 Task: Play online Dominion games.
Action: Mouse moved to (877, 321)
Screenshot: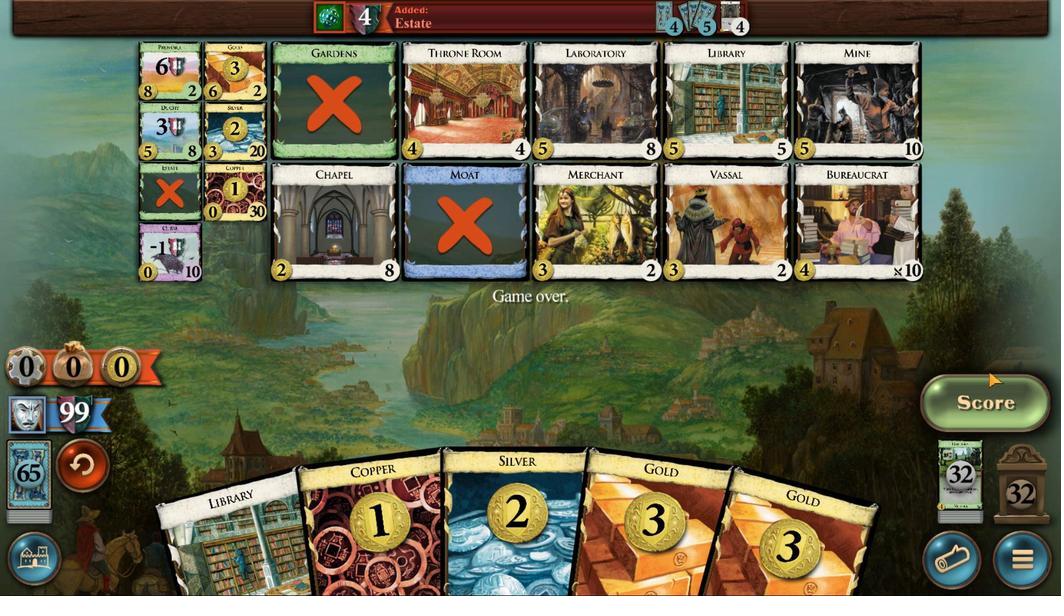 
Action: Mouse pressed left at (877, 321)
Screenshot: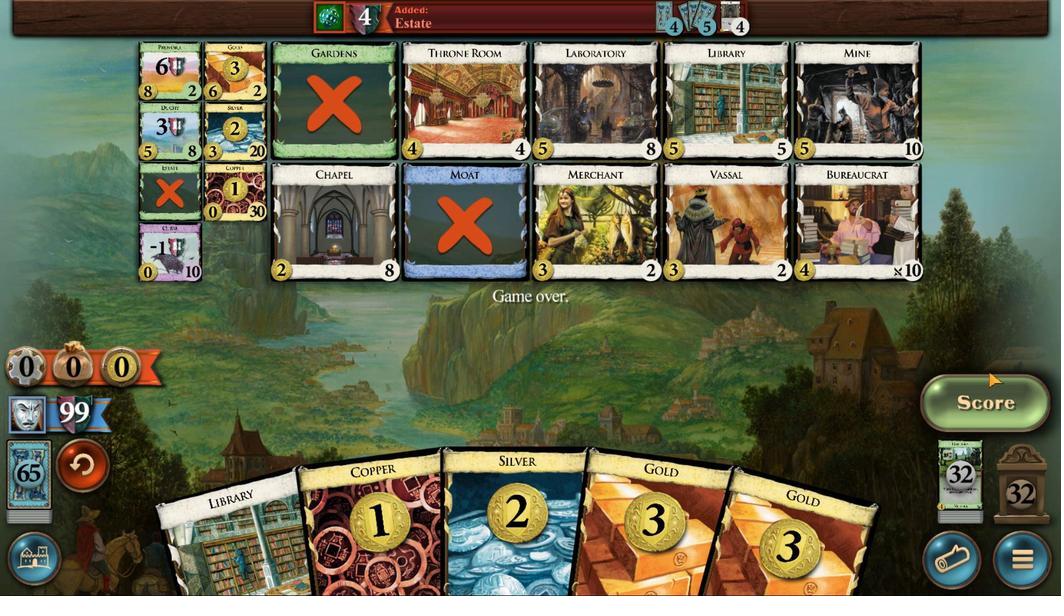 
Action: Mouse moved to (701, 411)
Screenshot: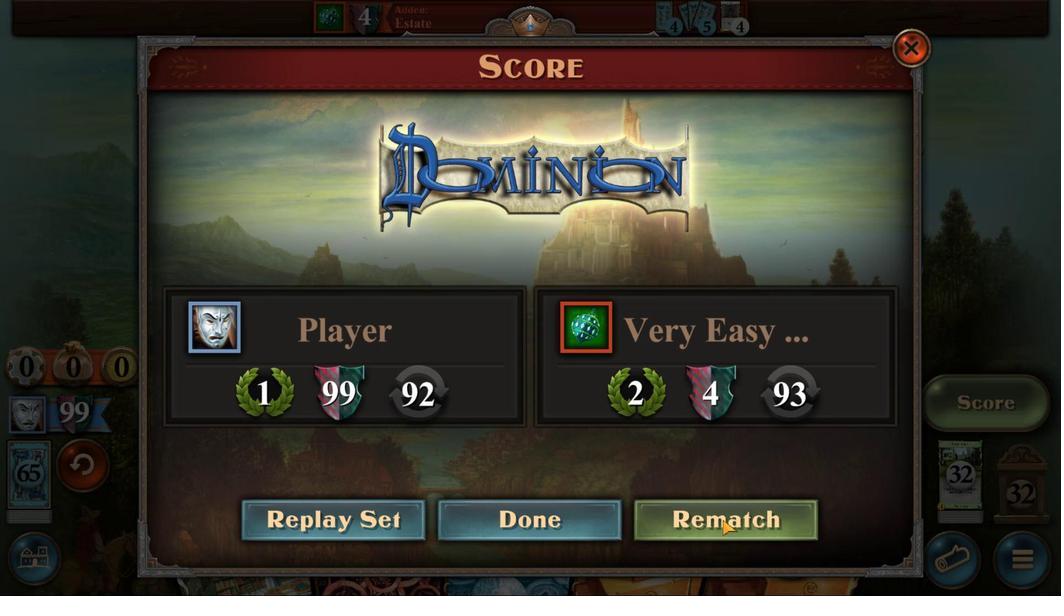
Action: Mouse pressed left at (701, 411)
Screenshot: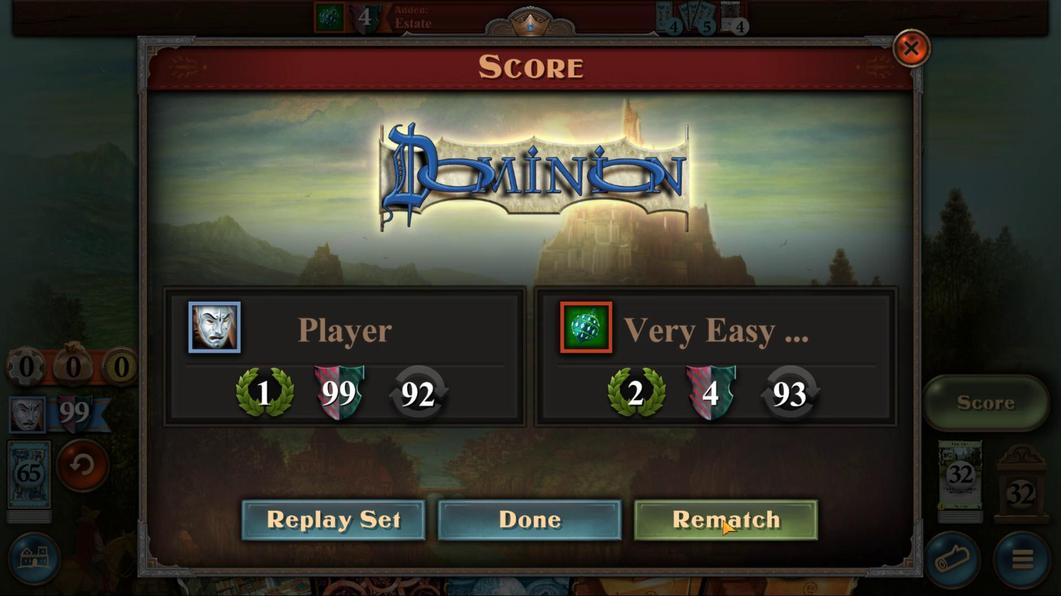 
Action: Mouse moved to (559, 384)
Screenshot: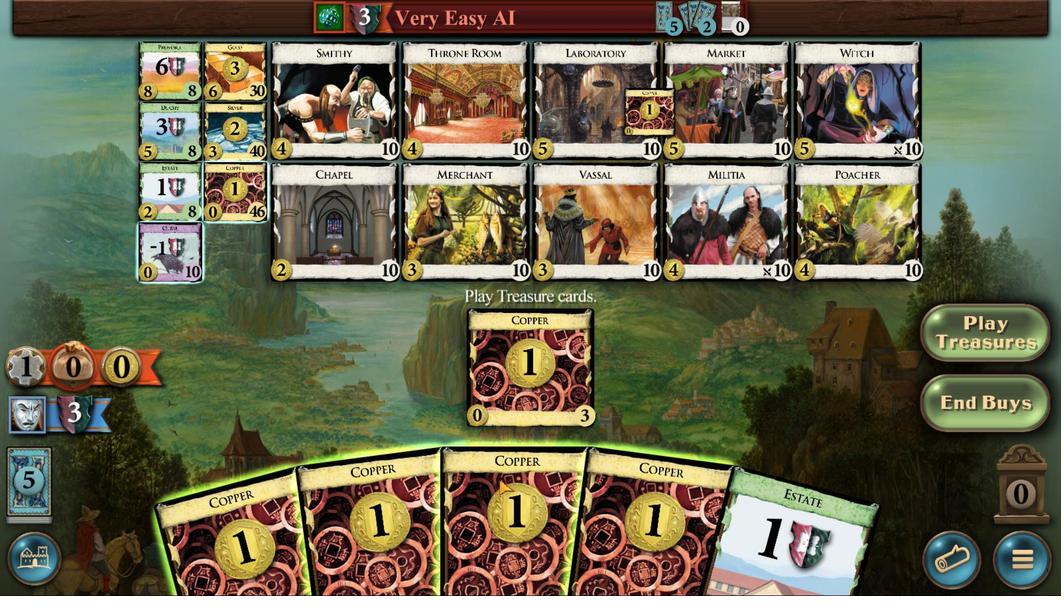
Action: Mouse pressed left at (559, 384)
Screenshot: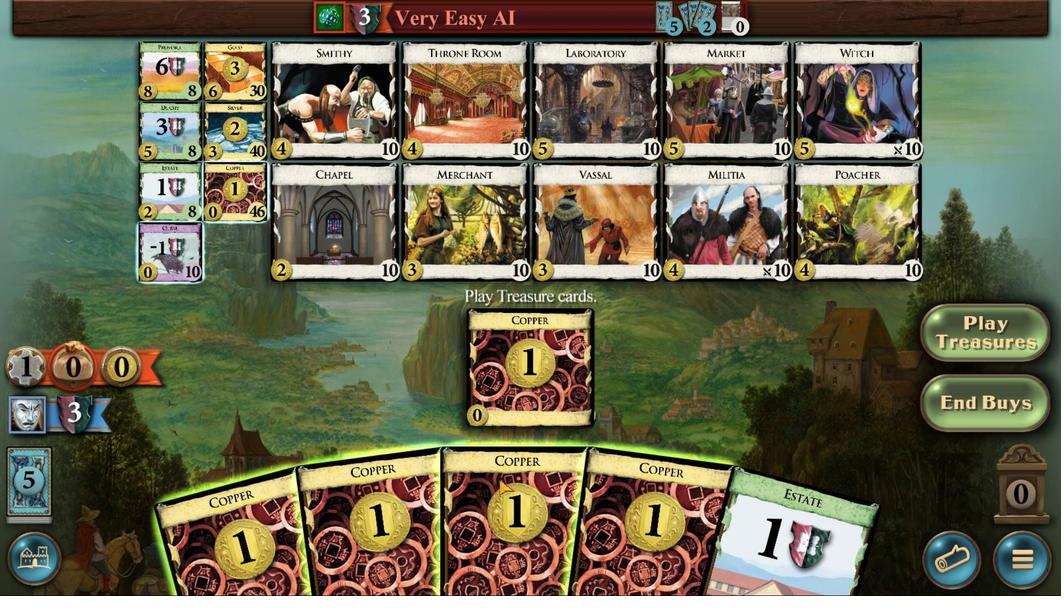 
Action: Mouse moved to (504, 423)
Screenshot: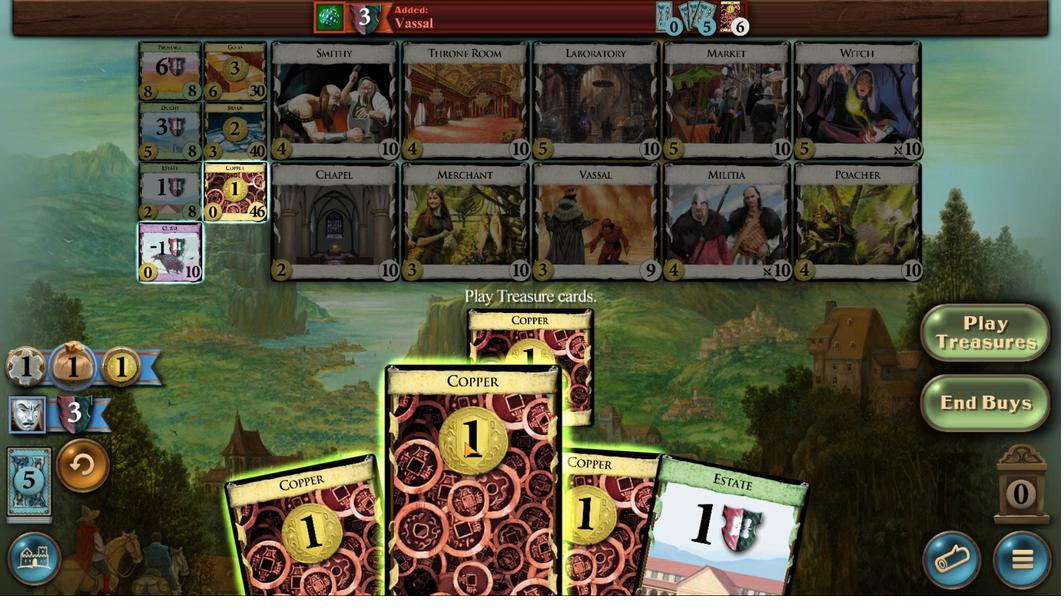 
Action: Mouse pressed left at (503, 423)
Screenshot: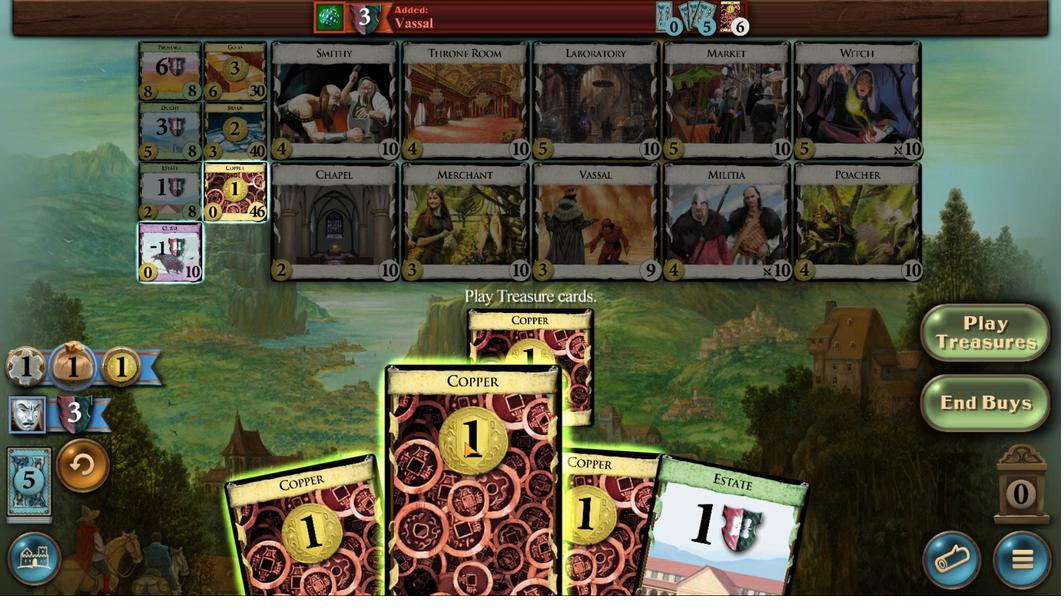 
Action: Mouse moved to (541, 418)
Screenshot: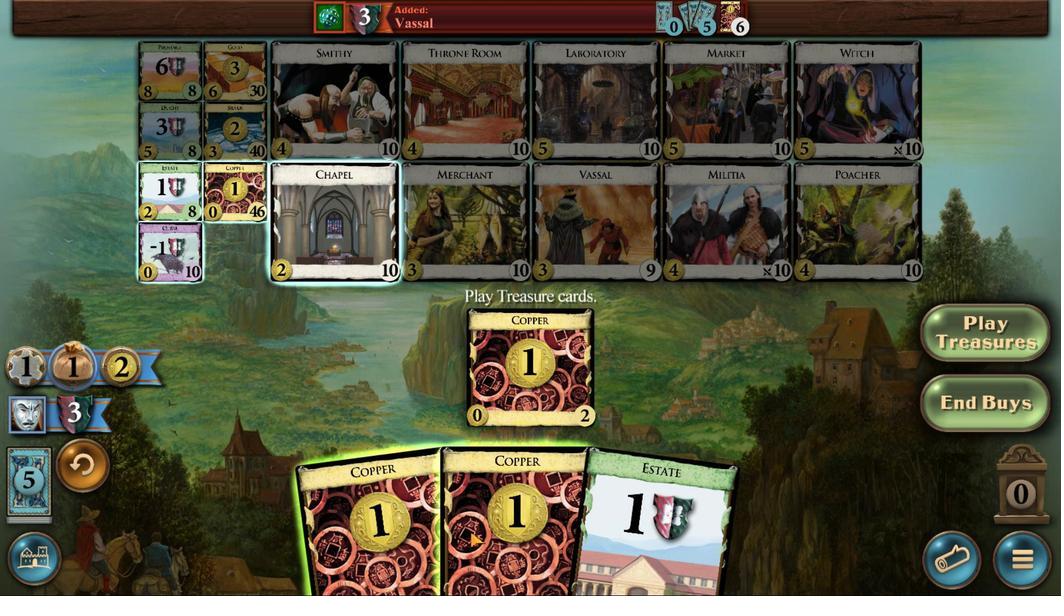 
Action: Mouse pressed left at (541, 418)
Screenshot: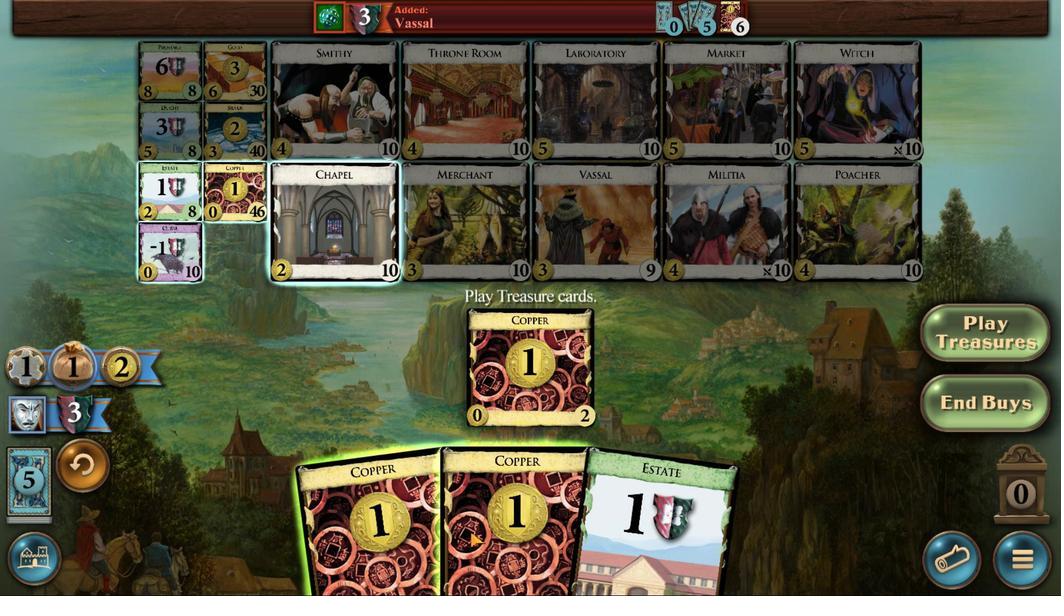 
Action: Mouse moved to (551, 421)
Screenshot: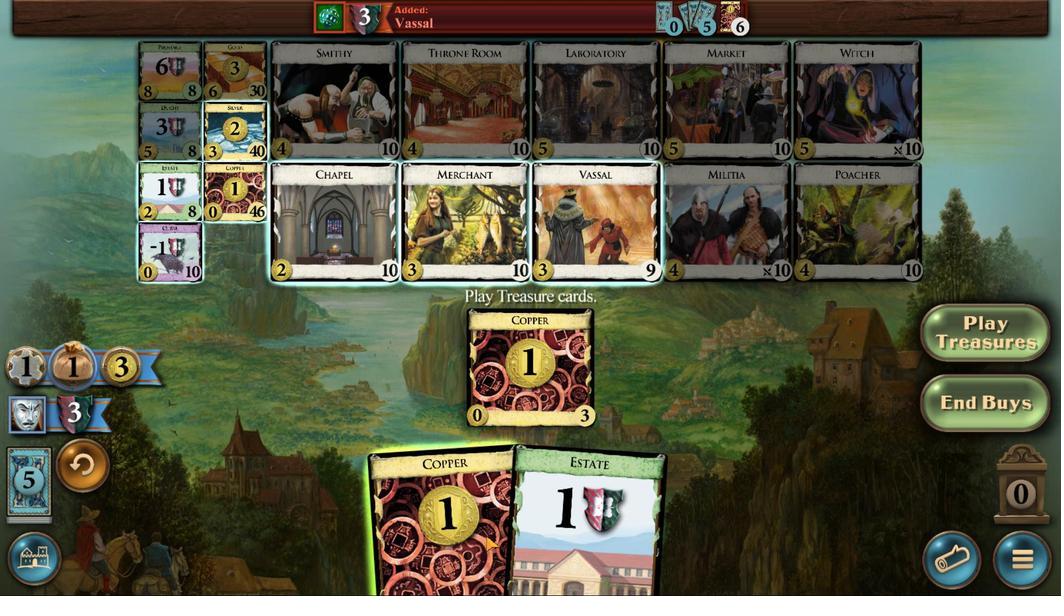 
Action: Mouse pressed left at (551, 421)
Screenshot: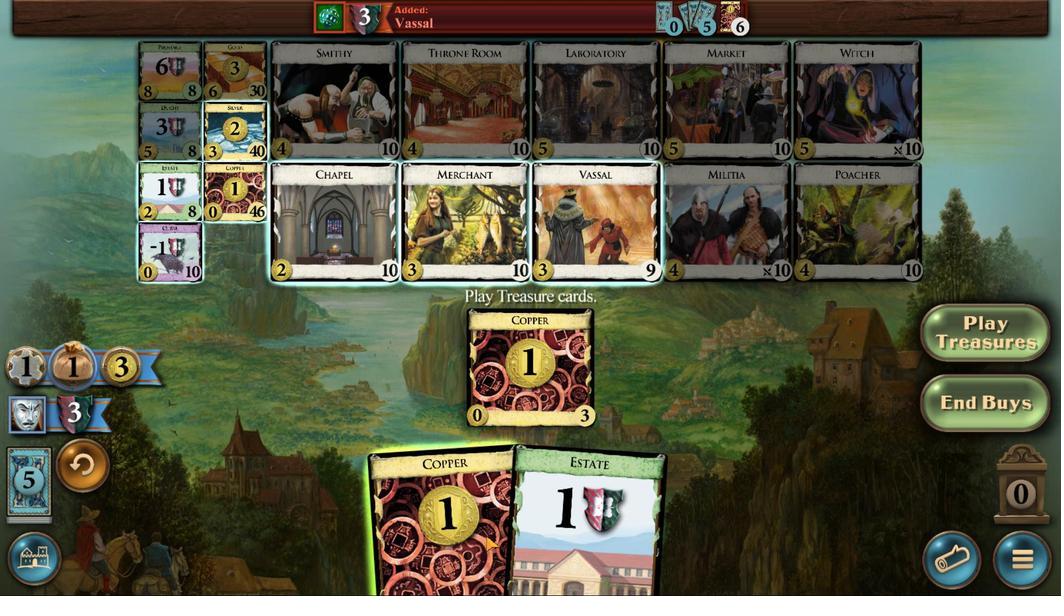
Action: Mouse moved to (395, 152)
Screenshot: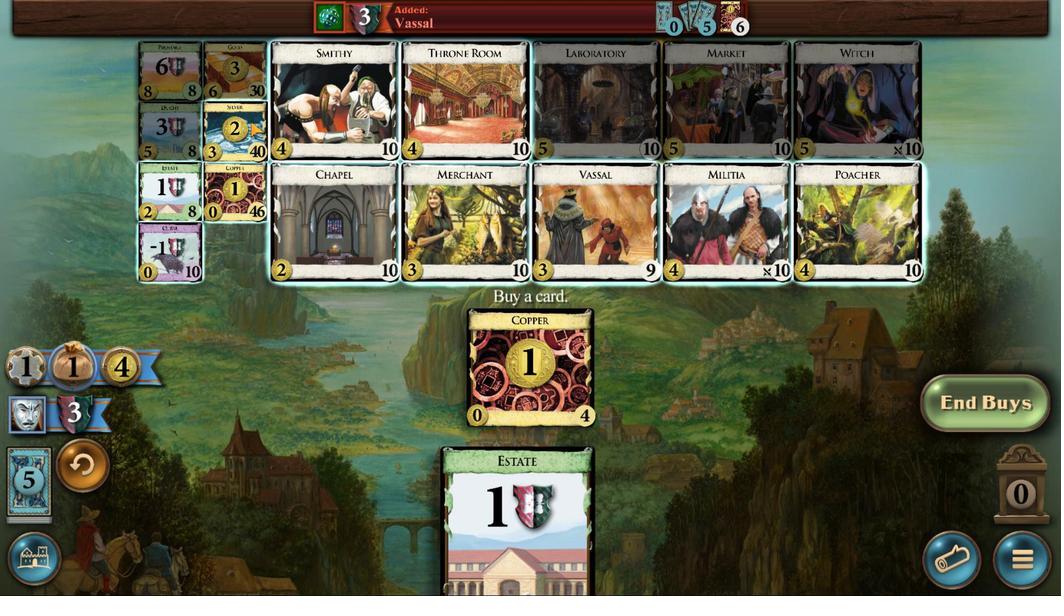 
Action: Mouse pressed left at (395, 152)
Screenshot: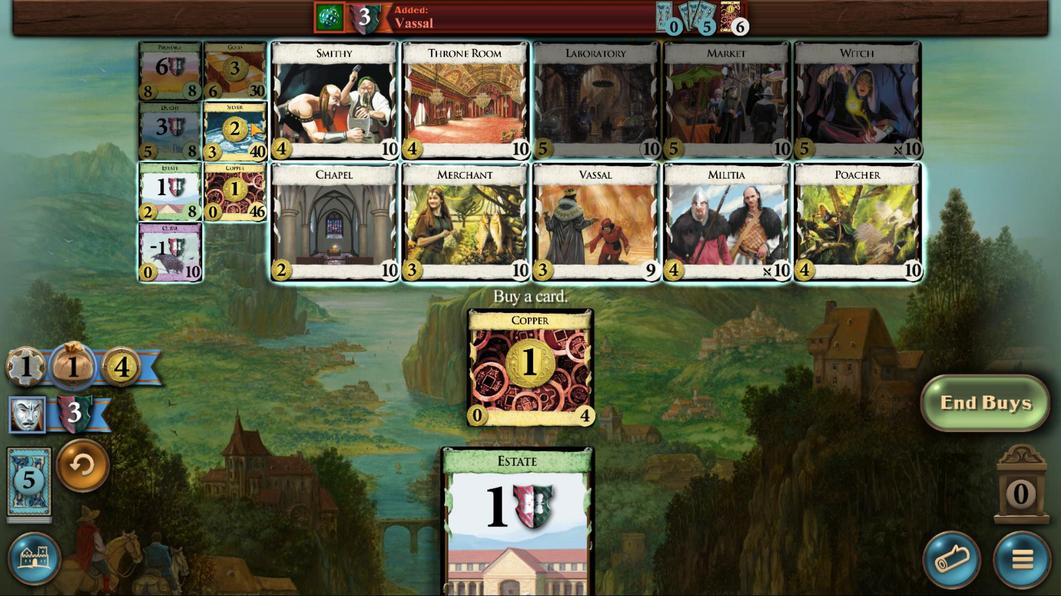 
Action: Mouse moved to (551, 387)
Screenshot: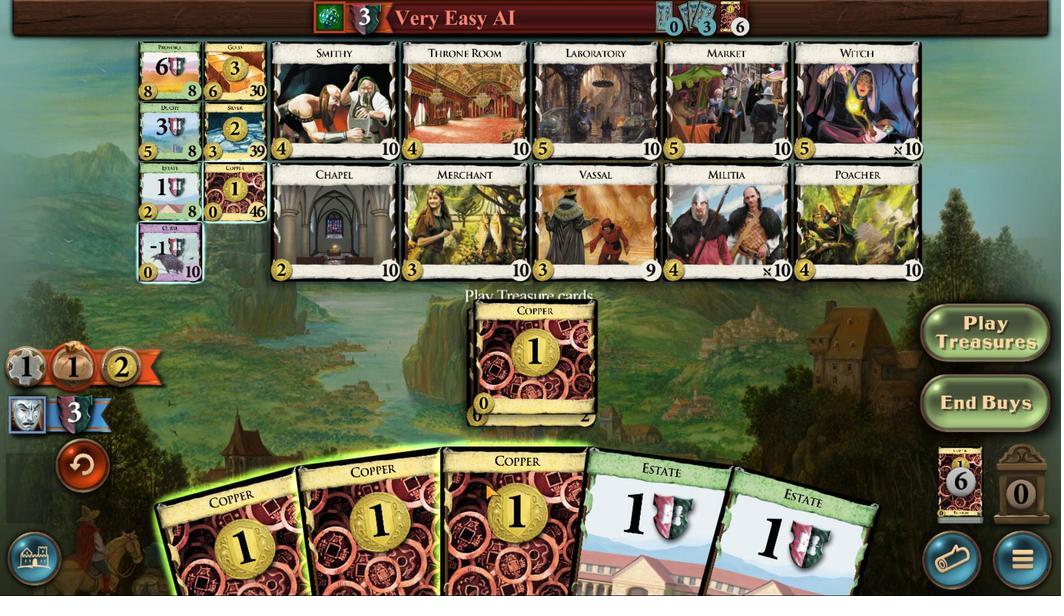 
Action: Mouse pressed left at (551, 387)
Screenshot: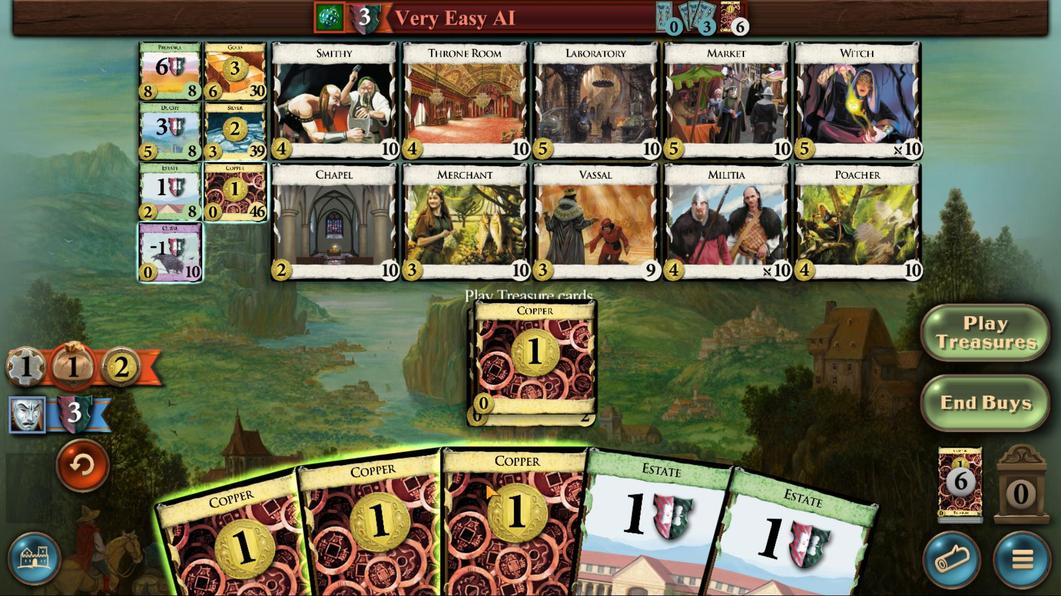 
Action: Mouse moved to (533, 406)
Screenshot: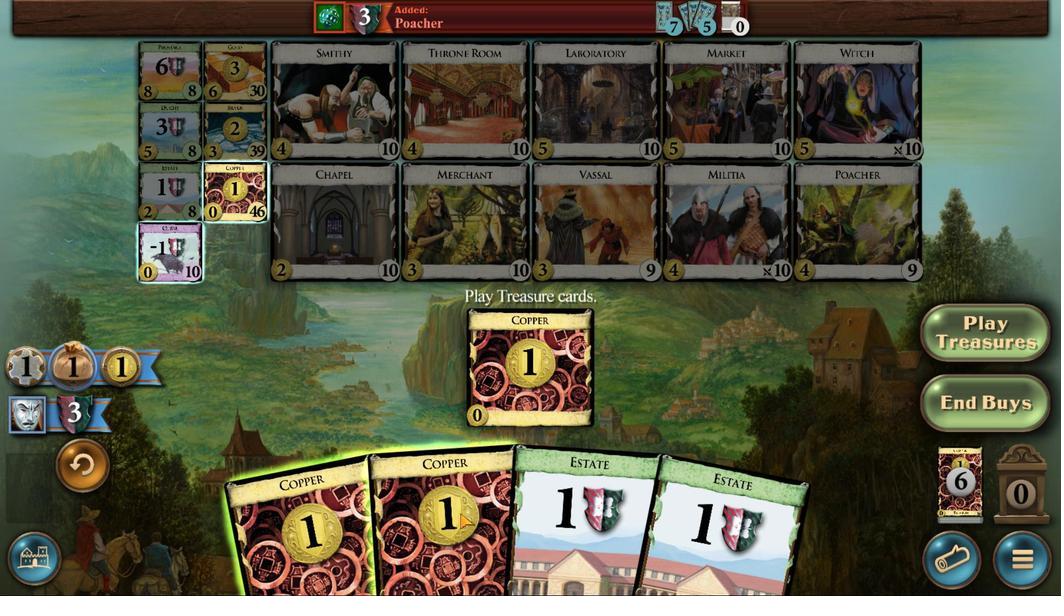 
Action: Mouse pressed left at (533, 406)
Screenshot: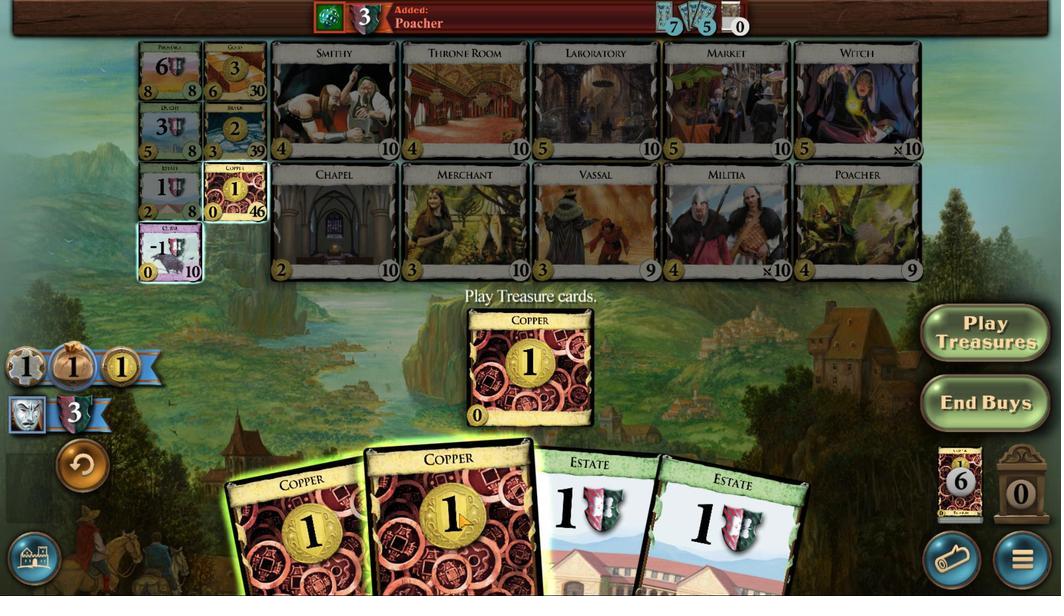 
Action: Mouse moved to (502, 391)
Screenshot: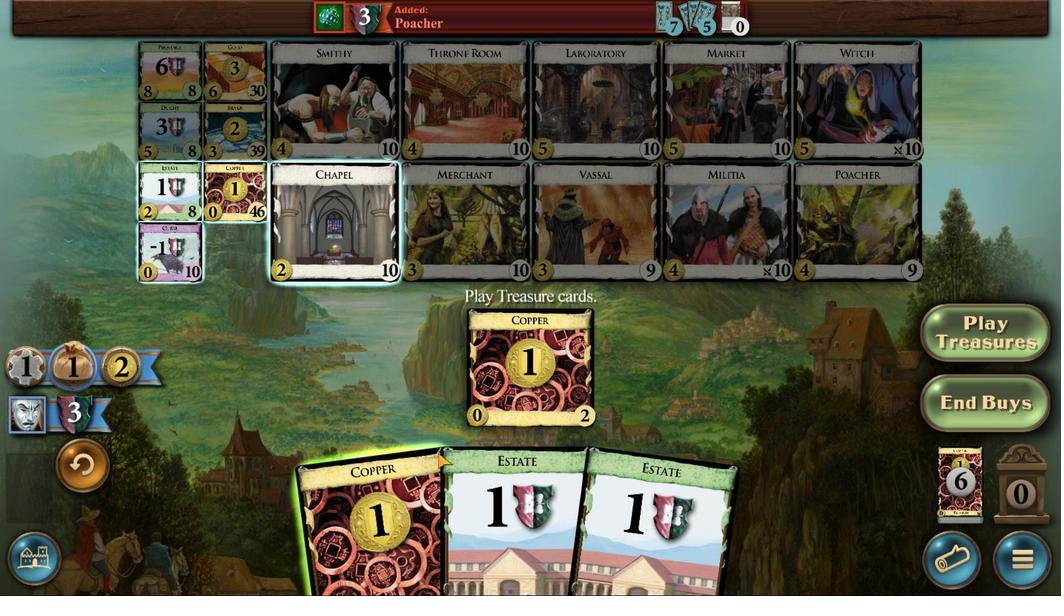 
Action: Mouse pressed left at (502, 391)
Screenshot: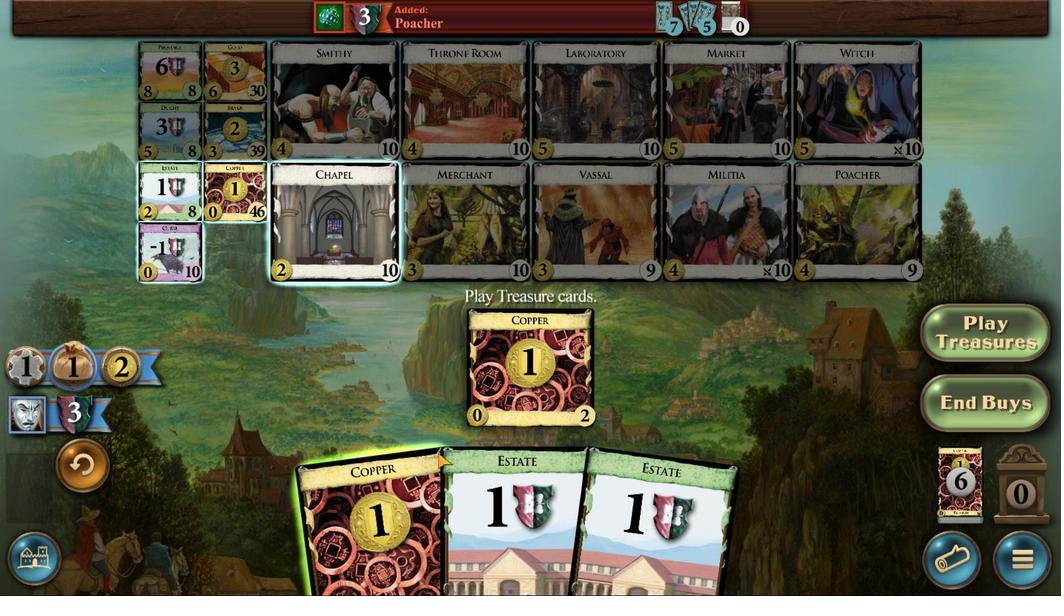
Action: Mouse moved to (394, 149)
Screenshot: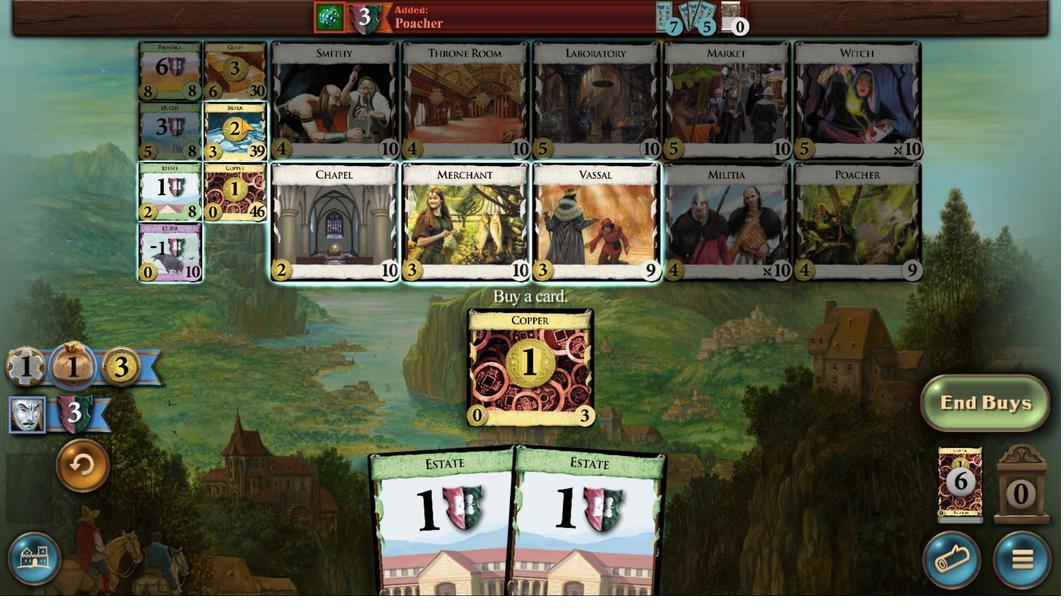 
Action: Mouse pressed left at (394, 149)
Screenshot: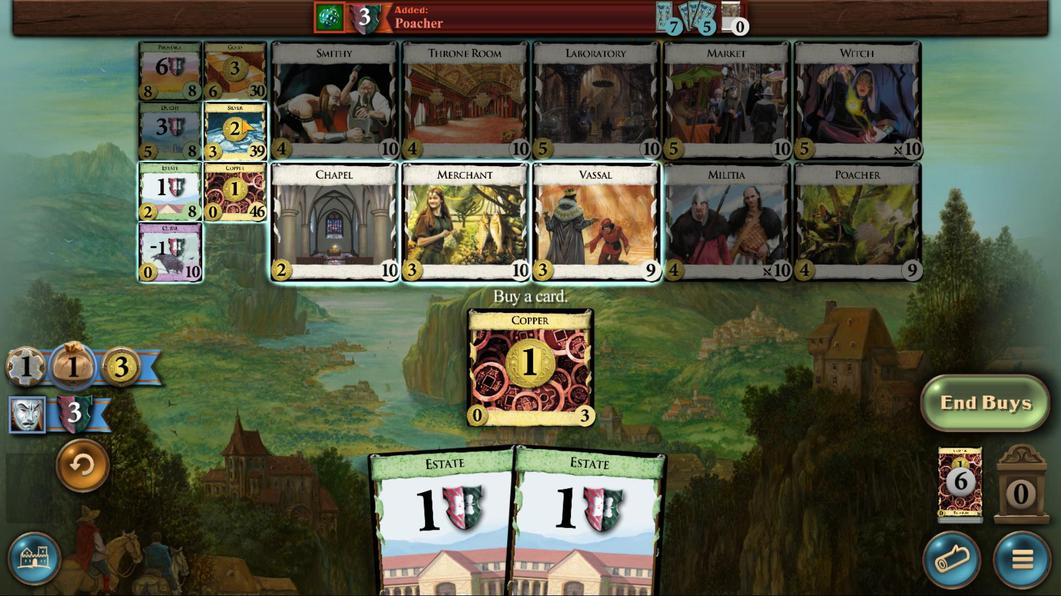 
Action: Mouse moved to (578, 405)
Screenshot: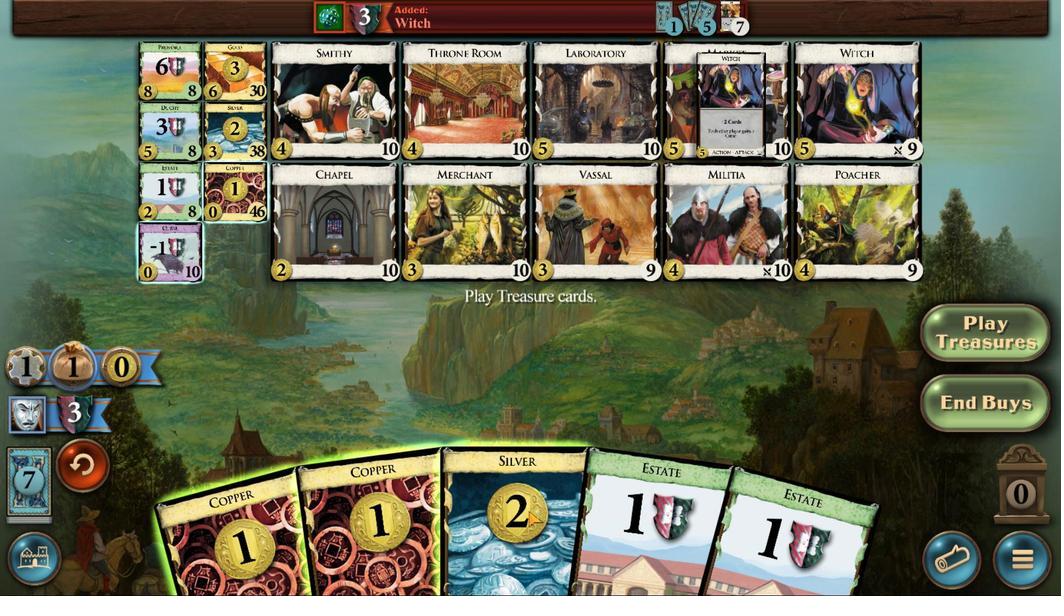 
Action: Mouse pressed left at (578, 405)
Screenshot: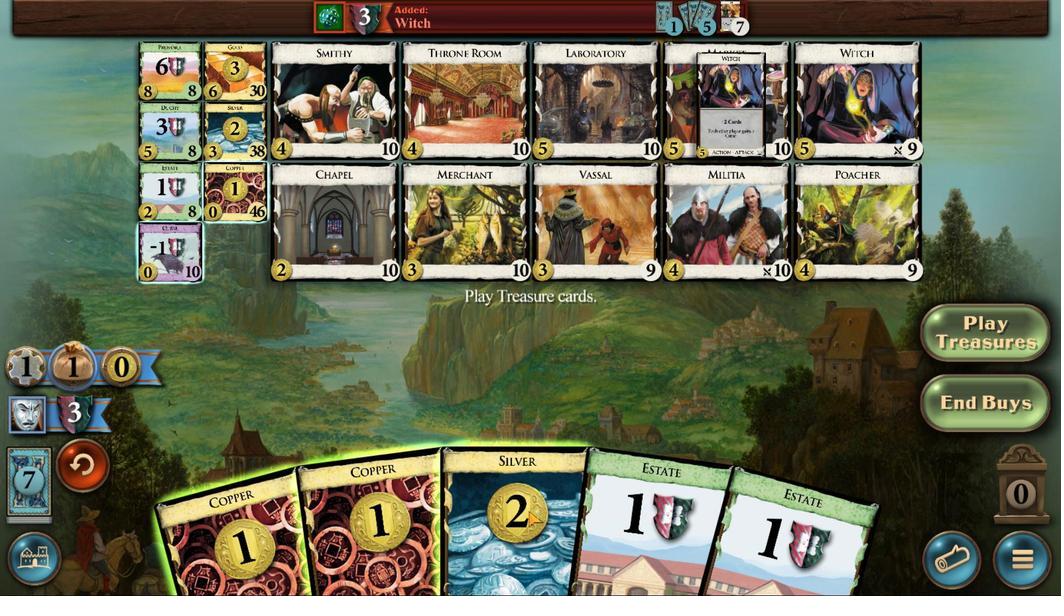 
Action: Mouse moved to (541, 413)
Screenshot: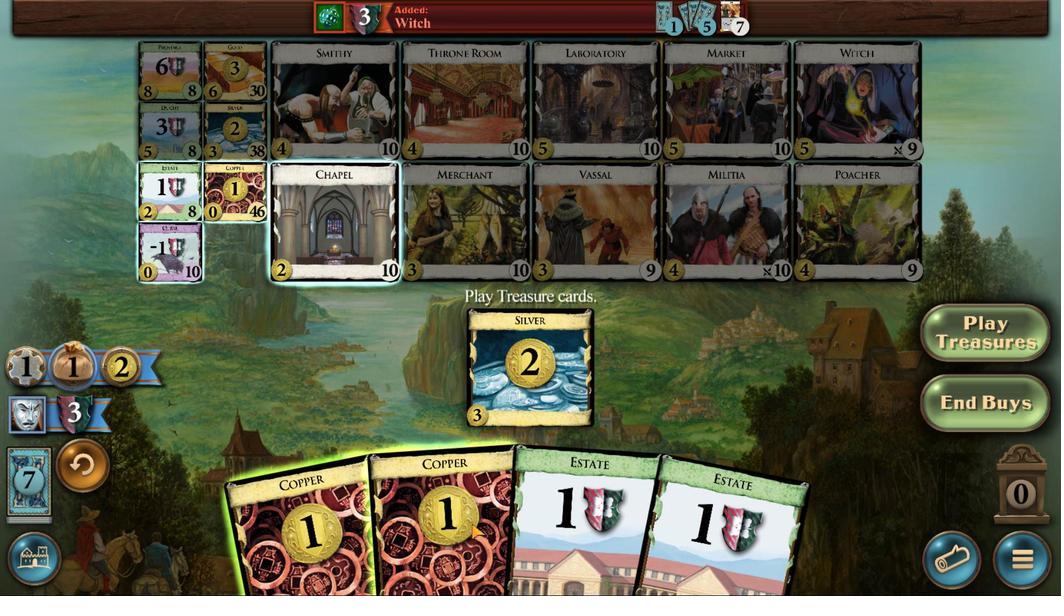 
Action: Mouse pressed left at (541, 413)
Screenshot: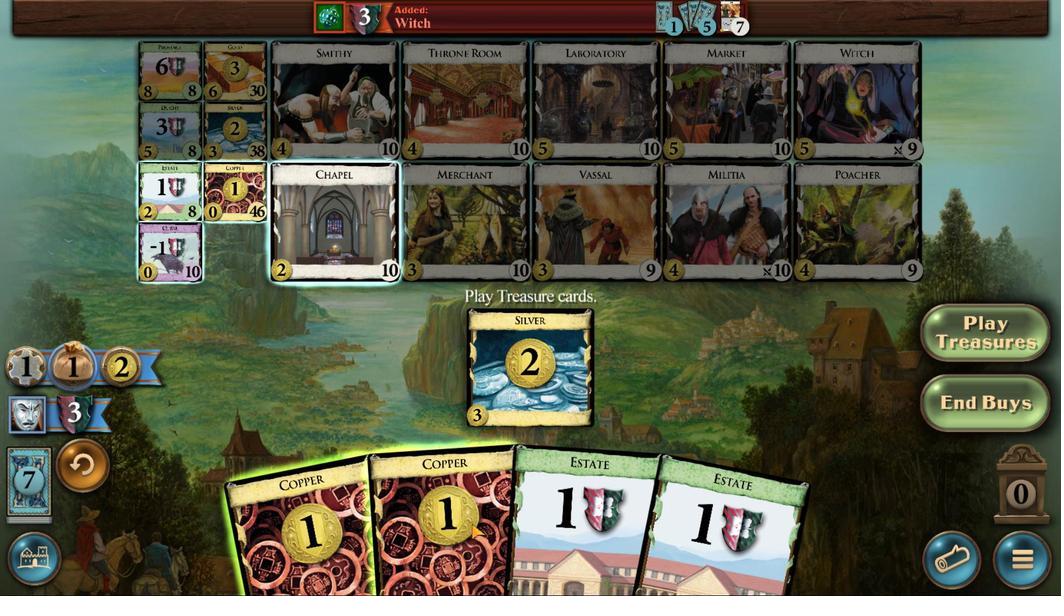 
Action: Mouse moved to (380, 161)
Screenshot: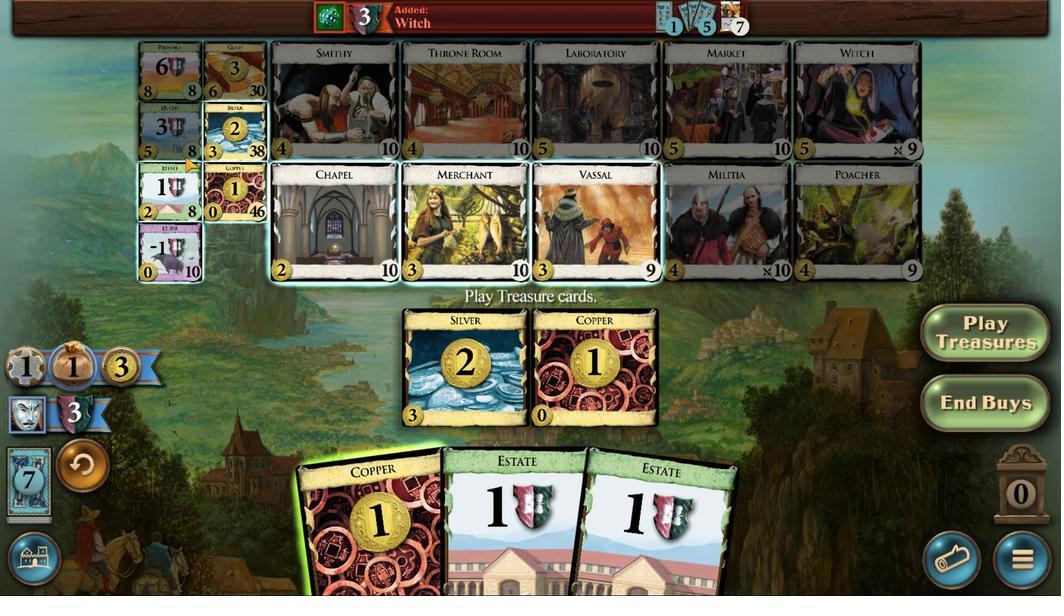 
Action: Mouse pressed left at (380, 161)
Screenshot: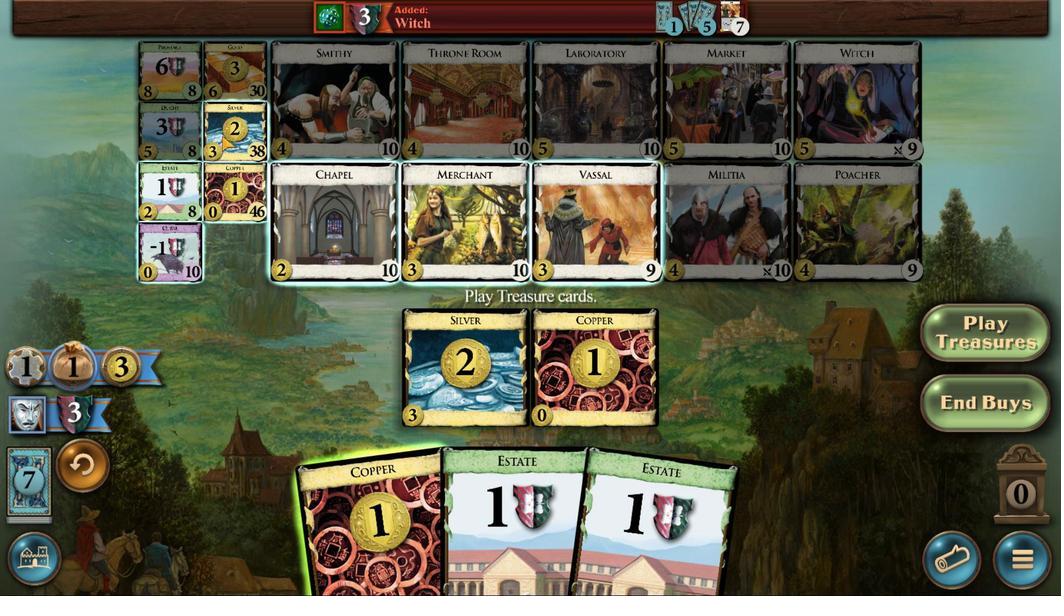 
Action: Mouse moved to (637, 414)
Screenshot: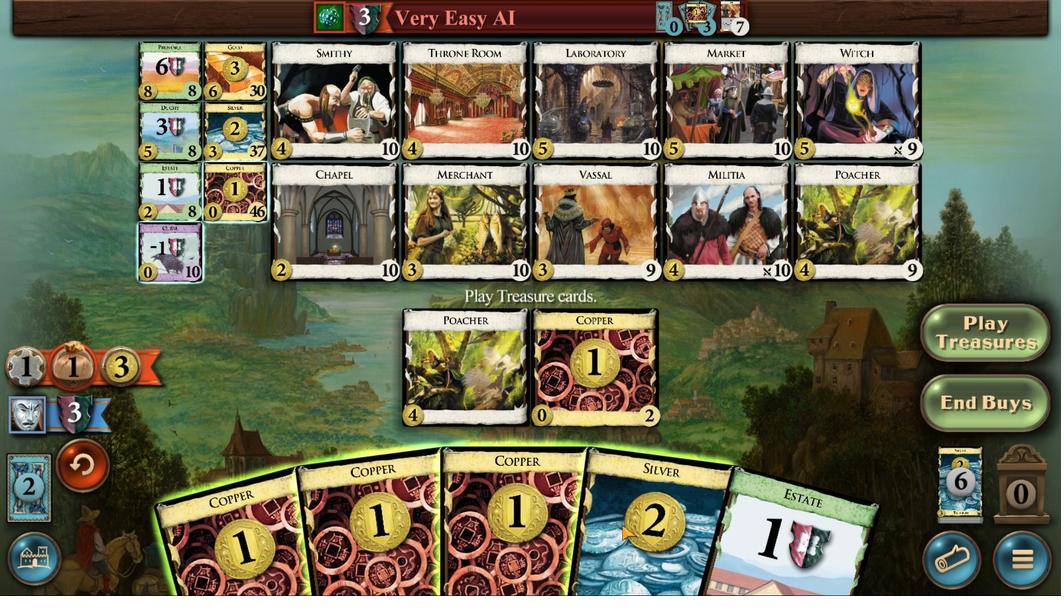 
Action: Mouse pressed left at (637, 414)
Screenshot: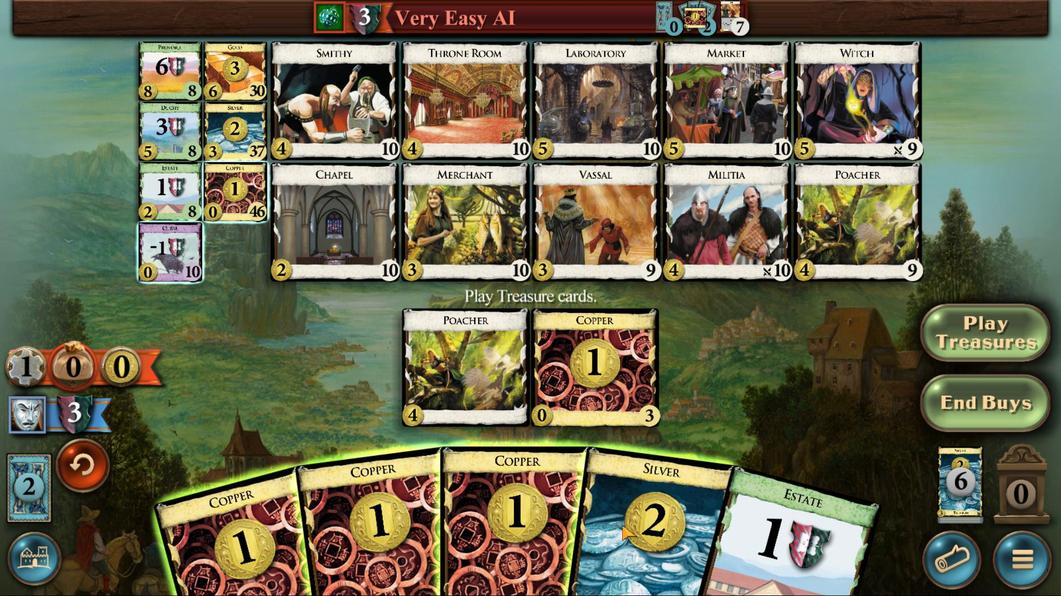 
Action: Mouse moved to (404, 202)
Screenshot: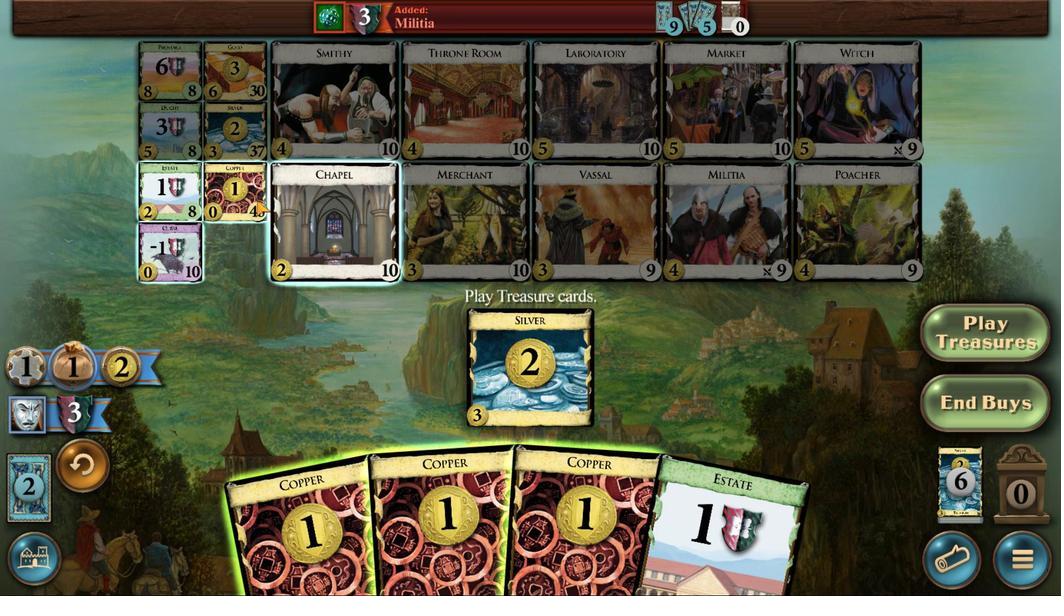 
Action: Mouse pressed left at (404, 202)
Screenshot: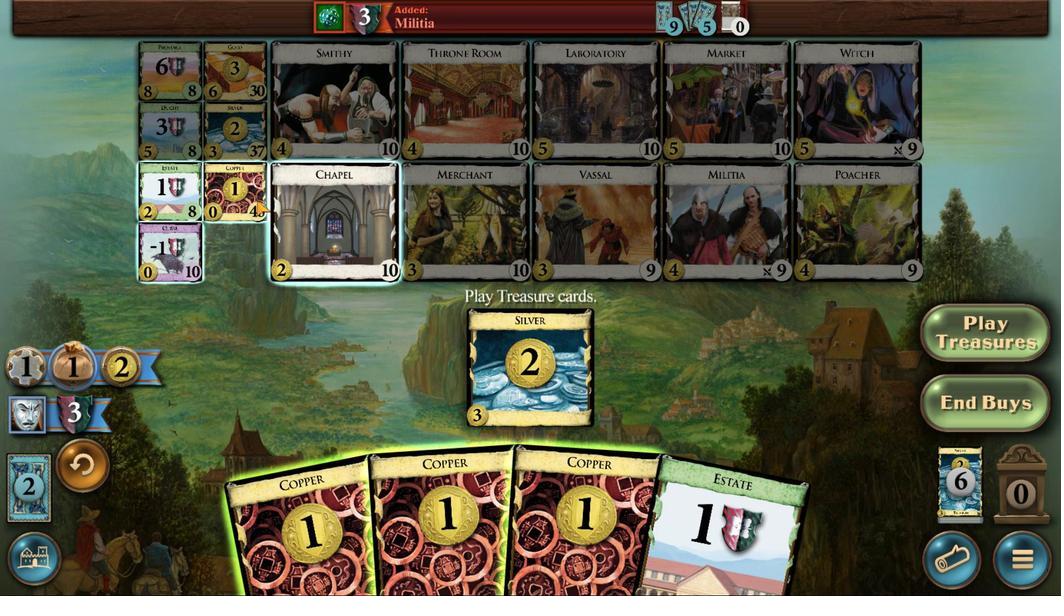 
Action: Mouse moved to (742, 427)
Screenshot: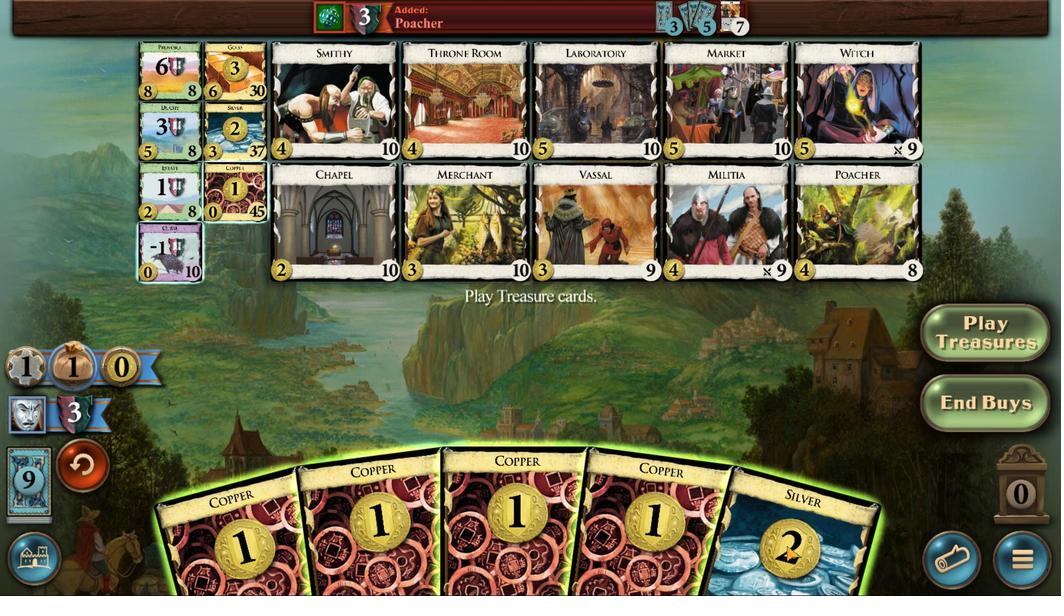 
Action: Mouse pressed left at (742, 427)
Screenshot: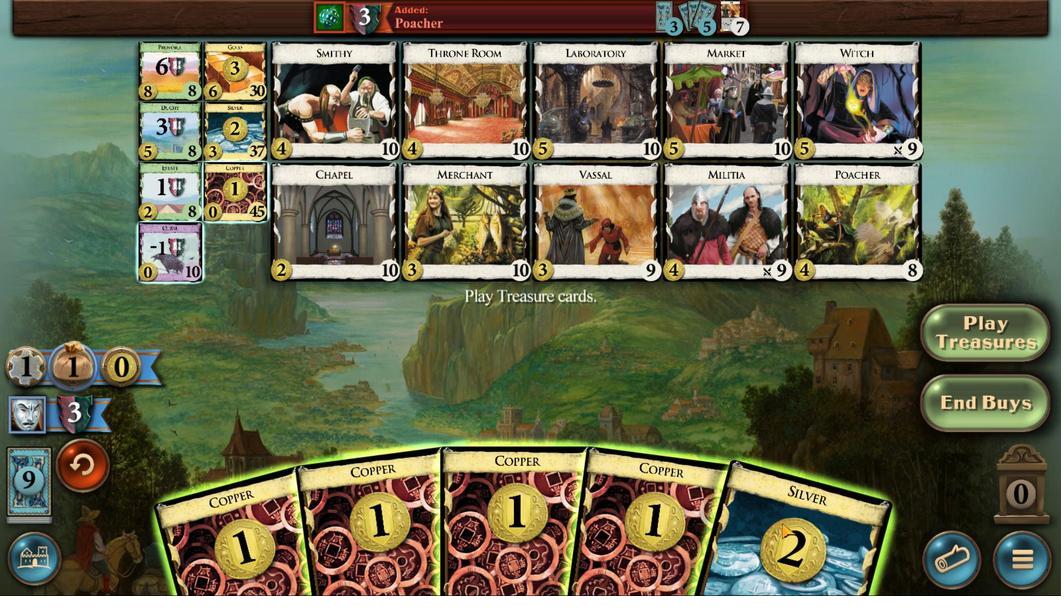 
Action: Mouse moved to (383, 189)
Screenshot: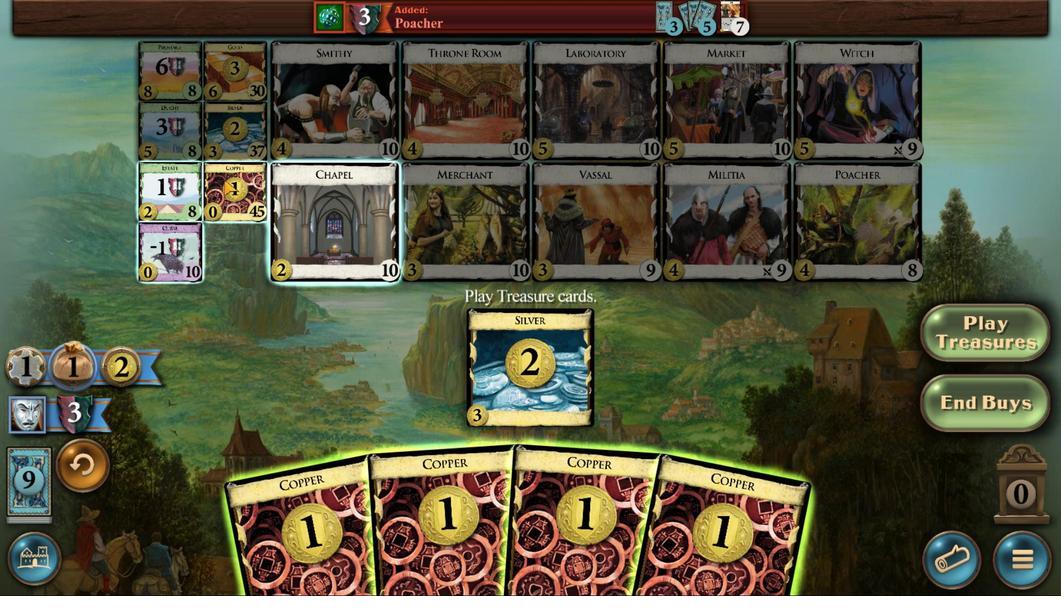 
Action: Mouse pressed left at (383, 189)
Screenshot: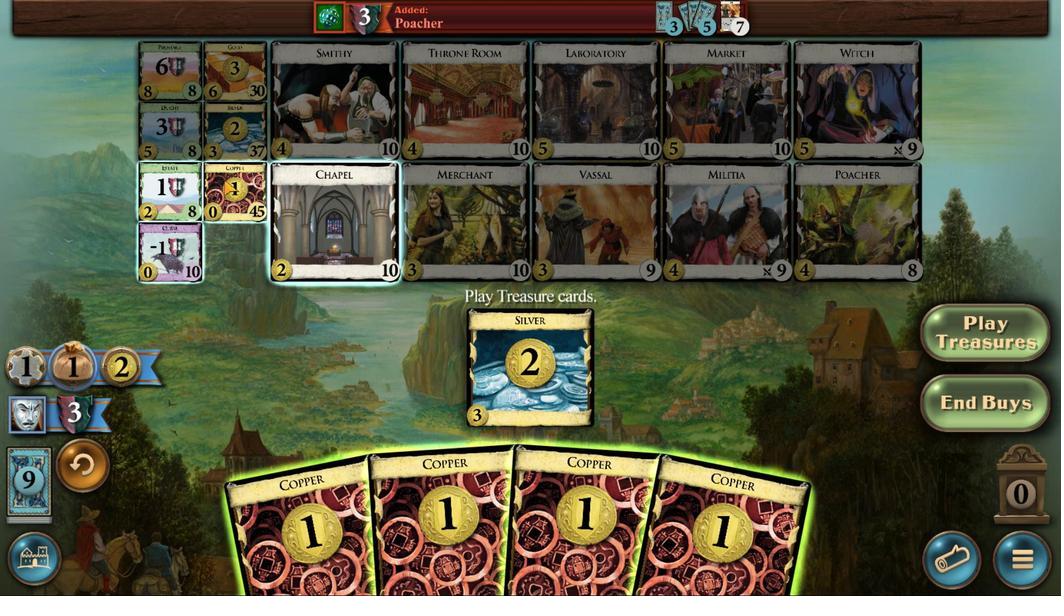 
Action: Mouse moved to (391, 196)
Screenshot: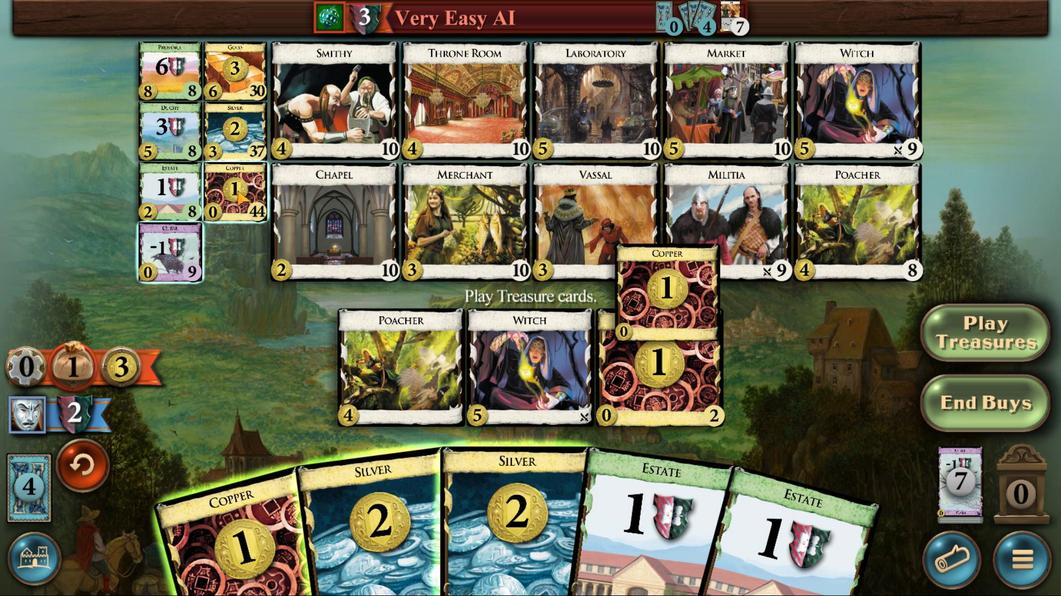 
Action: Mouse pressed left at (391, 196)
Screenshot: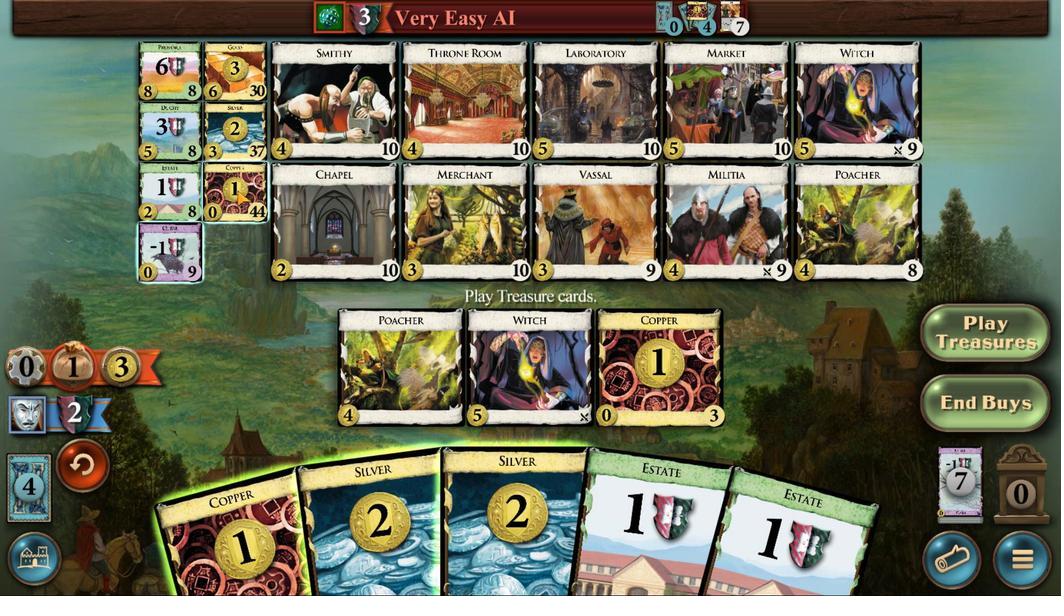 
Action: Mouse moved to (578, 396)
Screenshot: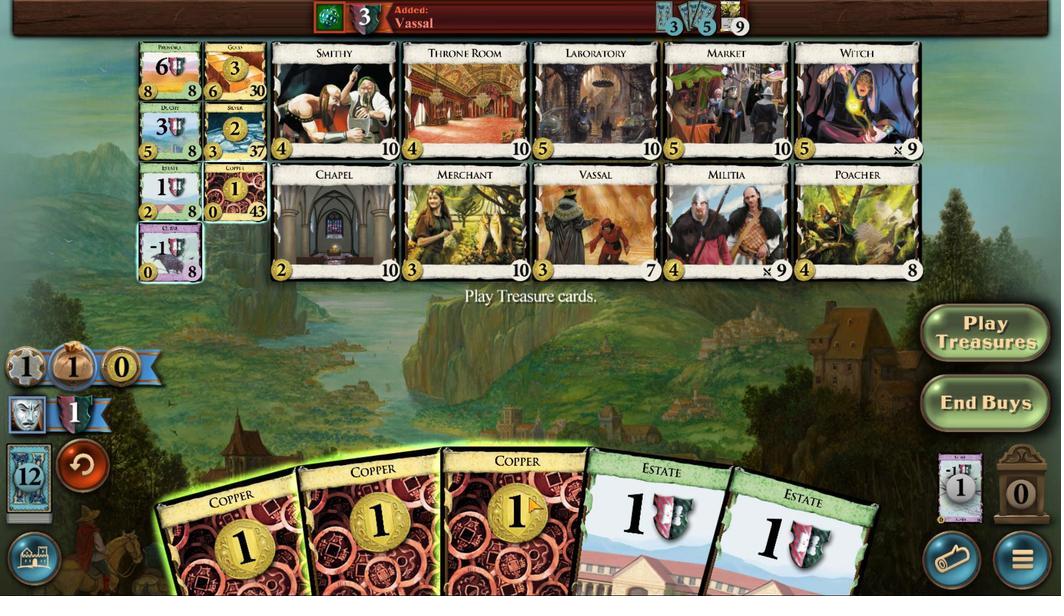 
Action: Mouse pressed left at (578, 396)
Screenshot: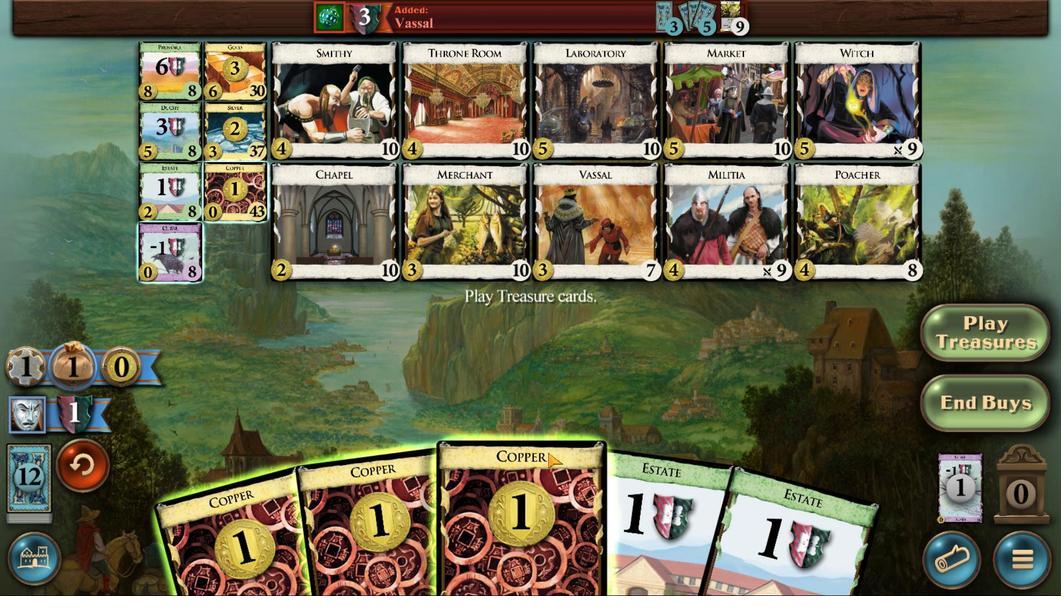 
Action: Mouse moved to (397, 193)
Screenshot: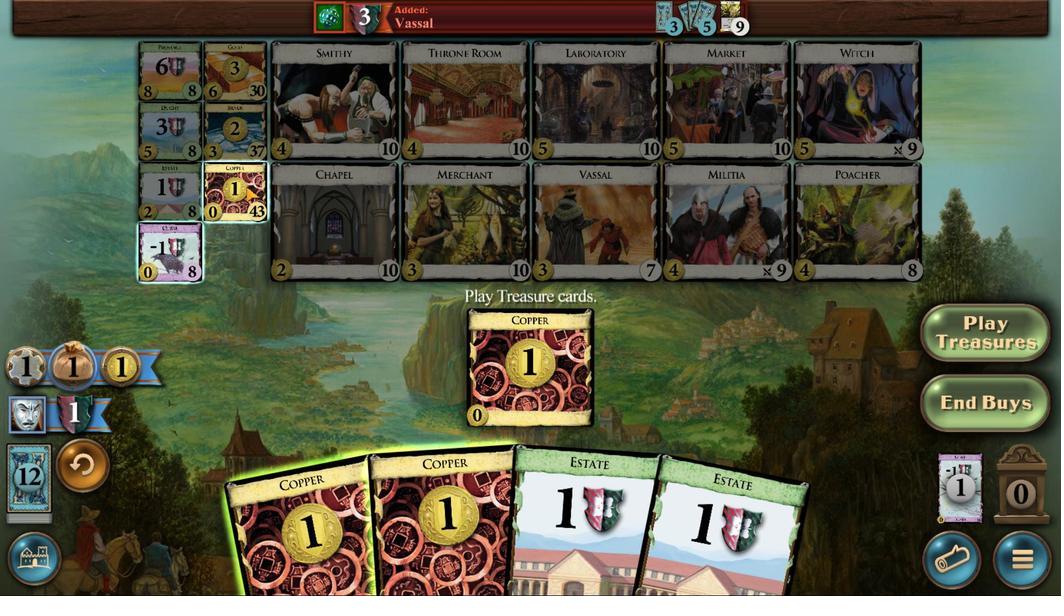 
Action: Mouse pressed left at (397, 193)
Screenshot: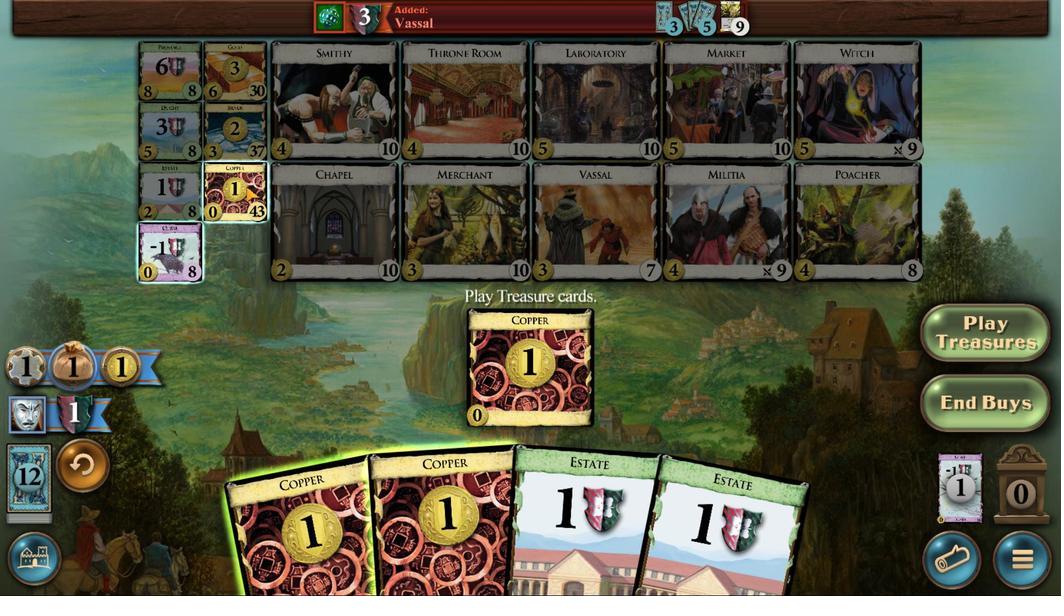 
Action: Mouse moved to (632, 408)
Screenshot: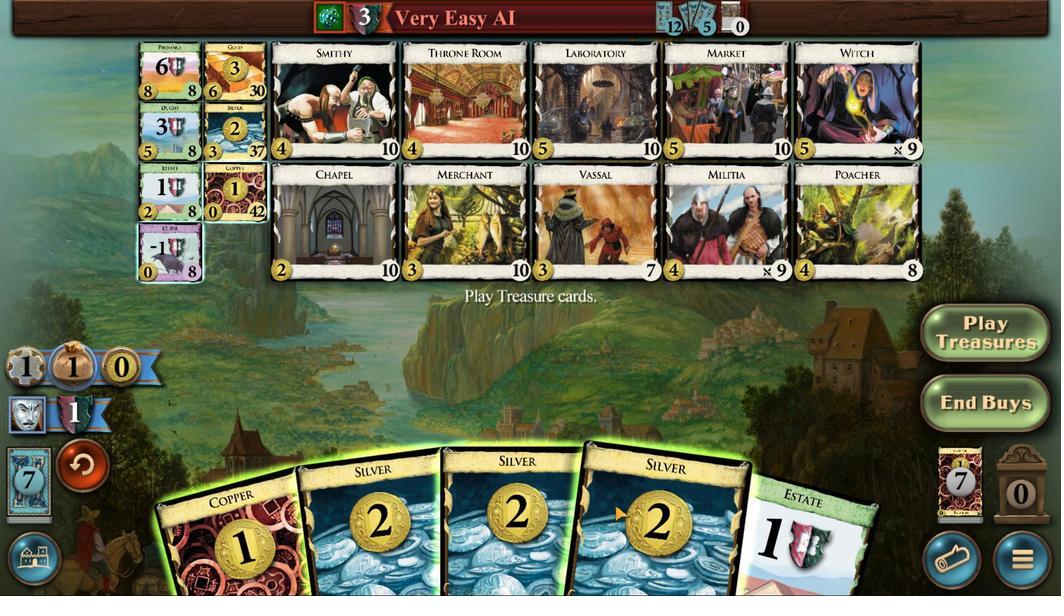 
Action: Mouse pressed left at (632, 408)
Screenshot: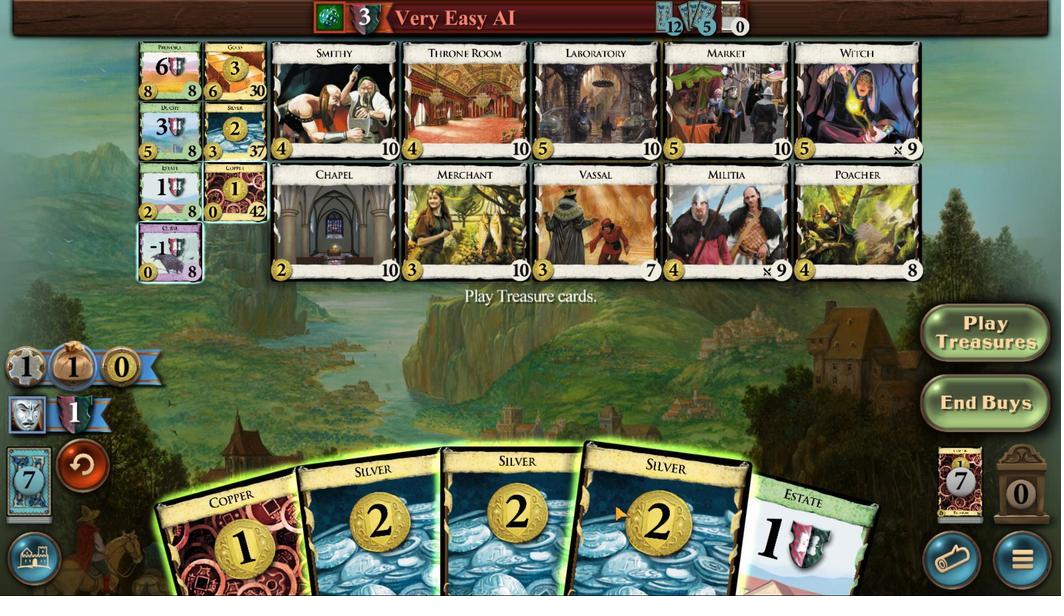 
Action: Mouse moved to (451, 418)
Screenshot: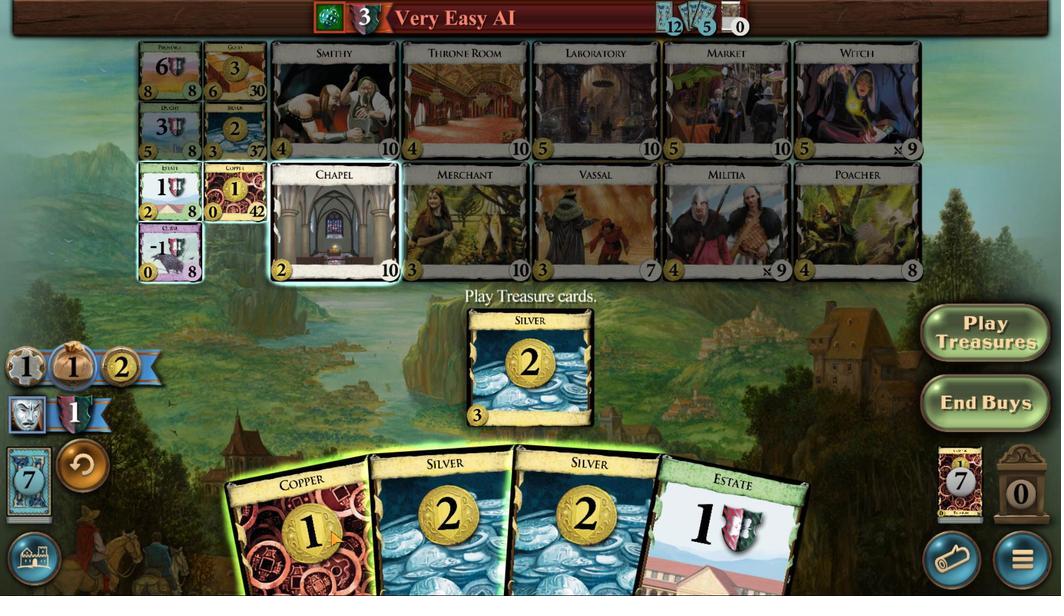 
Action: Mouse pressed left at (451, 418)
Screenshot: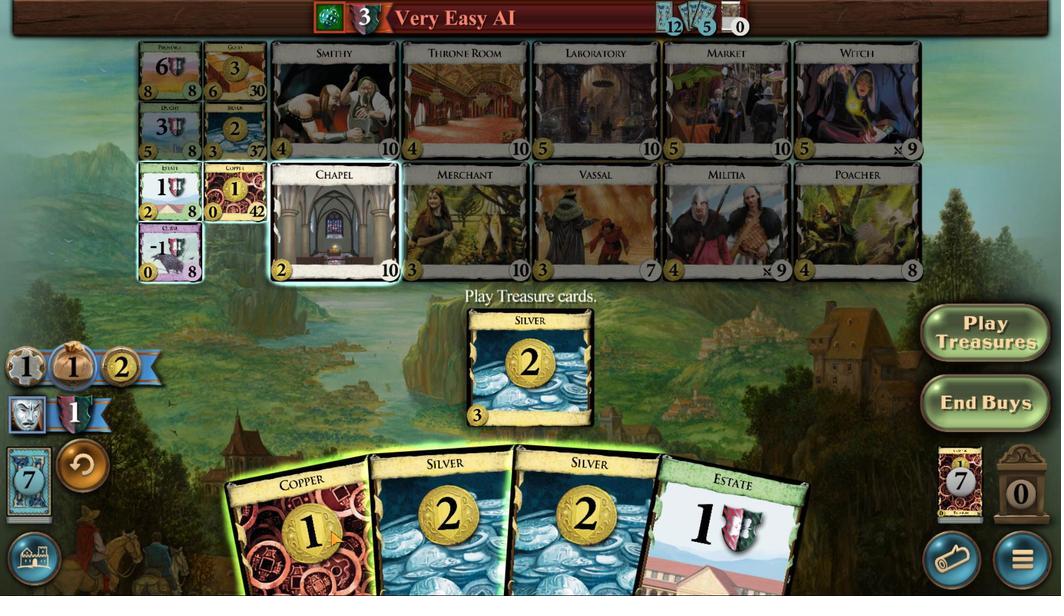 
Action: Mouse moved to (453, 407)
Screenshot: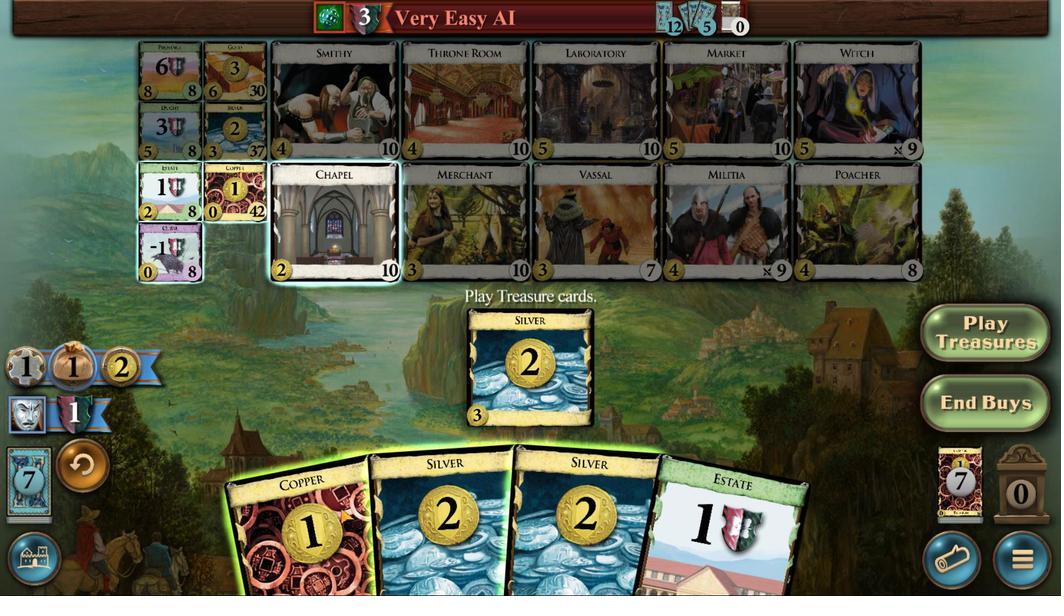 
Action: Mouse pressed left at (453, 407)
Screenshot: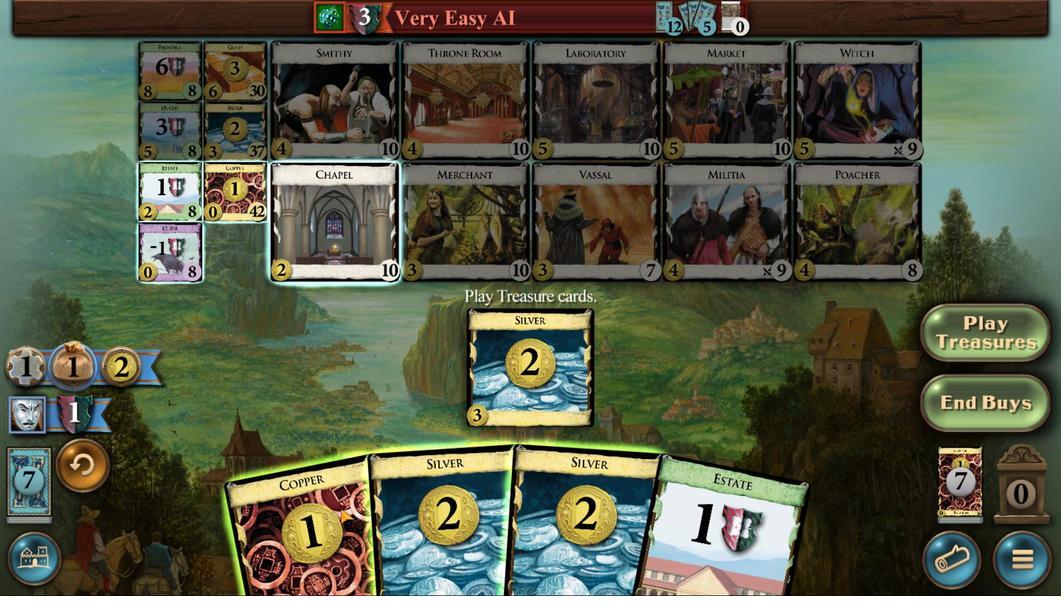 
Action: Mouse moved to (387, 153)
Screenshot: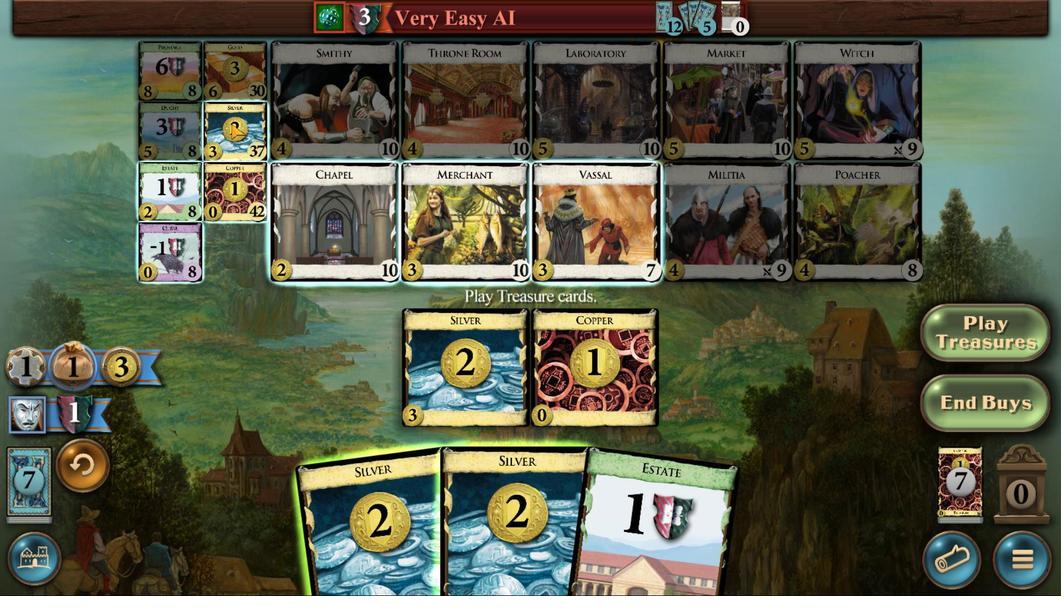 
Action: Mouse pressed left at (387, 153)
Screenshot: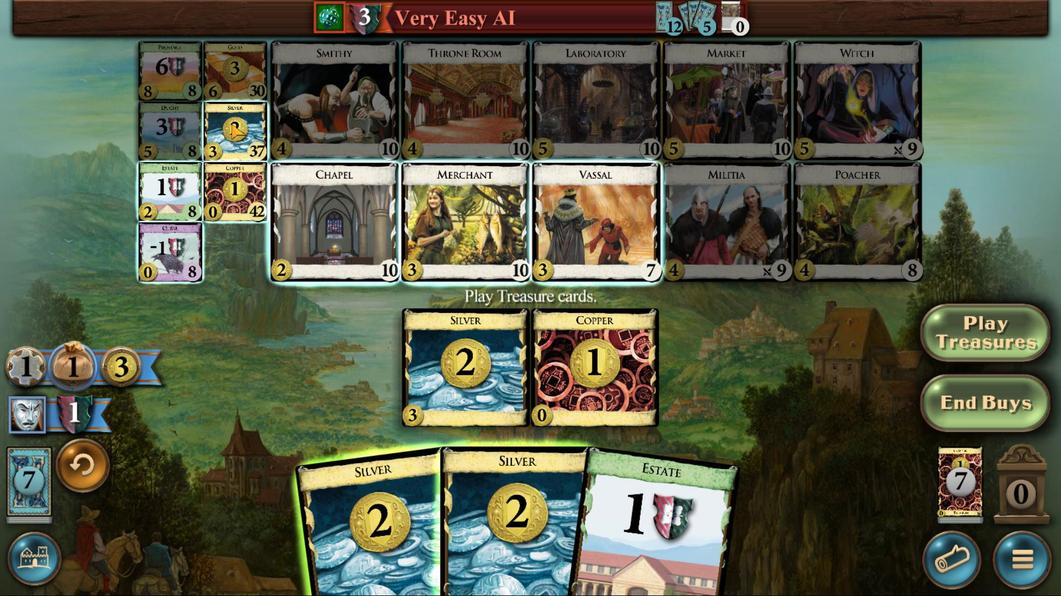 
Action: Mouse moved to (670, 402)
Screenshot: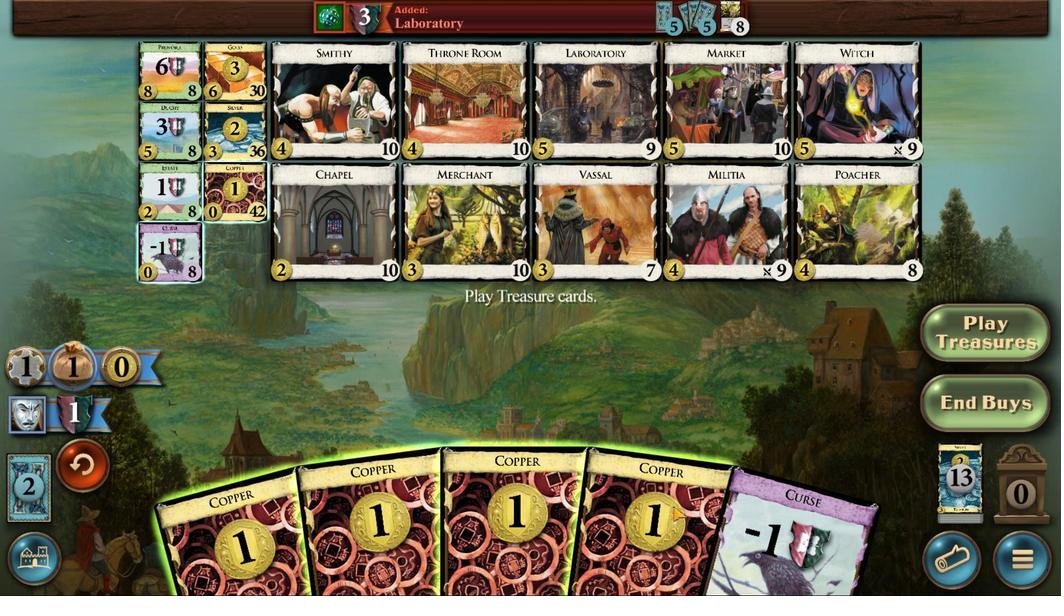 
Action: Mouse pressed left at (670, 402)
Screenshot: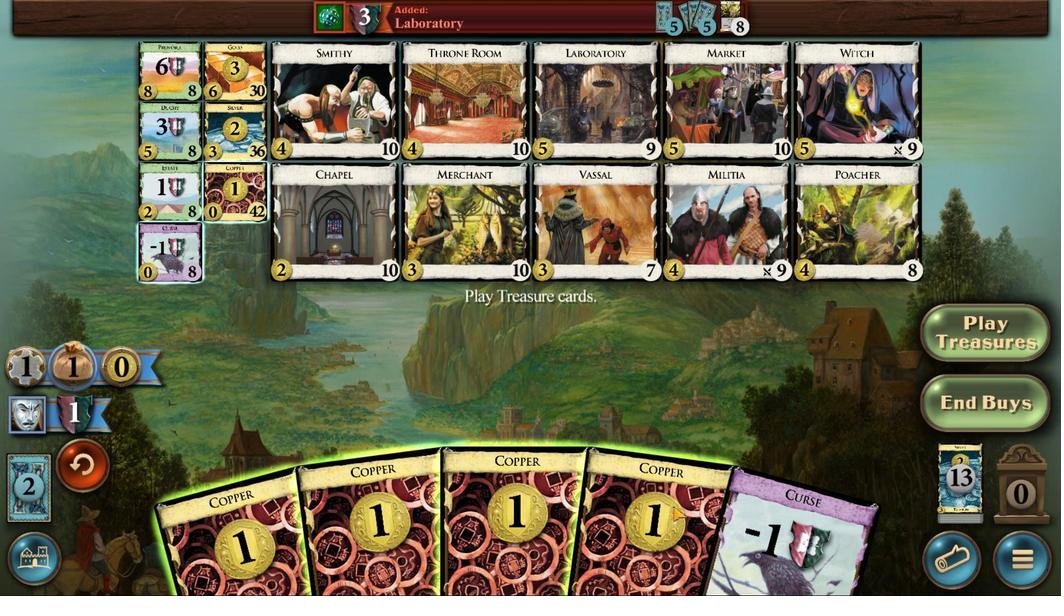 
Action: Mouse moved to (601, 389)
Screenshot: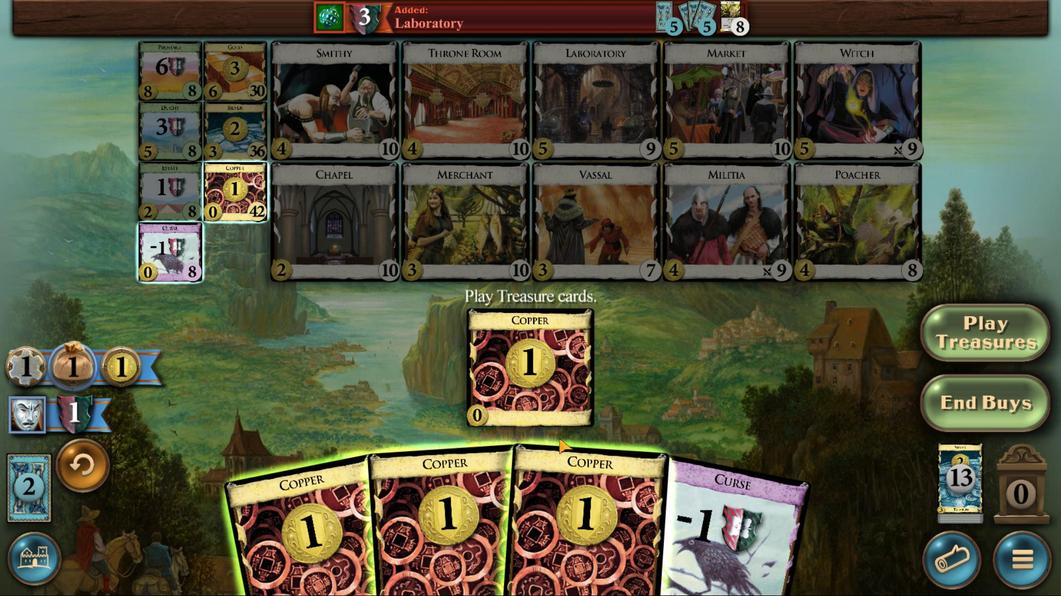 
Action: Mouse pressed left at (604, 404)
Screenshot: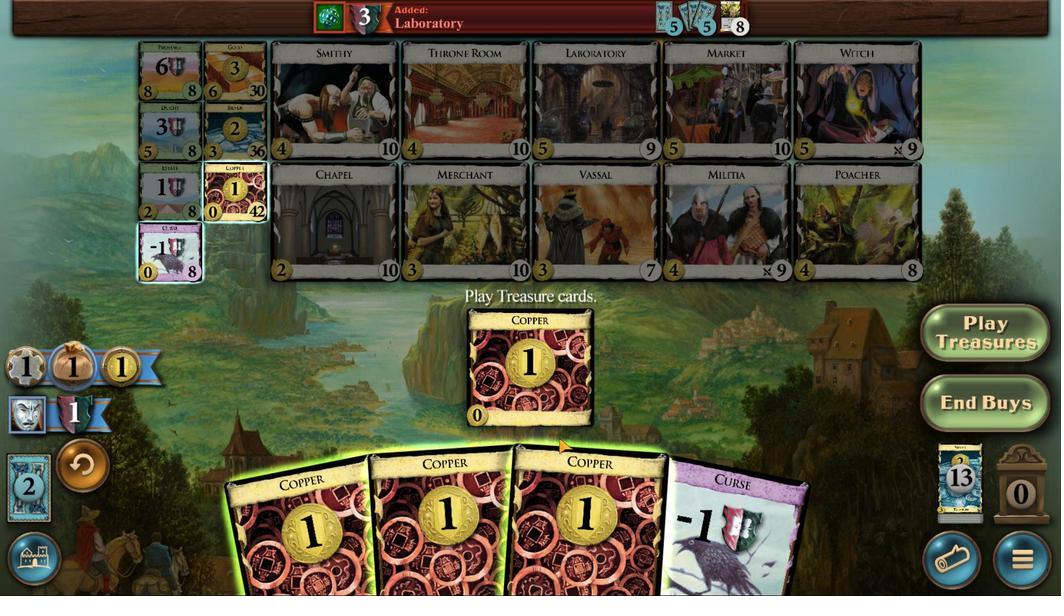 
Action: Mouse moved to (541, 393)
Screenshot: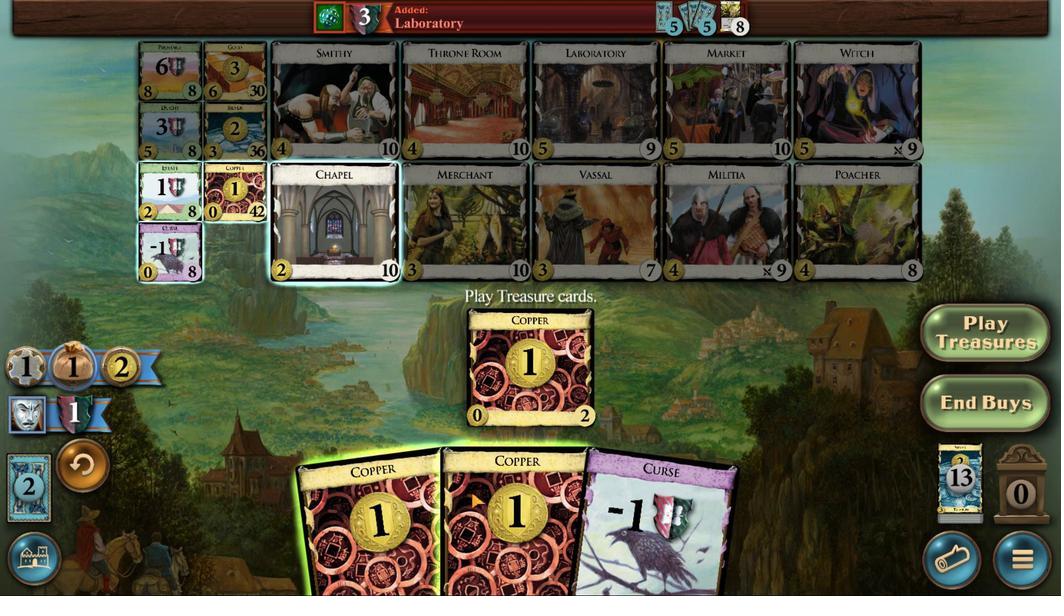 
Action: Mouse pressed left at (541, 393)
Screenshot: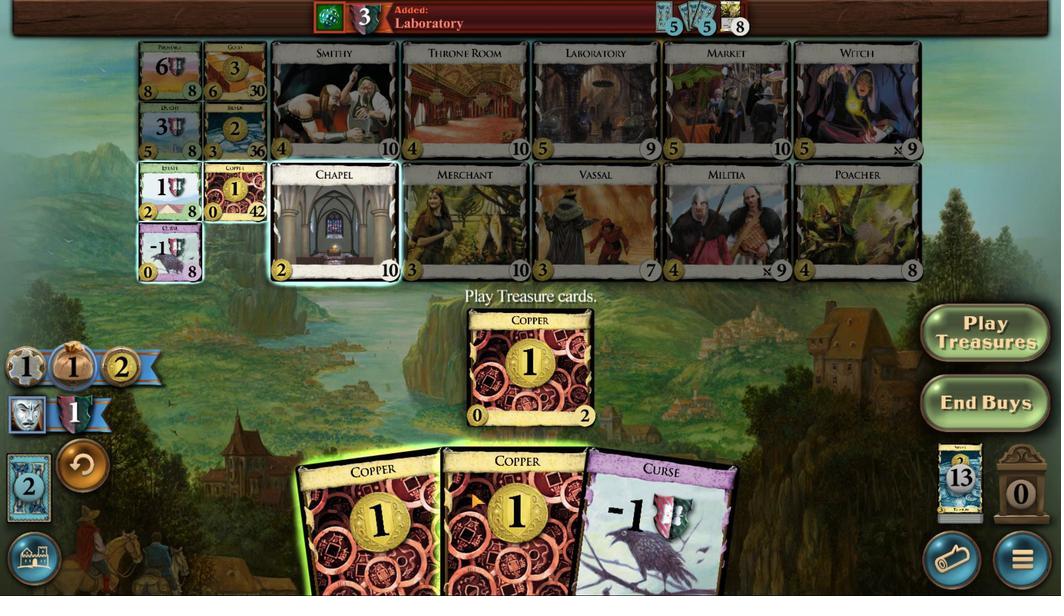 
Action: Mouse moved to (394, 150)
Screenshot: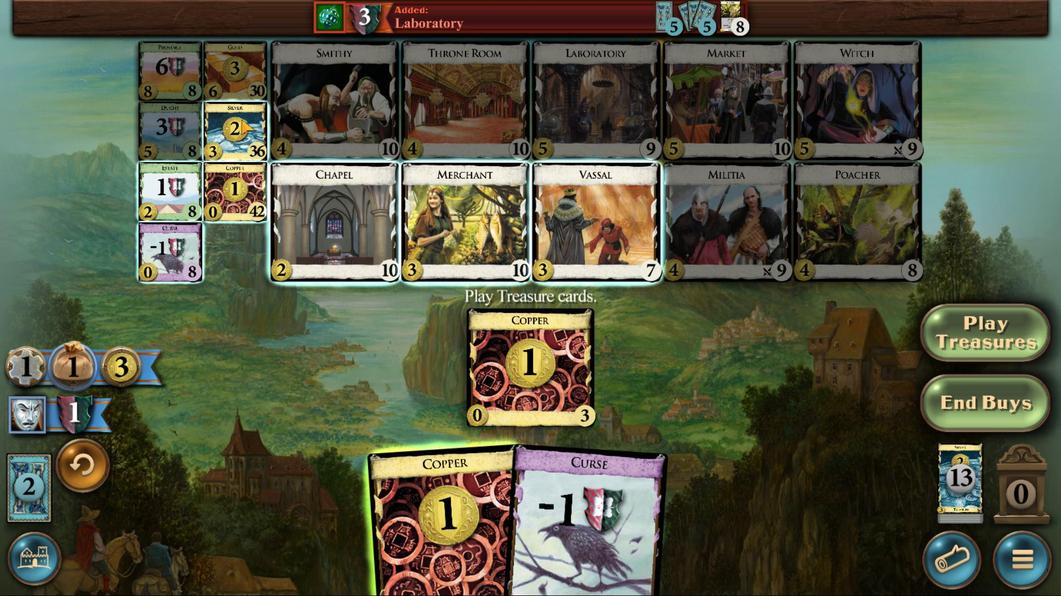 
Action: Mouse pressed left at (394, 150)
Screenshot: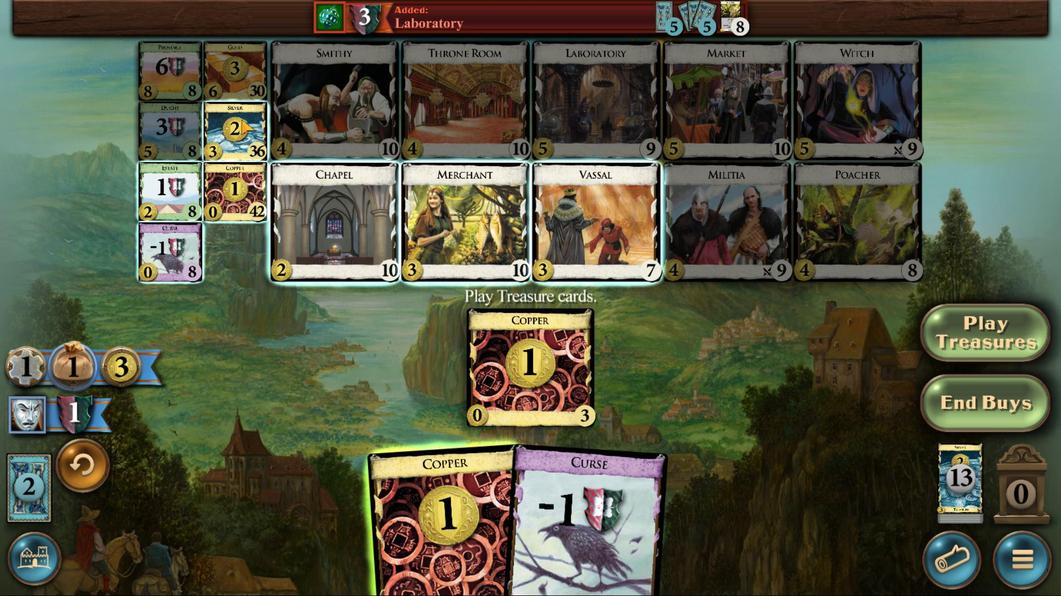 
Action: Mouse moved to (645, 416)
Screenshot: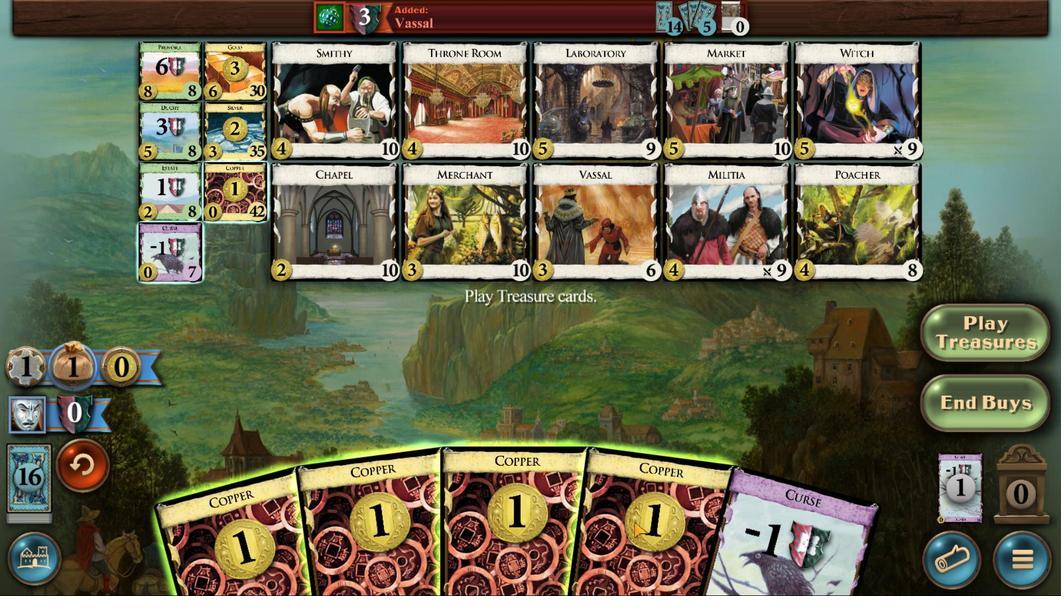 
Action: Mouse pressed left at (645, 418)
Screenshot: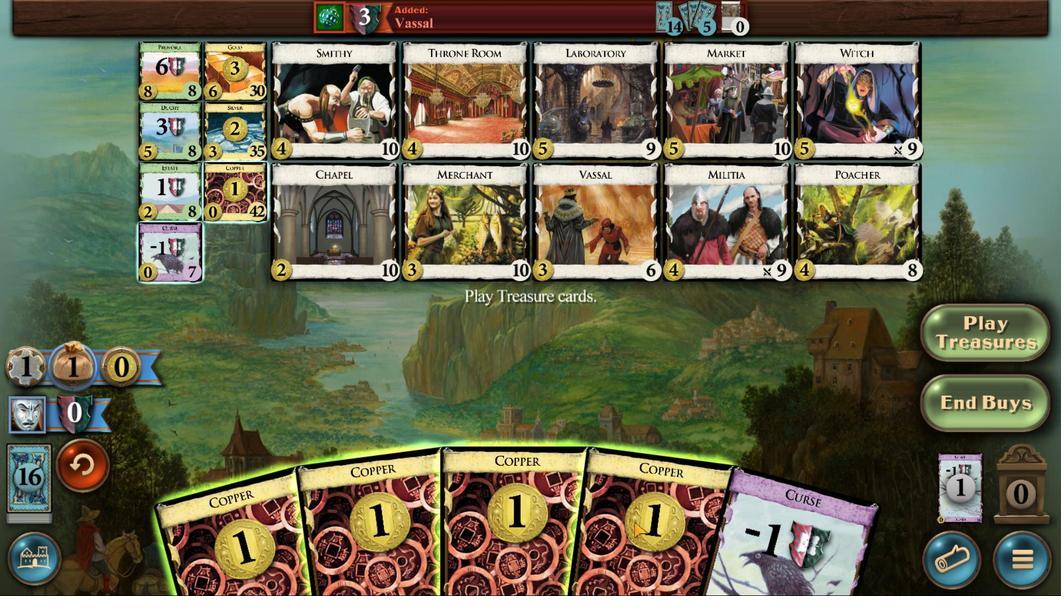 
Action: Mouse moved to (629, 398)
Screenshot: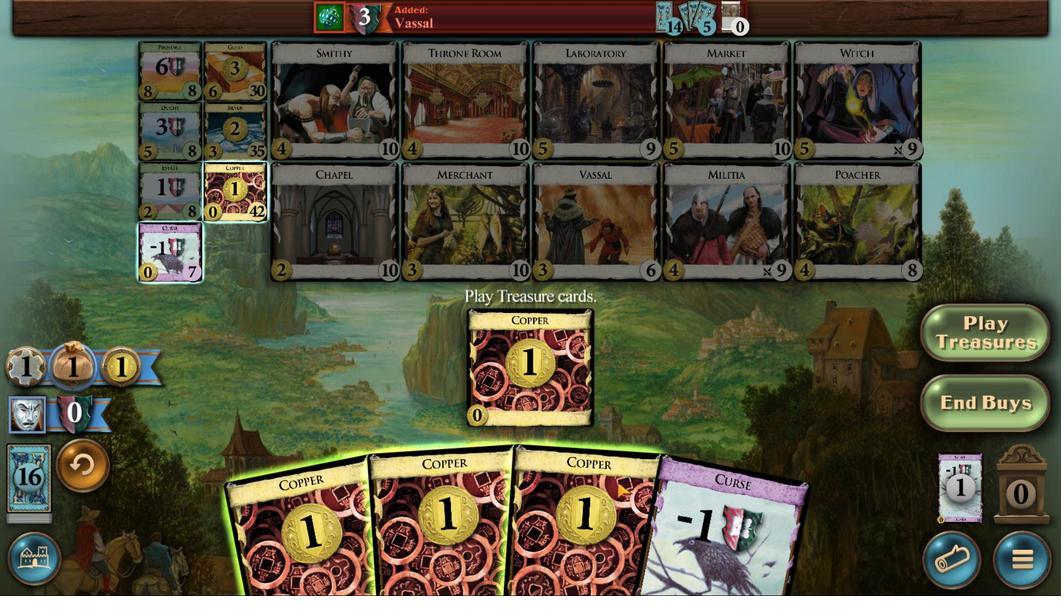 
Action: Mouse pressed left at (629, 398)
Screenshot: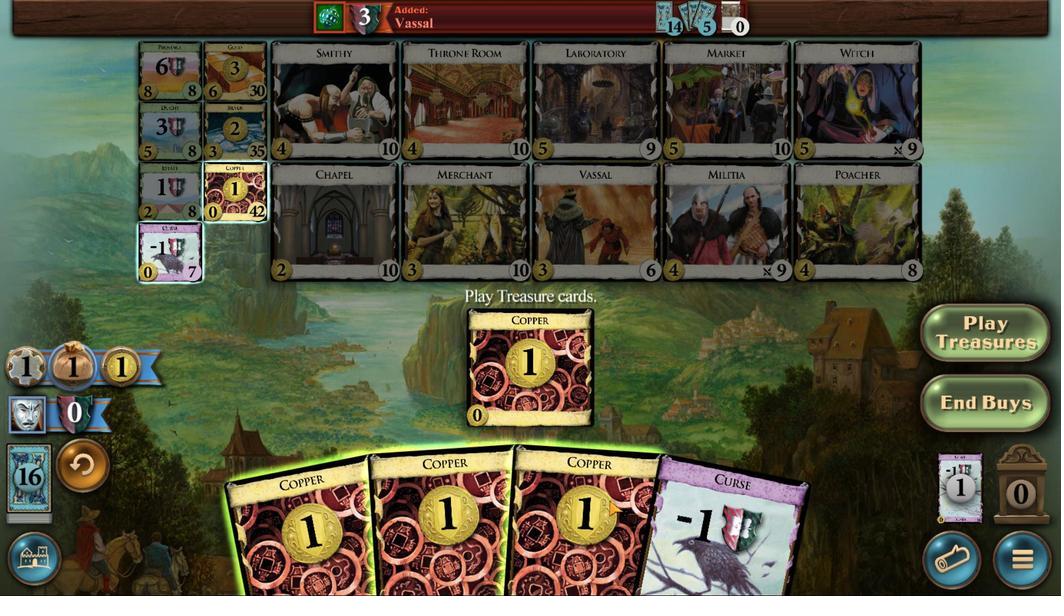 
Action: Mouse moved to (591, 391)
Screenshot: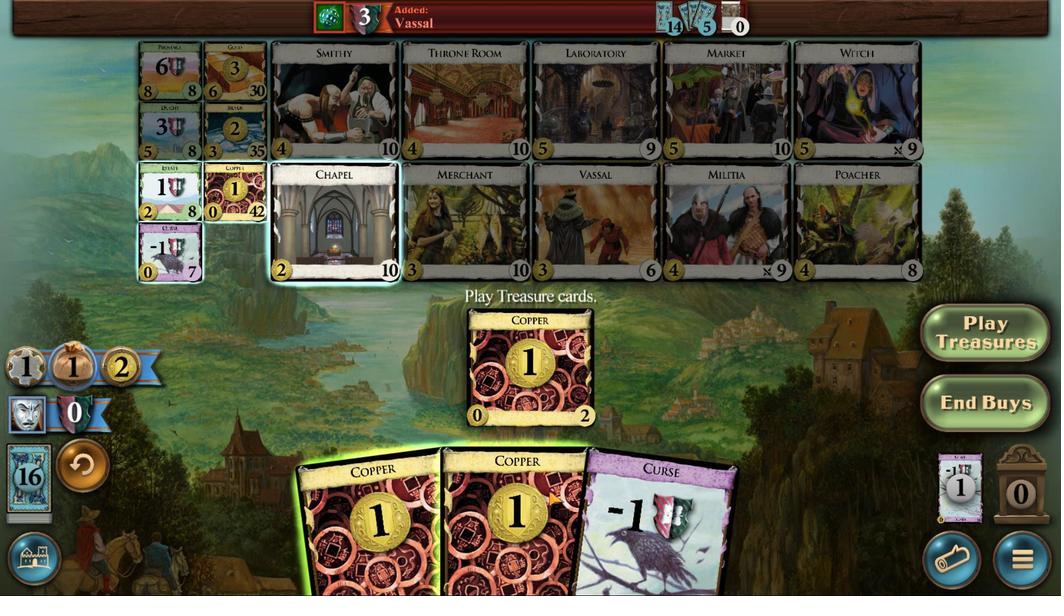 
Action: Mouse pressed left at (591, 391)
Screenshot: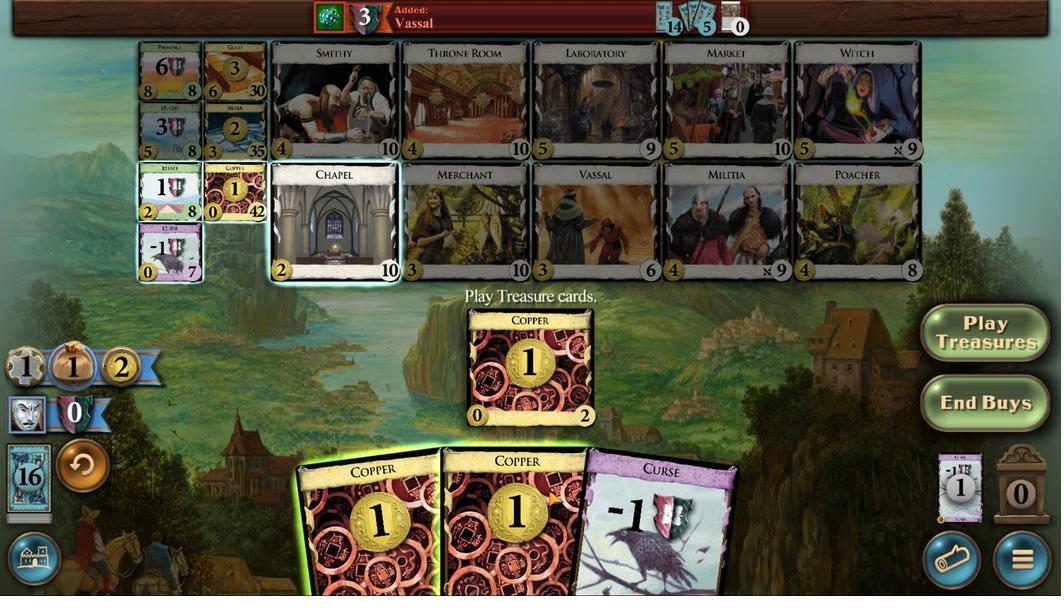 
Action: Mouse moved to (387, 153)
Screenshot: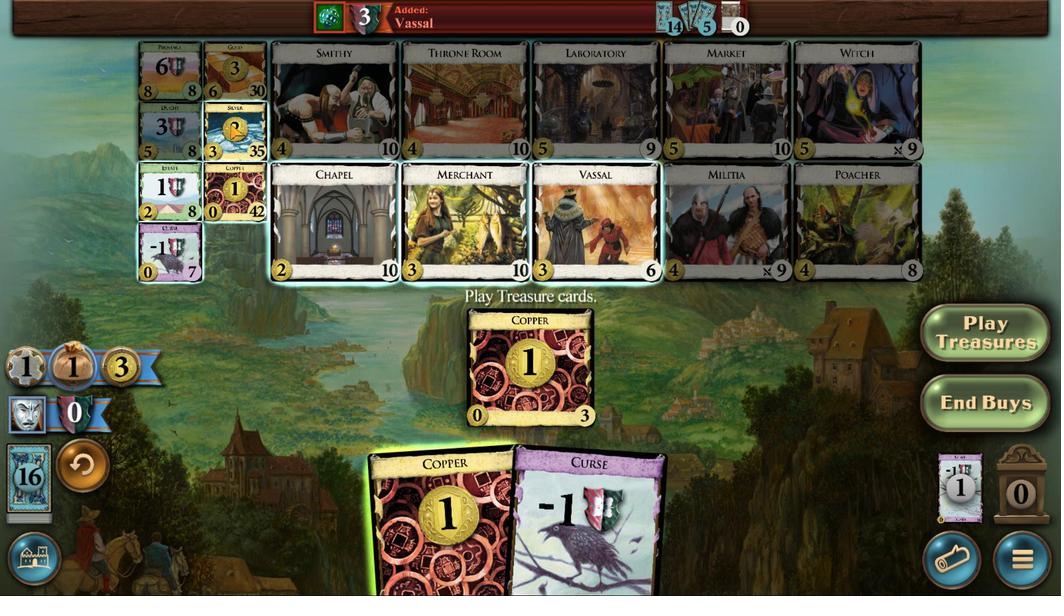 
Action: Mouse pressed left at (387, 153)
Screenshot: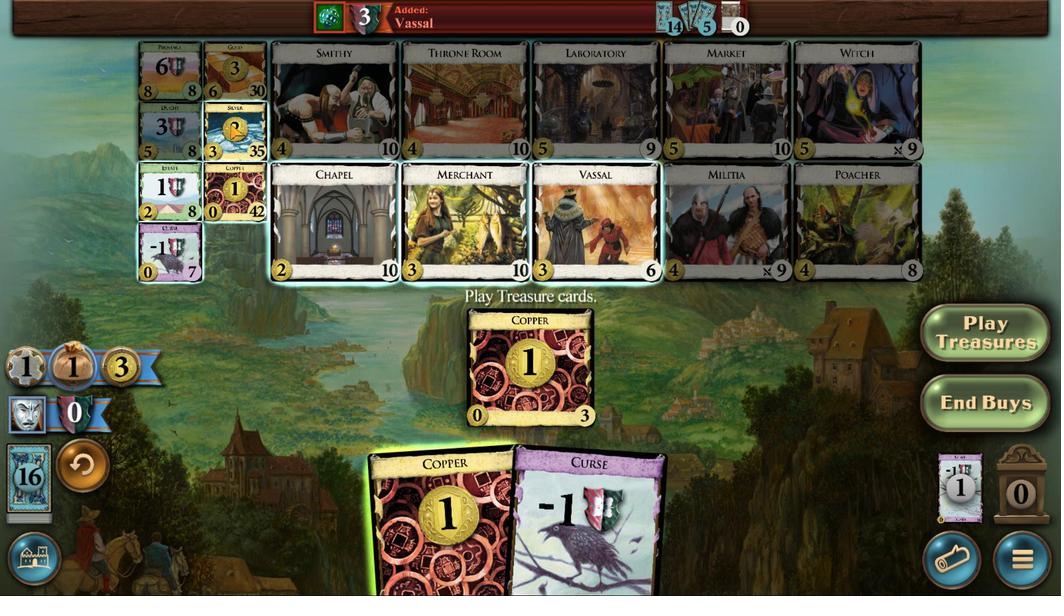 
Action: Mouse moved to (643, 391)
Screenshot: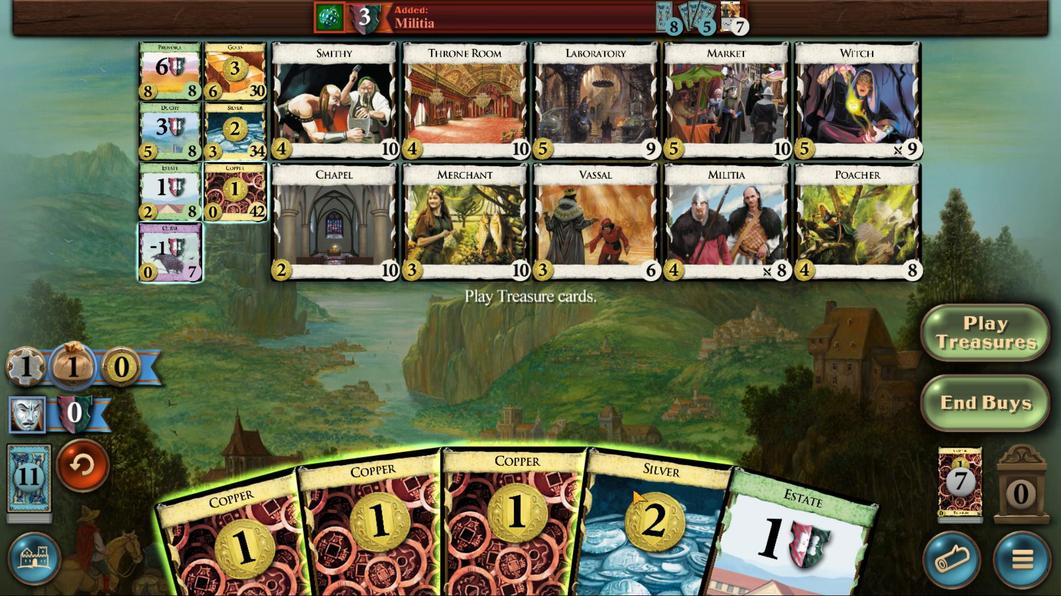 
Action: Mouse pressed left at (643, 391)
Screenshot: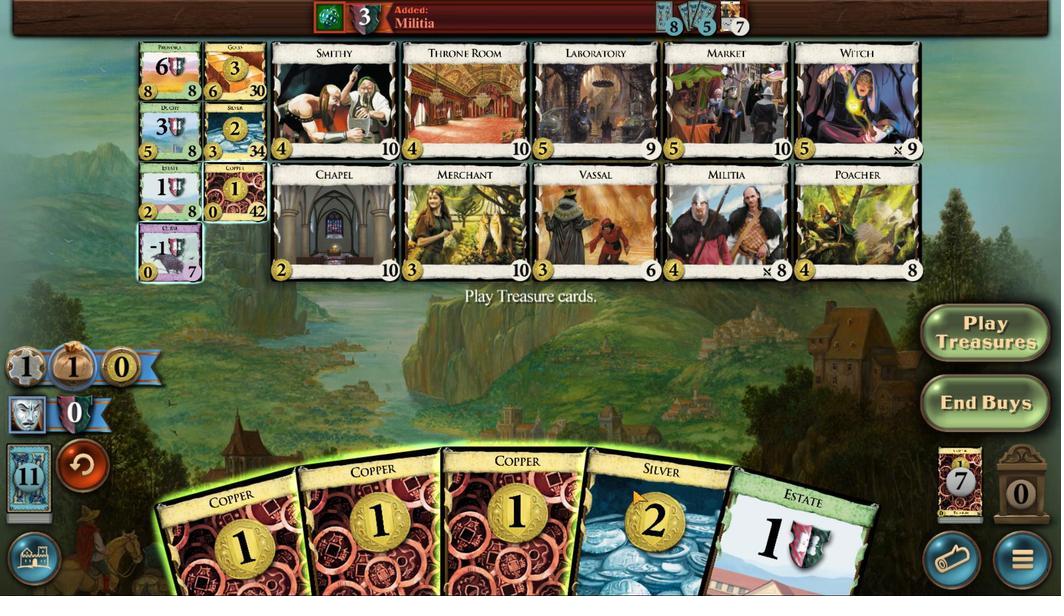 
Action: Mouse moved to (638, 377)
Screenshot: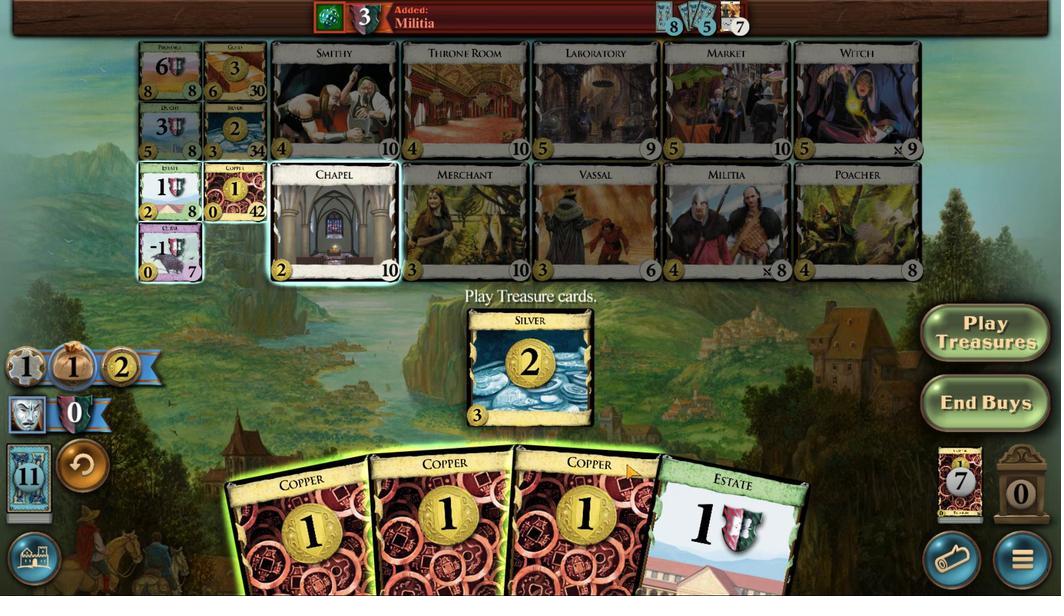 
Action: Mouse pressed left at (638, 377)
Screenshot: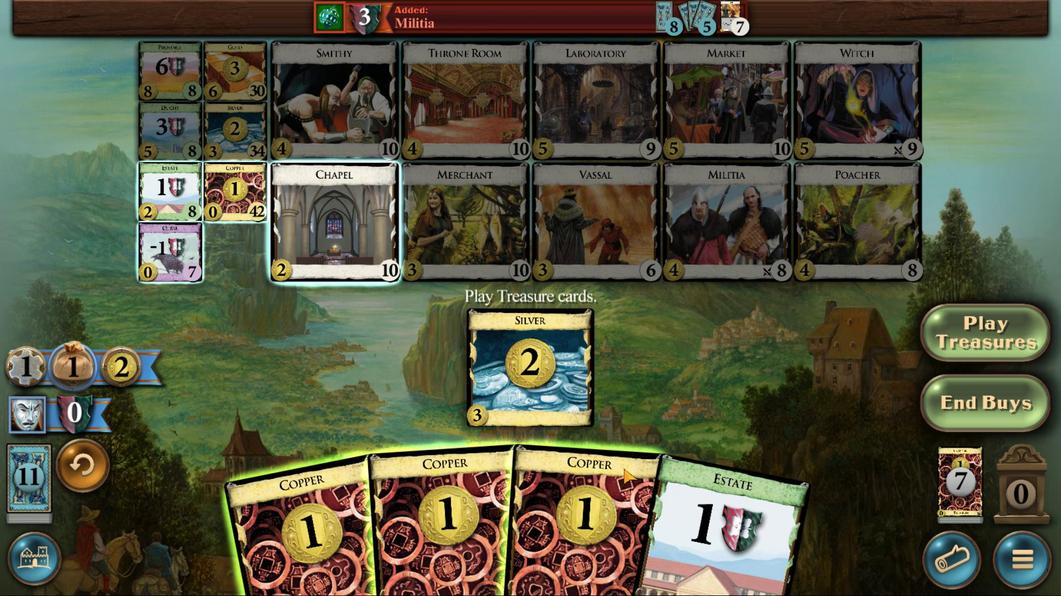 
Action: Mouse moved to (383, 154)
Screenshot: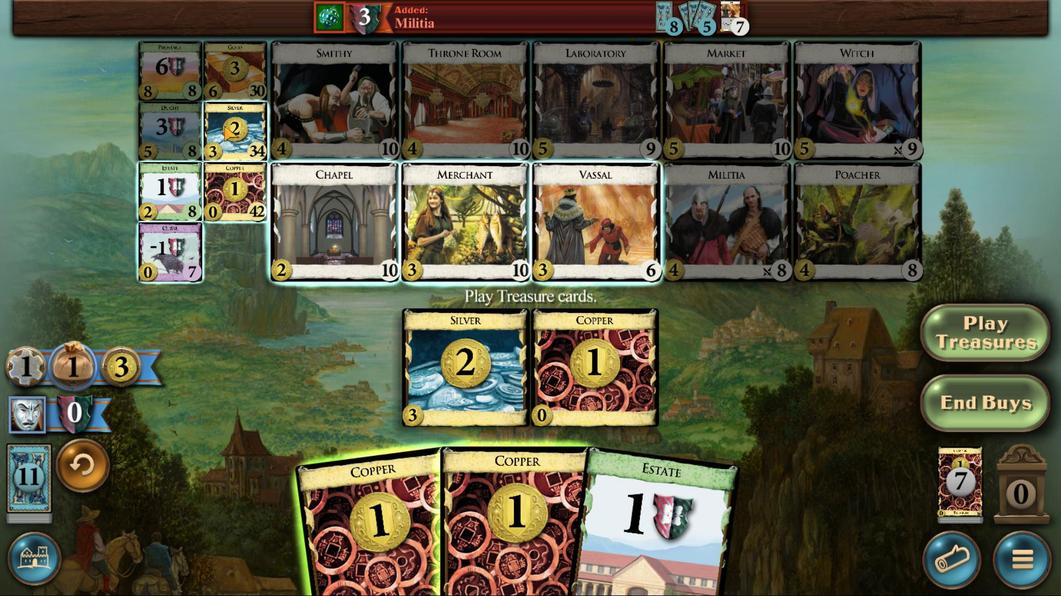 
Action: Mouse pressed left at (383, 154)
Screenshot: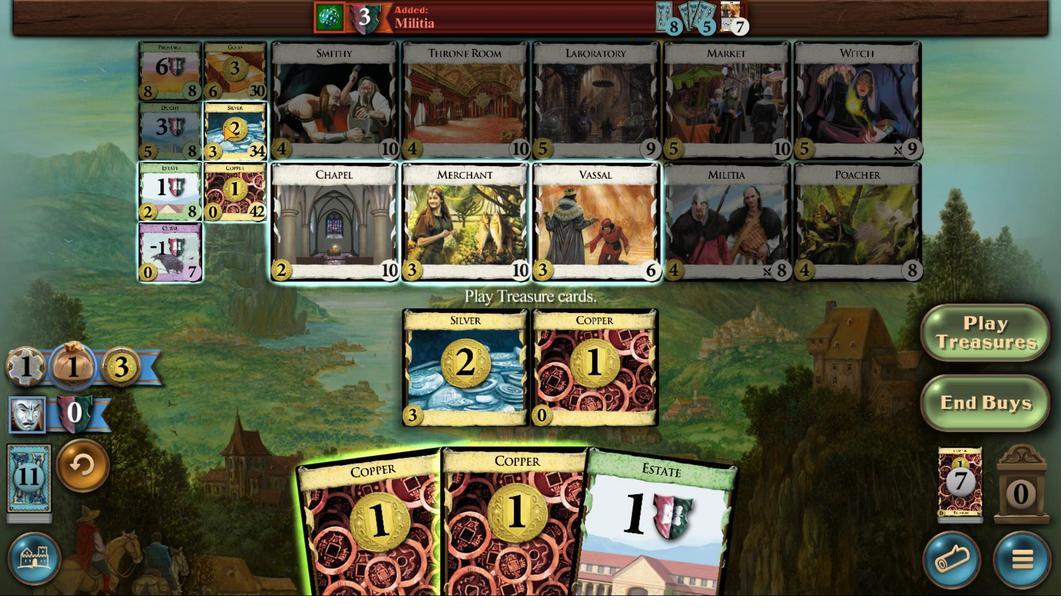 
Action: Mouse moved to (578, 406)
Screenshot: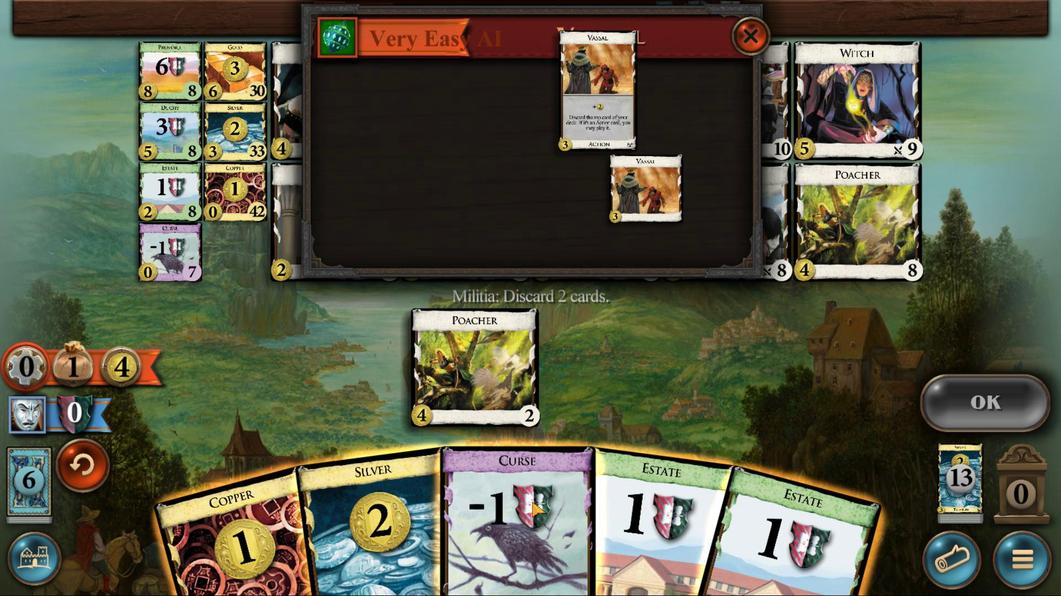 
Action: Mouse pressed left at (578, 406)
Screenshot: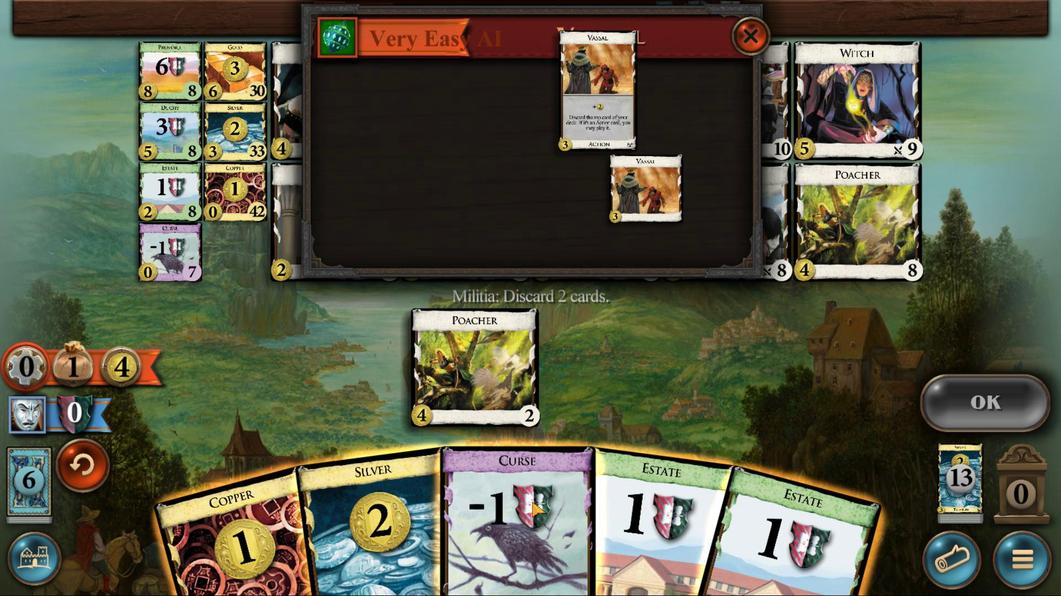 
Action: Mouse moved to (663, 399)
Screenshot: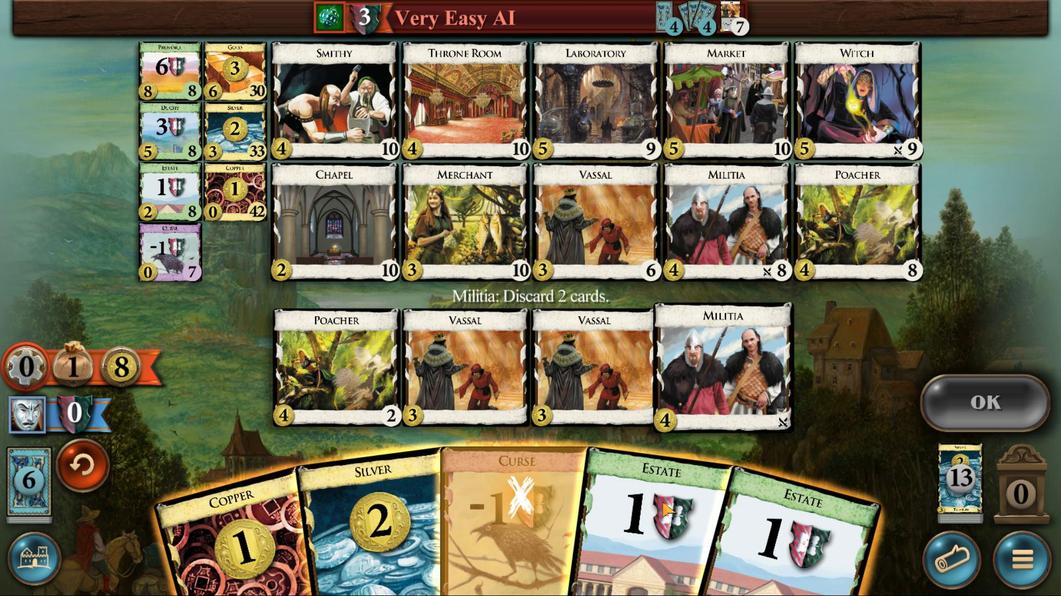 
Action: Mouse pressed left at (663, 399)
Screenshot: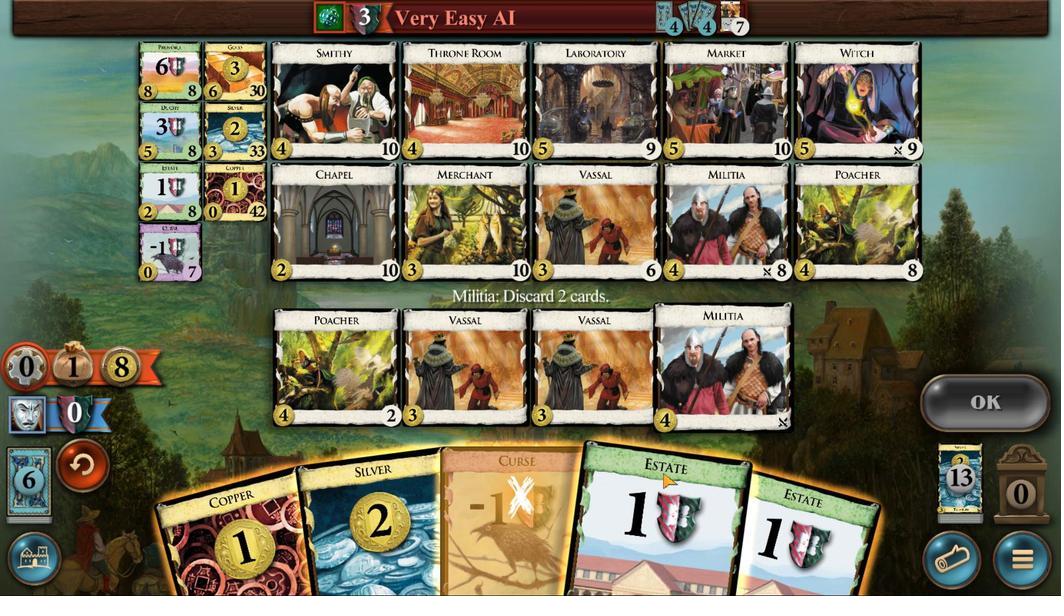 
Action: Mouse moved to (853, 344)
Screenshot: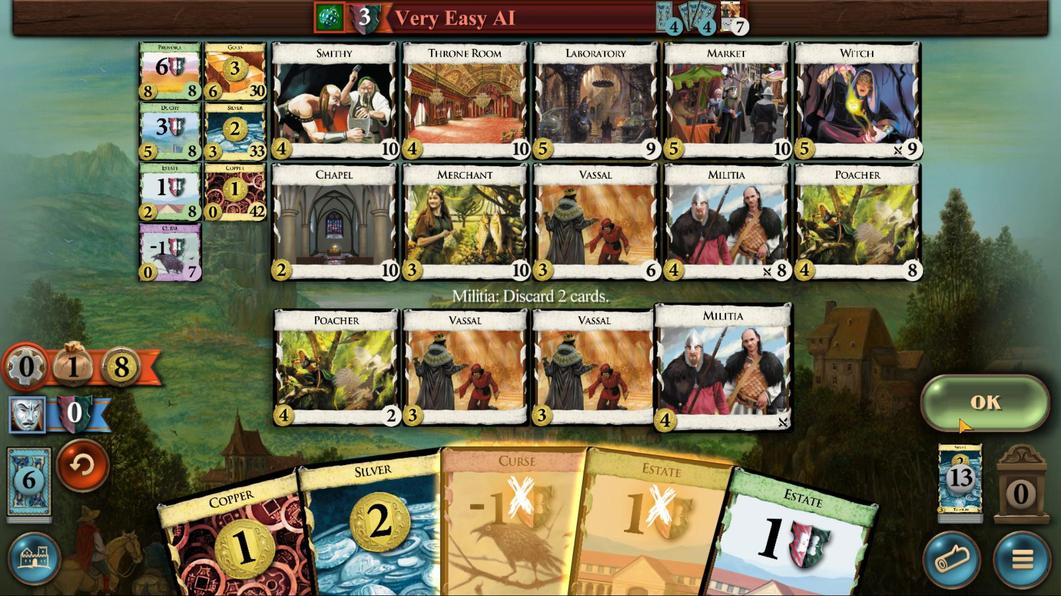 
Action: Mouse pressed left at (853, 344)
Screenshot: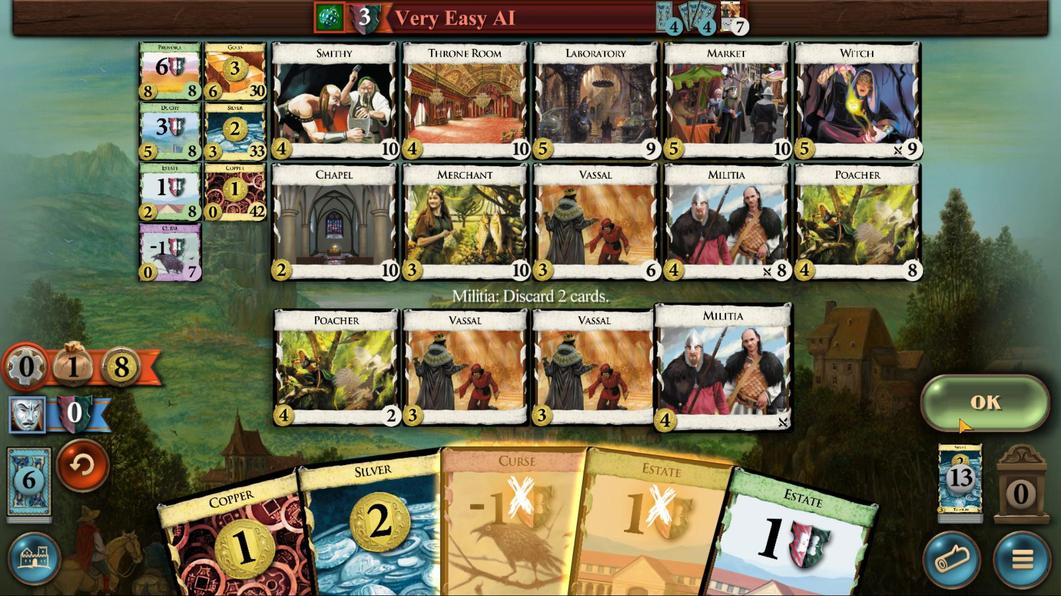 
Action: Mouse moved to (594, 421)
Screenshot: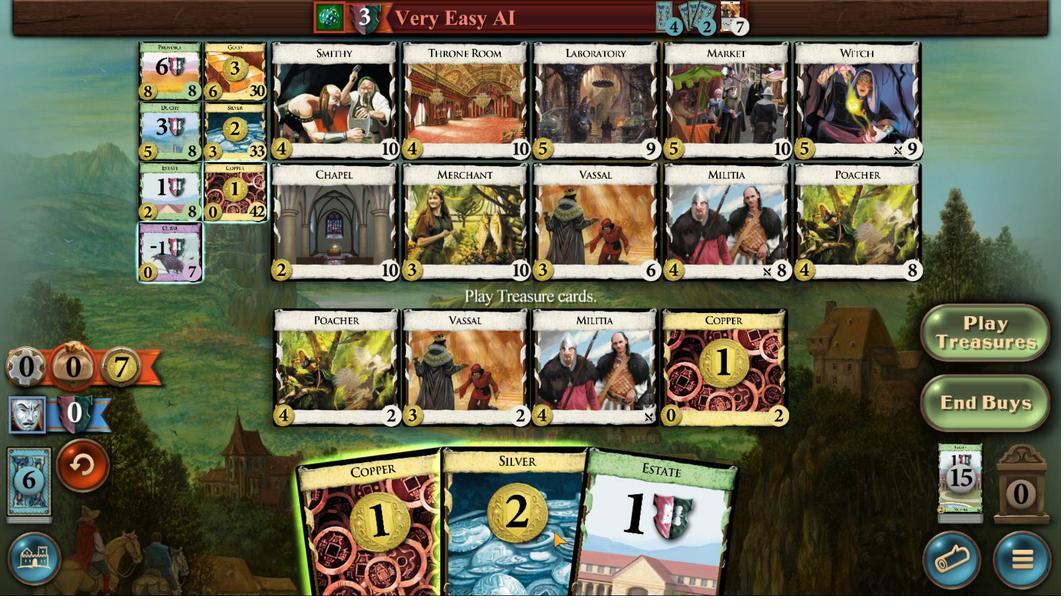 
Action: Mouse pressed left at (594, 421)
Screenshot: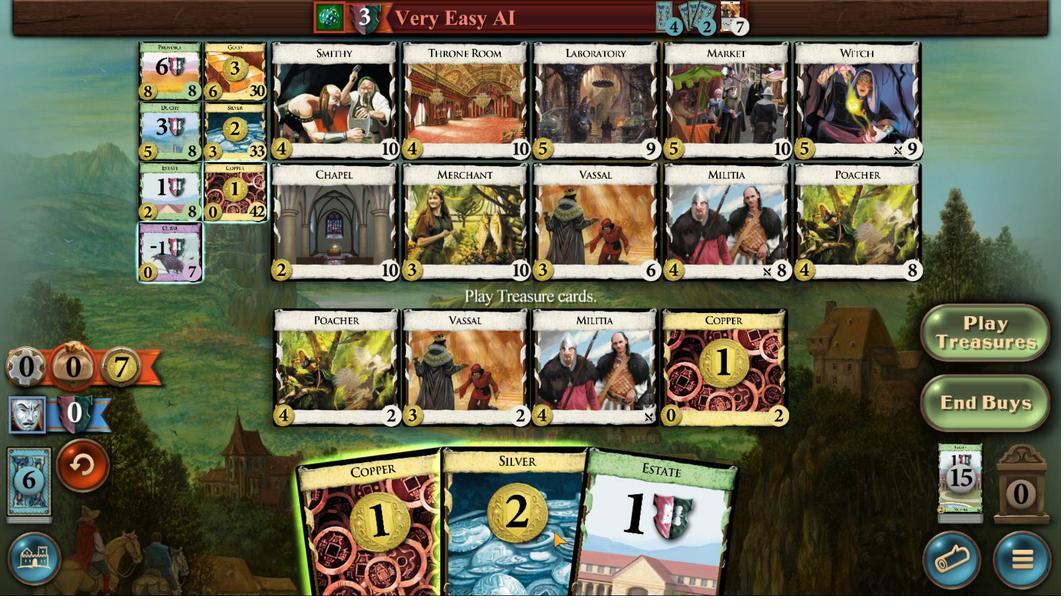 
Action: Mouse moved to (531, 427)
Screenshot: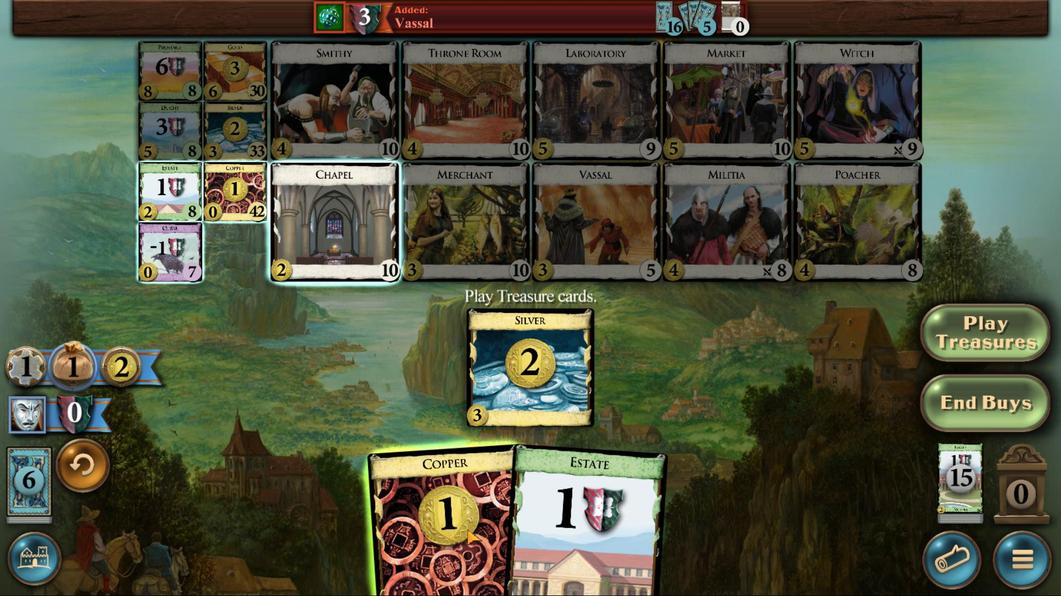 
Action: Mouse pressed left at (531, 427)
Screenshot: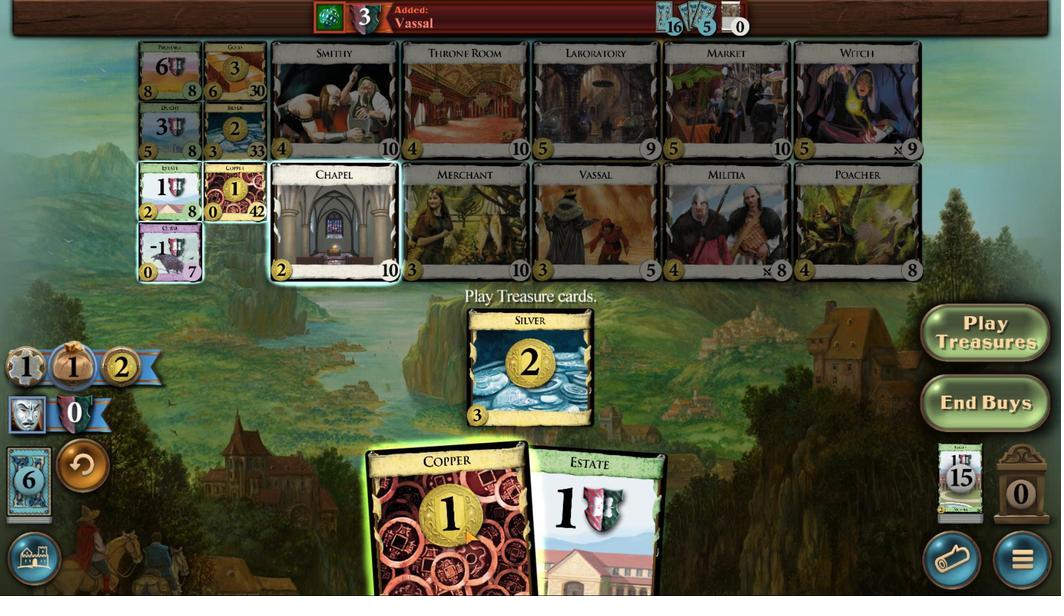 
Action: Mouse moved to (385, 153)
Screenshot: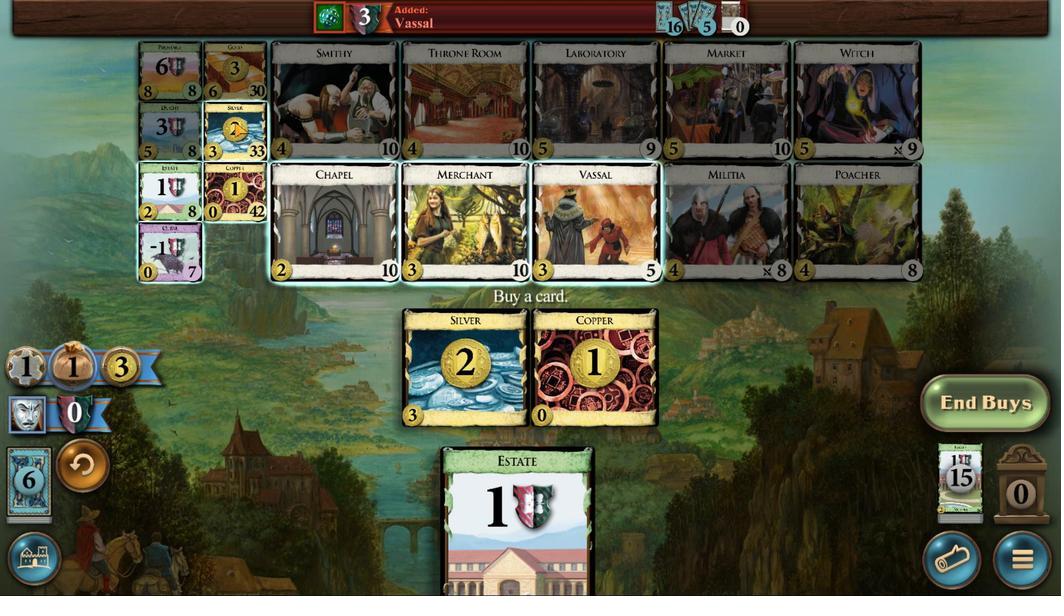 
Action: Mouse pressed left at (385, 153)
Screenshot: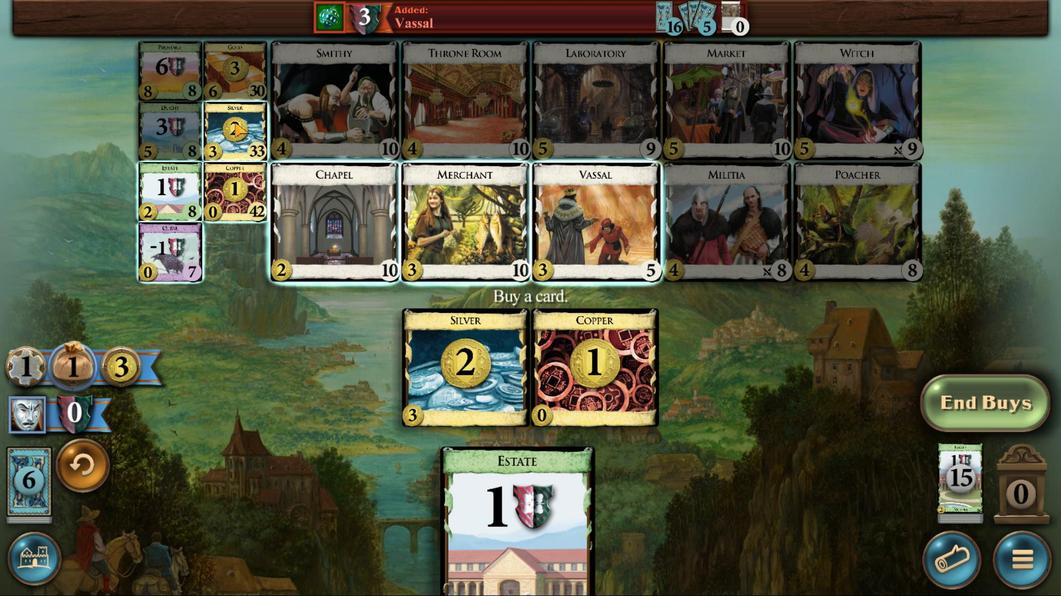 
Action: Mouse moved to (582, 392)
Screenshot: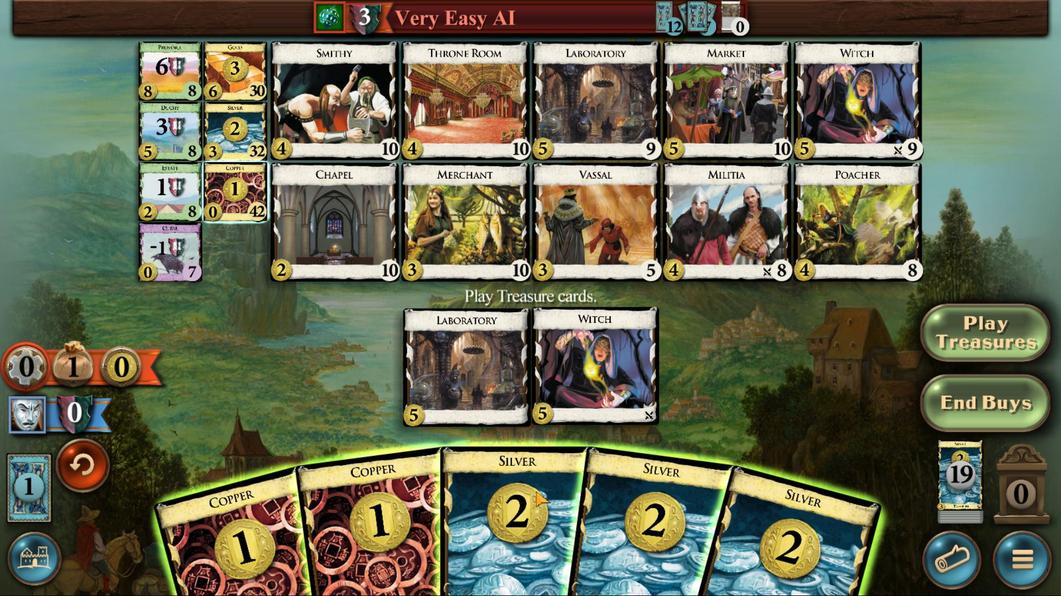 
Action: Mouse pressed left at (582, 392)
Screenshot: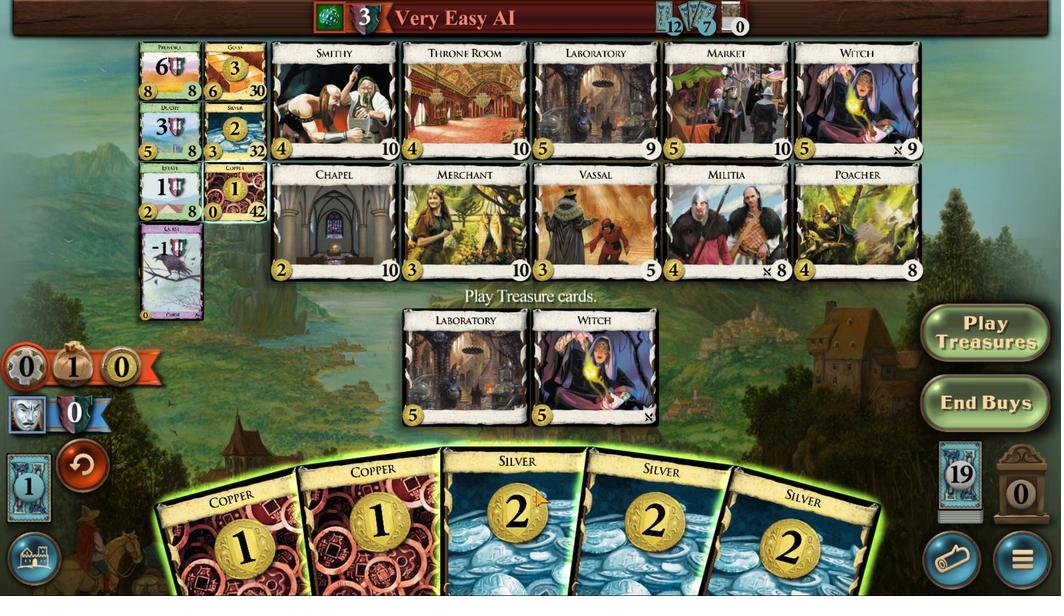
Action: Mouse moved to (502, 410)
Screenshot: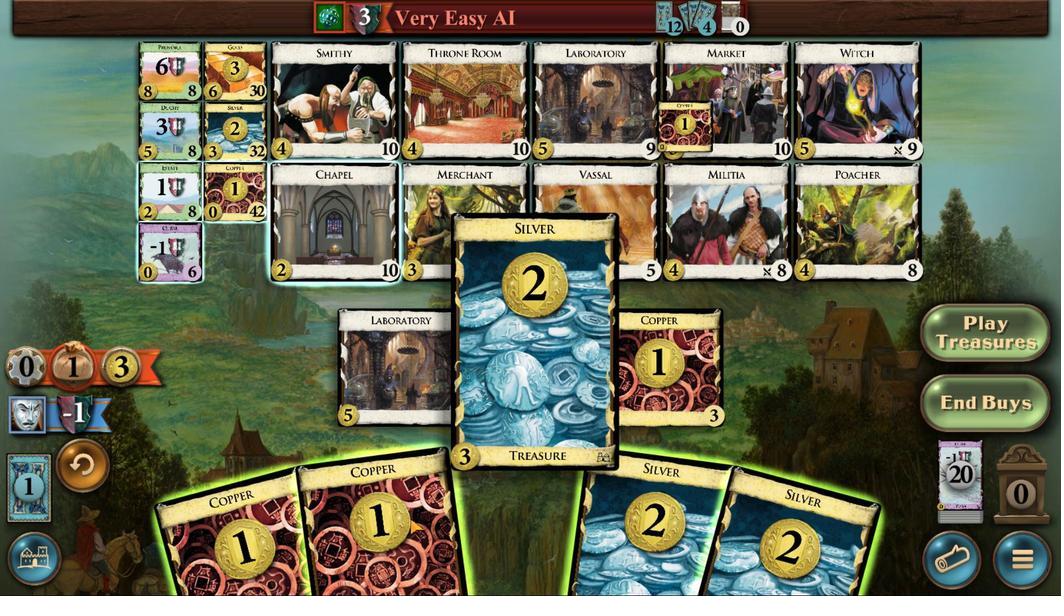 
Action: Mouse pressed left at (502, 410)
Screenshot: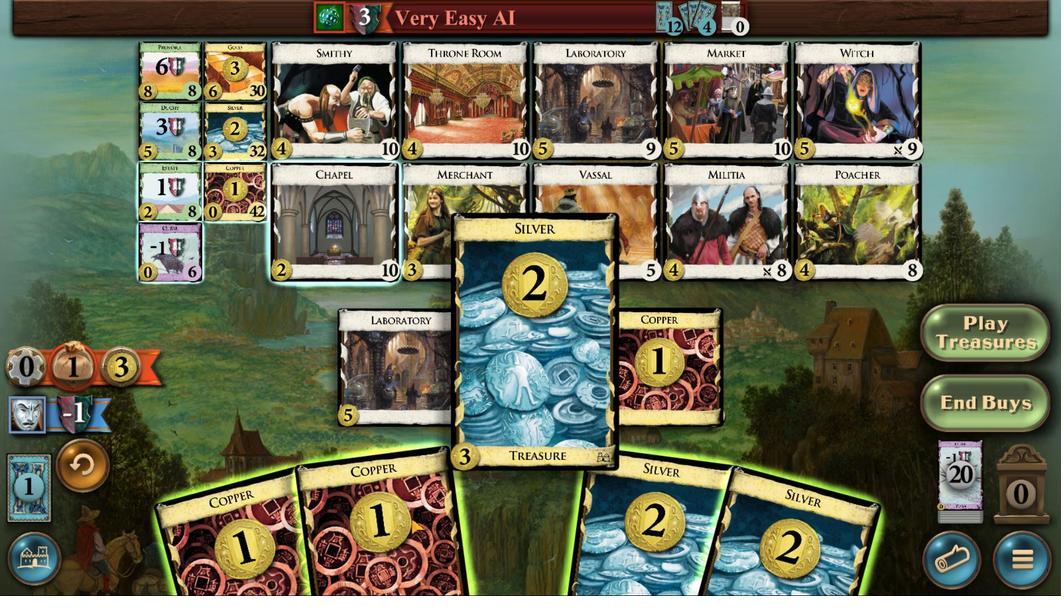 
Action: Mouse moved to (395, 160)
Screenshot: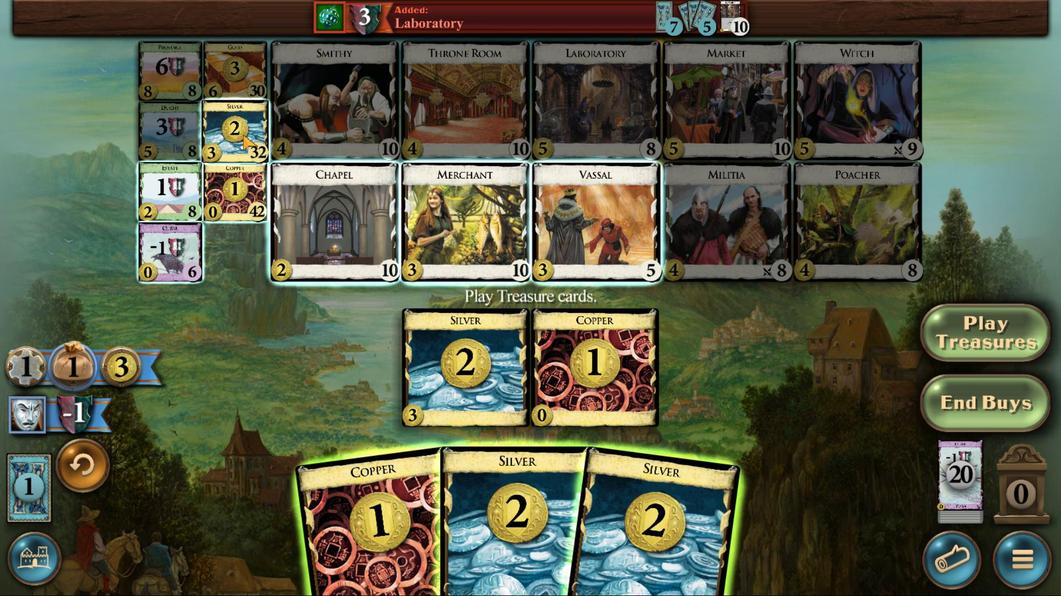 
Action: Mouse pressed left at (395, 160)
Screenshot: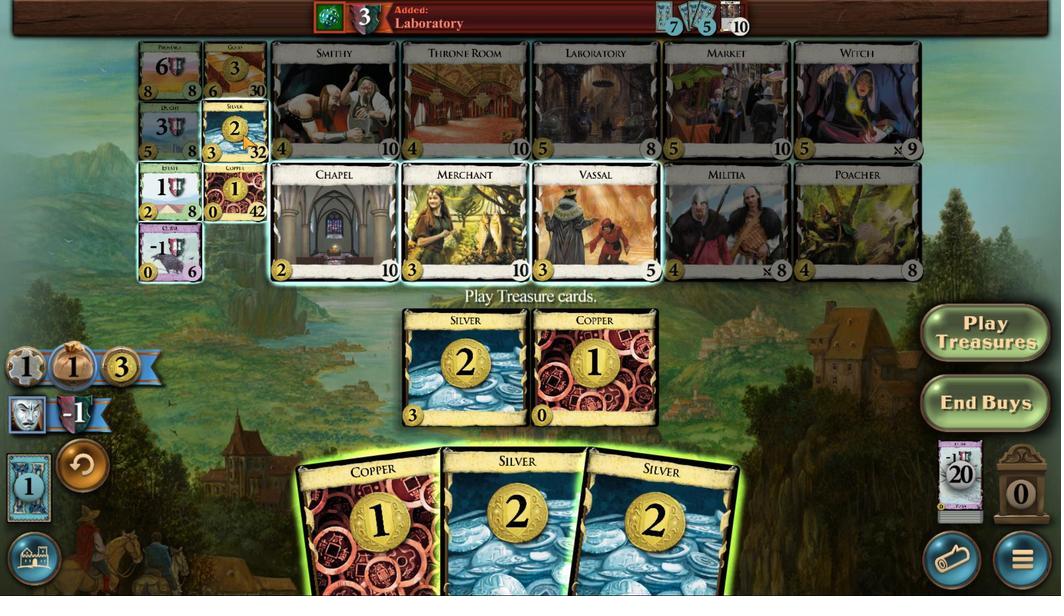 
Action: Mouse moved to (660, 405)
Screenshot: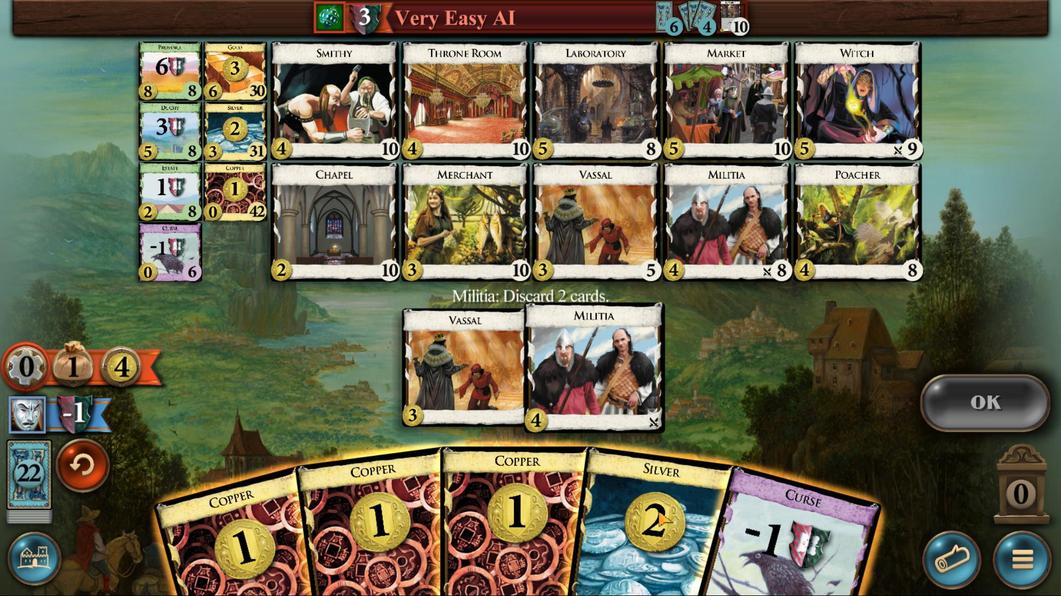 
Action: Mouse pressed left at (660, 405)
Screenshot: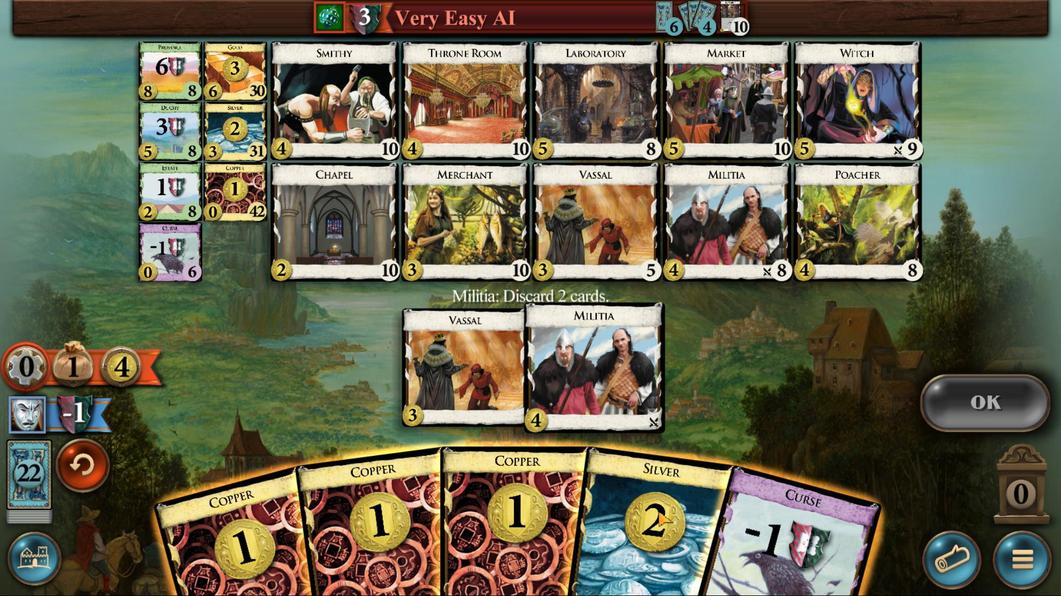 
Action: Mouse moved to (737, 419)
Screenshot: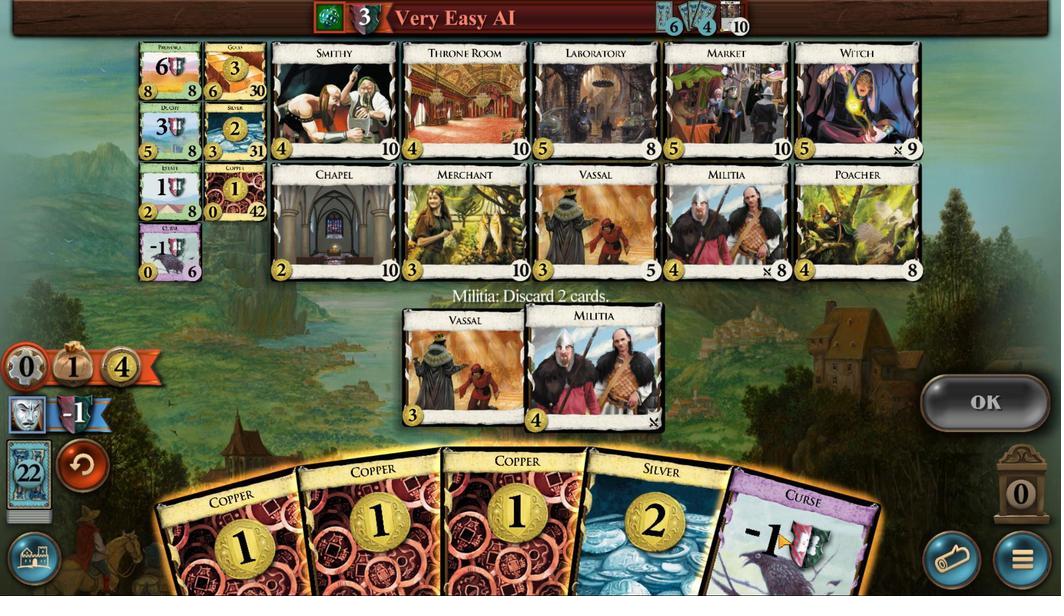 
Action: Mouse pressed left at (737, 419)
Screenshot: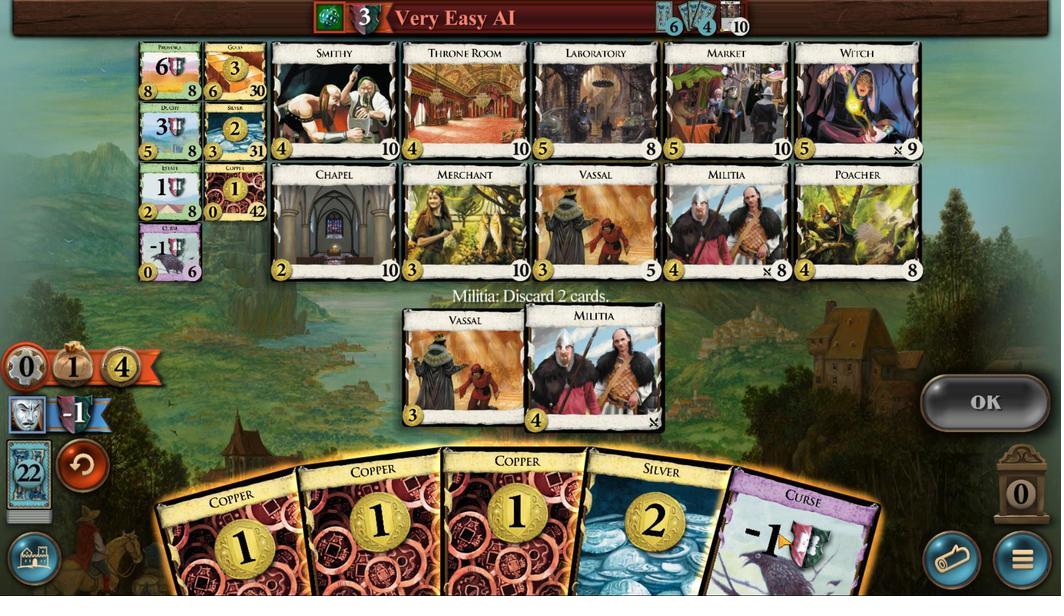 
Action: Mouse moved to (376, 433)
Screenshot: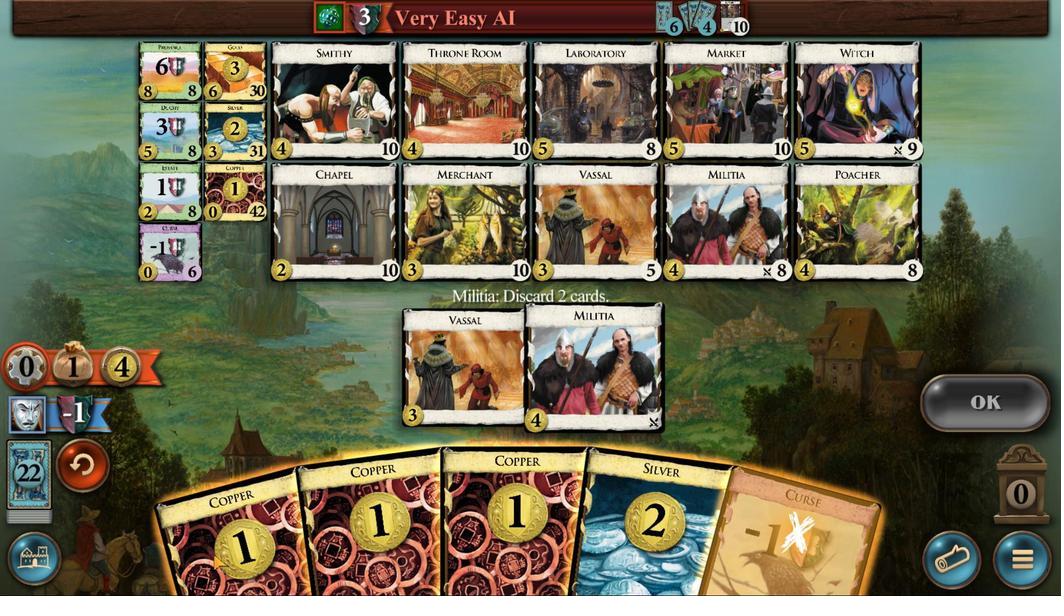
Action: Mouse pressed left at (376, 433)
Screenshot: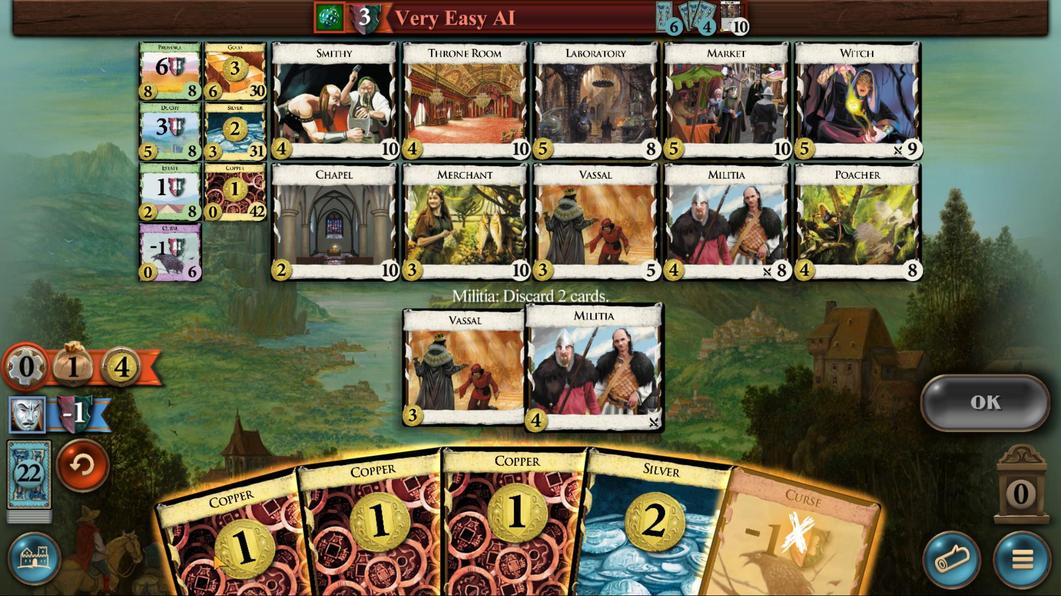 
Action: Mouse moved to (882, 340)
Screenshot: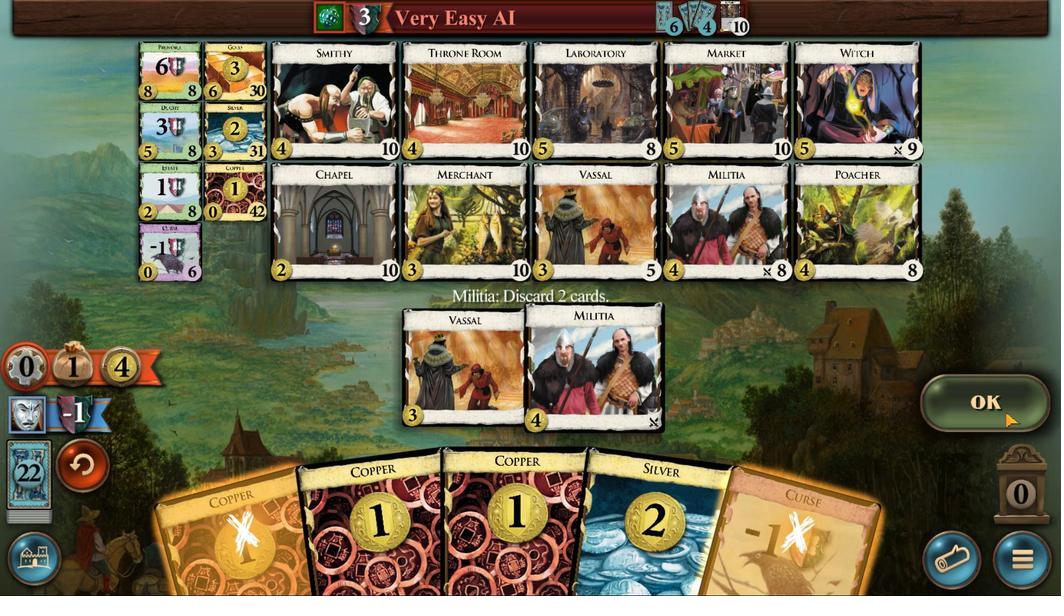 
Action: Mouse pressed left at (882, 340)
Screenshot: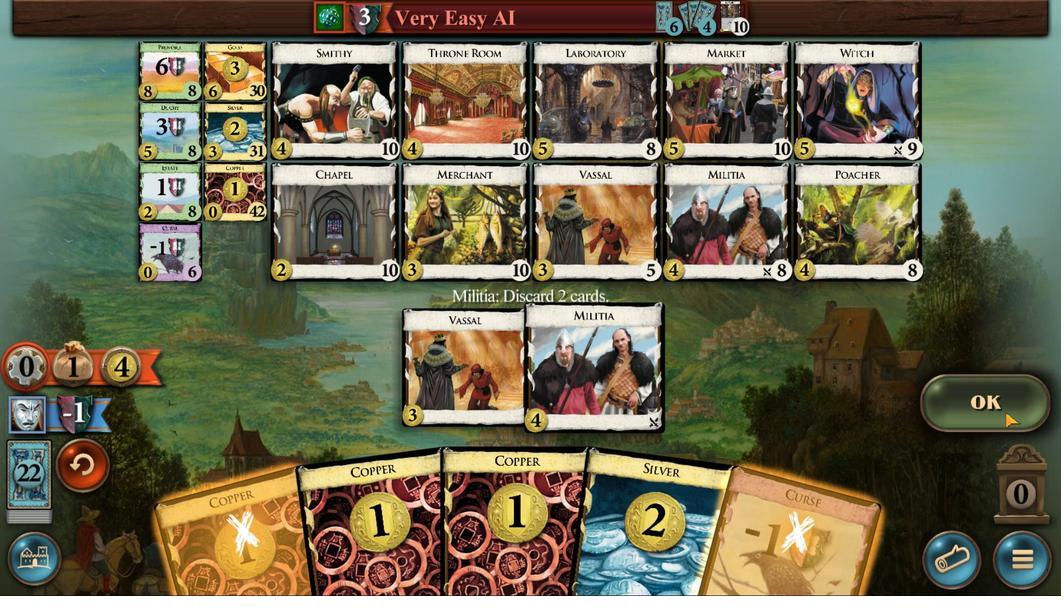 
Action: Mouse moved to (663, 418)
Screenshot: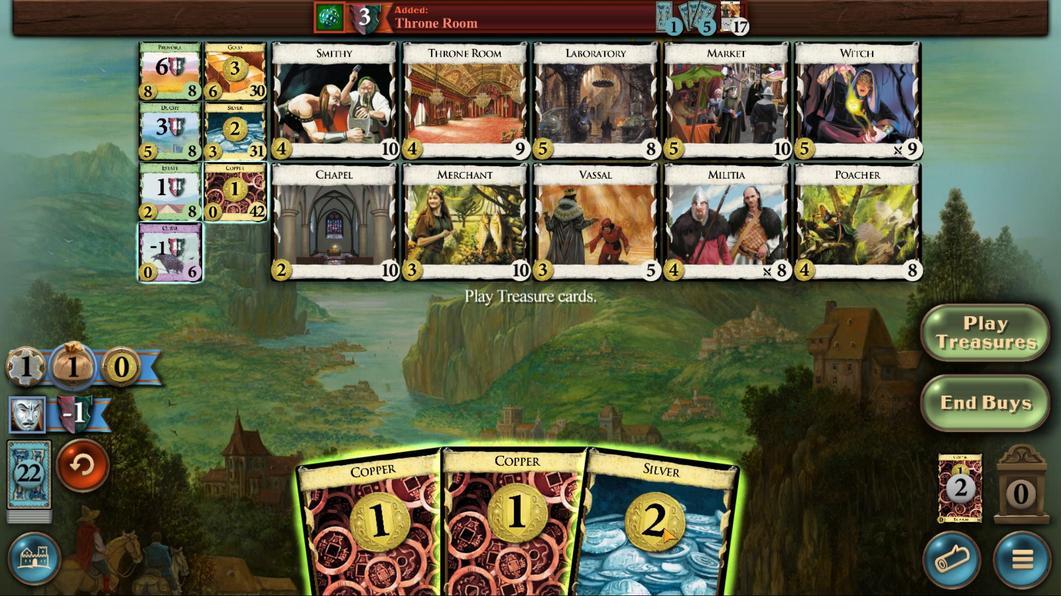 
Action: Mouse pressed left at (663, 418)
Screenshot: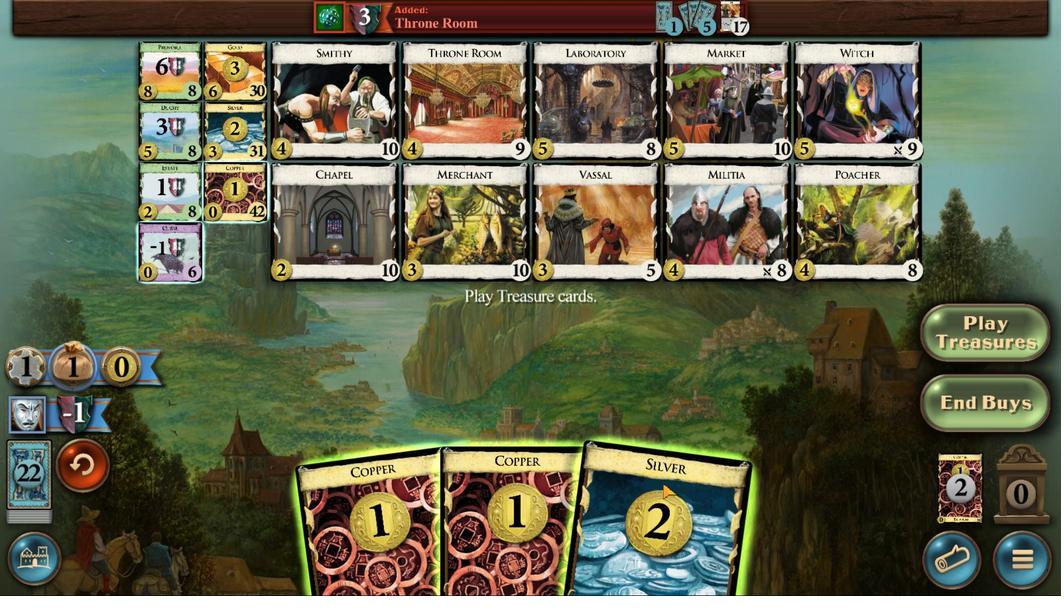 
Action: Mouse moved to (607, 412)
Screenshot: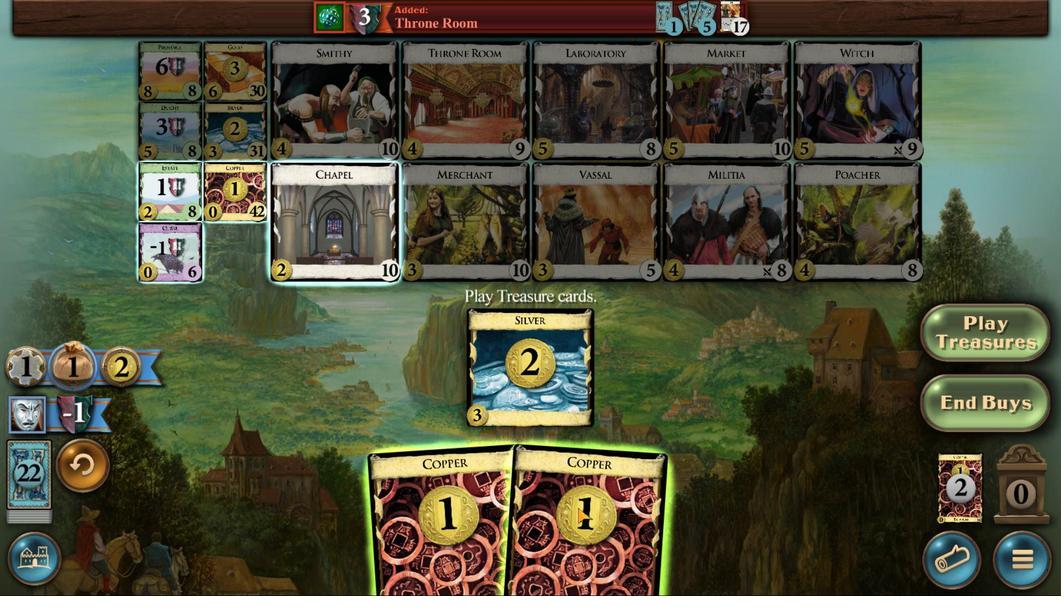 
Action: Mouse pressed left at (605, 415)
Screenshot: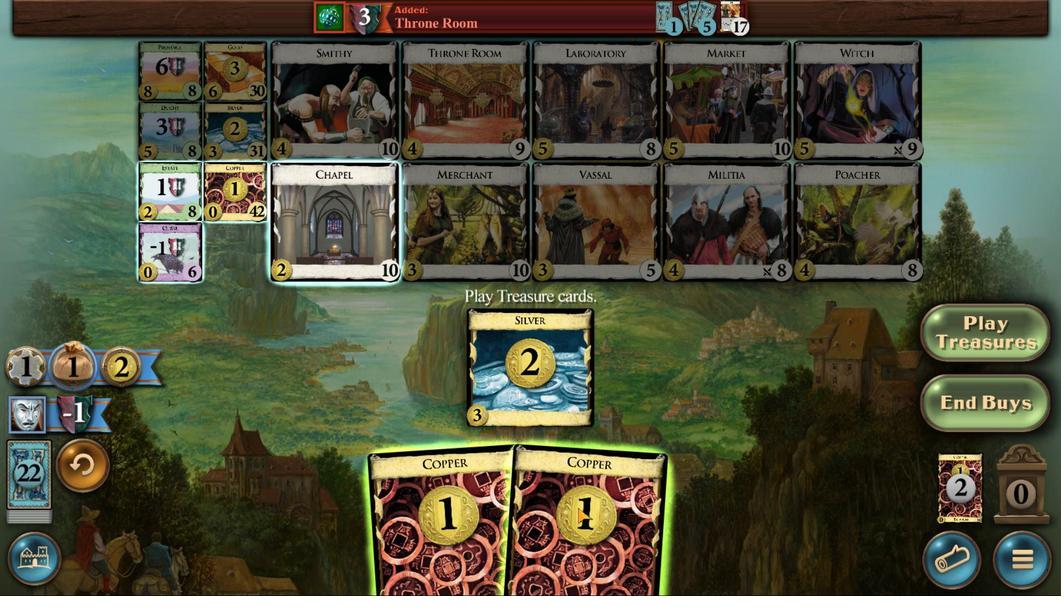 
Action: Mouse moved to (380, 151)
Screenshot: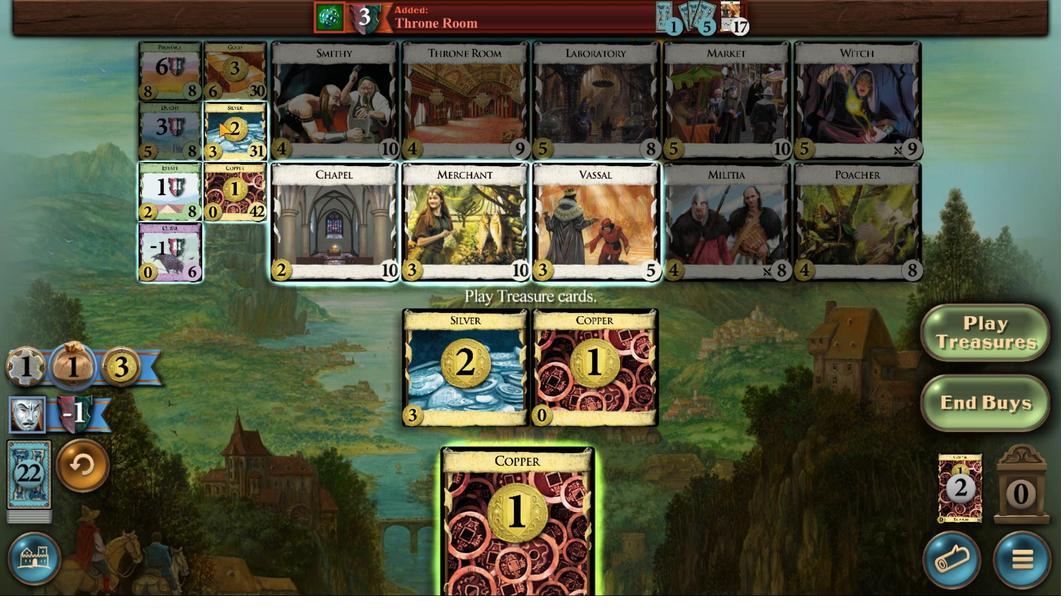 
Action: Mouse pressed left at (380, 151)
Screenshot: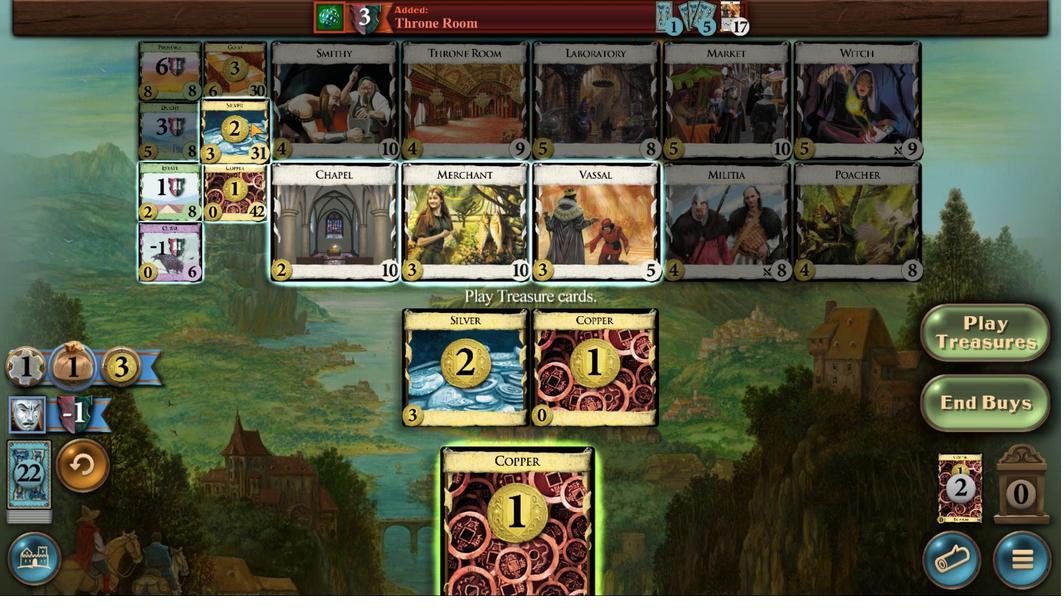 
Action: Mouse moved to (453, 411)
Screenshot: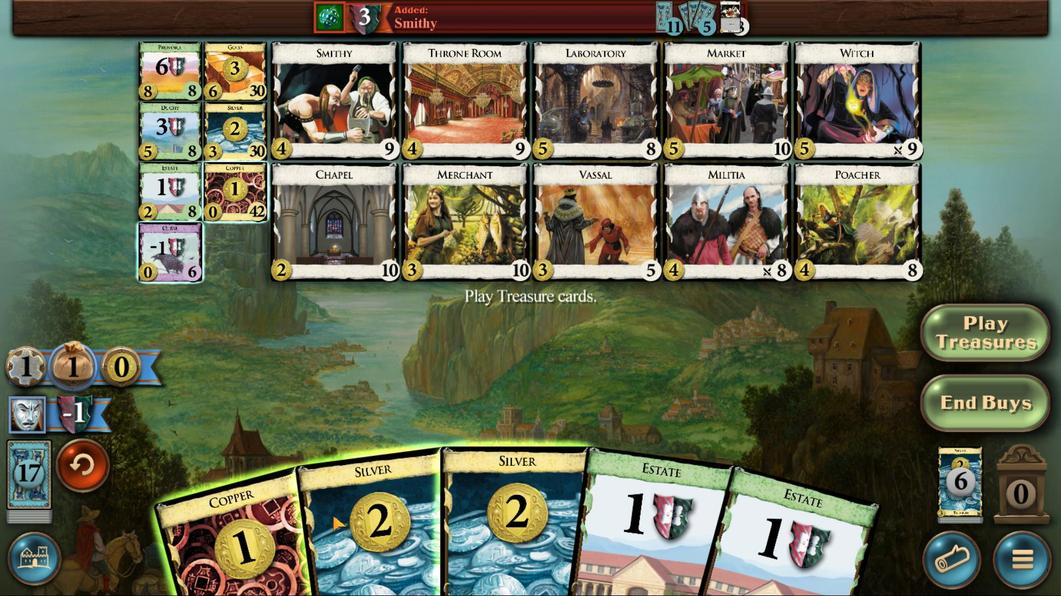 
Action: Mouse pressed left at (453, 411)
Screenshot: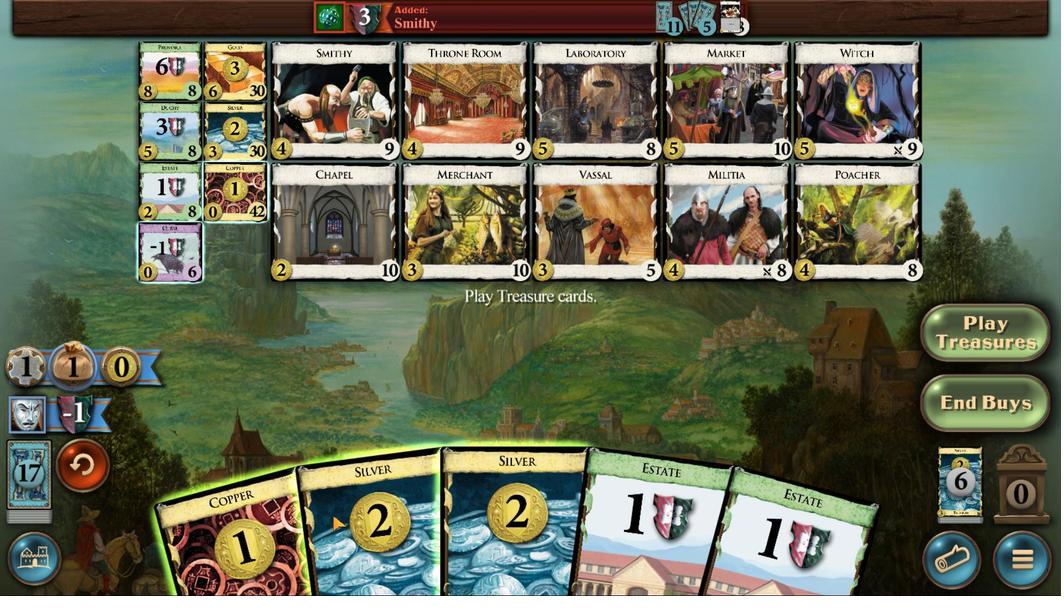 
Action: Mouse moved to (422, 402)
Screenshot: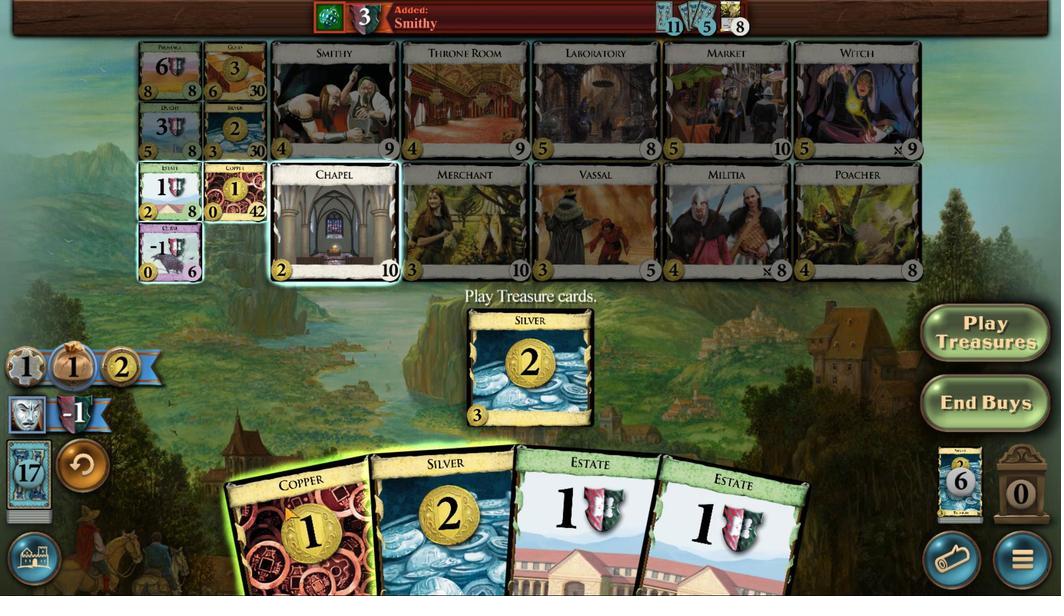 
Action: Mouse pressed left at (422, 402)
Screenshot: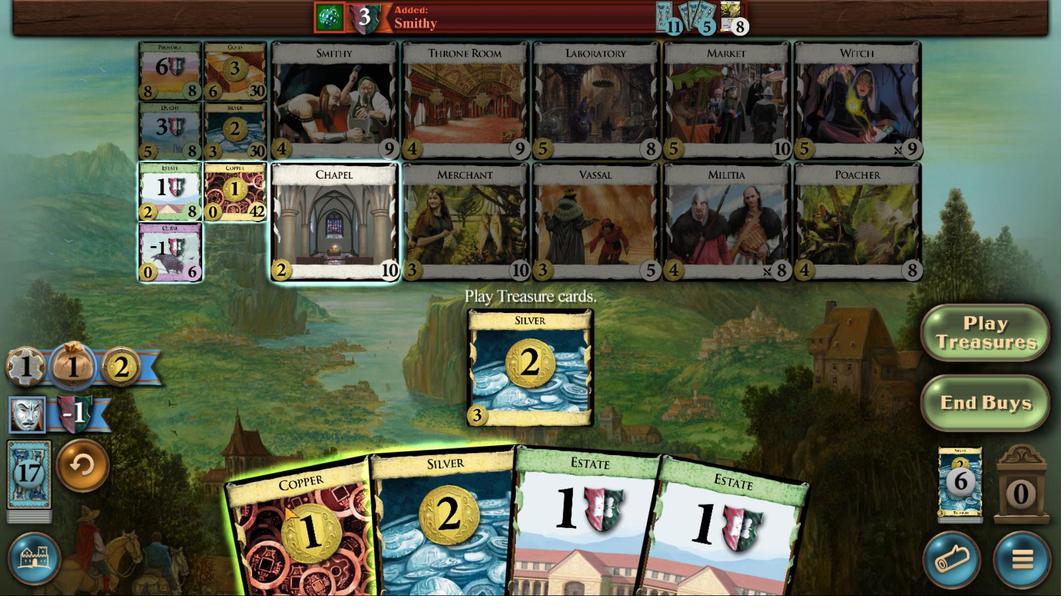 
Action: Mouse moved to (387, 154)
Screenshot: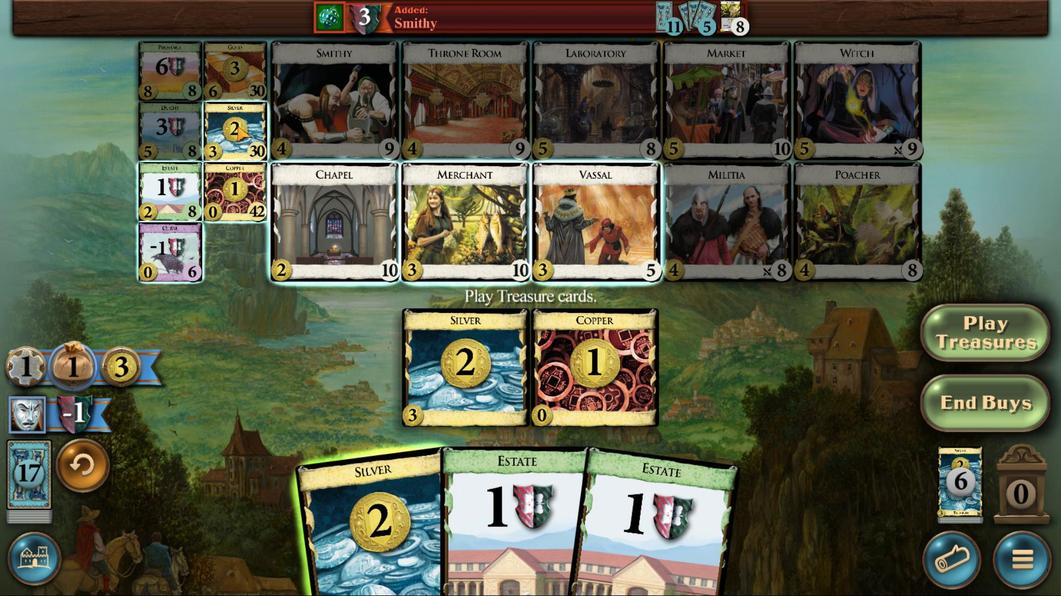 
Action: Mouse pressed left at (387, 154)
Screenshot: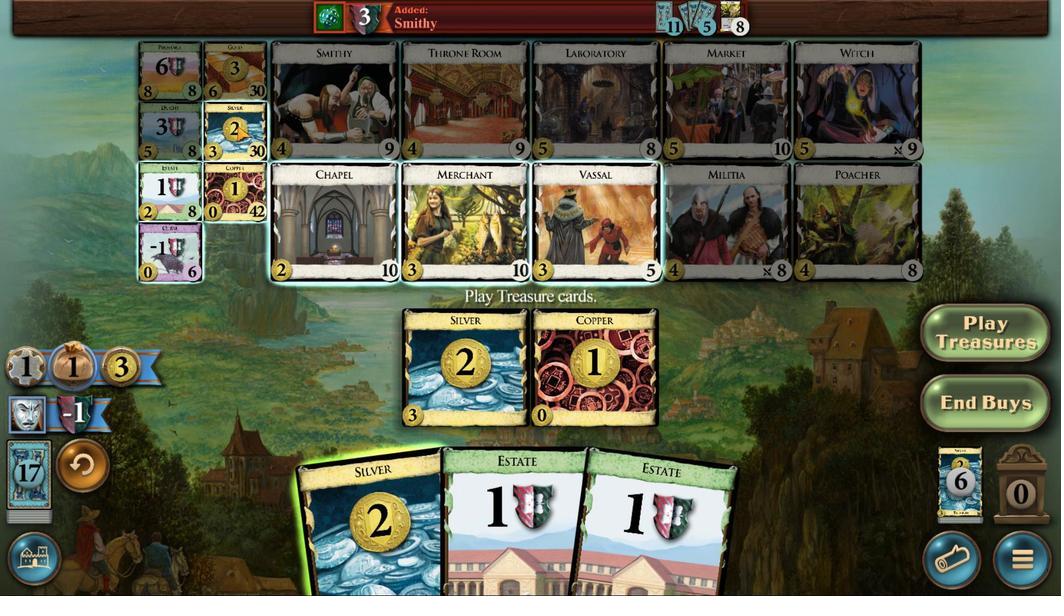 
Action: Mouse moved to (728, 408)
Screenshot: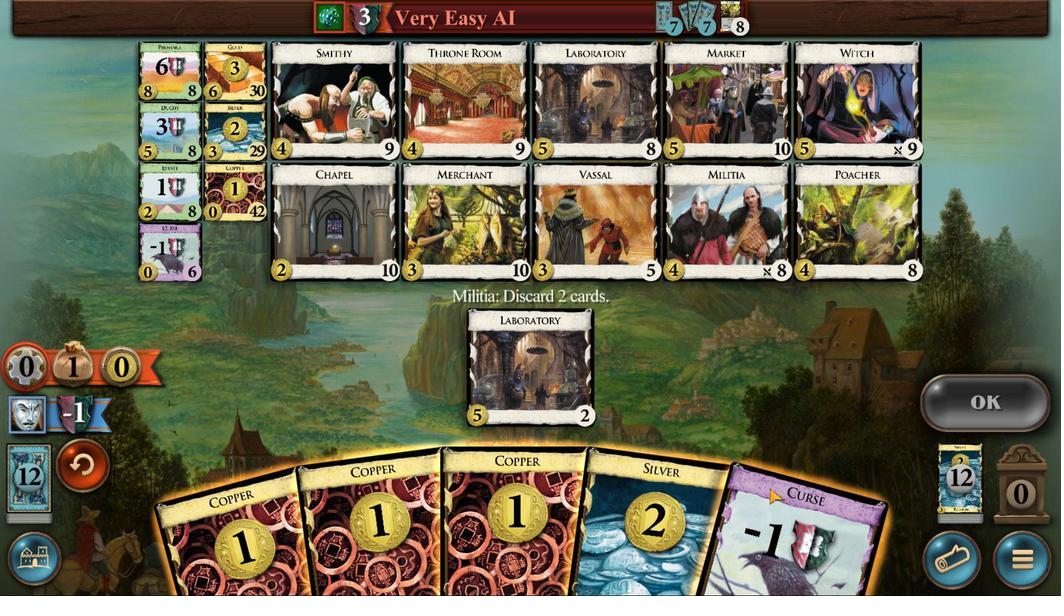 
Action: Mouse pressed left at (728, 408)
Screenshot: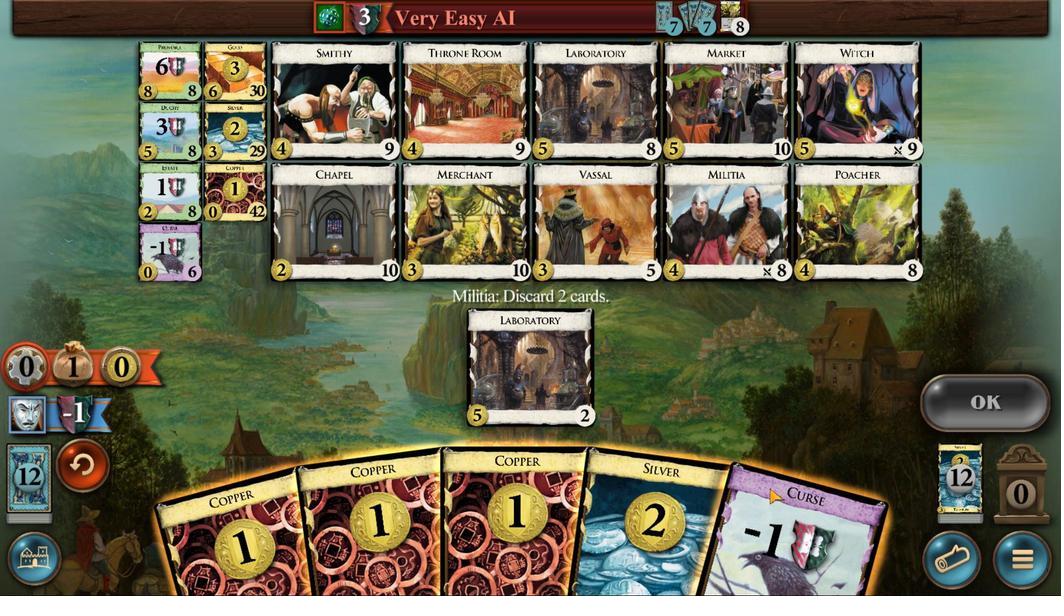 
Action: Mouse moved to (382, 420)
Screenshot: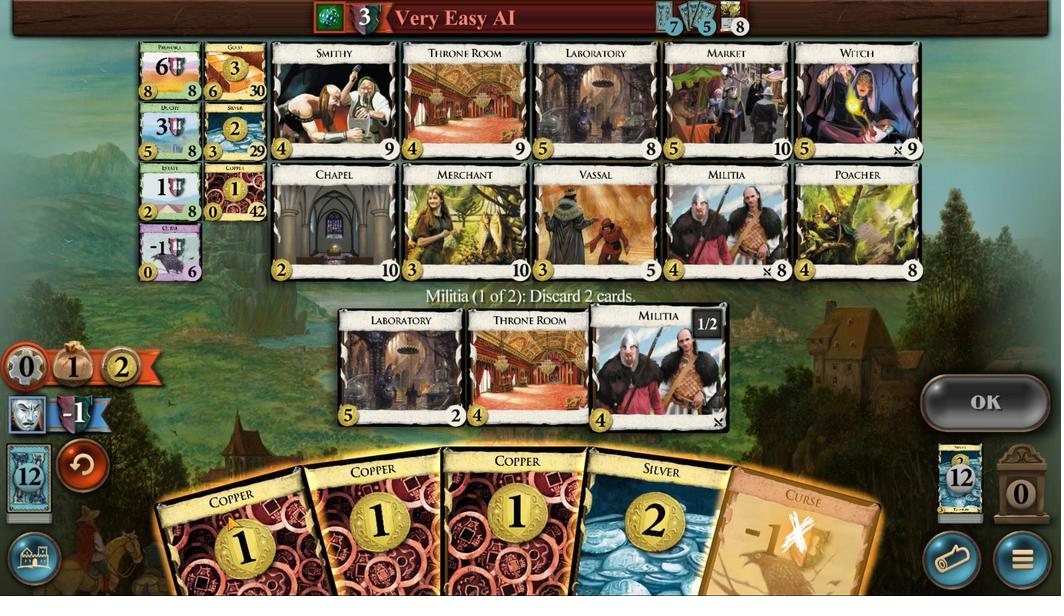 
Action: Mouse pressed left at (382, 420)
Screenshot: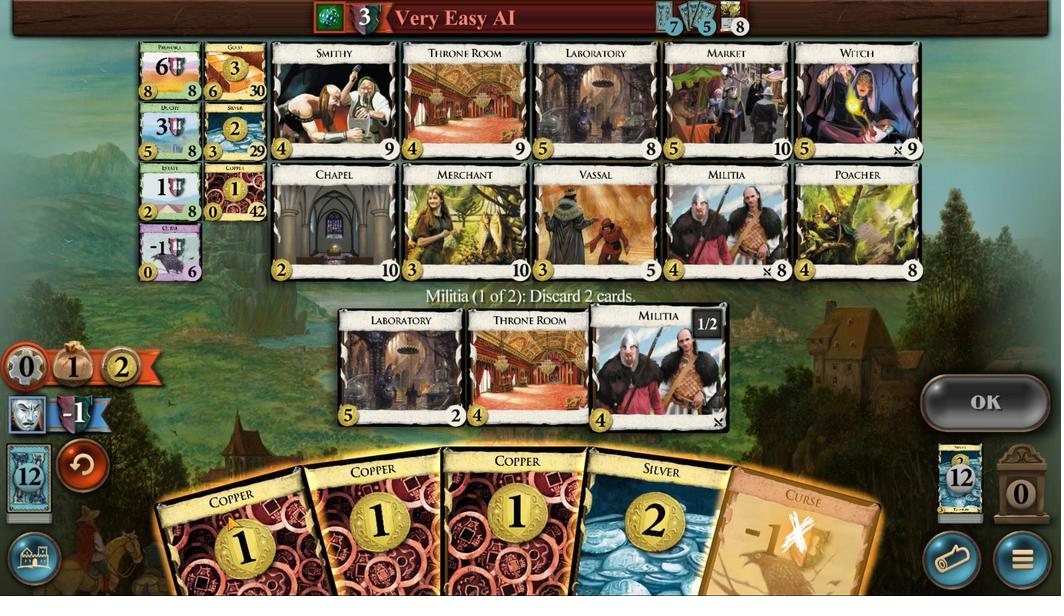 
Action: Mouse moved to (872, 336)
Screenshot: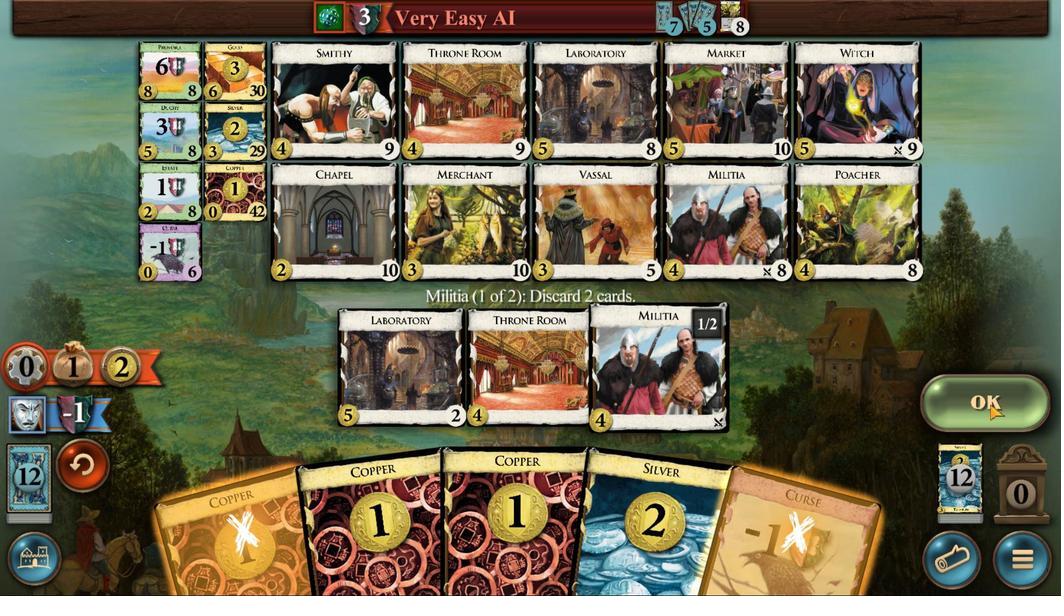 
Action: Mouse pressed left at (872, 336)
Screenshot: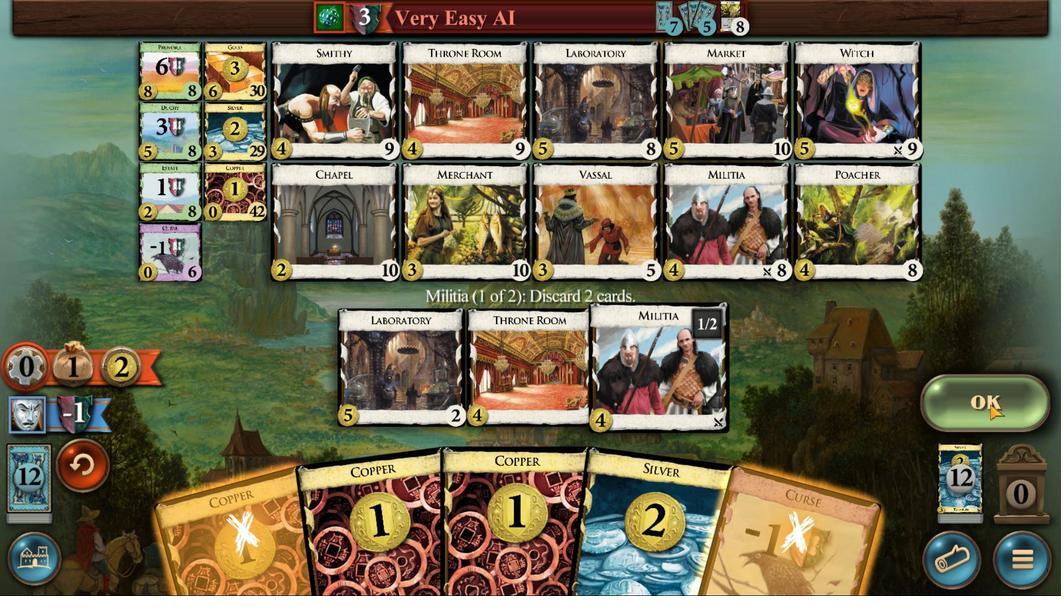 
Action: Mouse pressed left at (872, 336)
Screenshot: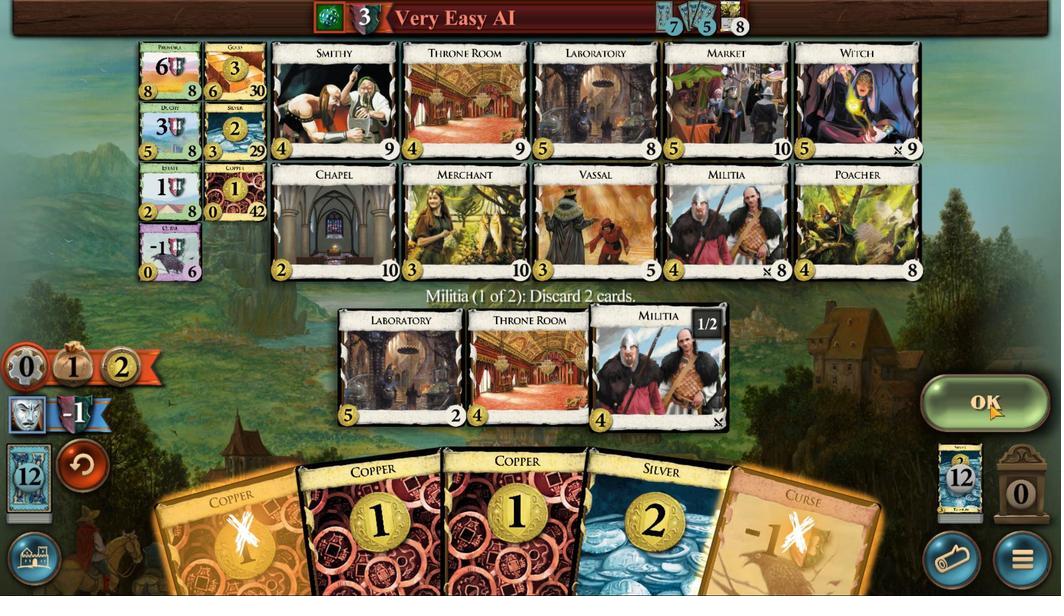 
Action: Mouse moved to (676, 399)
Screenshot: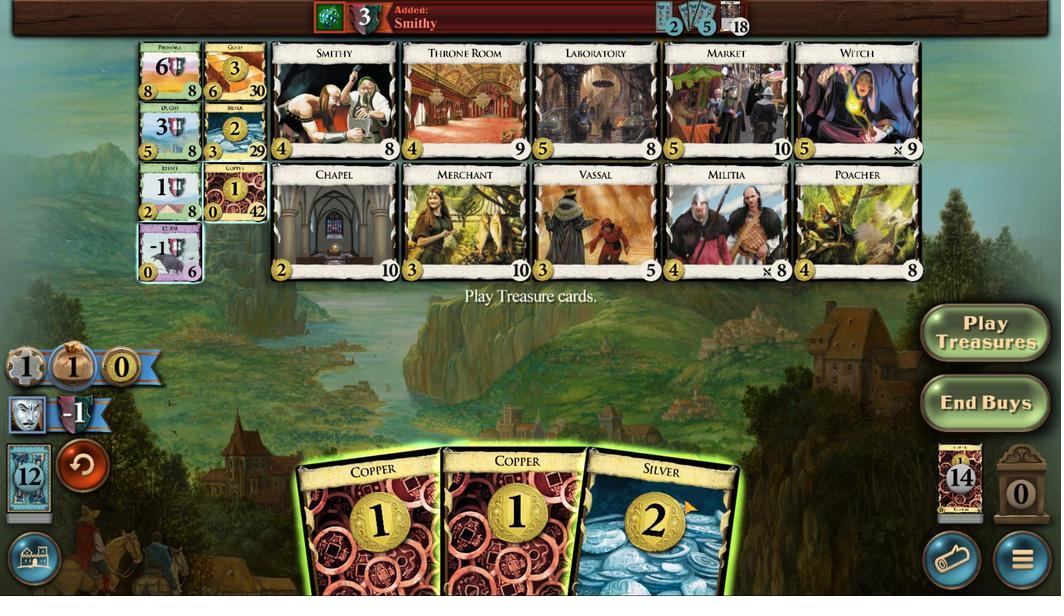 
Action: Mouse pressed left at (676, 399)
Screenshot: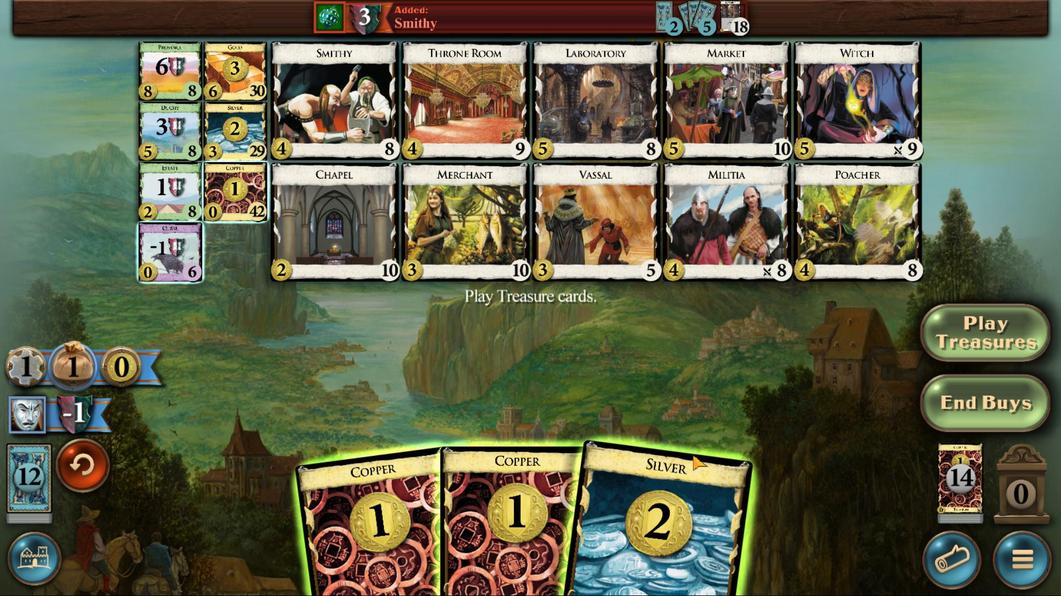 
Action: Mouse moved to (589, 411)
Screenshot: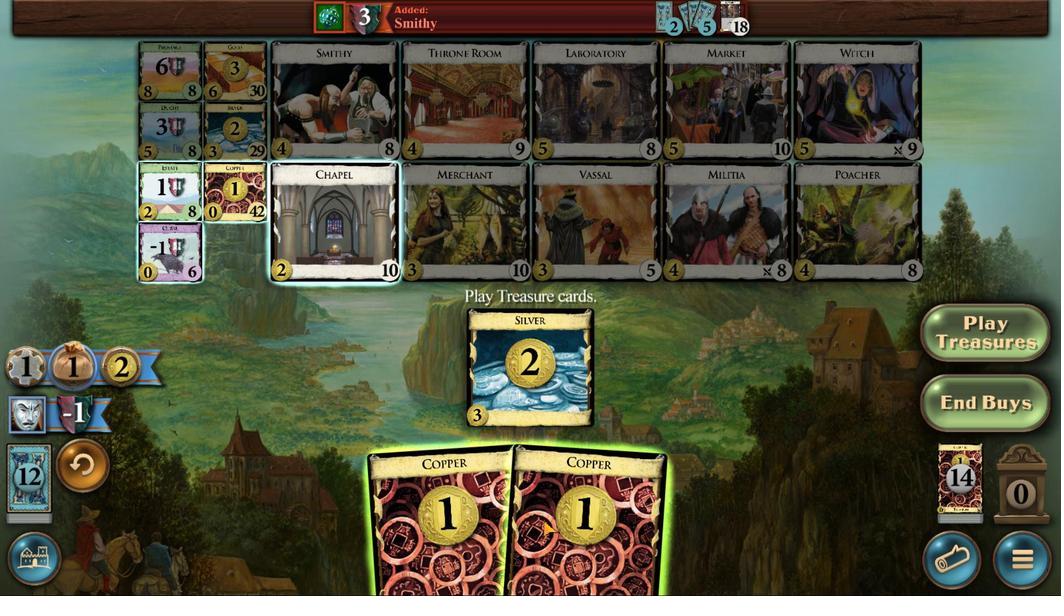 
Action: Mouse pressed left at (588, 411)
Screenshot: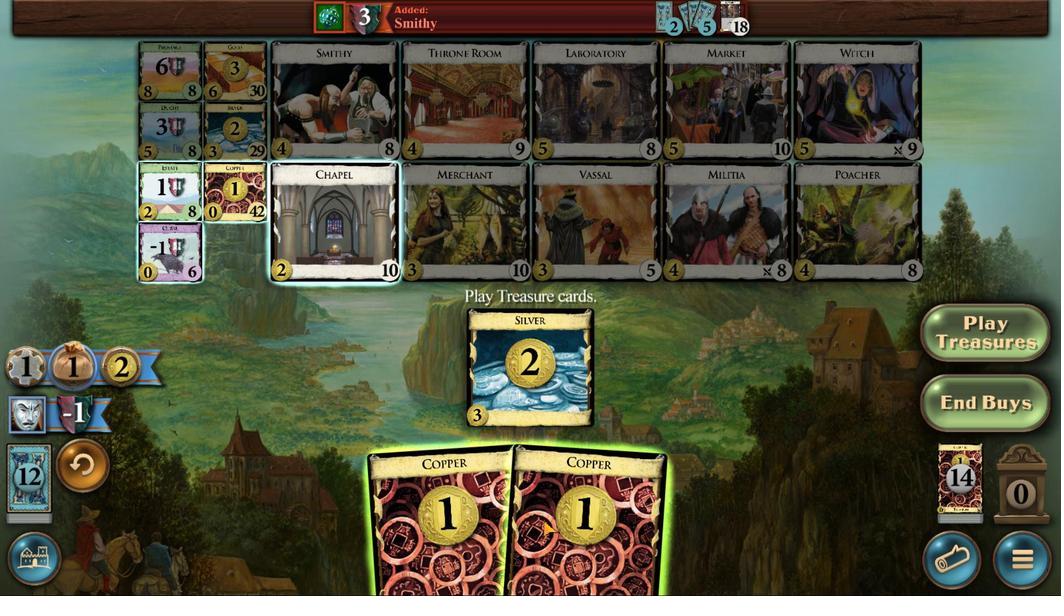 
Action: Mouse moved to (387, 153)
Screenshot: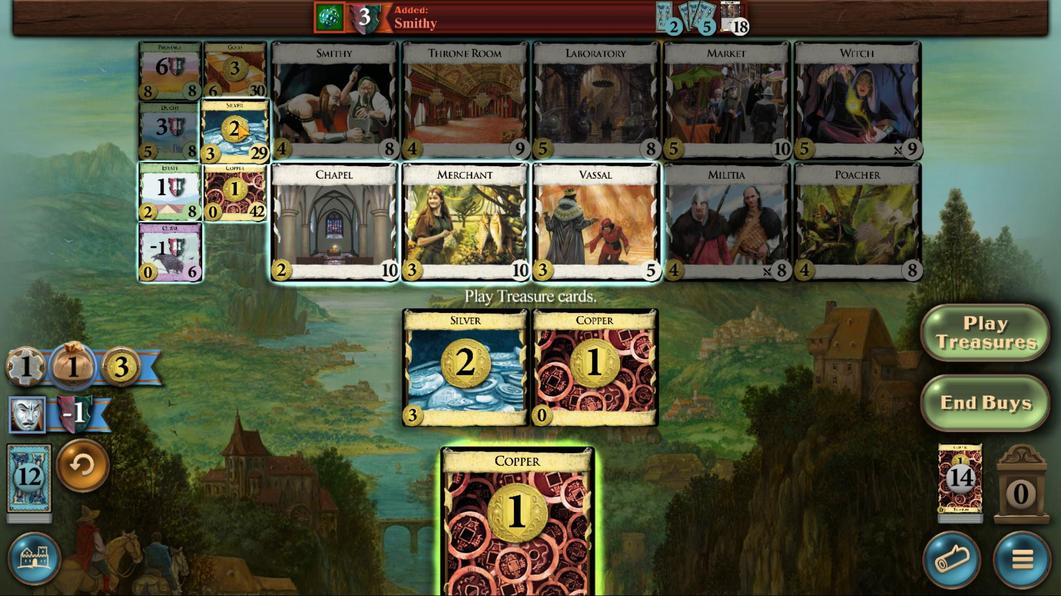 
Action: Mouse pressed left at (387, 153)
Screenshot: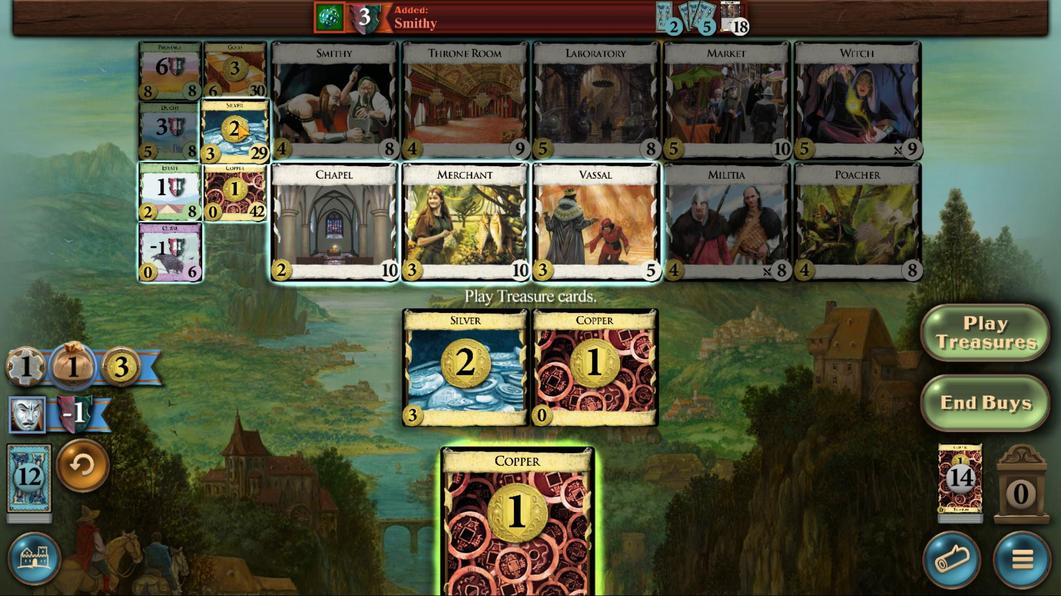 
Action: Mouse moved to (565, 414)
Screenshot: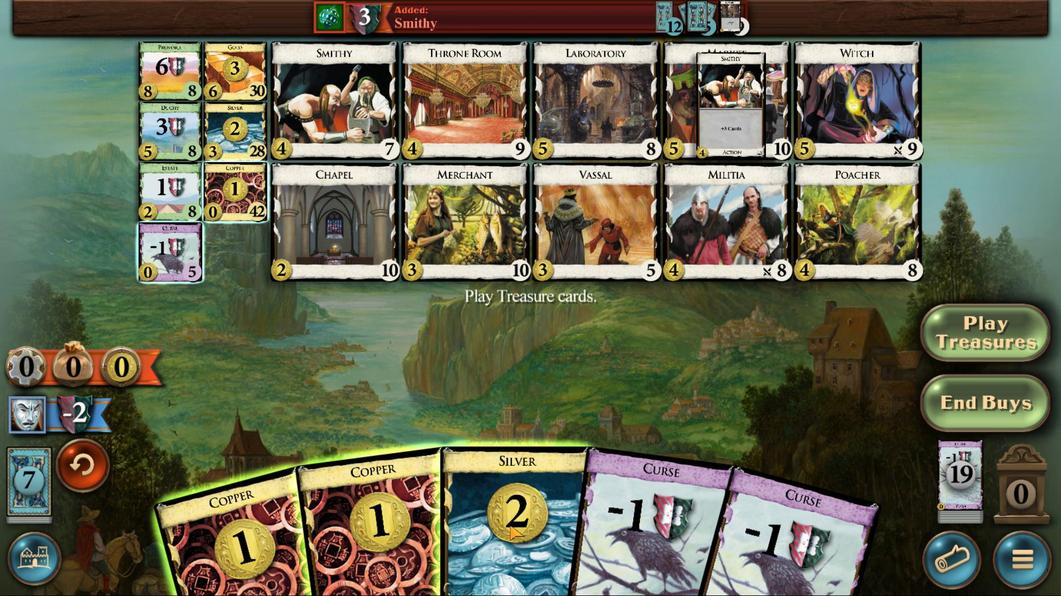 
Action: Mouse pressed left at (565, 414)
Screenshot: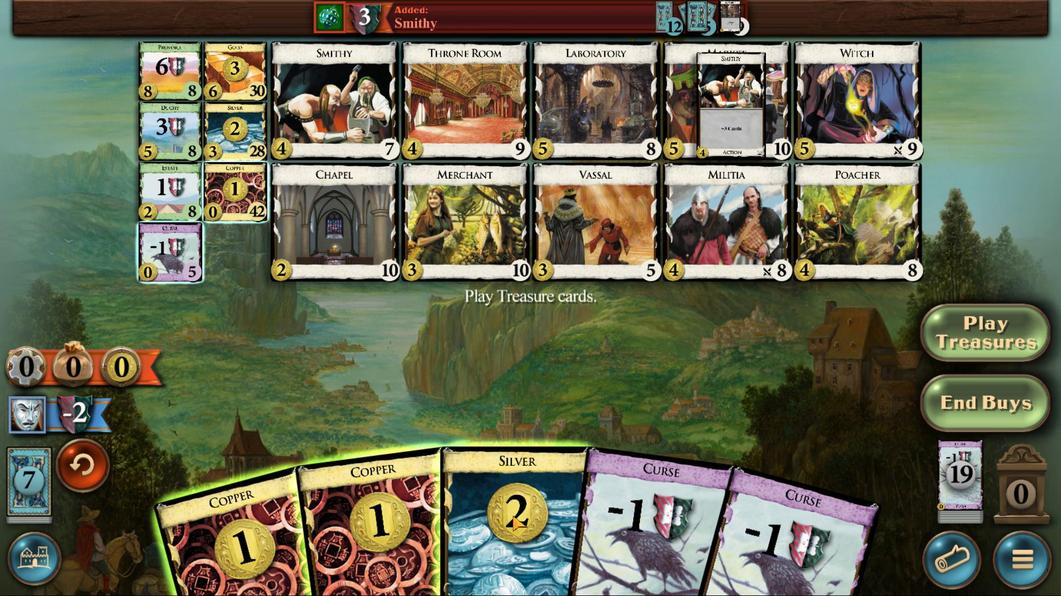 
Action: Mouse moved to (510, 411)
Screenshot: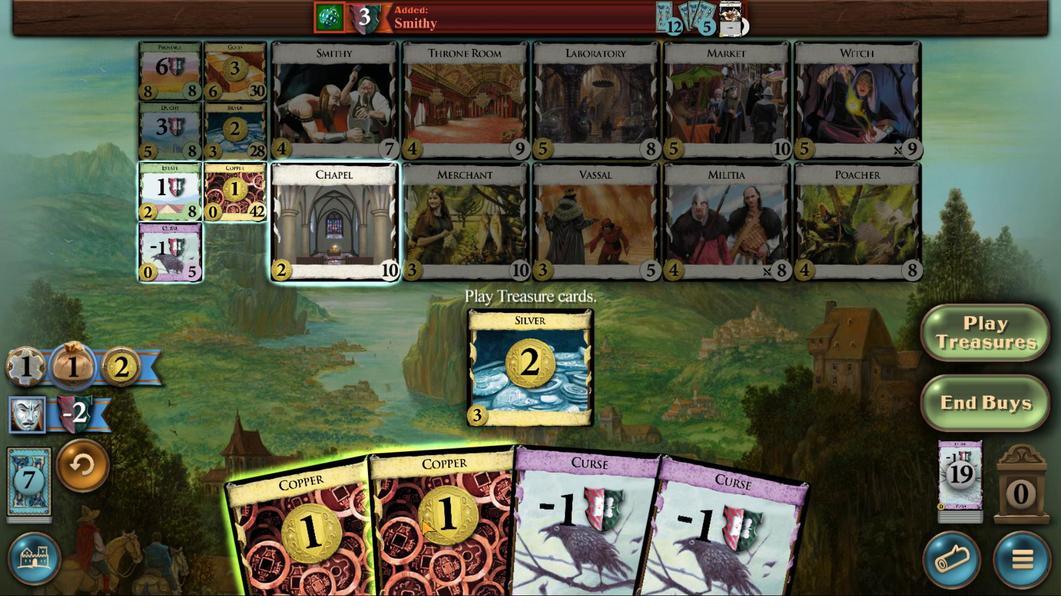 
Action: Mouse pressed left at (510, 411)
Screenshot: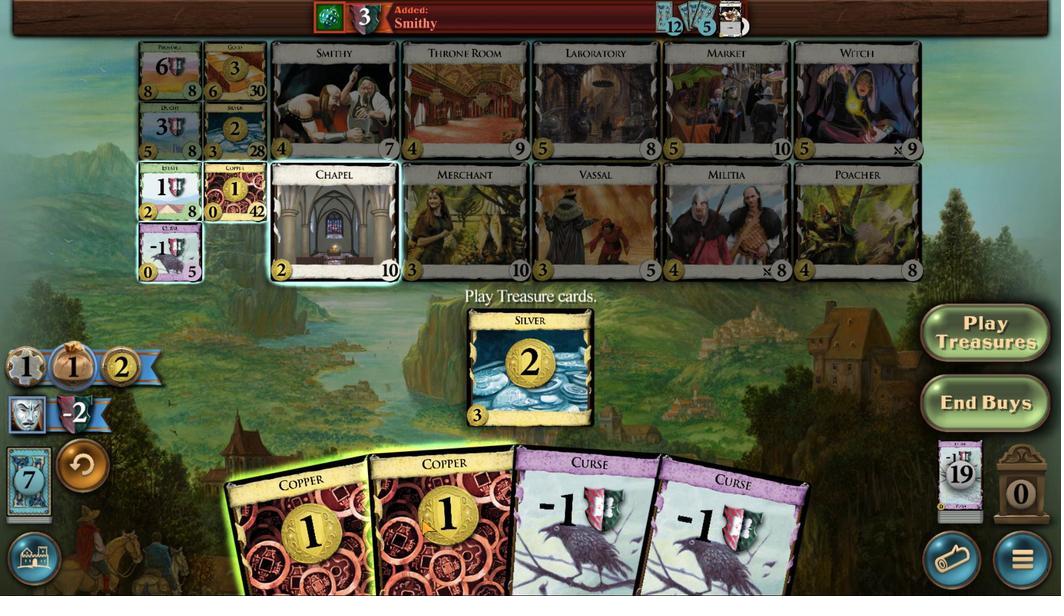 
Action: Mouse moved to (390, 158)
Screenshot: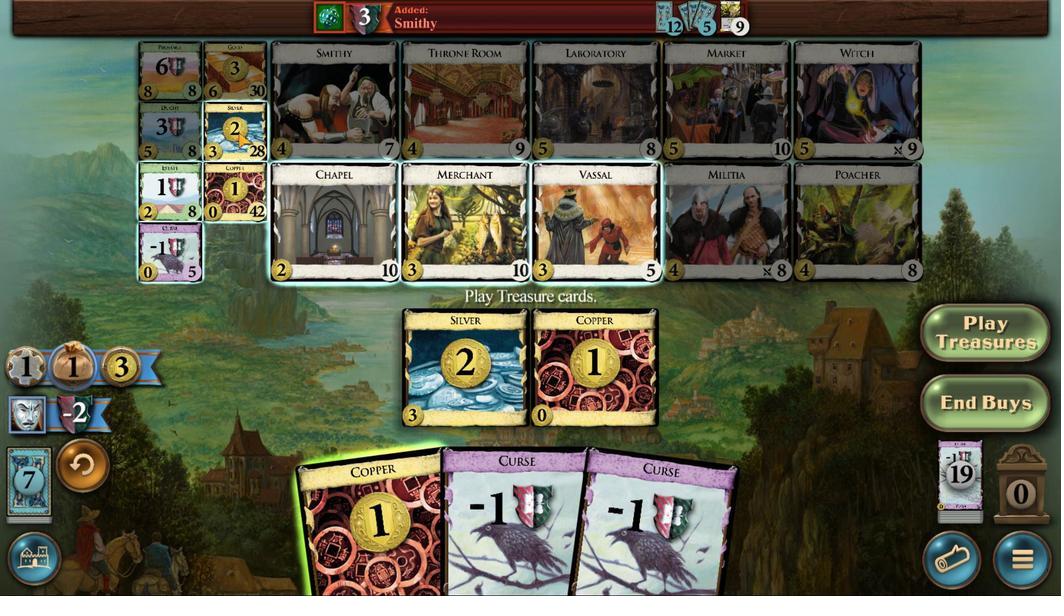 
Action: Mouse pressed left at (390, 158)
Screenshot: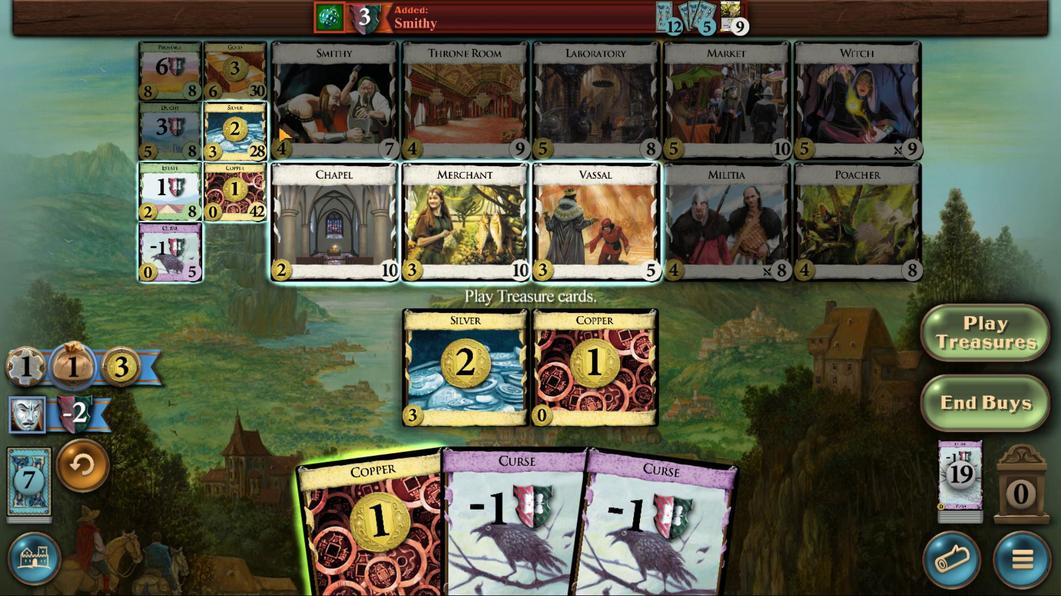 
Action: Mouse moved to (417, 429)
Screenshot: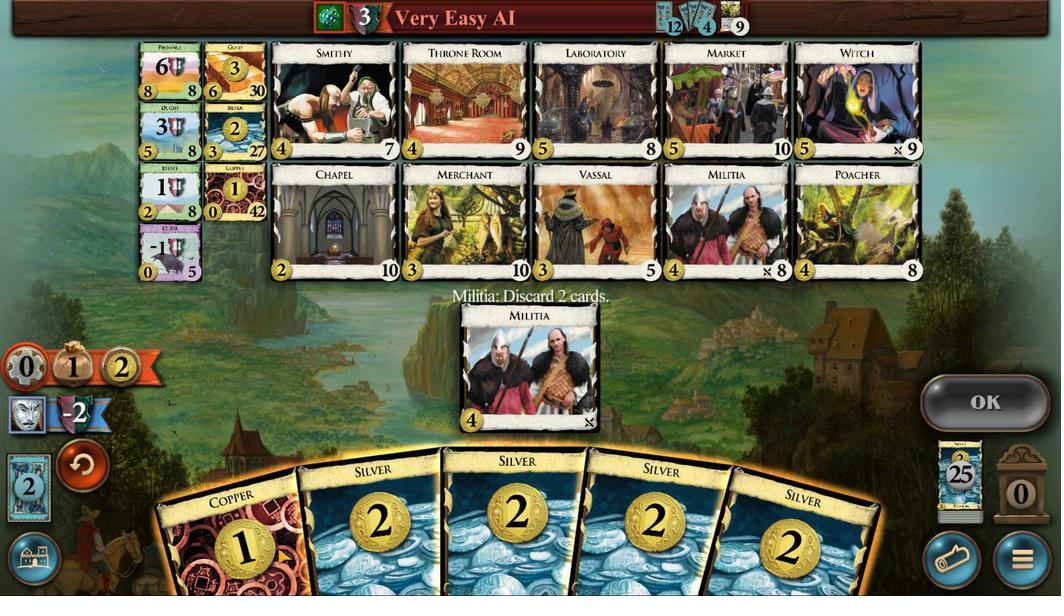 
Action: Mouse pressed left at (417, 429)
Screenshot: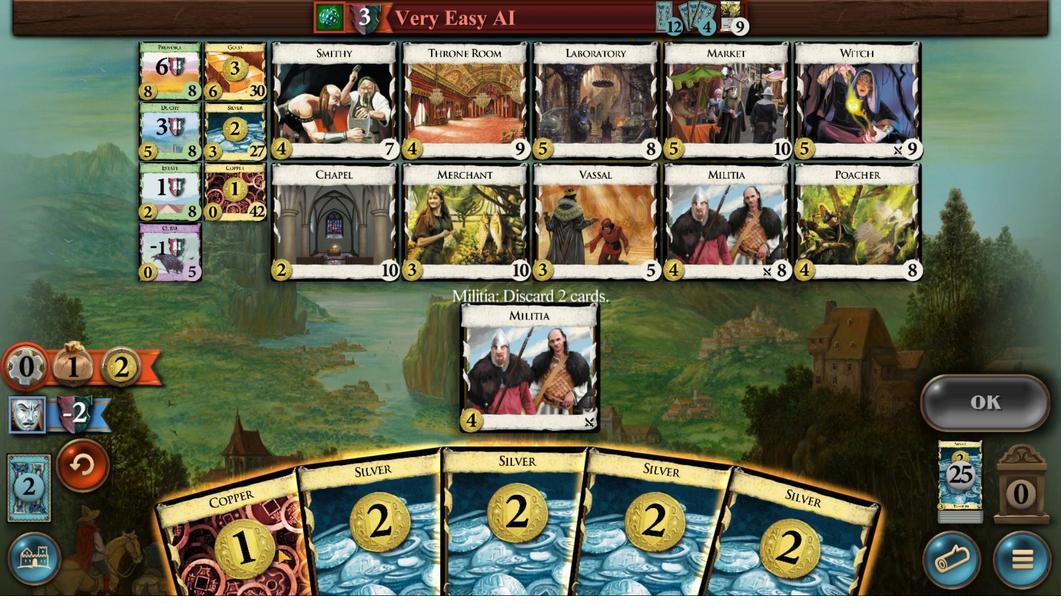 
Action: Mouse moved to (471, 388)
Screenshot: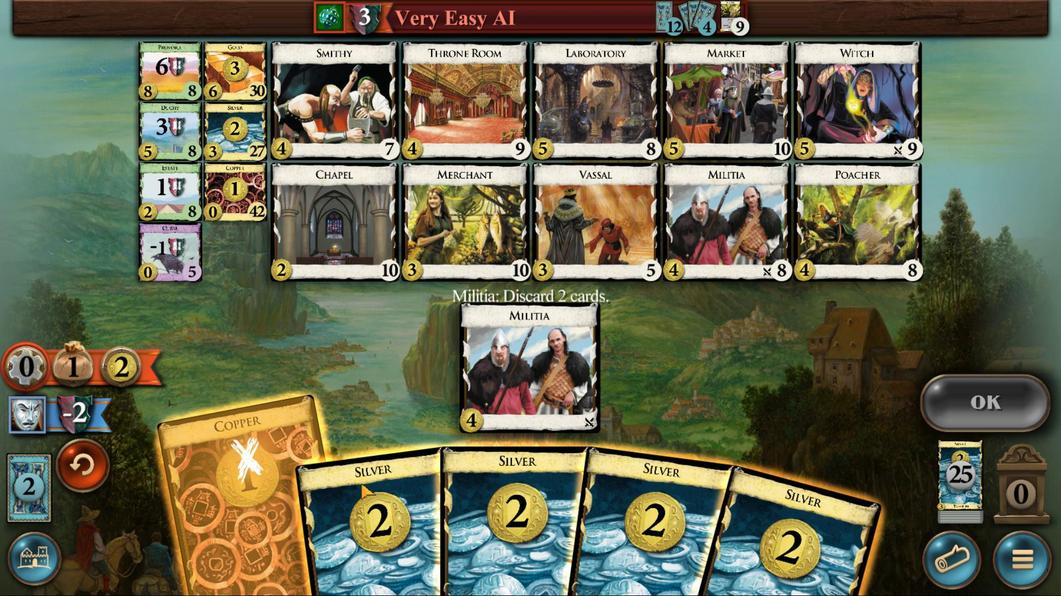 
Action: Mouse pressed left at (471, 388)
Screenshot: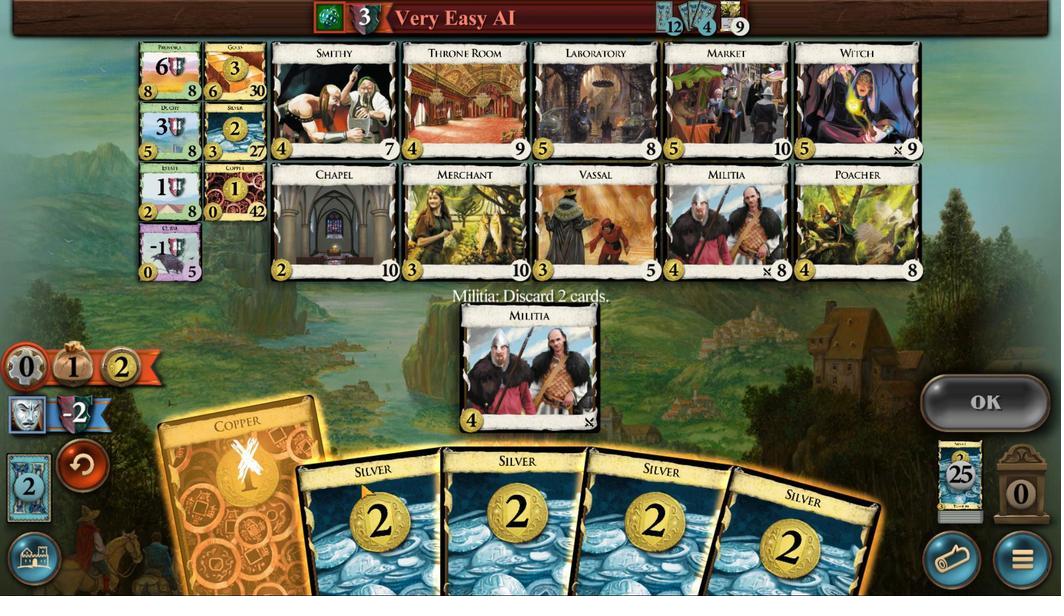 
Action: Mouse moved to (853, 333)
Screenshot: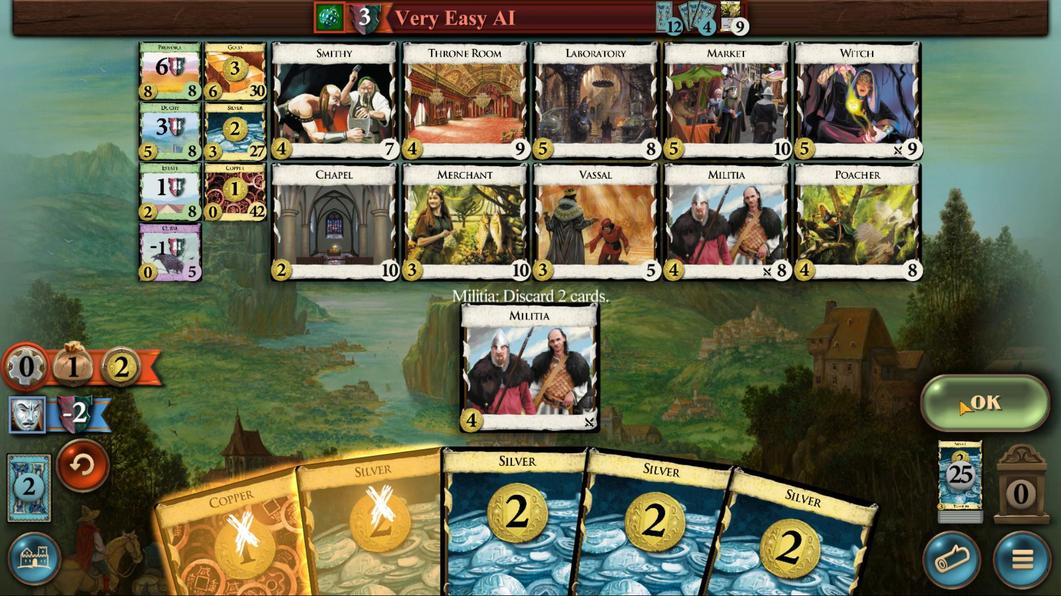 
Action: Mouse pressed left at (853, 333)
Screenshot: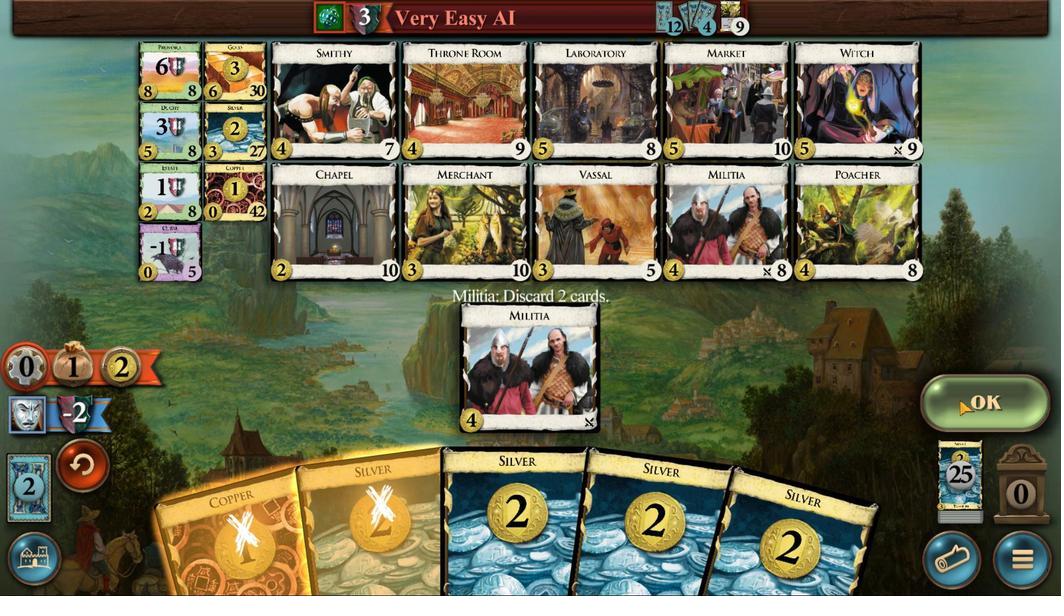 
Action: Mouse moved to (673, 397)
Screenshot: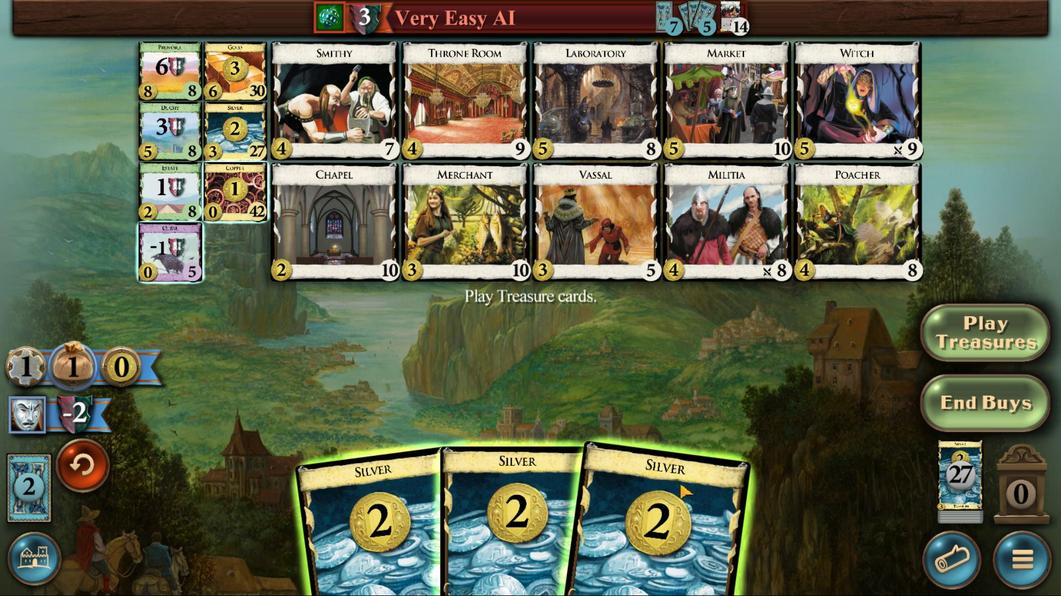 
Action: Mouse pressed left at (673, 397)
Screenshot: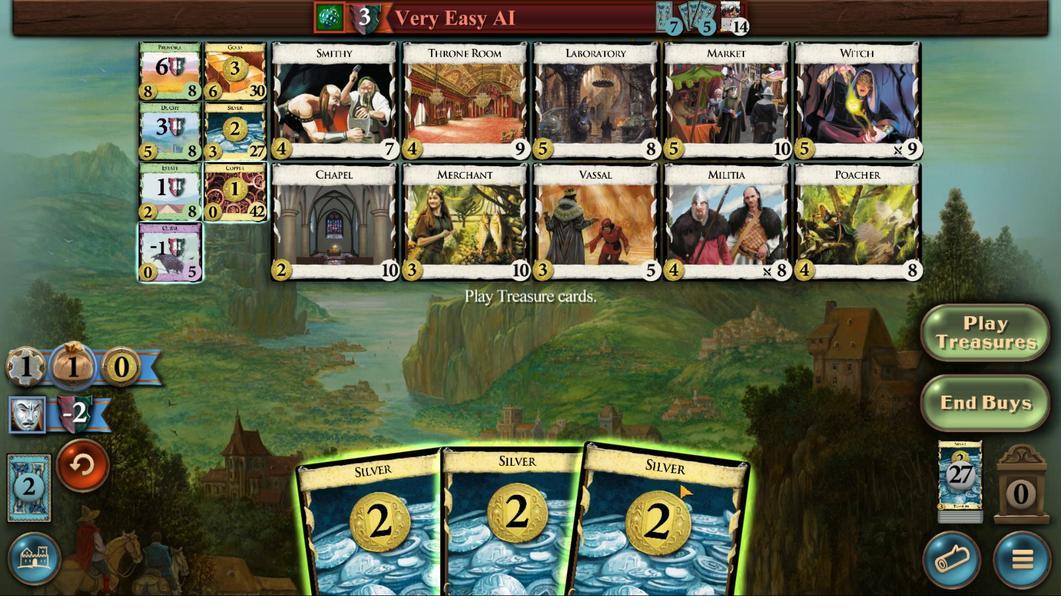 
Action: Mouse moved to (633, 418)
Screenshot: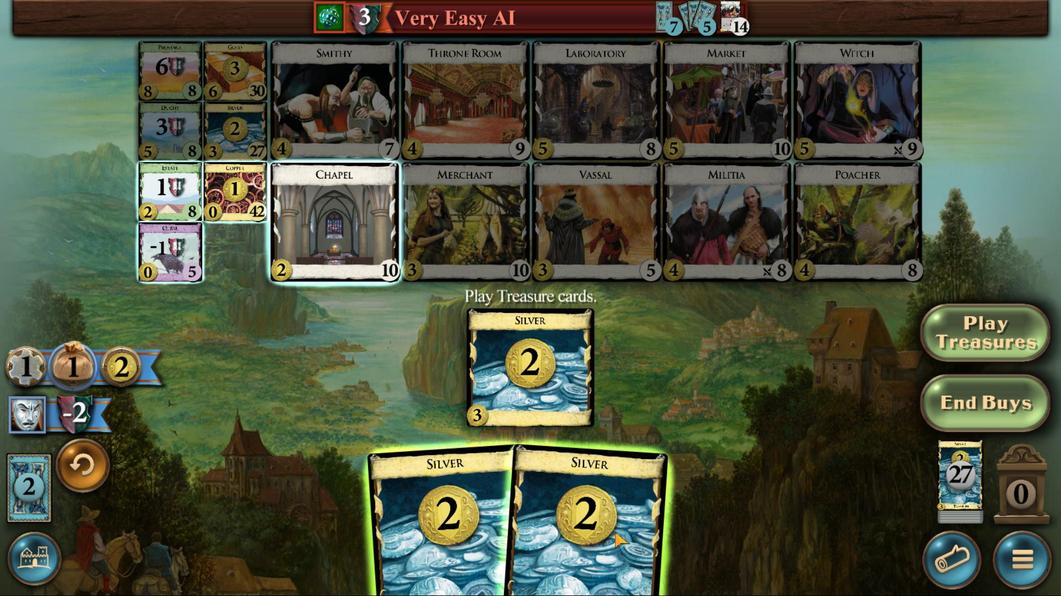 
Action: Mouse pressed left at (633, 418)
Screenshot: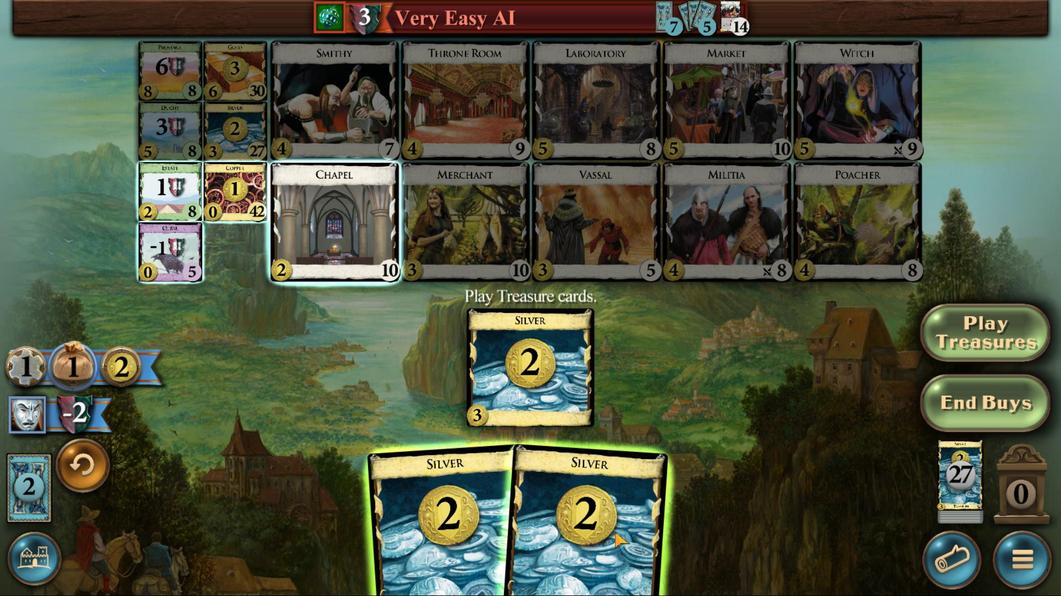 
Action: Mouse moved to (599, 412)
Screenshot: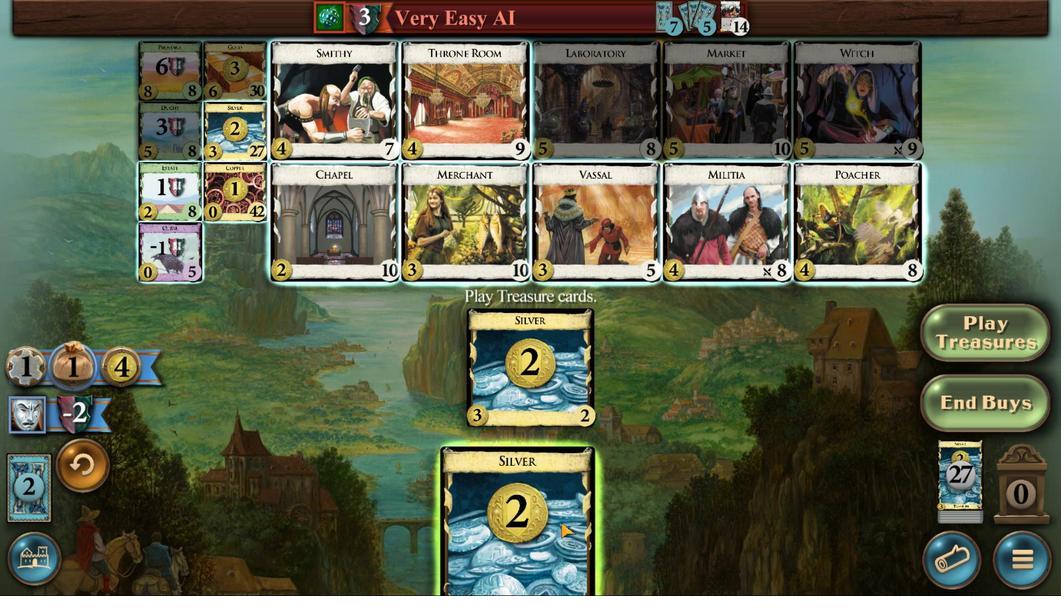 
Action: Mouse pressed left at (599, 412)
Screenshot: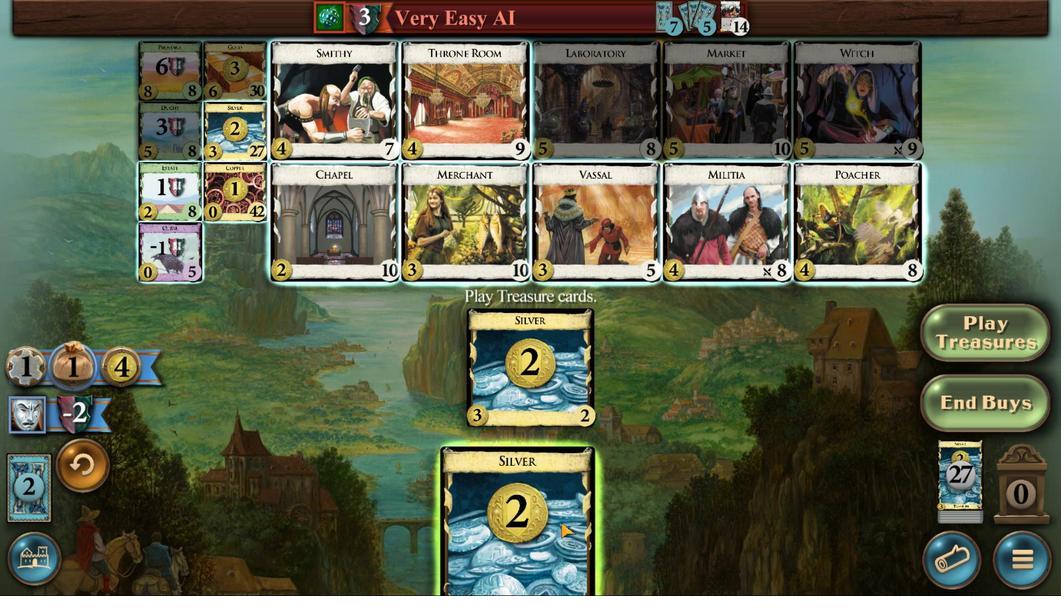 
Action: Mouse moved to (390, 112)
Screenshot: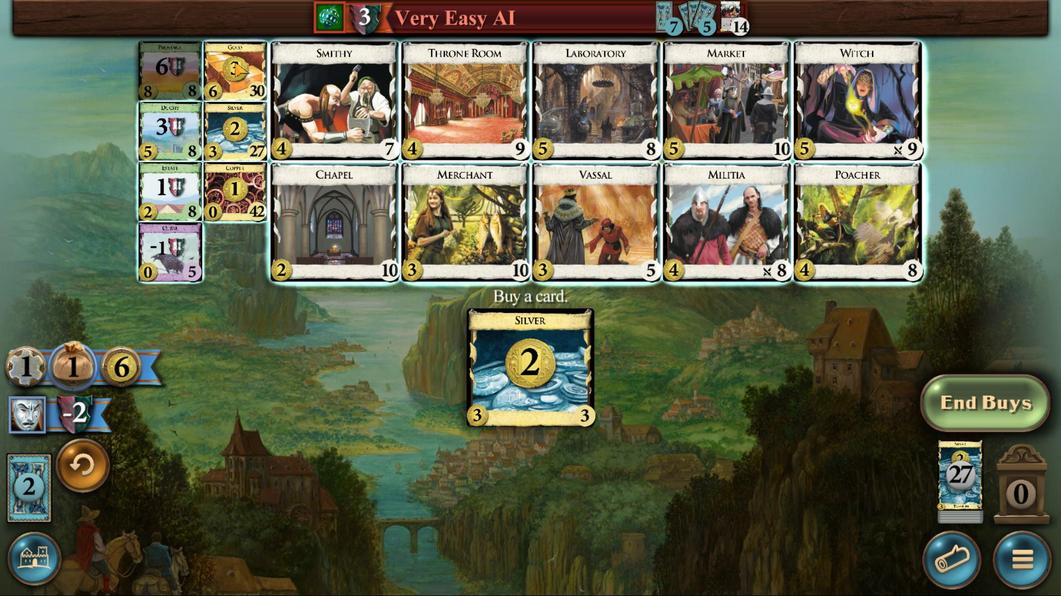 
Action: Mouse pressed left at (390, 112)
Screenshot: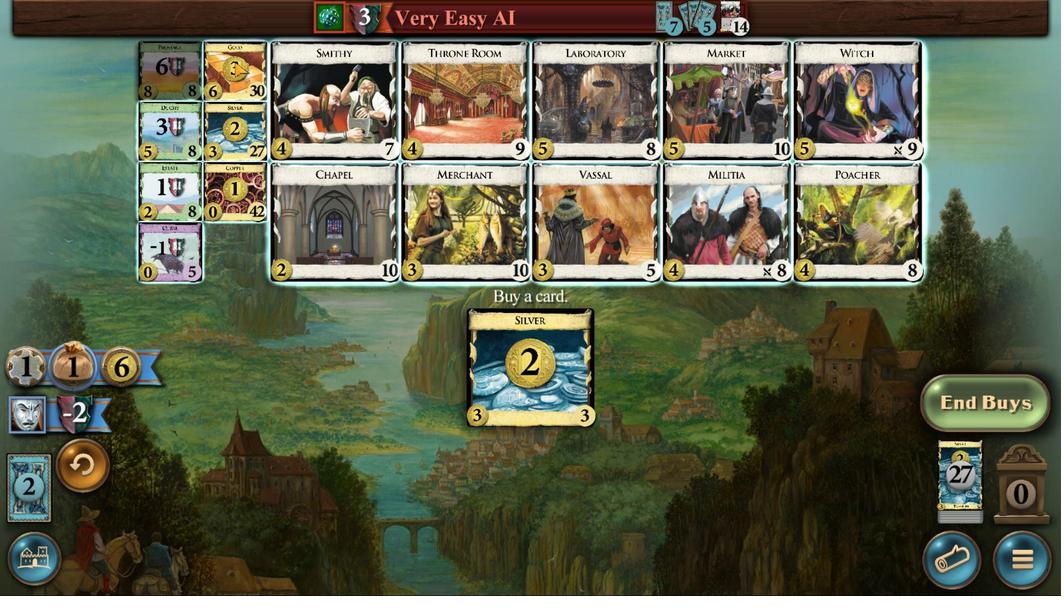 
Action: Mouse moved to (578, 408)
Screenshot: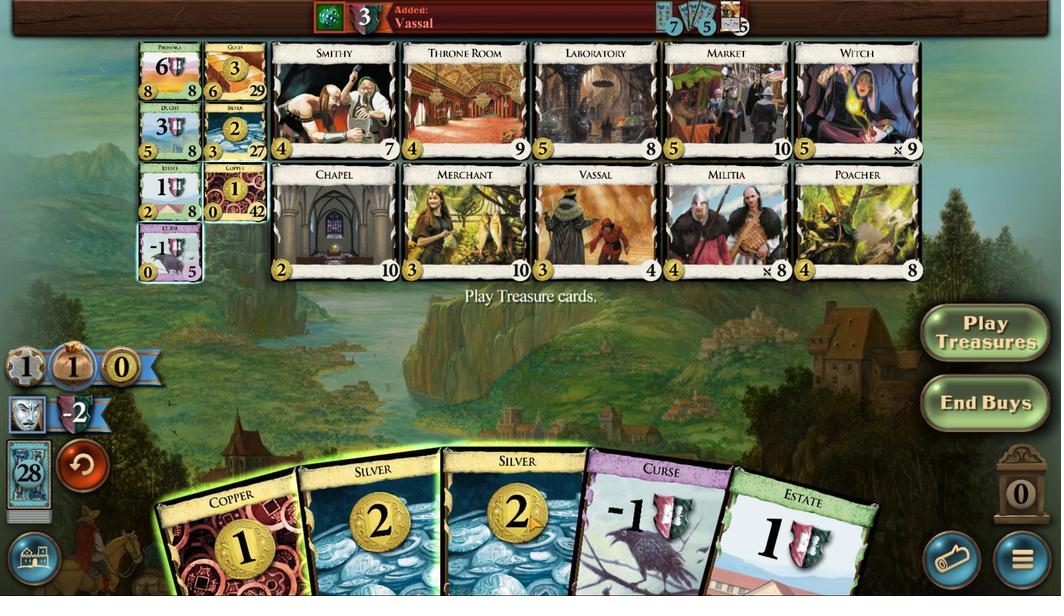 
Action: Mouse pressed left at (578, 408)
Screenshot: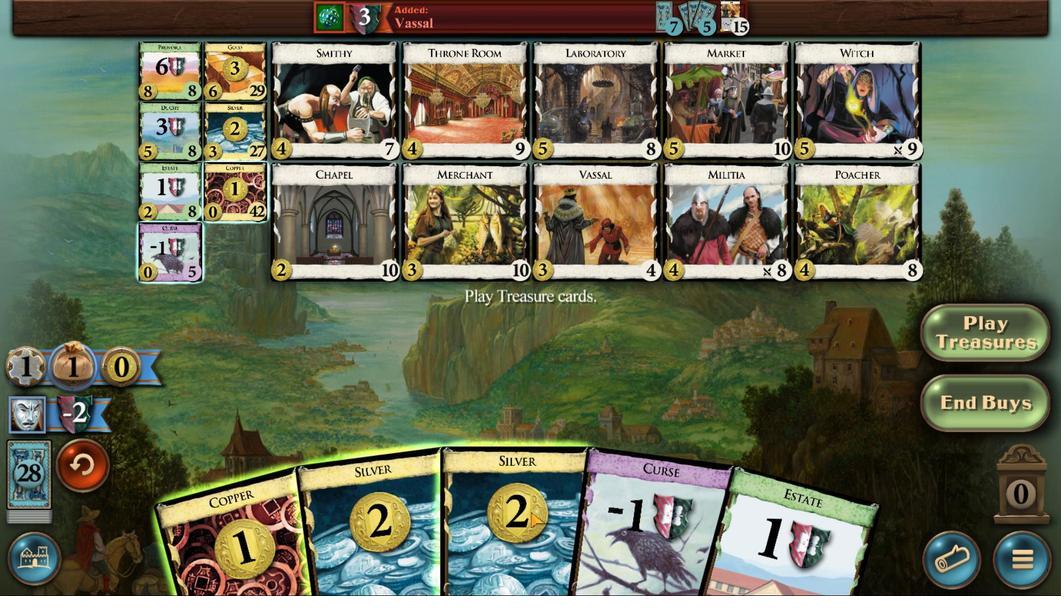 
Action: Mouse moved to (541, 412)
Screenshot: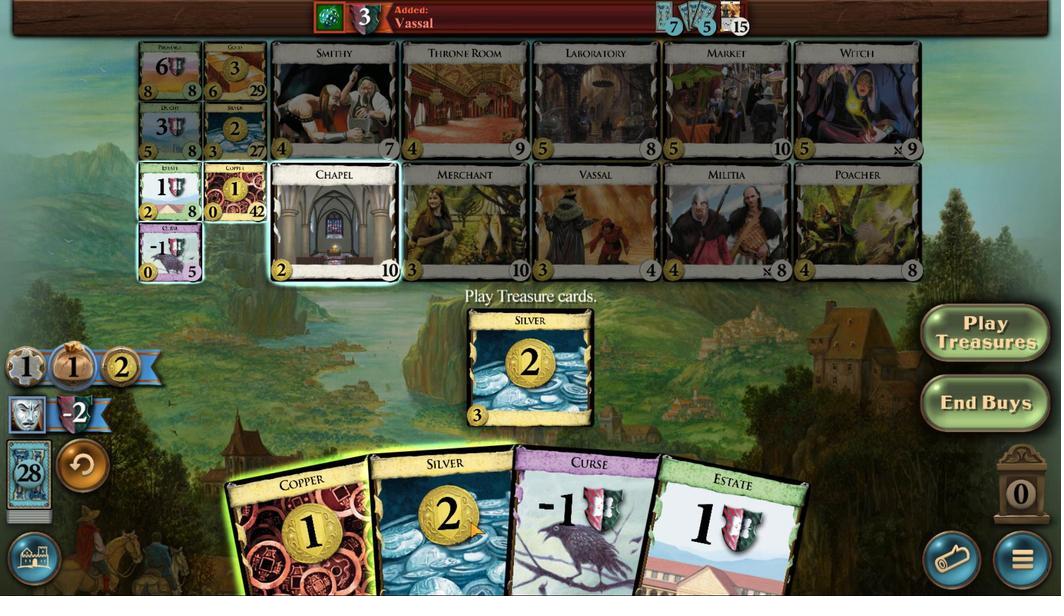 
Action: Mouse pressed left at (541, 412)
Screenshot: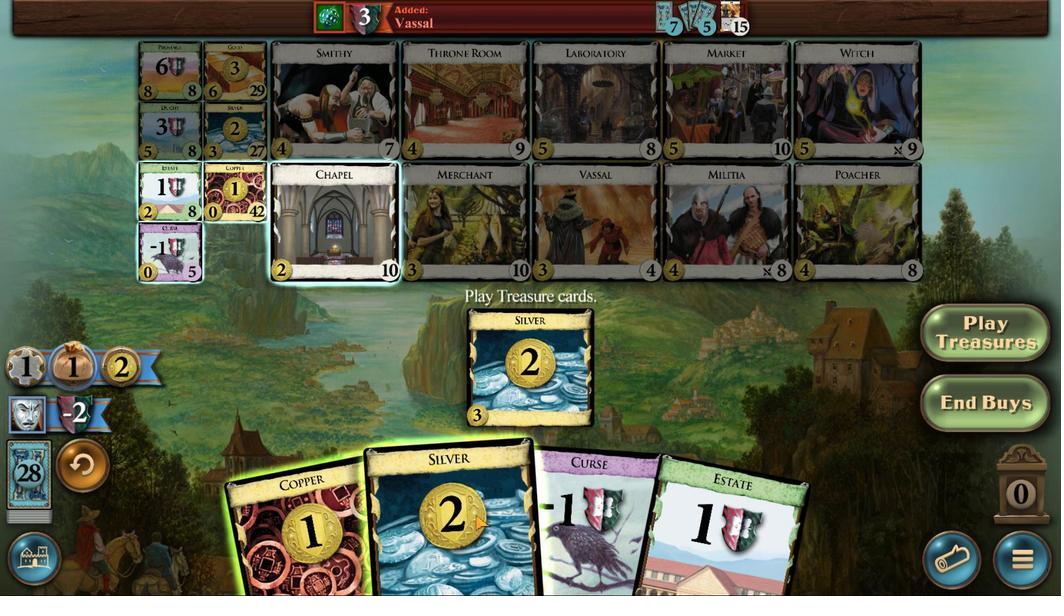 
Action: Mouse moved to (462, 431)
Screenshot: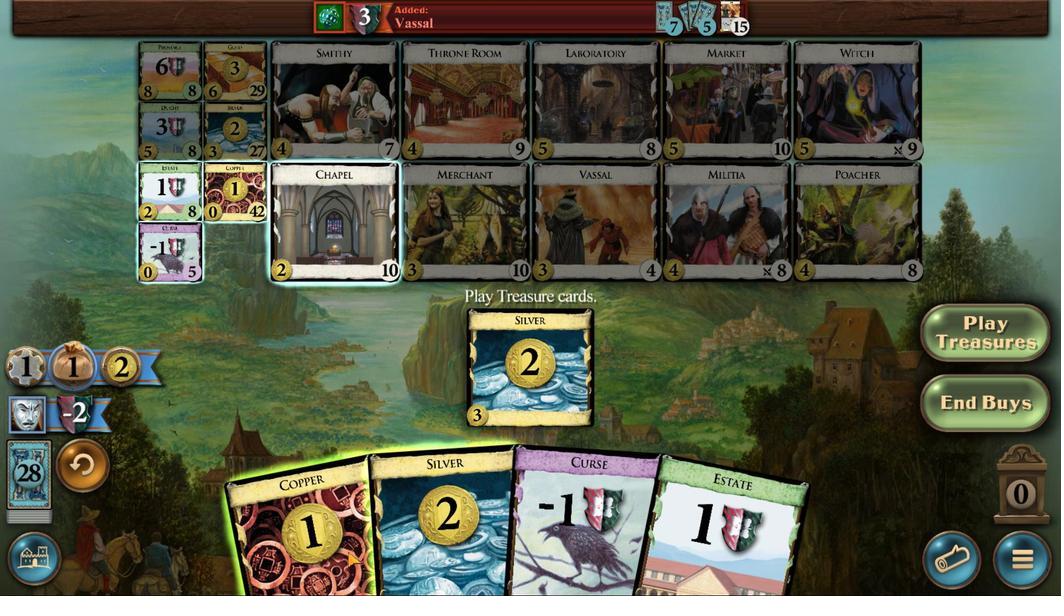 
Action: Mouse pressed left at (462, 431)
Screenshot: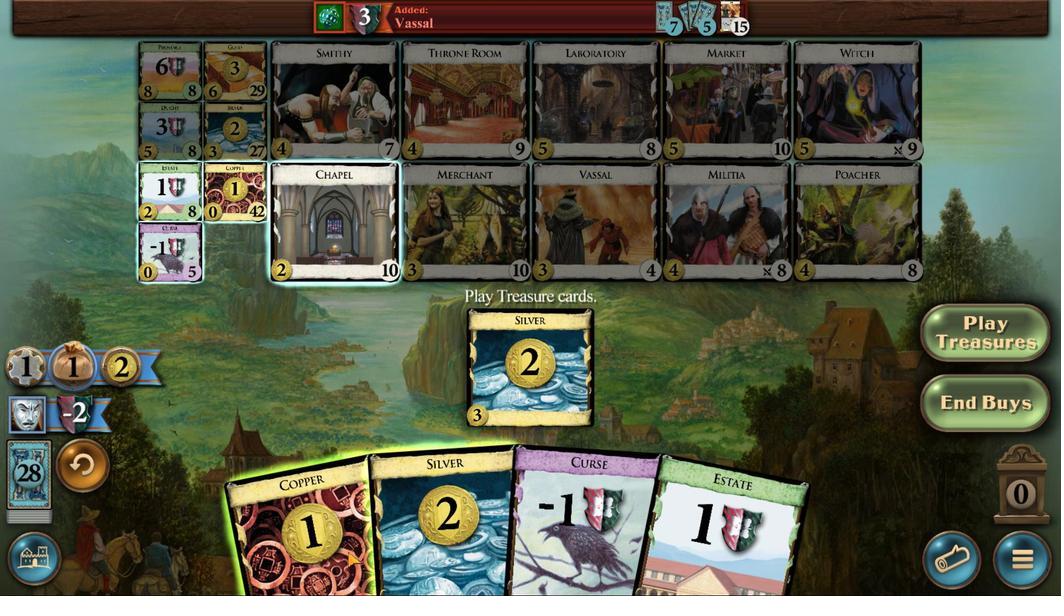 
Action: Mouse moved to (392, 156)
Screenshot: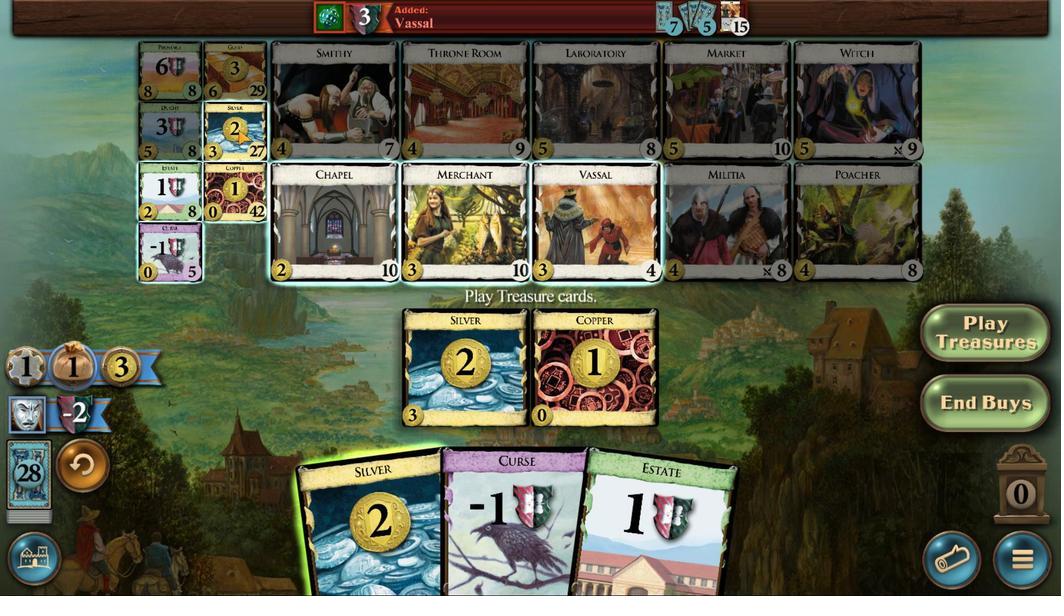 
Action: Mouse pressed left at (392, 156)
Screenshot: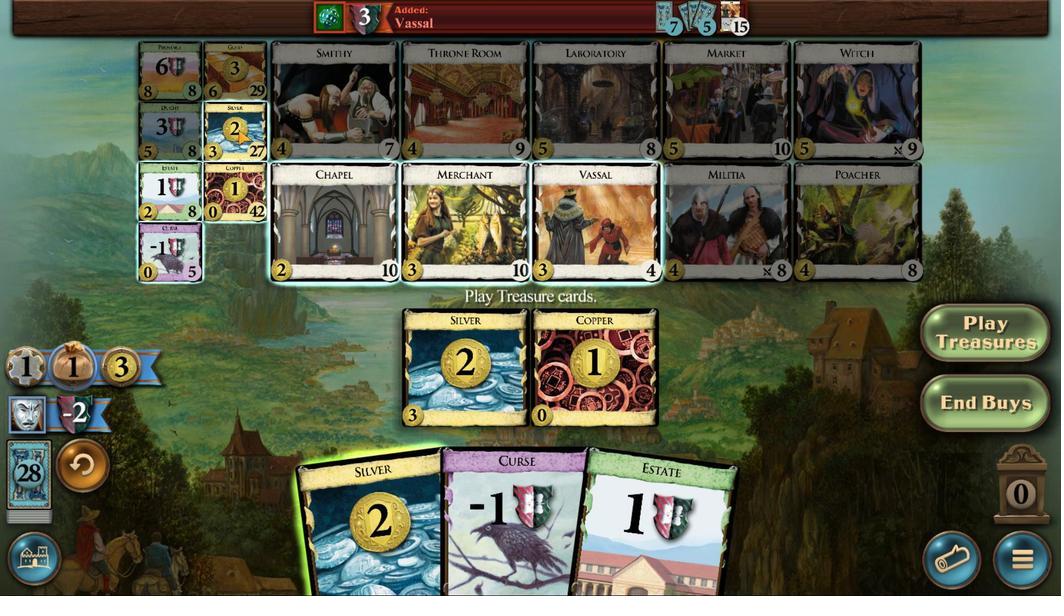 
Action: Mouse moved to (376, 438)
Screenshot: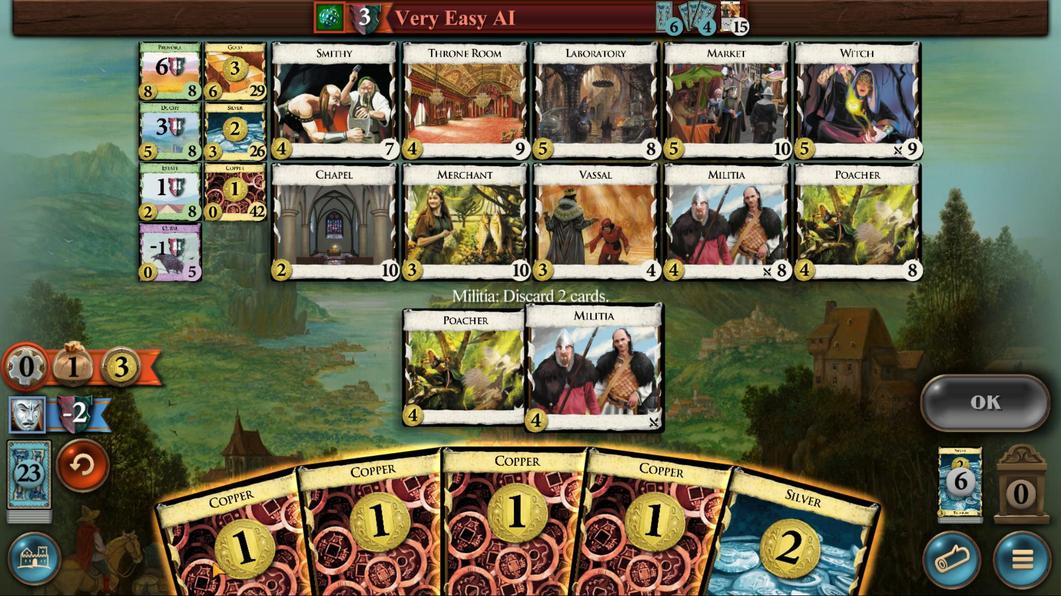 
Action: Mouse pressed left at (376, 438)
Screenshot: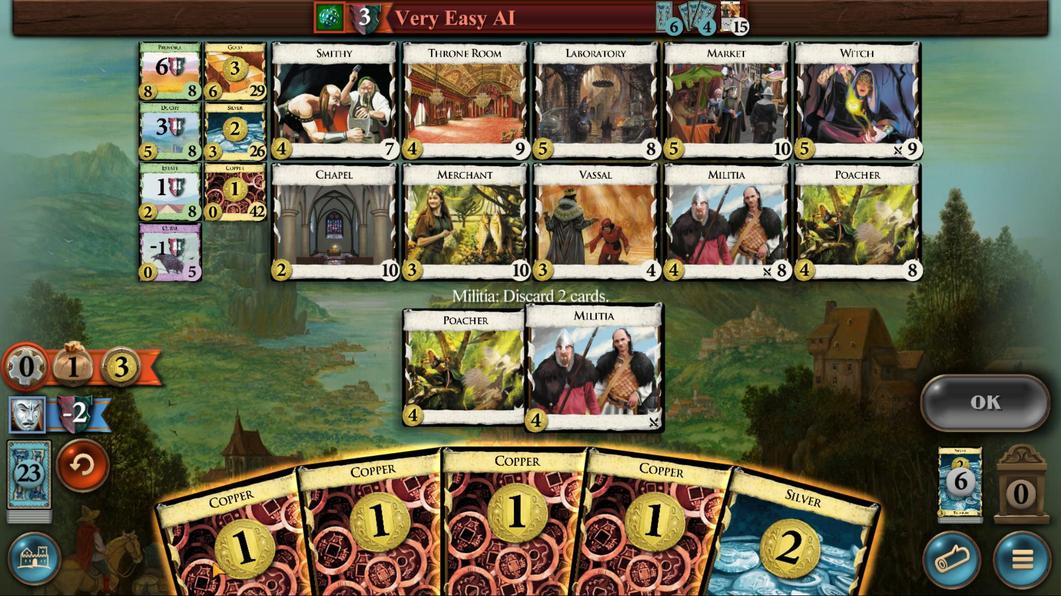 
Action: Mouse moved to (467, 438)
Screenshot: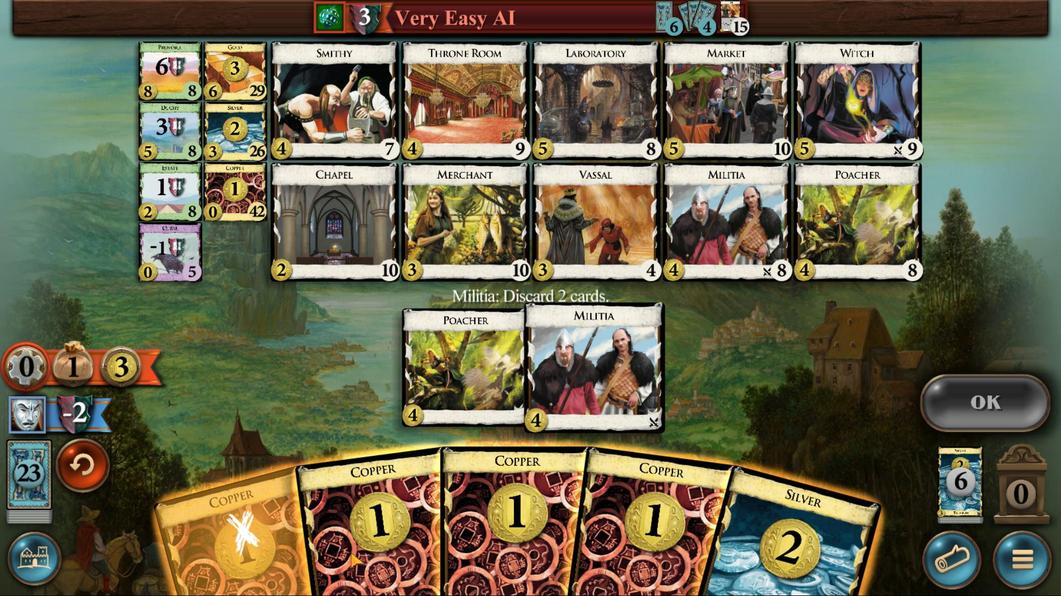 
Action: Mouse pressed left at (467, 438)
Screenshot: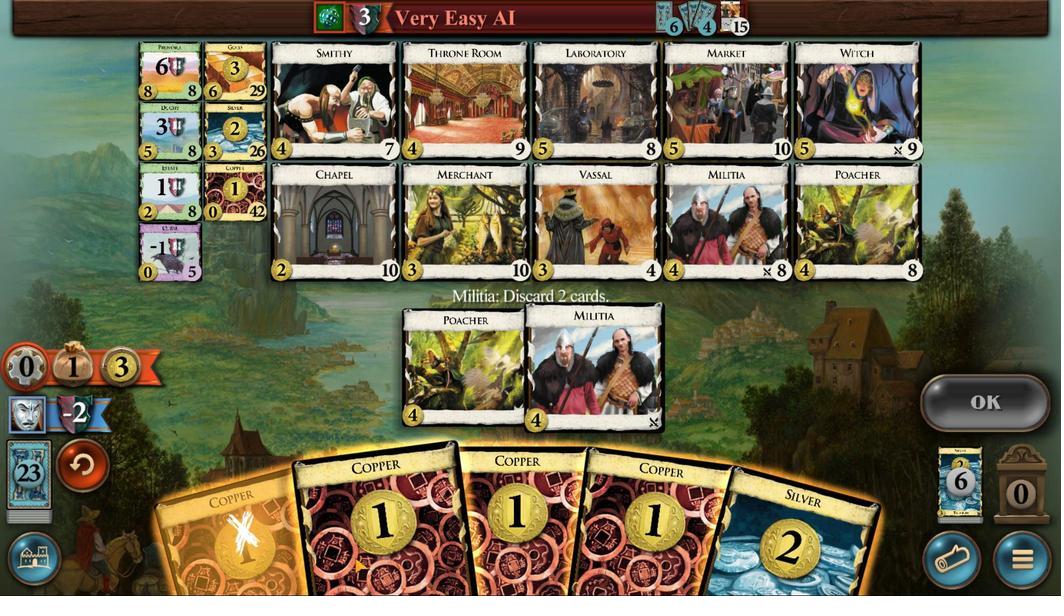 
Action: Mouse moved to (884, 336)
Screenshot: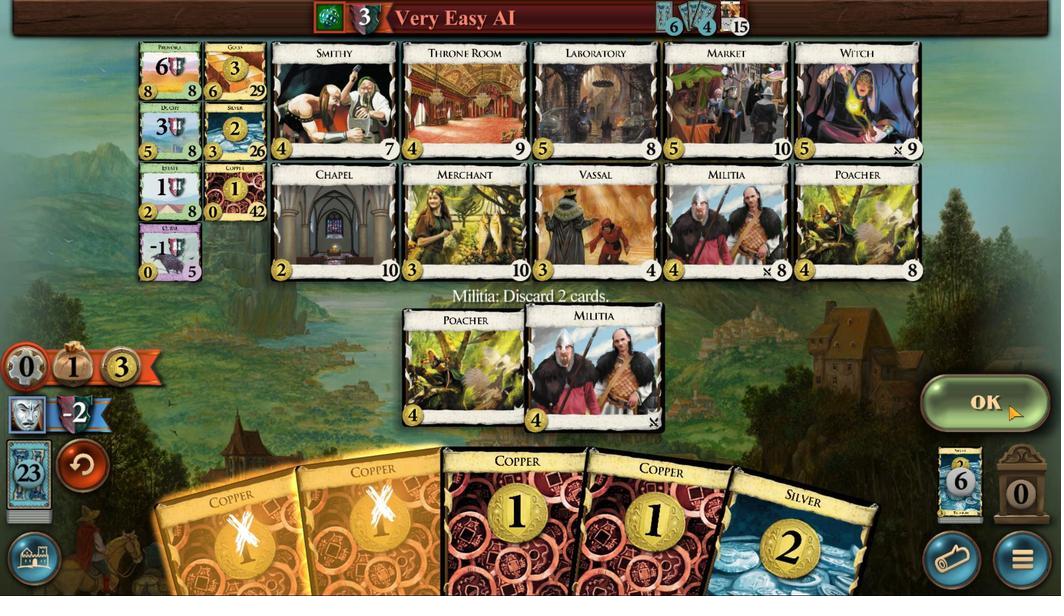 
Action: Mouse pressed left at (884, 336)
Screenshot: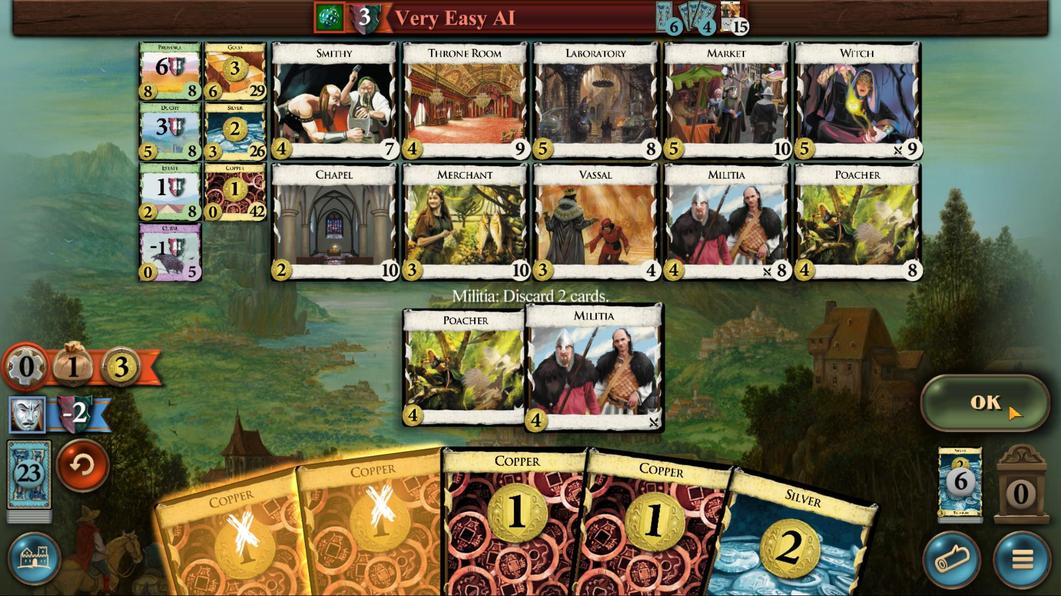 
Action: Mouse moved to (656, 423)
Screenshot: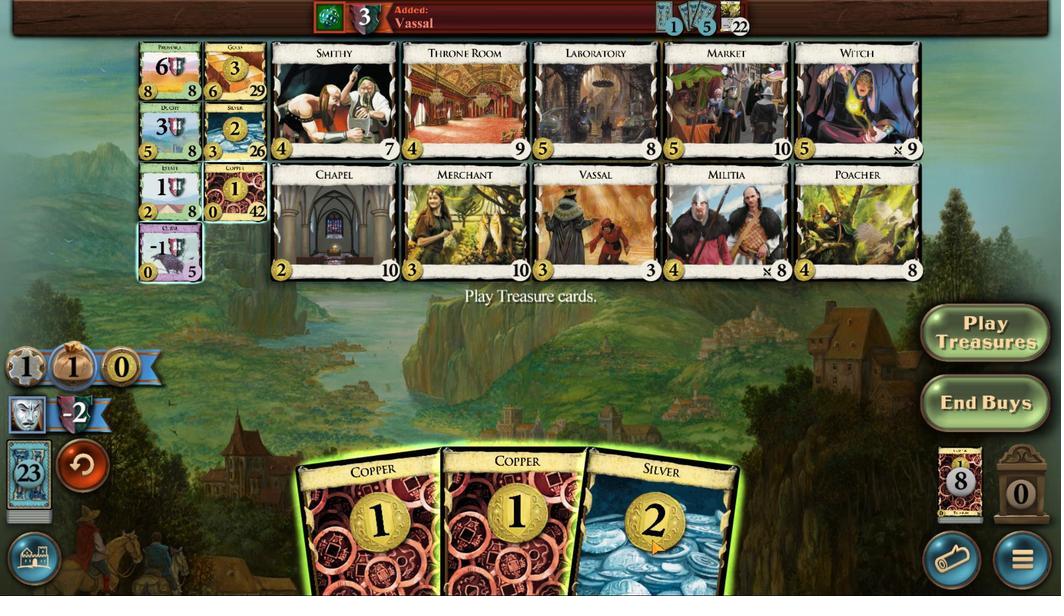 
Action: Mouse pressed left at (656, 423)
Screenshot: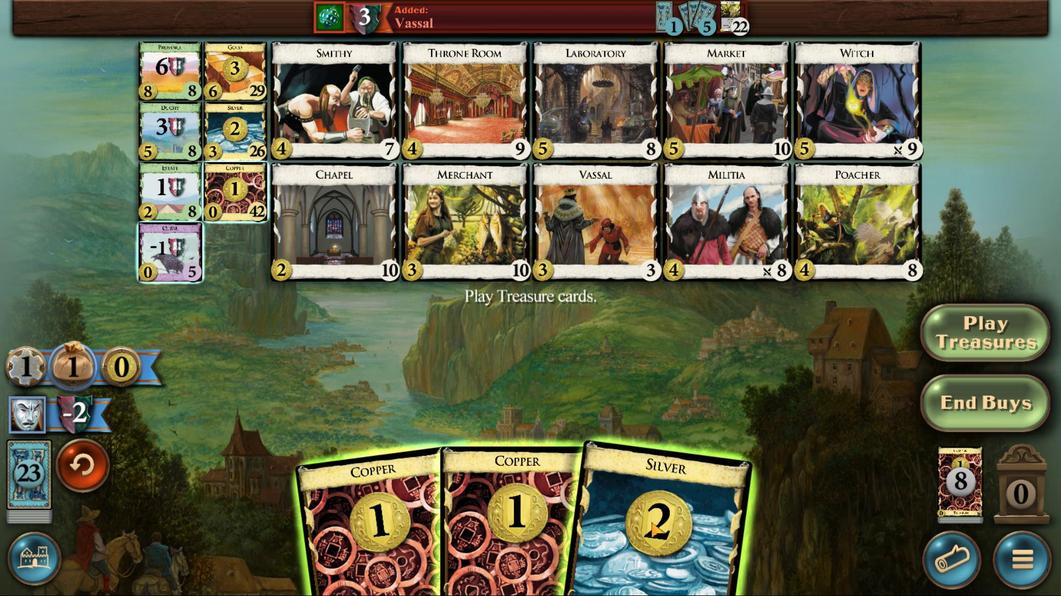 
Action: Mouse moved to (634, 420)
Screenshot: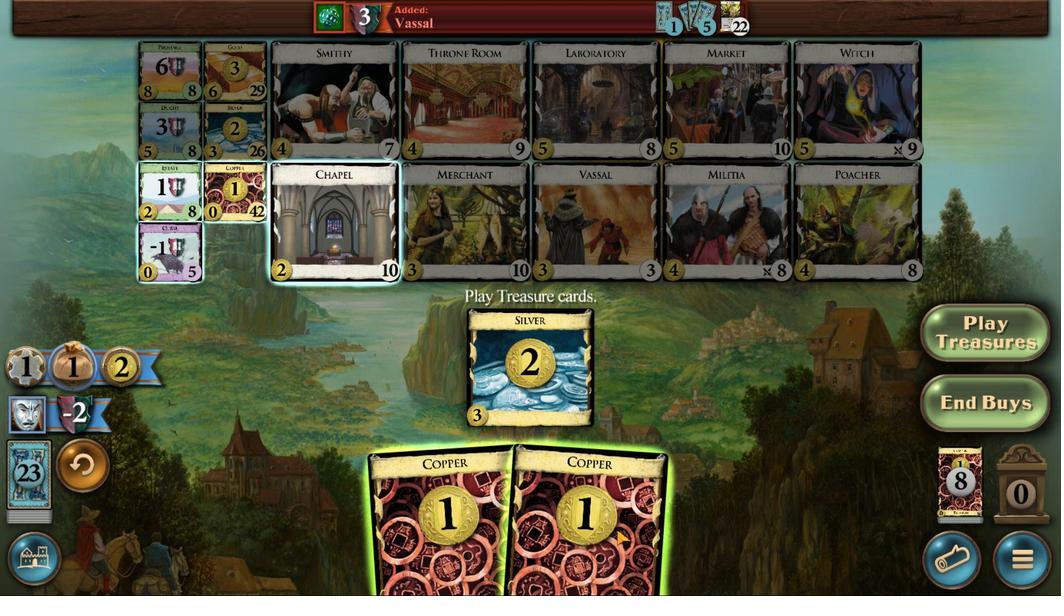
Action: Mouse pressed left at (634, 420)
Screenshot: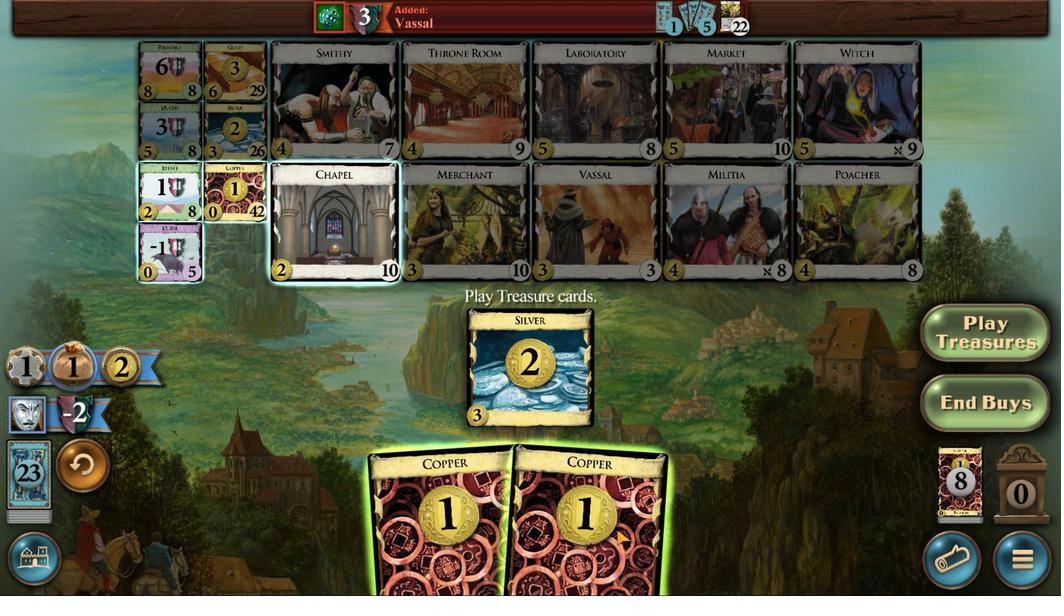 
Action: Mouse moved to (560, 410)
Screenshot: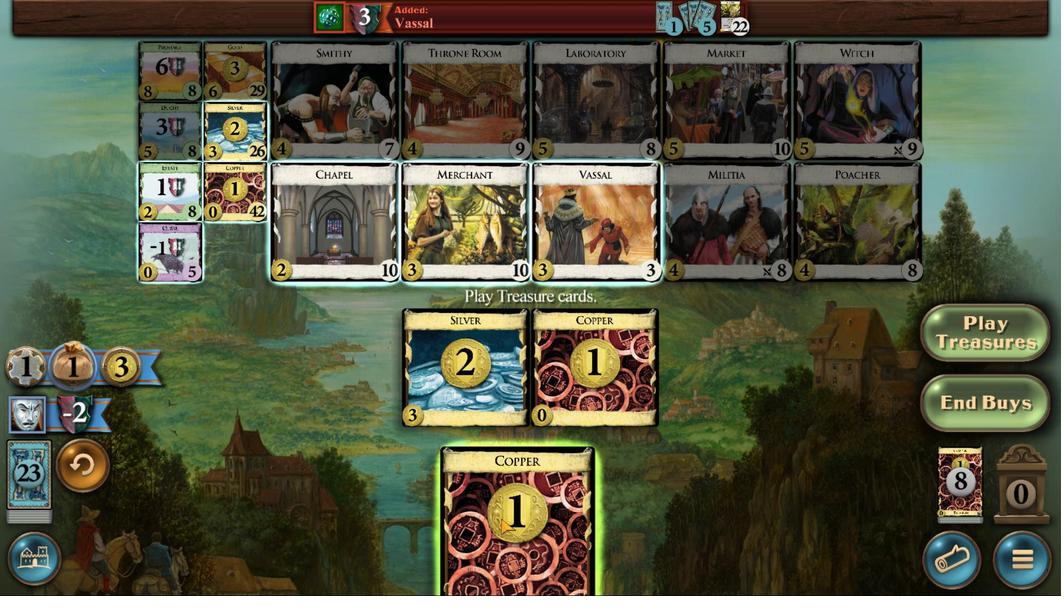 
Action: Mouse pressed left at (560, 410)
Screenshot: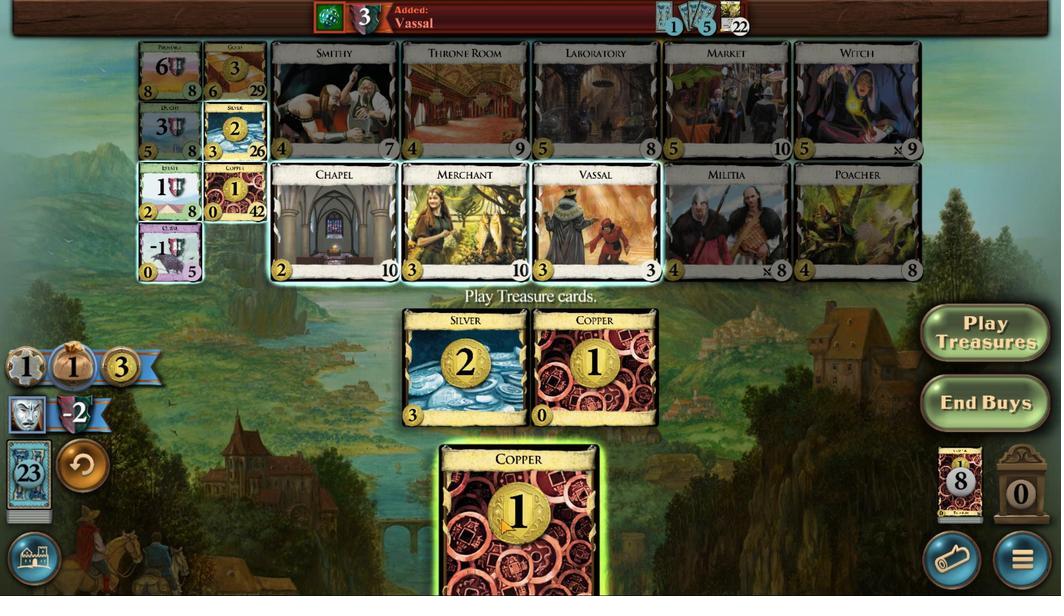 
Action: Mouse moved to (387, 159)
Screenshot: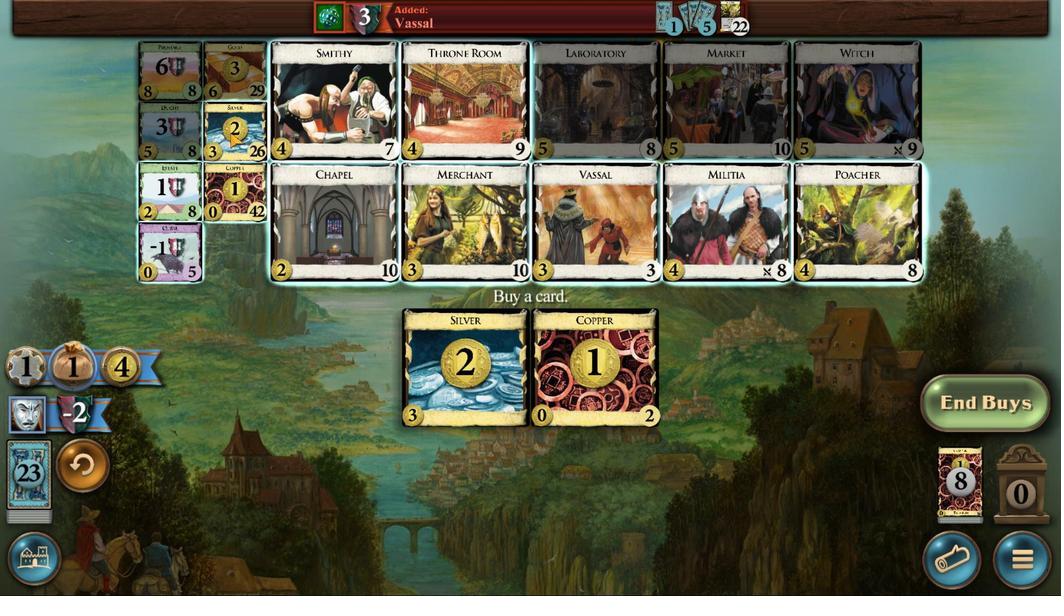 
Action: Mouse pressed left at (387, 159)
Screenshot: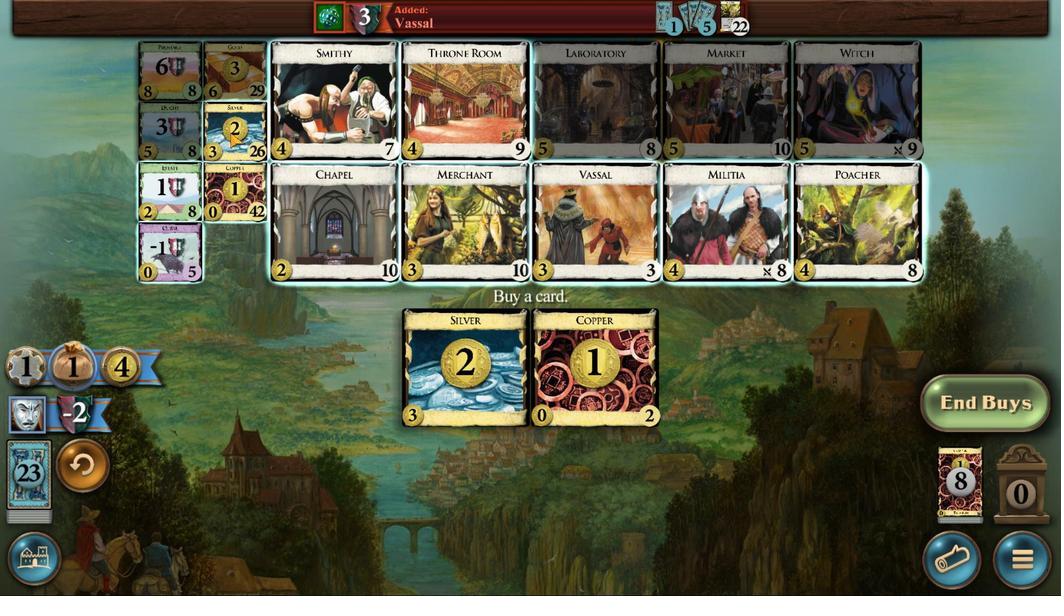 
Action: Mouse moved to (563, 429)
Screenshot: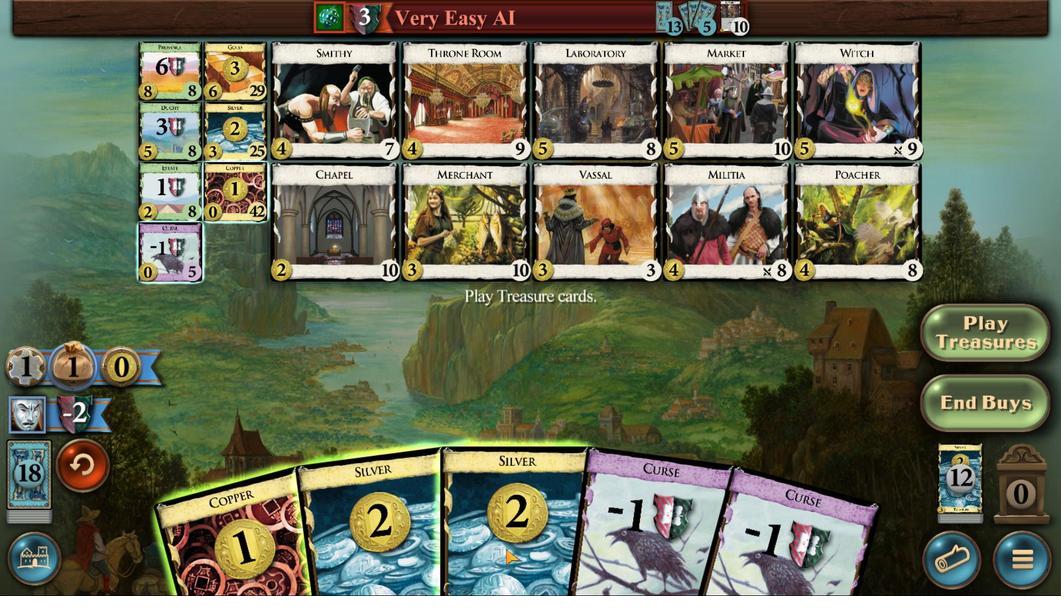 
Action: Mouse pressed left at (563, 429)
Screenshot: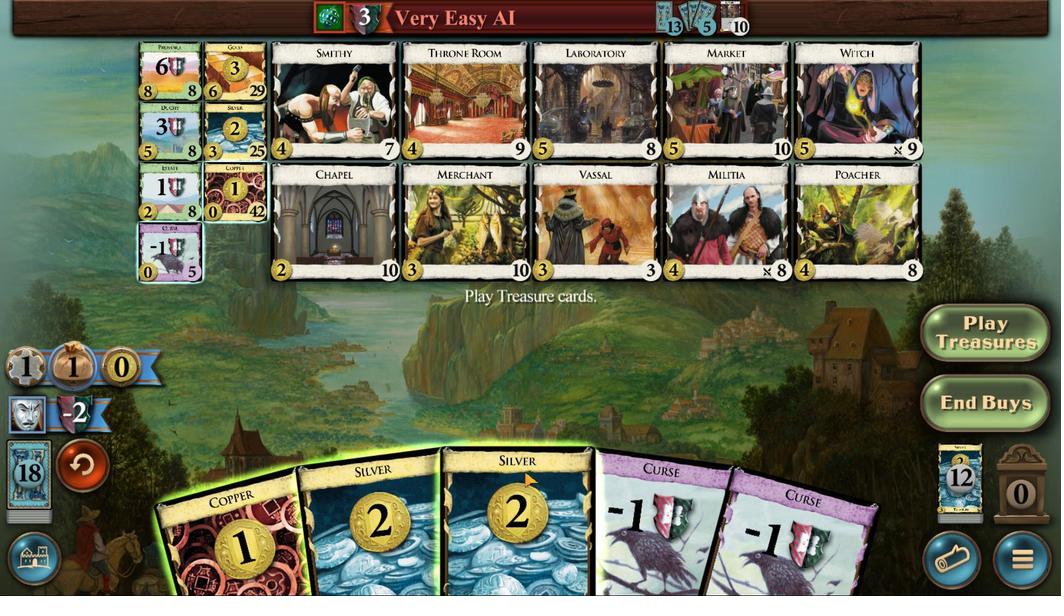 
Action: Mouse moved to (382, 197)
Screenshot: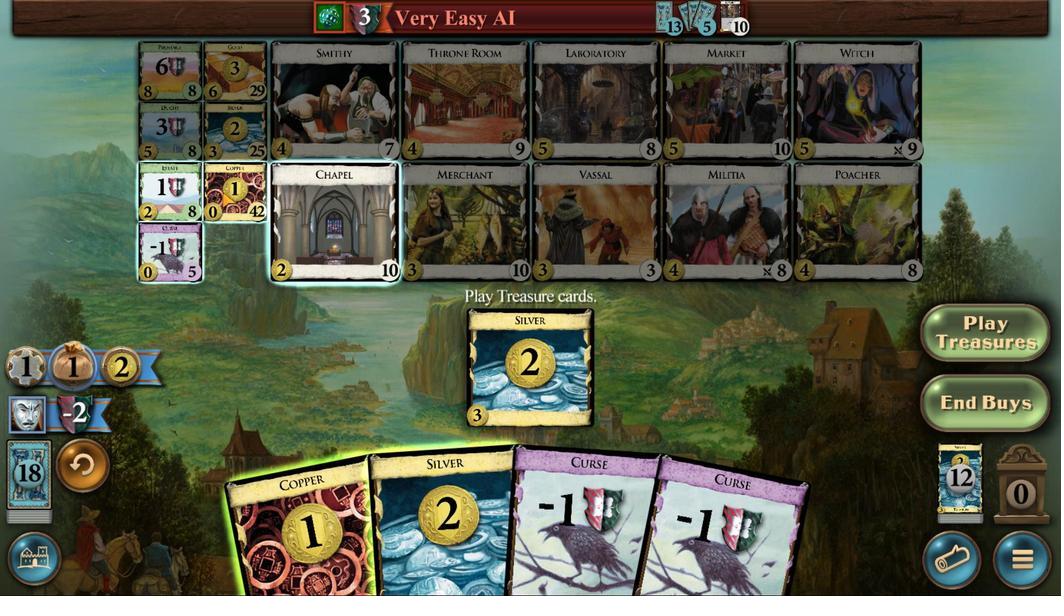 
Action: Mouse pressed left at (382, 197)
Screenshot: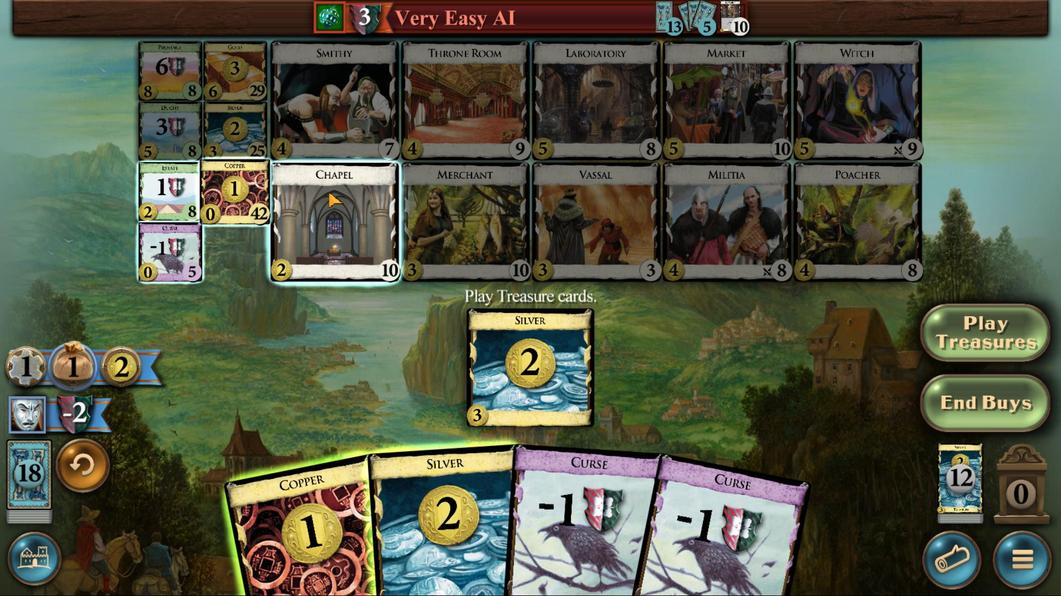 
Action: Mouse moved to (565, 410)
Screenshot: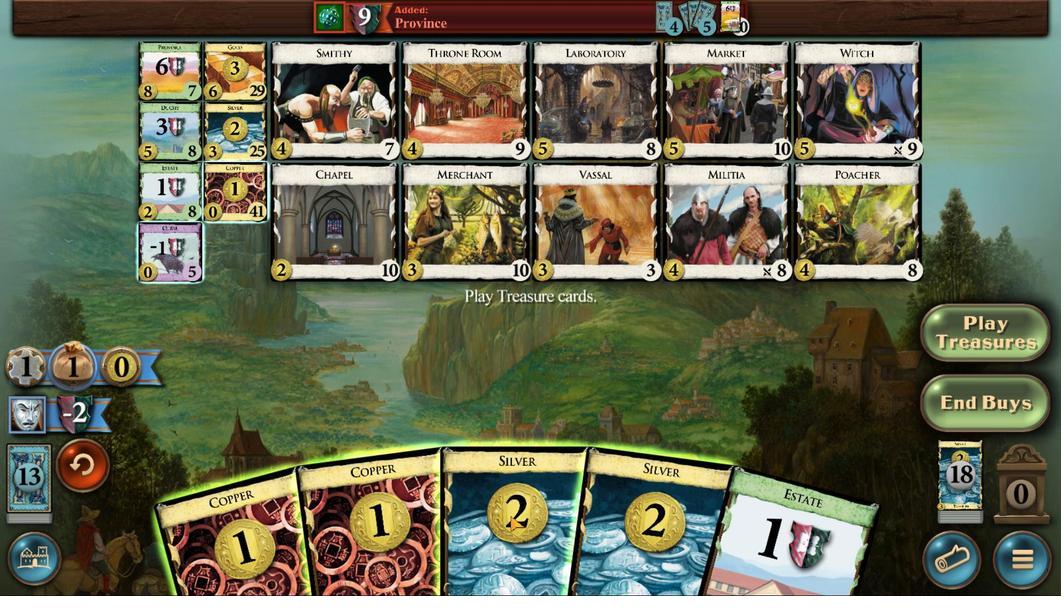 
Action: Mouse pressed left at (565, 410)
Screenshot: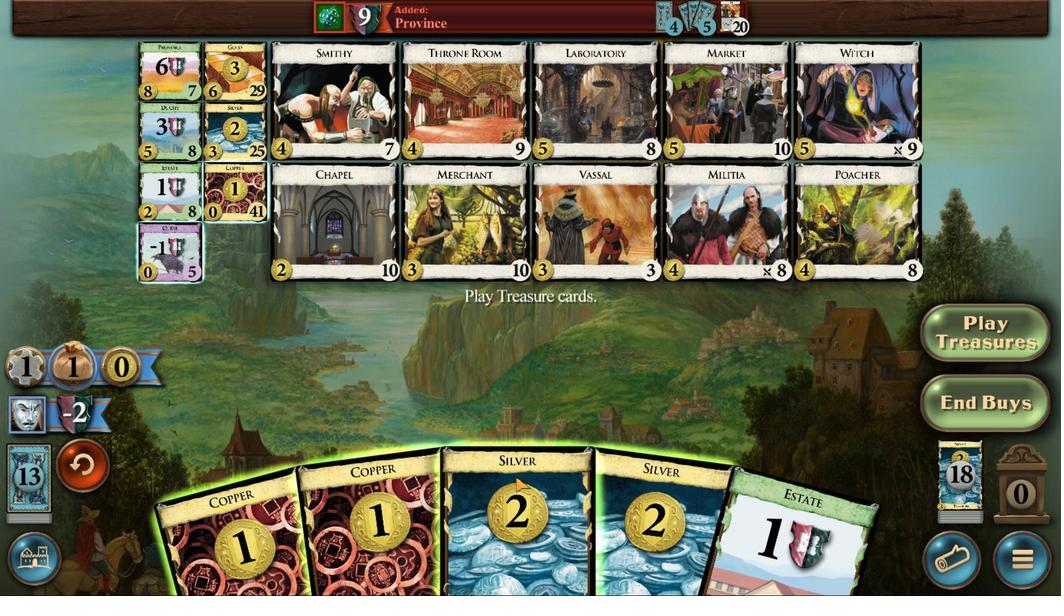 
Action: Mouse moved to (630, 407)
Screenshot: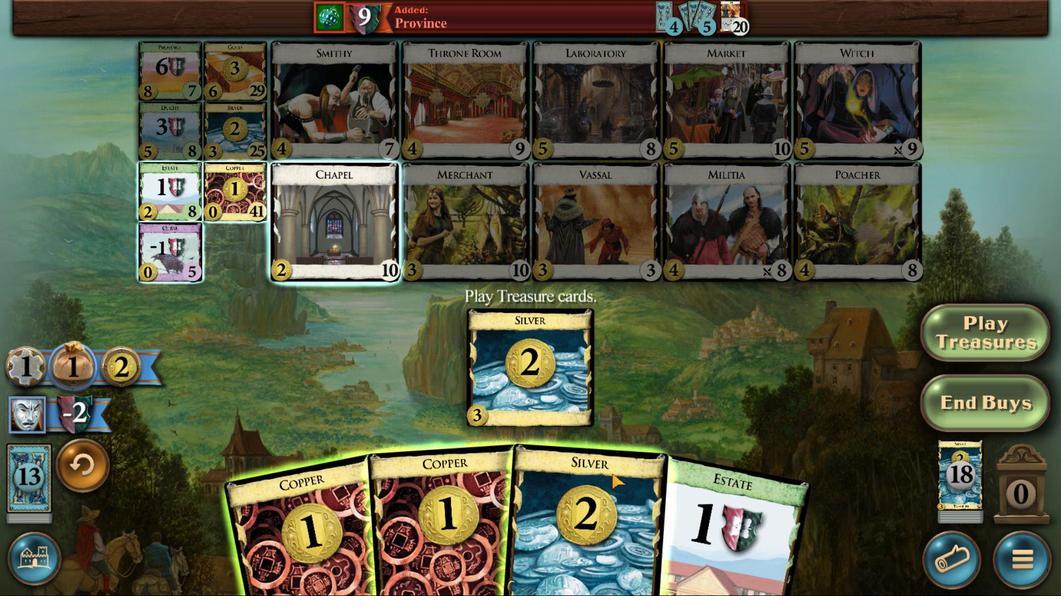 
Action: Mouse pressed left at (630, 407)
Screenshot: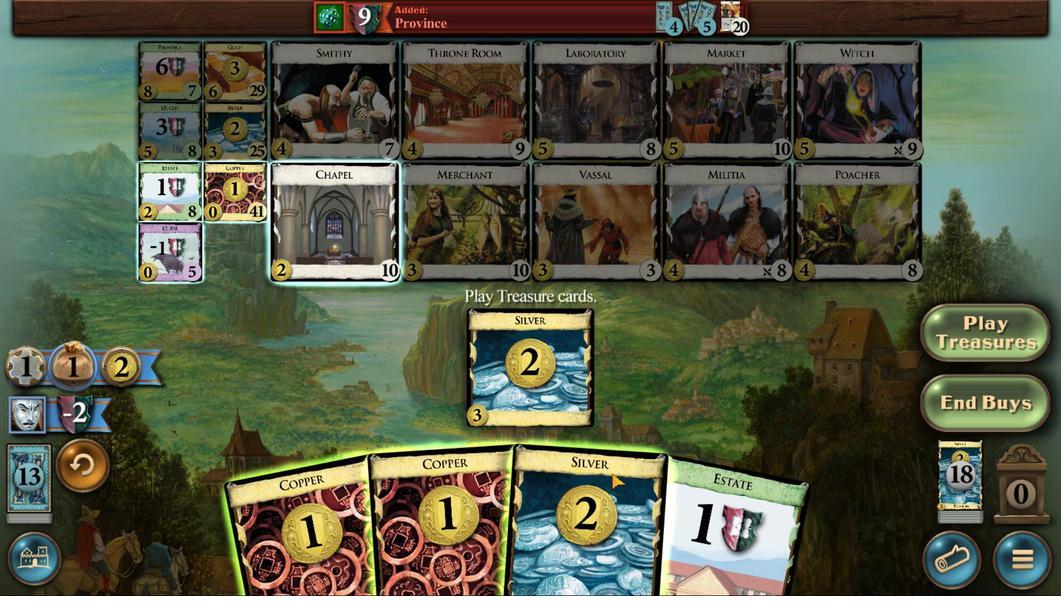
Action: Mouse moved to (581, 411)
Screenshot: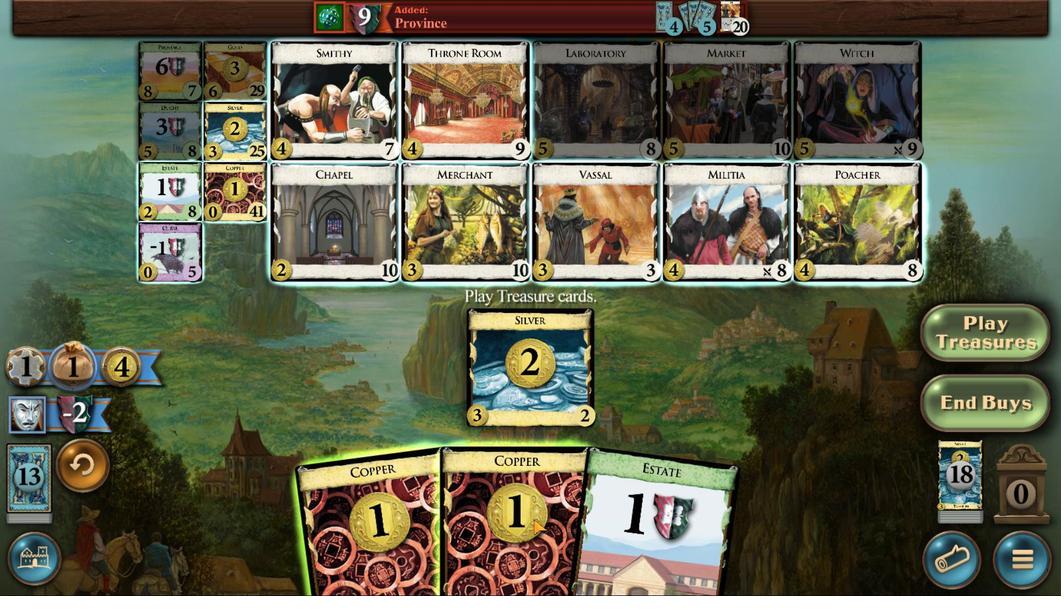 
Action: Mouse pressed left at (581, 411)
Screenshot: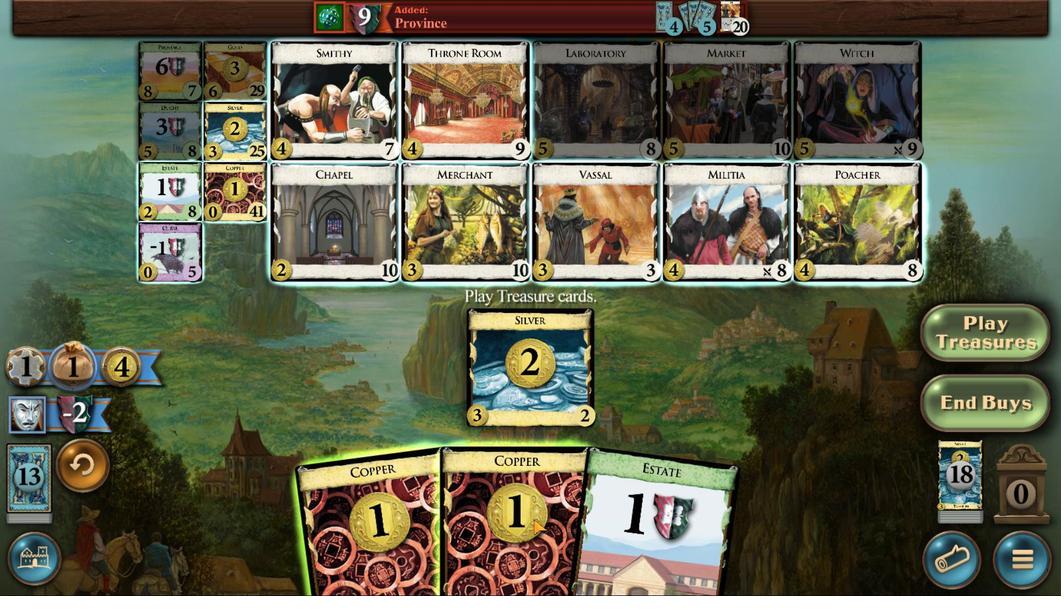 
Action: Mouse moved to (540, 400)
Screenshot: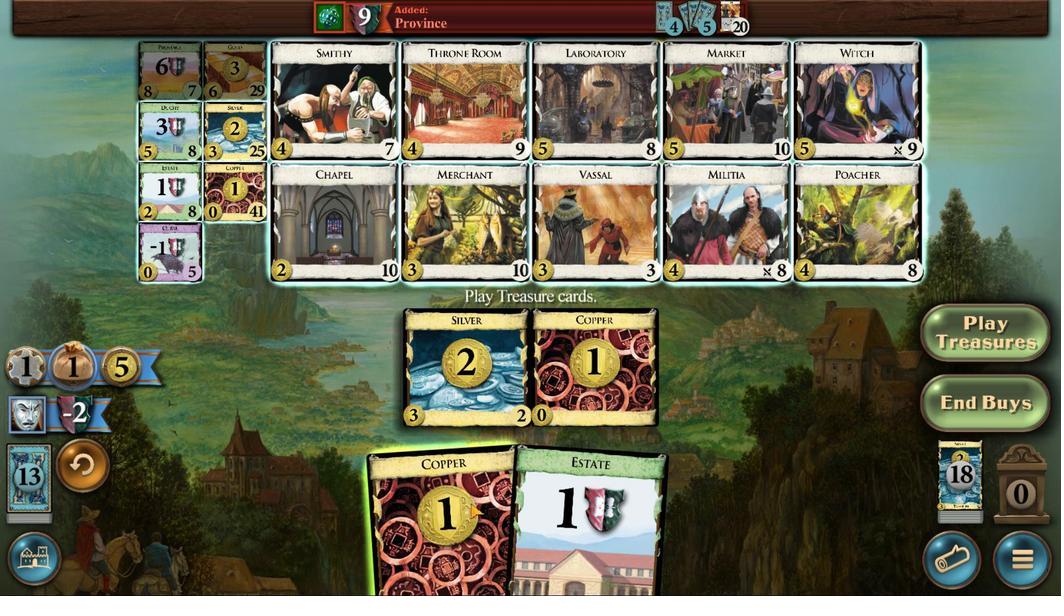 
Action: Mouse pressed left at (540, 400)
Screenshot: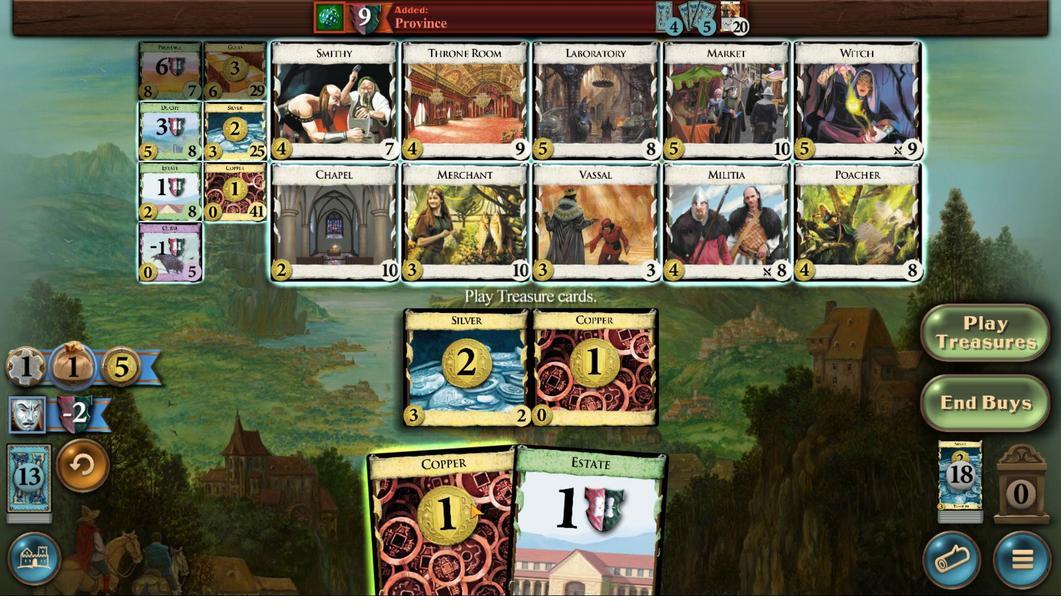 
Action: Mouse moved to (387, 121)
Screenshot: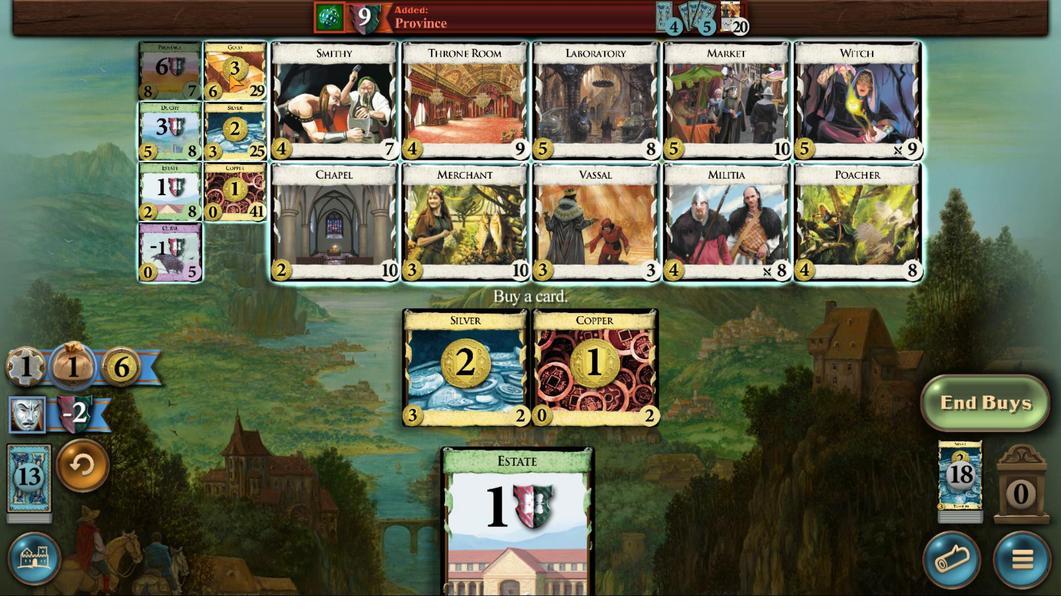 
Action: Mouse pressed left at (387, 121)
Screenshot: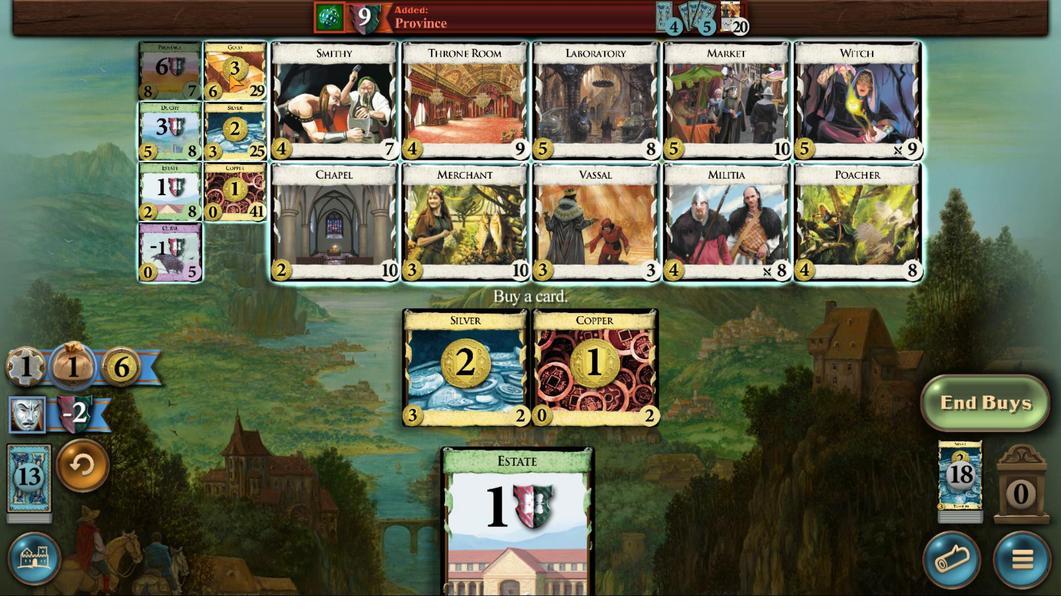 
Action: Mouse moved to (664, 400)
Screenshot: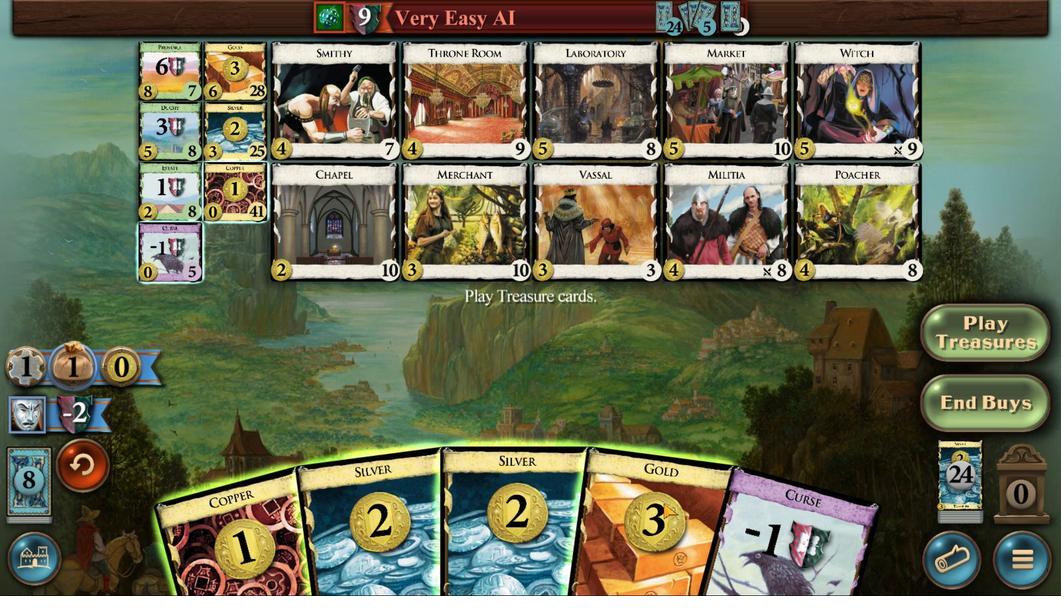 
Action: Mouse pressed left at (664, 400)
Screenshot: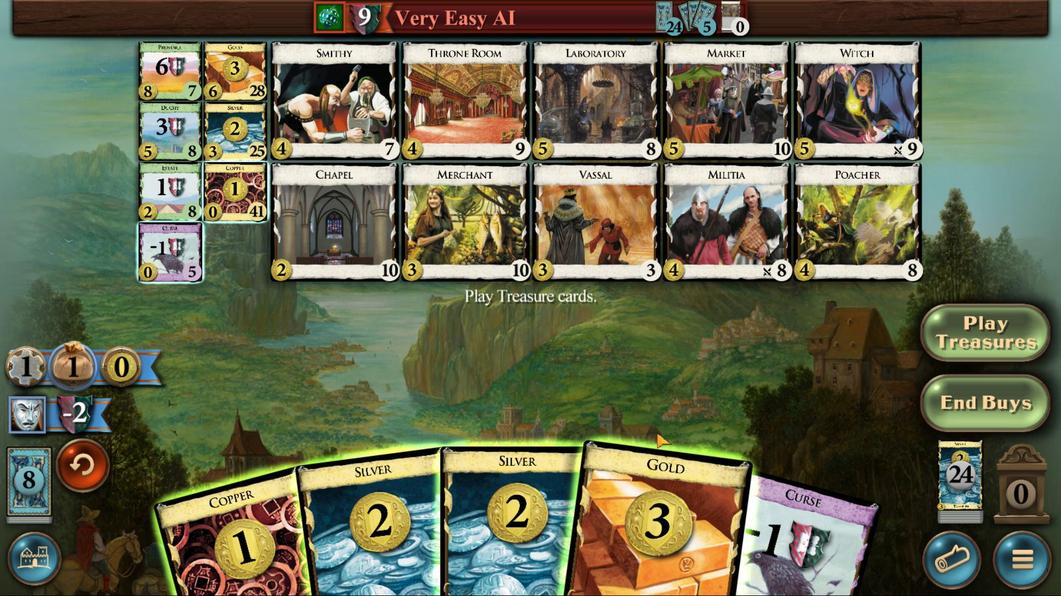 
Action: Mouse moved to (616, 408)
Screenshot: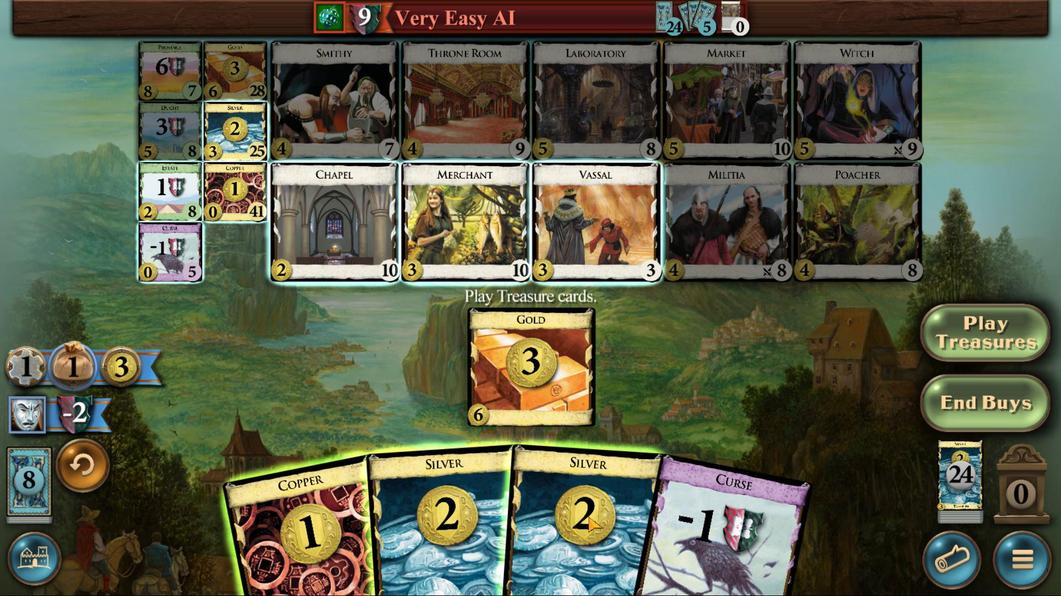 
Action: Mouse pressed left at (616, 408)
Screenshot: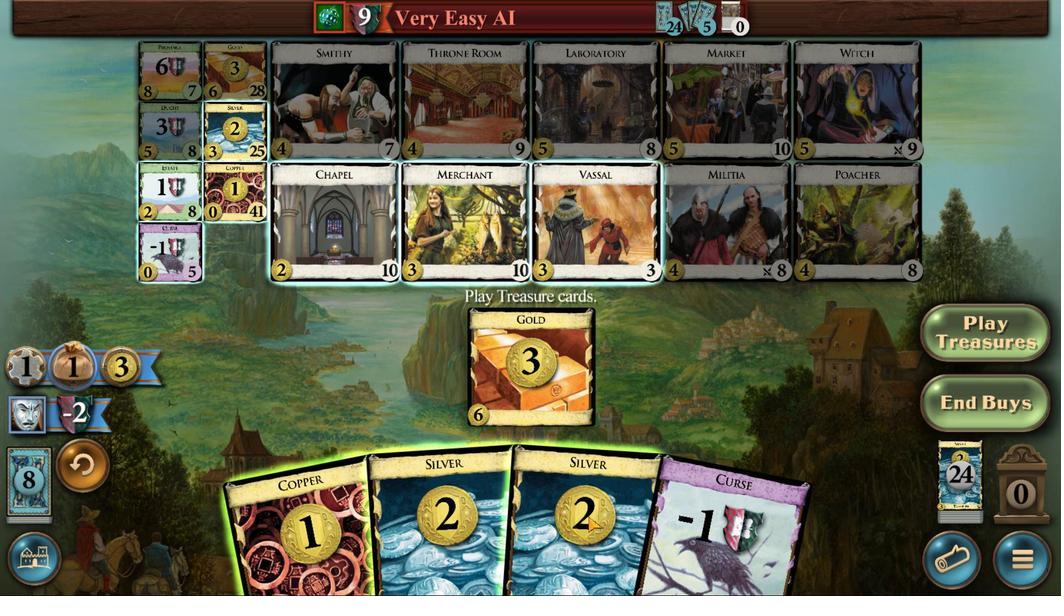 
Action: Mouse moved to (595, 395)
Screenshot: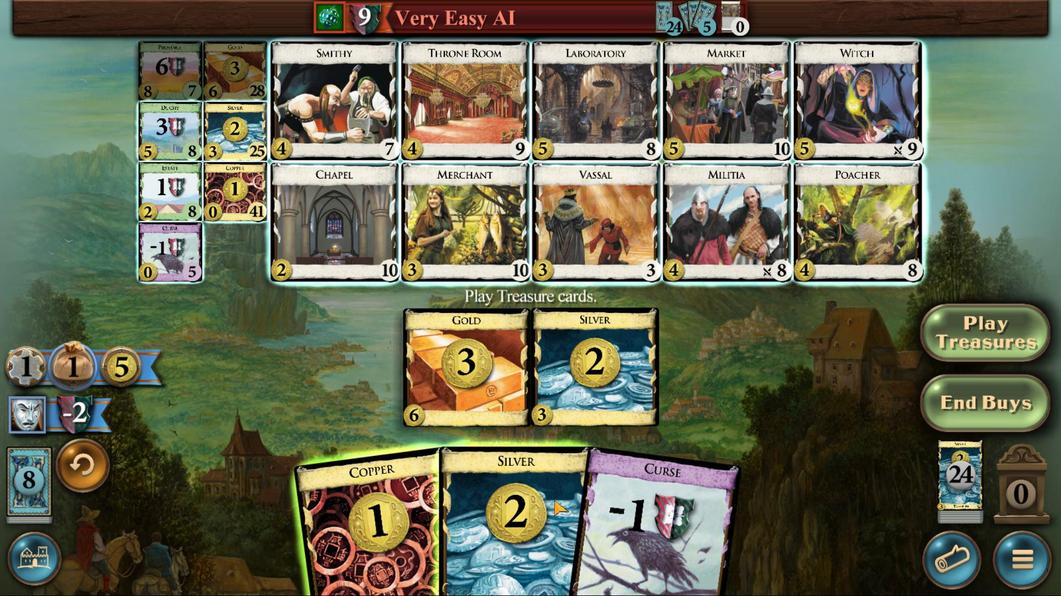 
Action: Mouse pressed left at (594, 397)
Screenshot: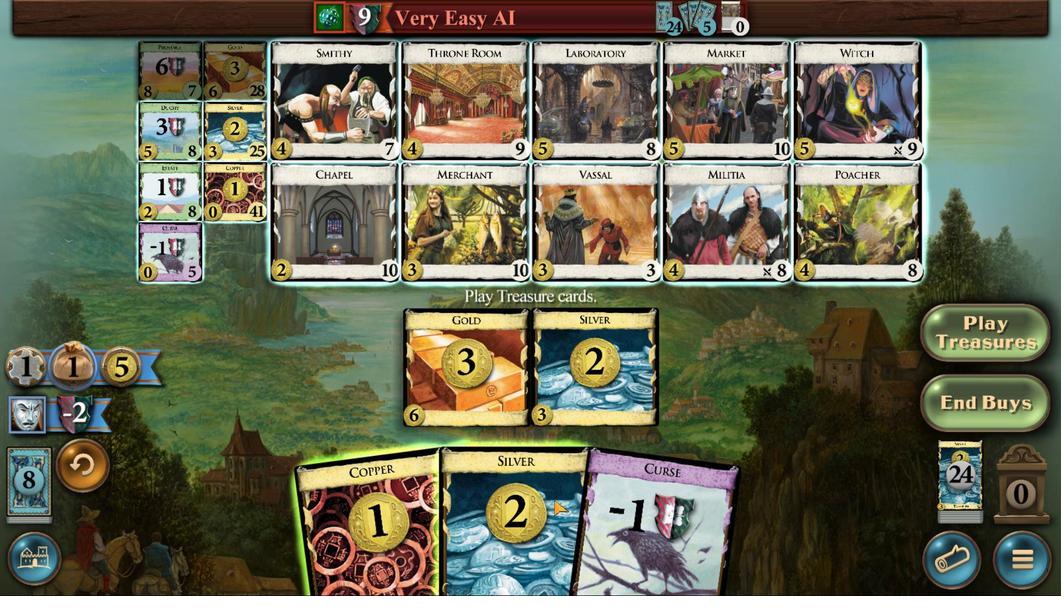 
Action: Mouse moved to (547, 415)
Screenshot: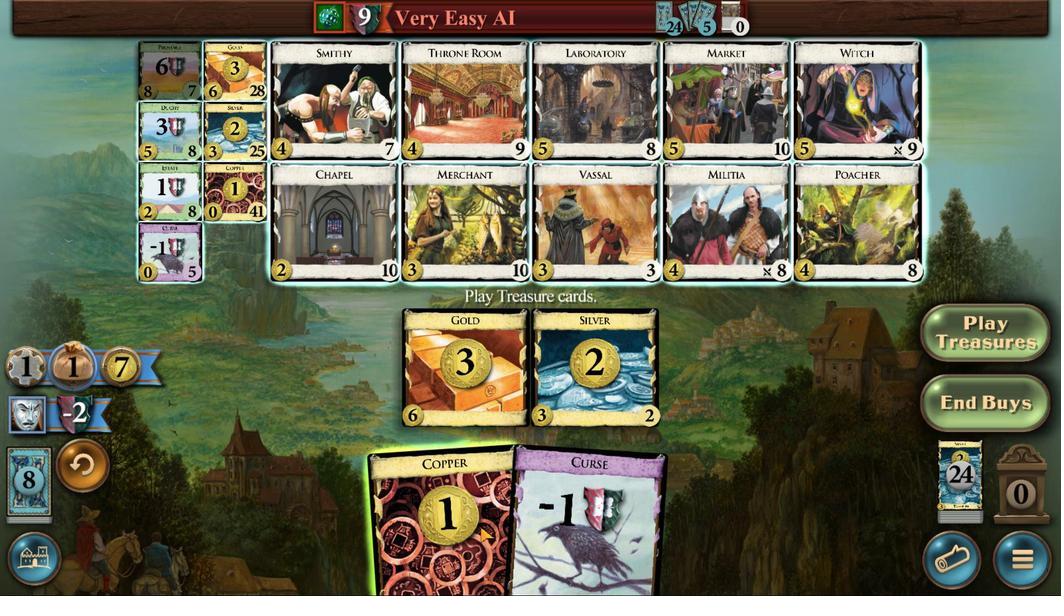 
Action: Mouse pressed left at (547, 415)
Screenshot: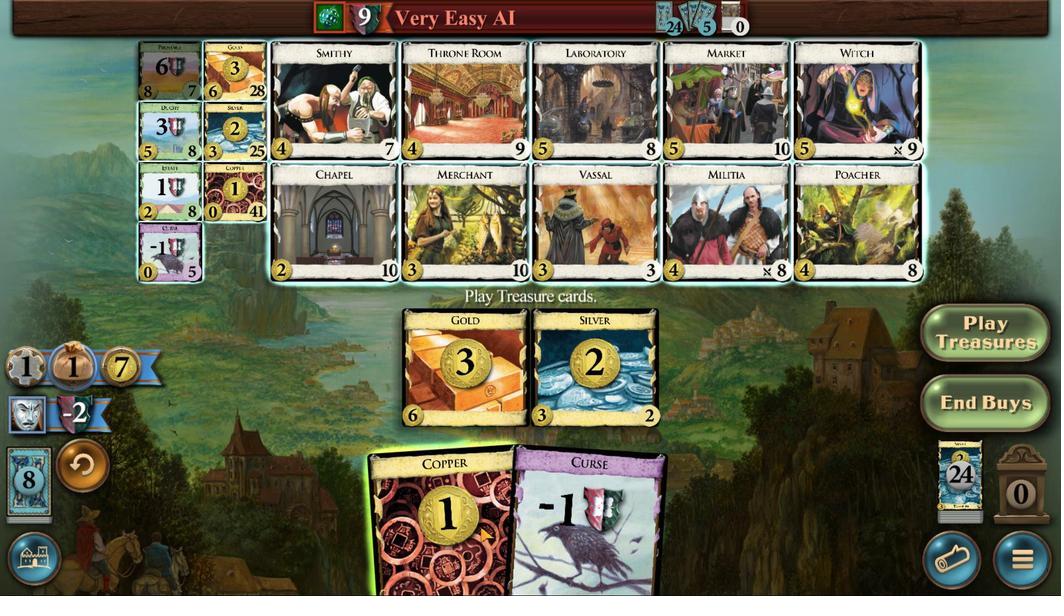 
Action: Mouse moved to (337, 103)
Screenshot: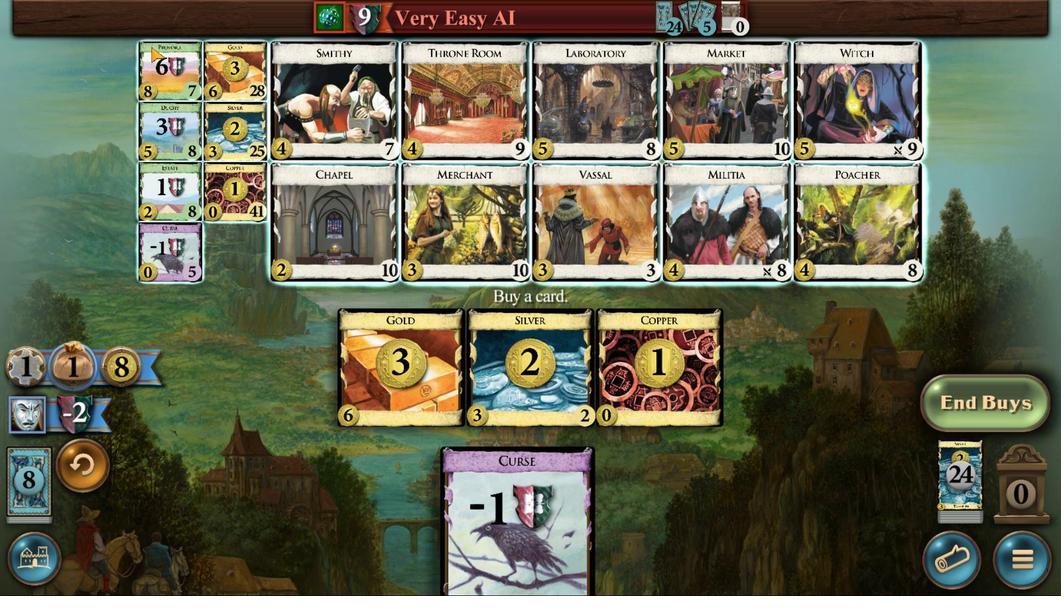 
Action: Mouse pressed left at (337, 103)
Screenshot: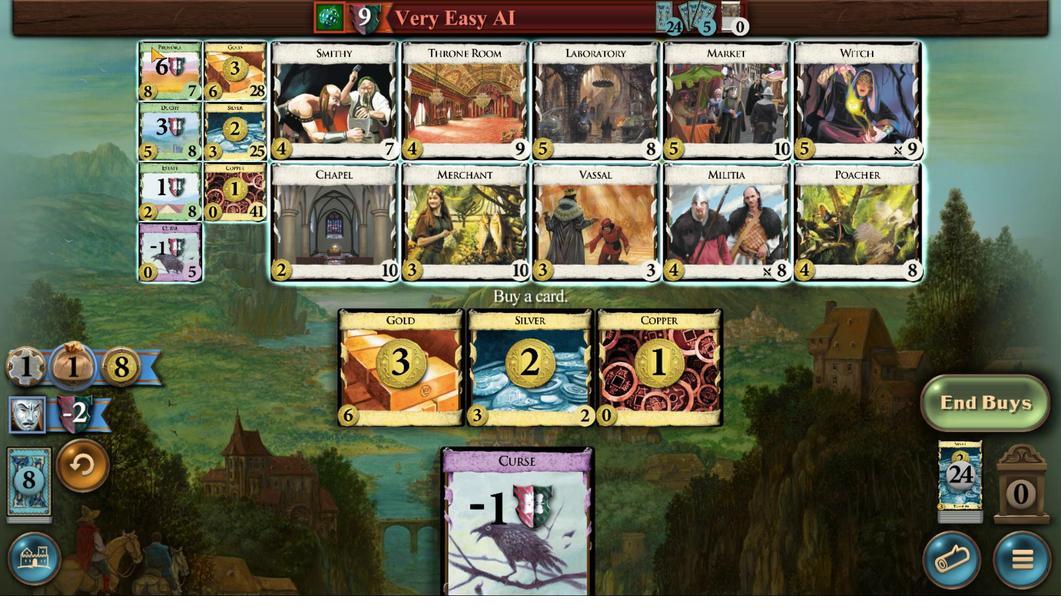 
Action: Mouse moved to (725, 416)
Screenshot: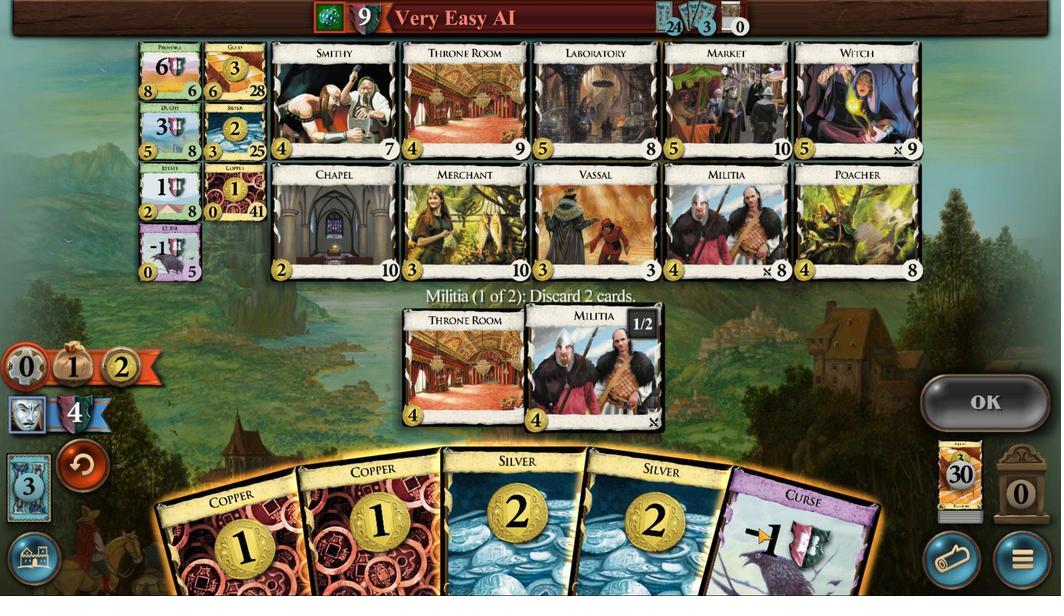
Action: Mouse pressed left at (725, 416)
Screenshot: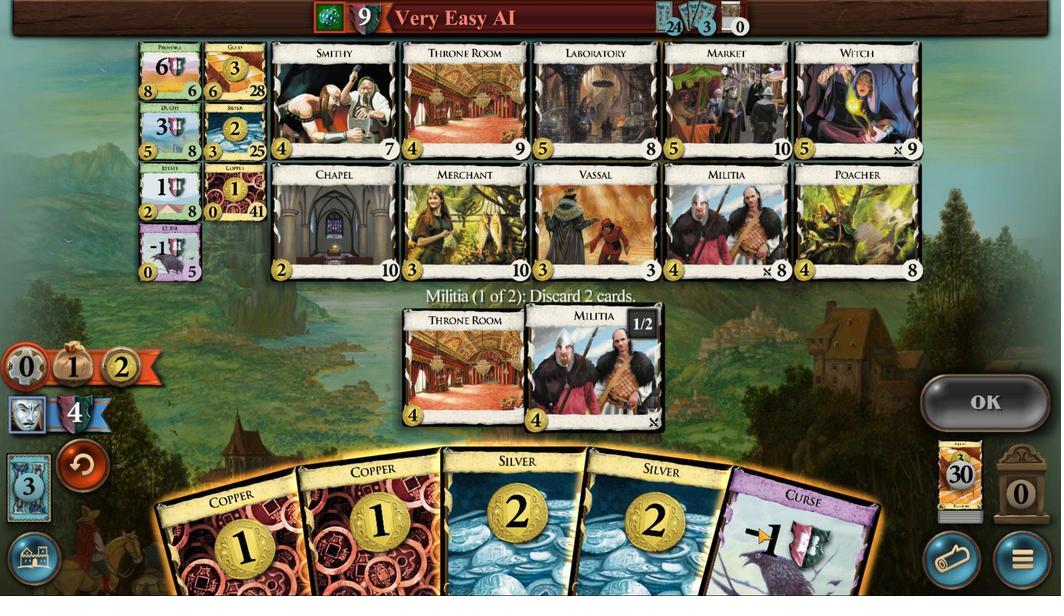 
Action: Mouse moved to (414, 409)
Screenshot: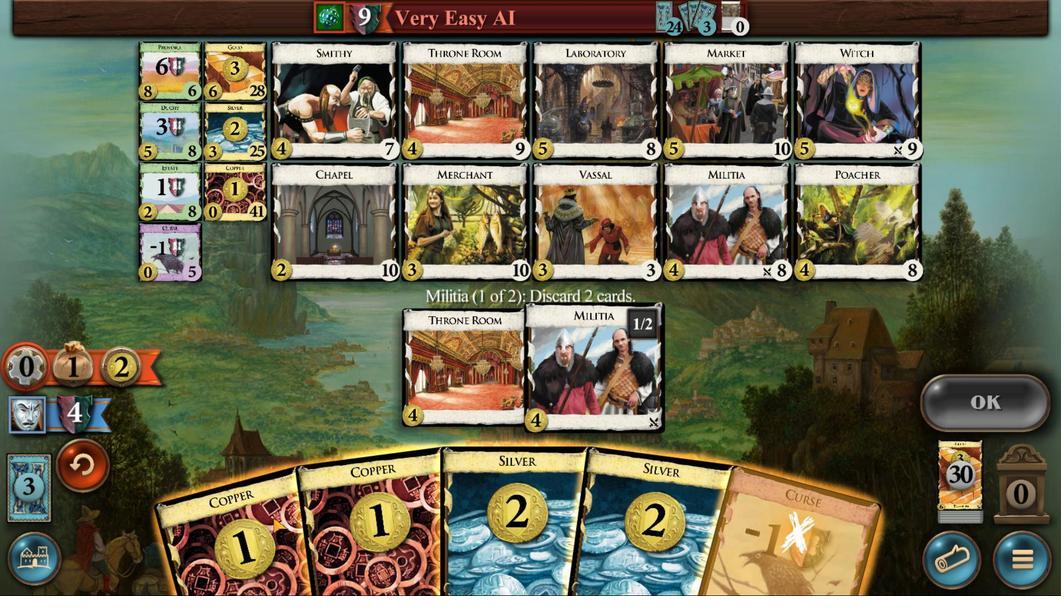 
Action: Mouse pressed left at (414, 409)
Screenshot: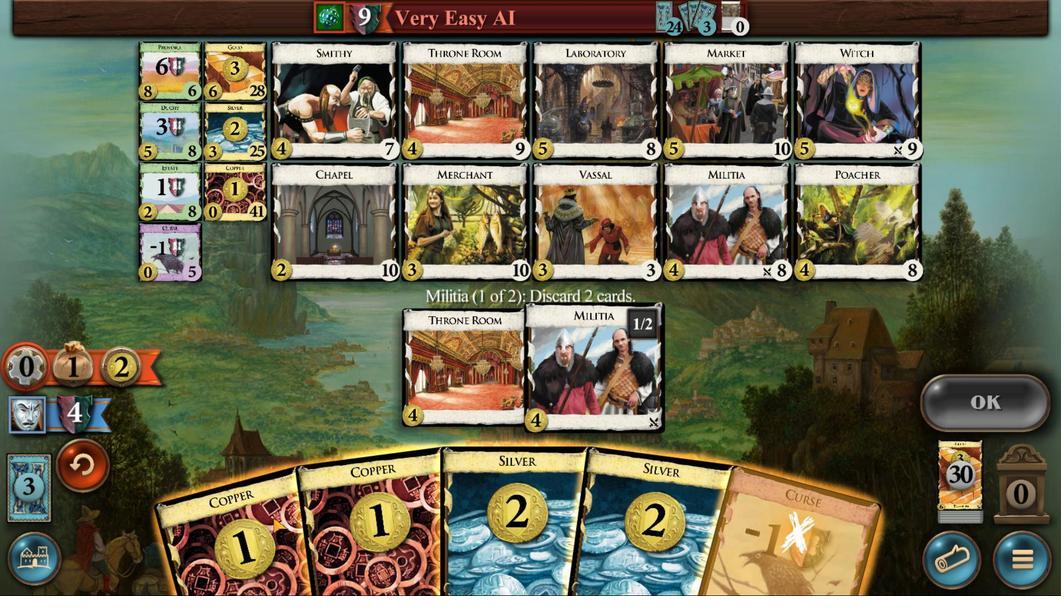 
Action: Mouse moved to (866, 334)
Screenshot: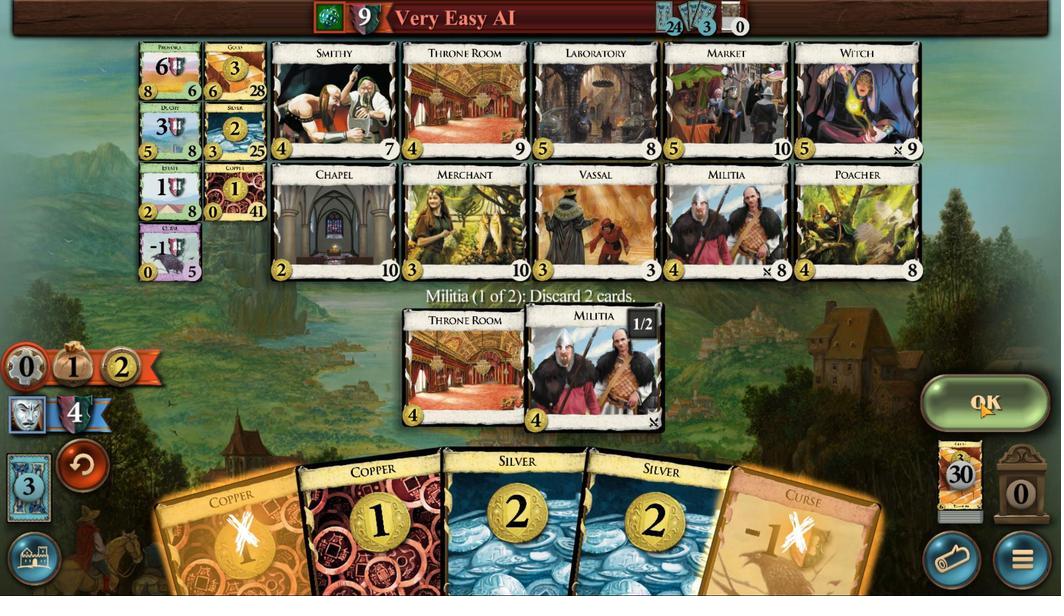 
Action: Mouse pressed left at (866, 334)
Screenshot: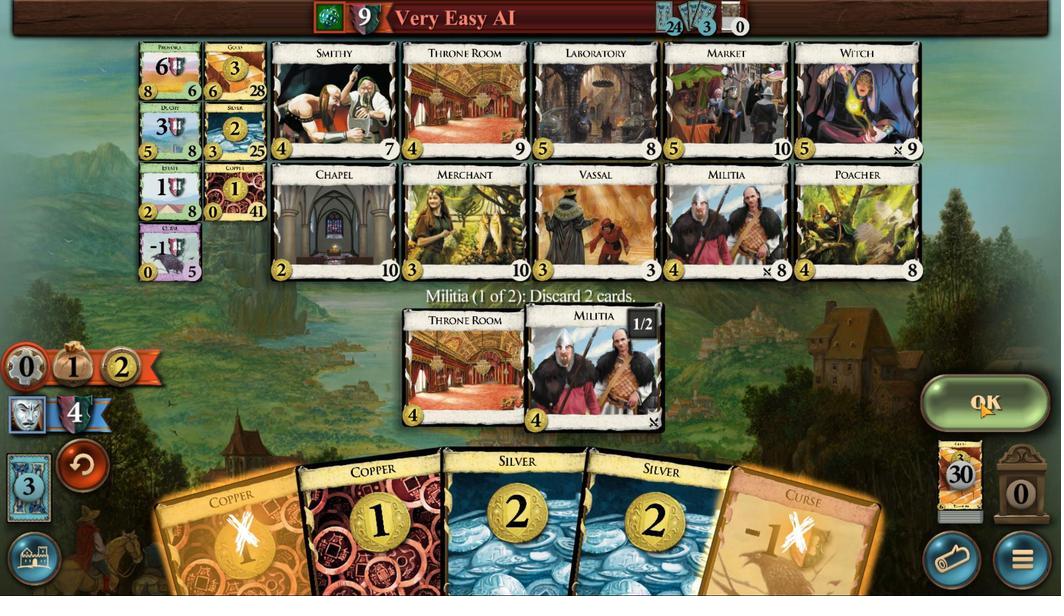 
Action: Mouse moved to (632, 409)
Screenshot: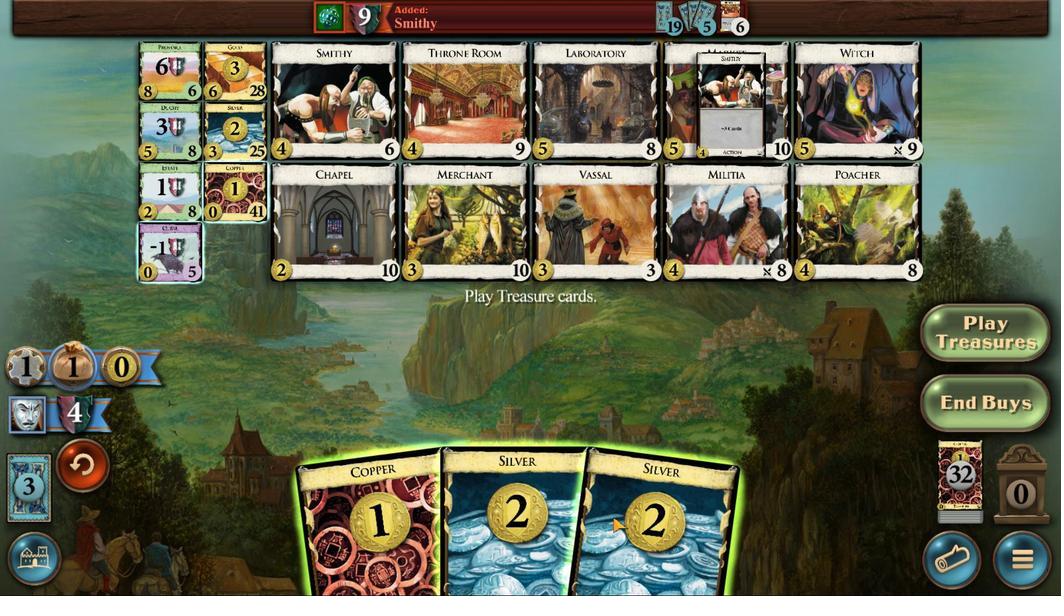
Action: Mouse pressed left at (632, 409)
Screenshot: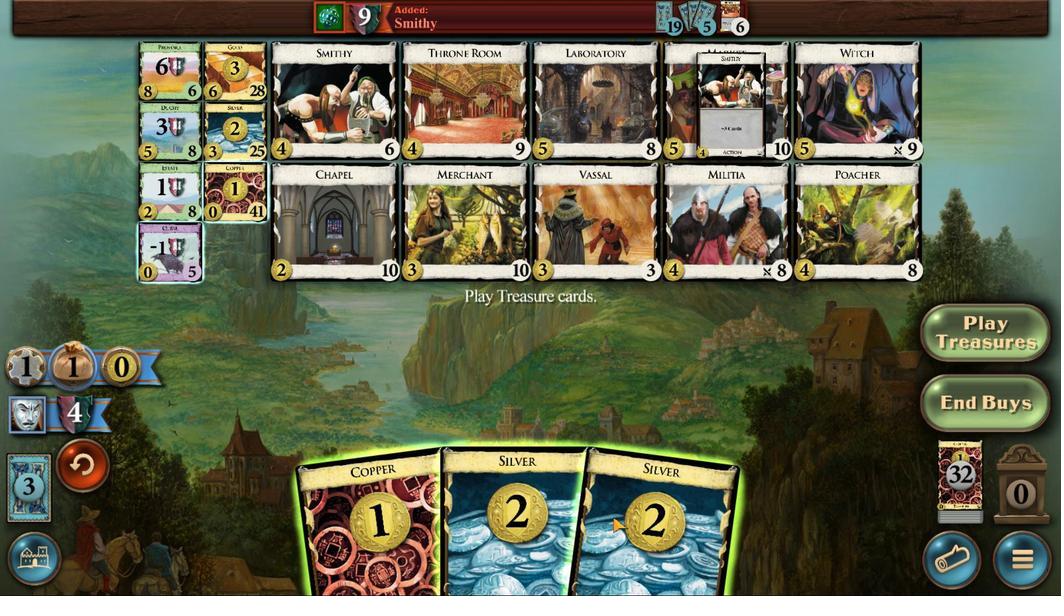 
Action: Mouse moved to (594, 421)
Screenshot: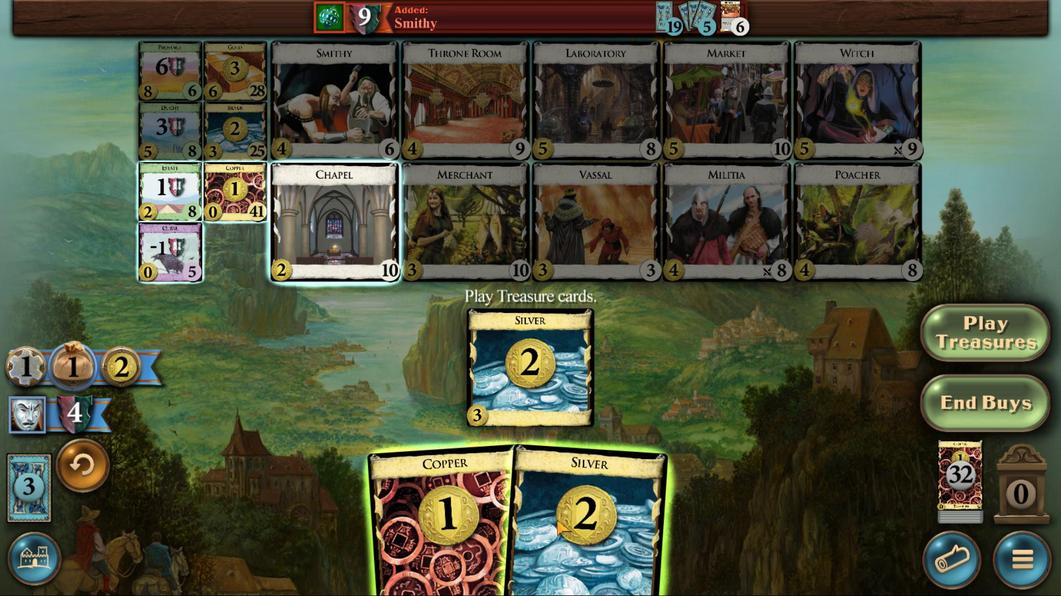 
Action: Mouse pressed left at (594, 421)
Screenshot: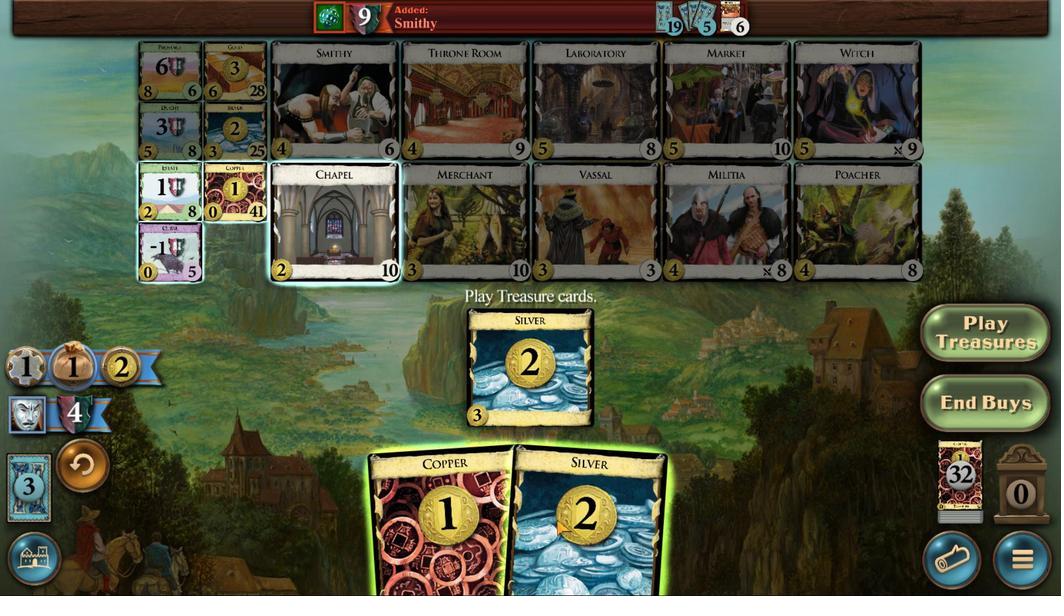 
Action: Mouse moved to (573, 411)
Screenshot: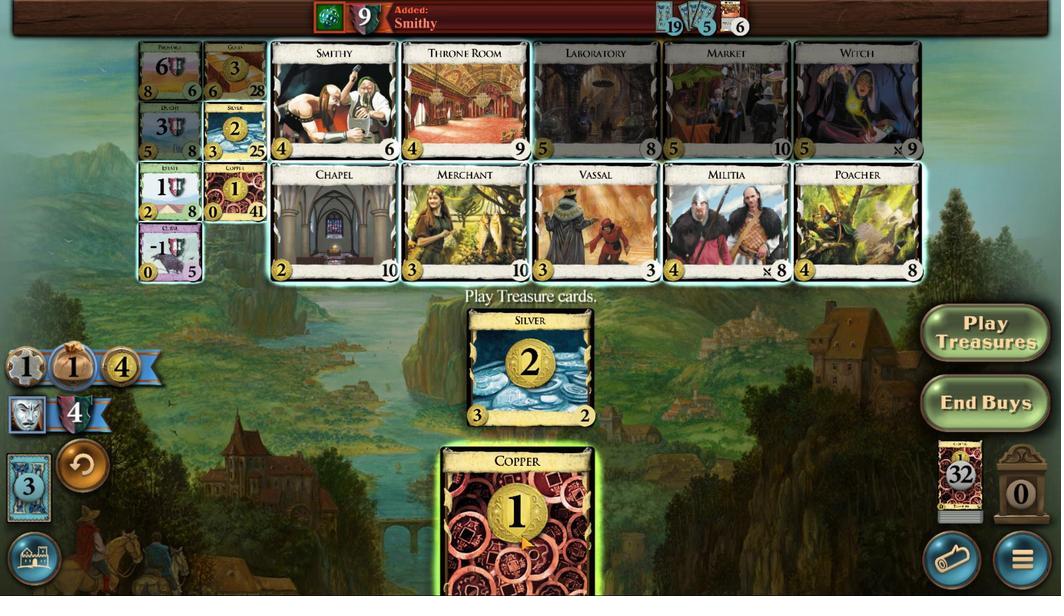 
Action: Mouse pressed left at (573, 421)
Screenshot: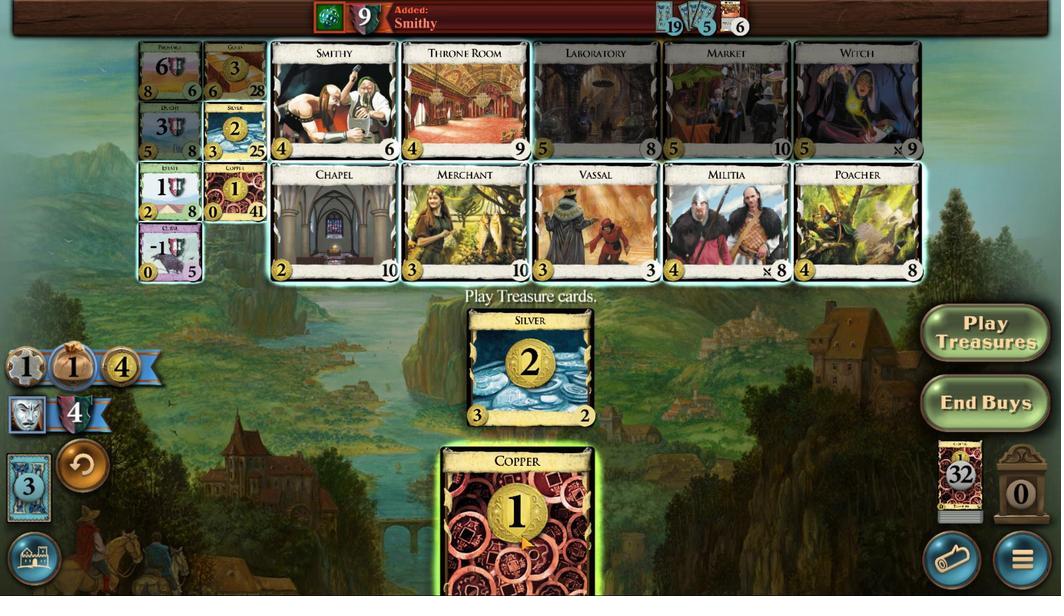 
Action: Mouse moved to (352, 150)
Screenshot: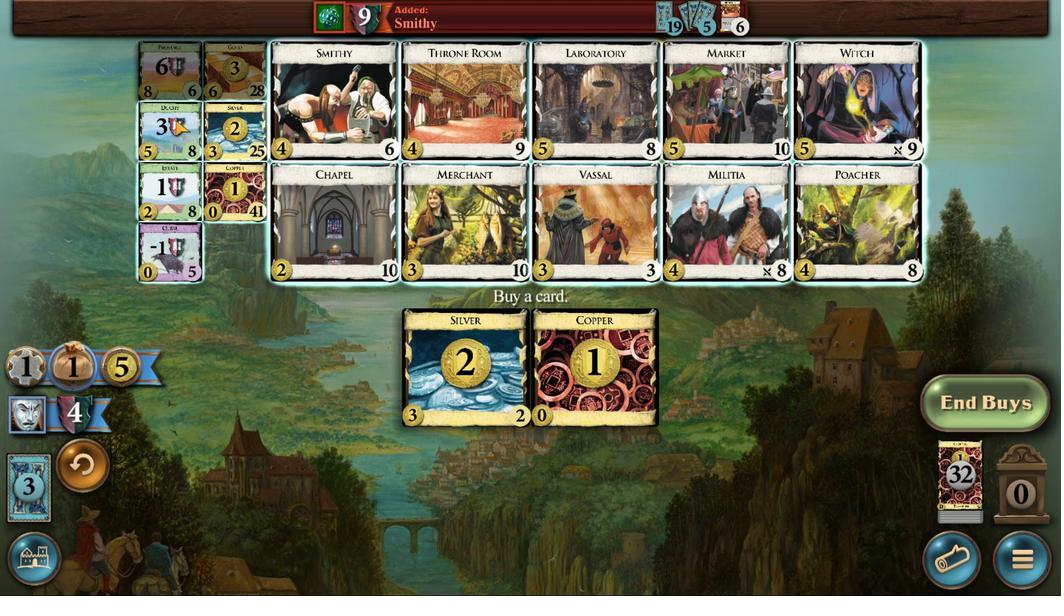 
Action: Mouse pressed left at (352, 150)
Screenshot: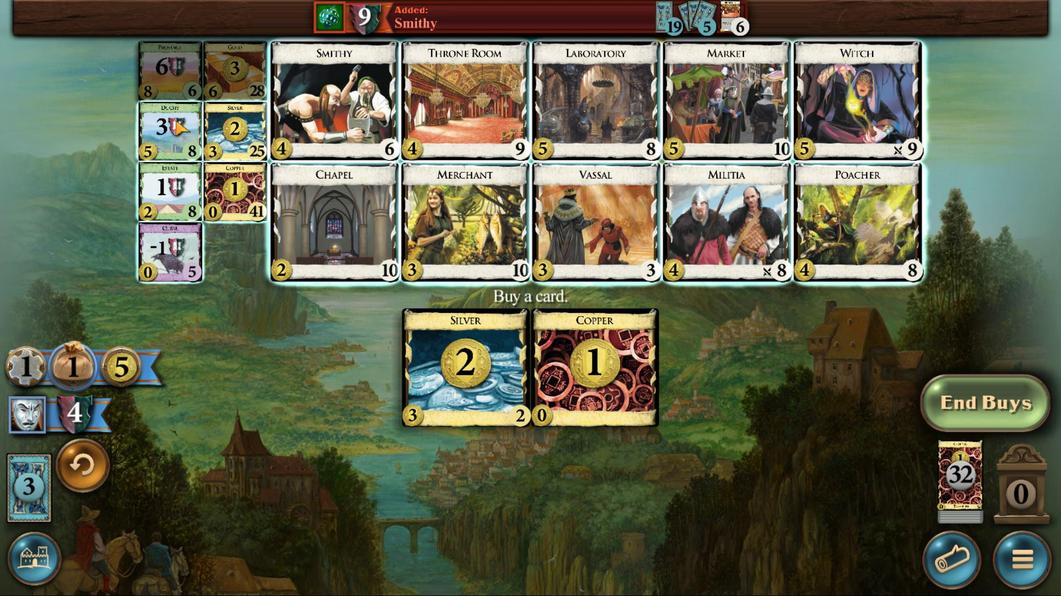 
Action: Mouse moved to (585, 404)
Screenshot: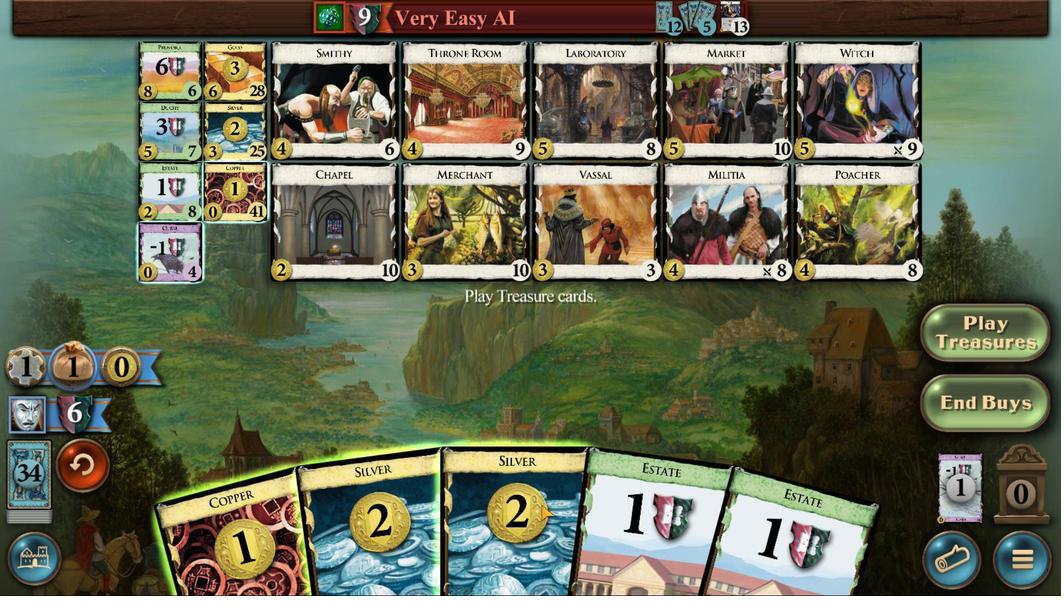 
Action: Mouse pressed left at (585, 404)
Screenshot: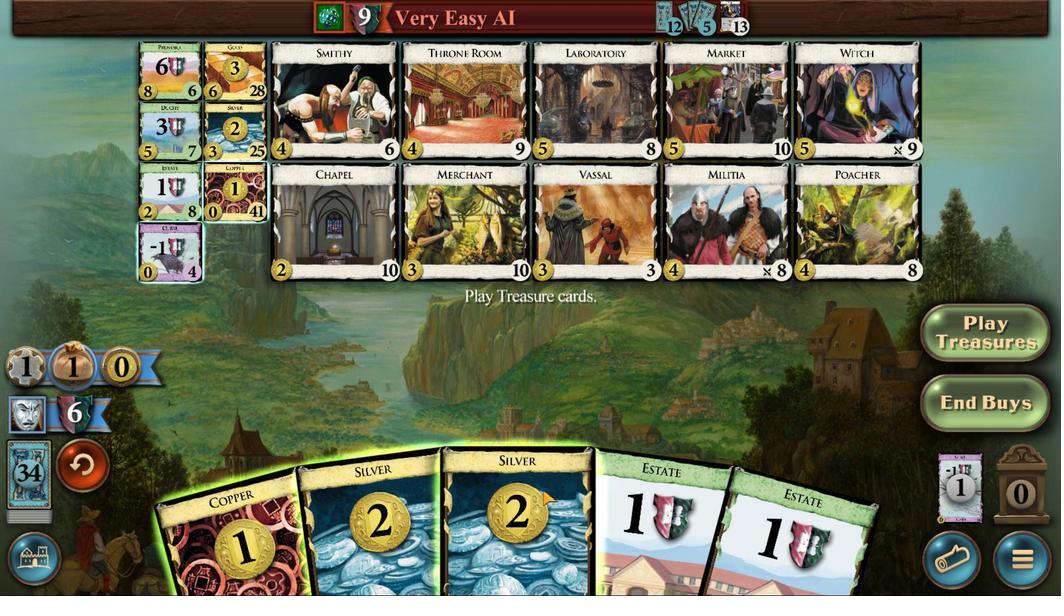 
Action: Mouse moved to (534, 392)
Screenshot: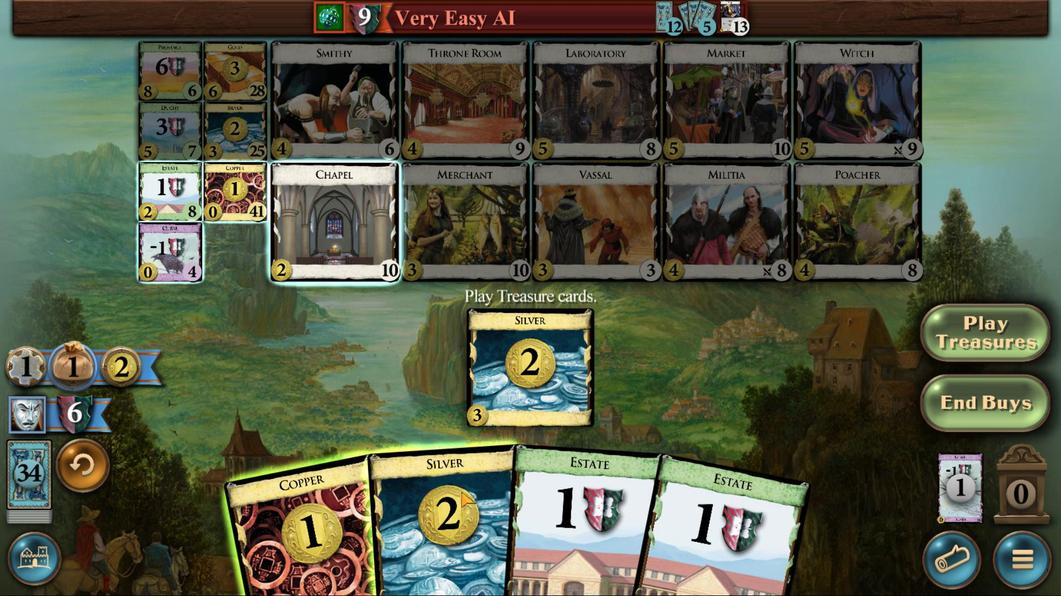 
Action: Mouse pressed left at (534, 392)
Screenshot: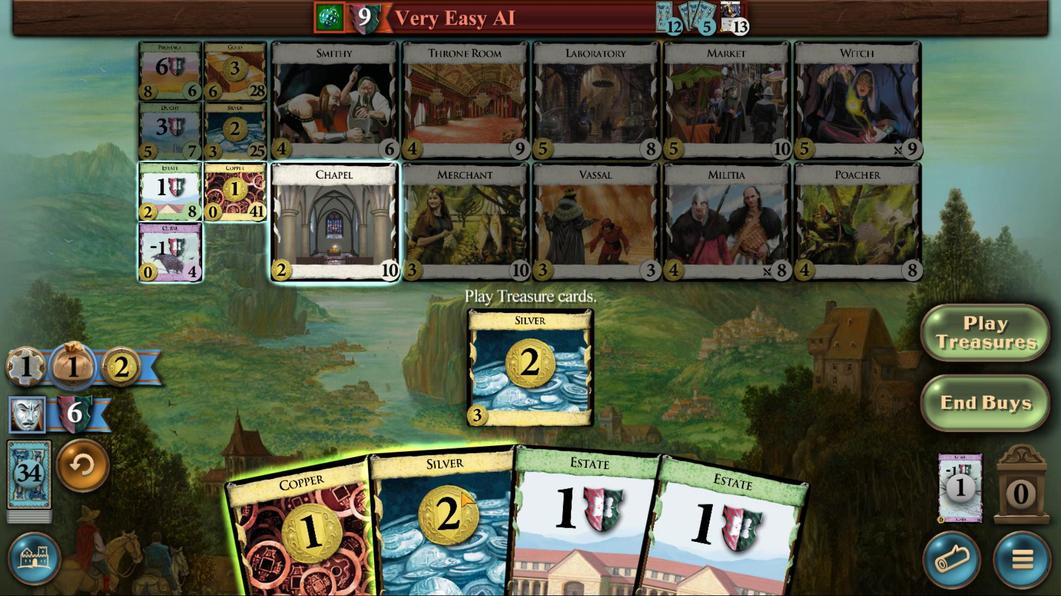 
Action: Mouse moved to (483, 409)
Screenshot: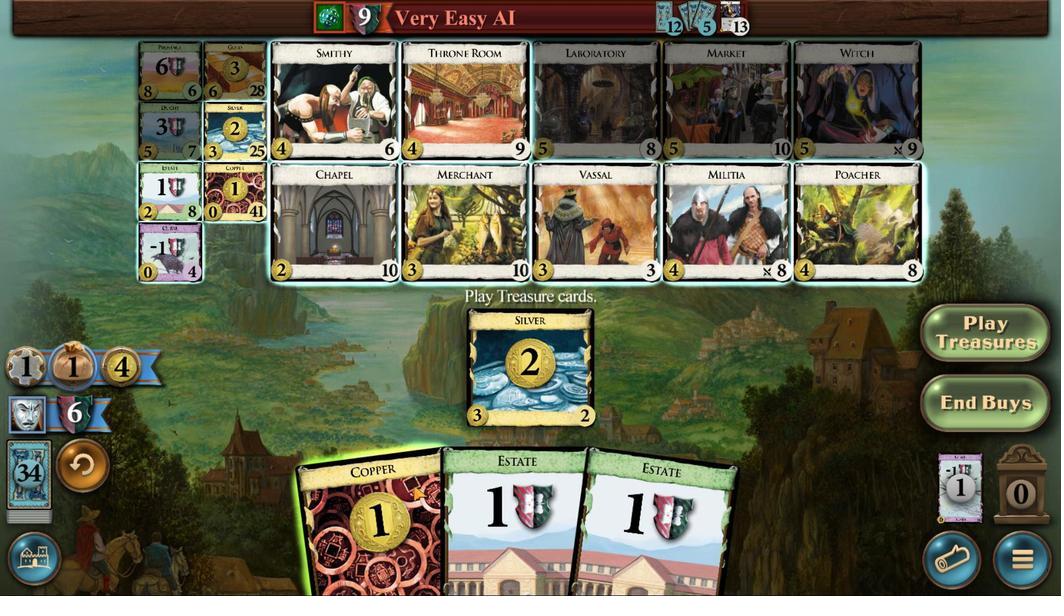 
Action: Mouse pressed left at (483, 409)
Screenshot: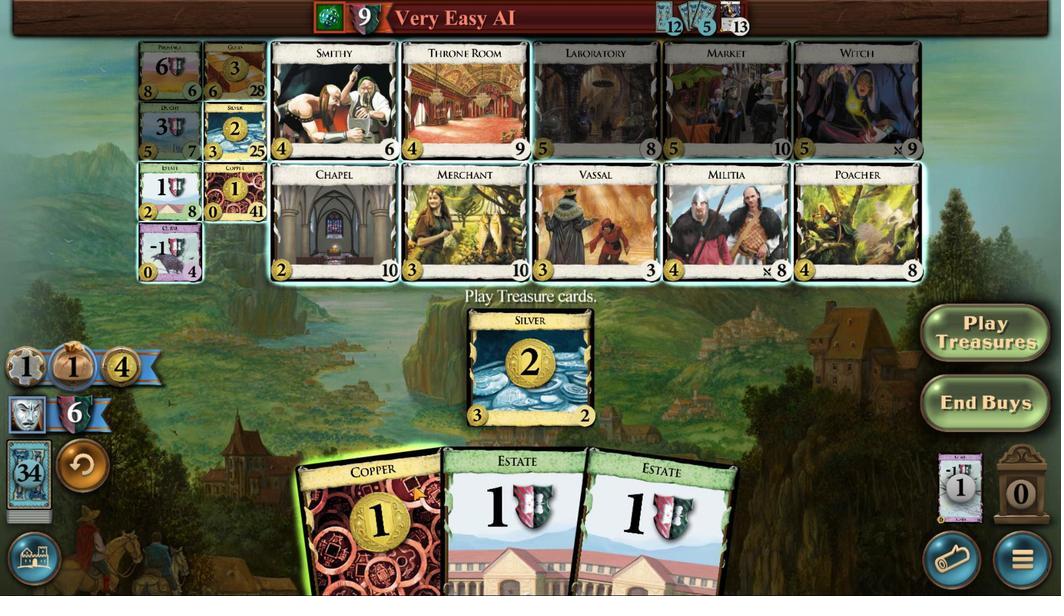 
Action: Mouse moved to (352, 159)
Screenshot: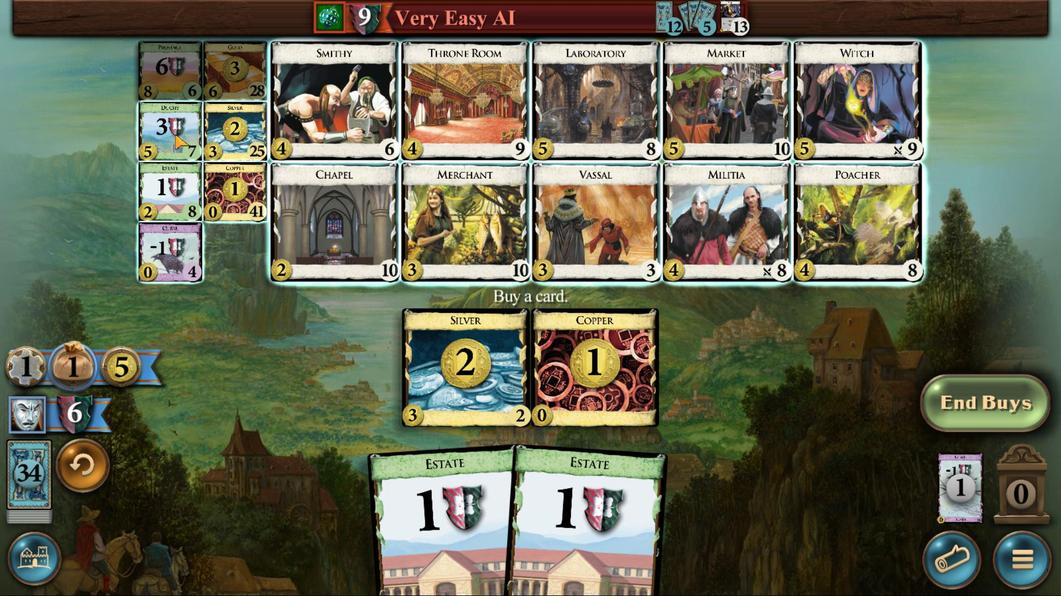 
Action: Mouse pressed left at (352, 159)
Screenshot: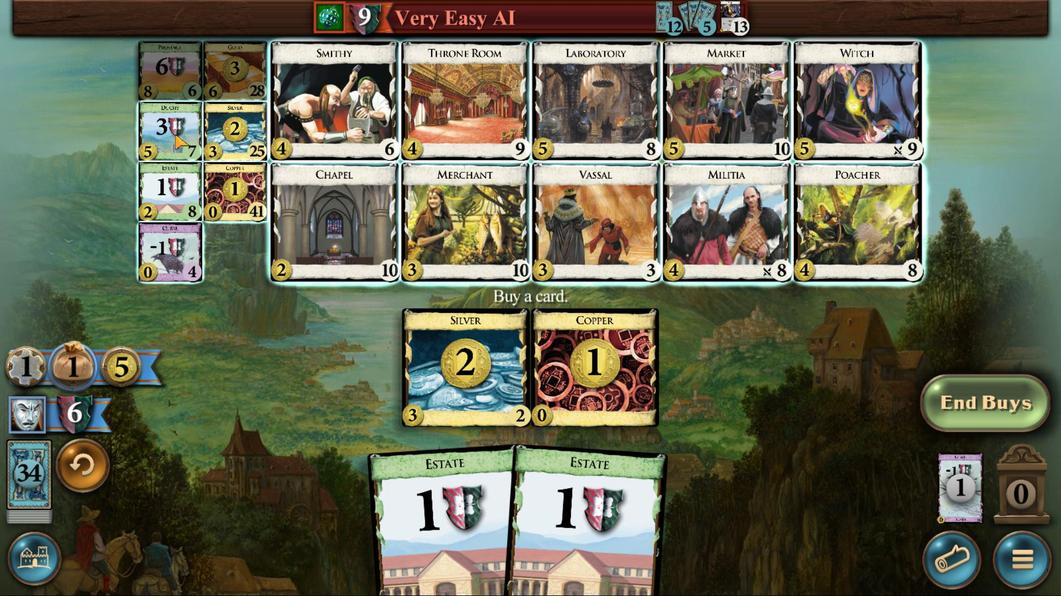 
Action: Mouse moved to (483, 399)
Screenshot: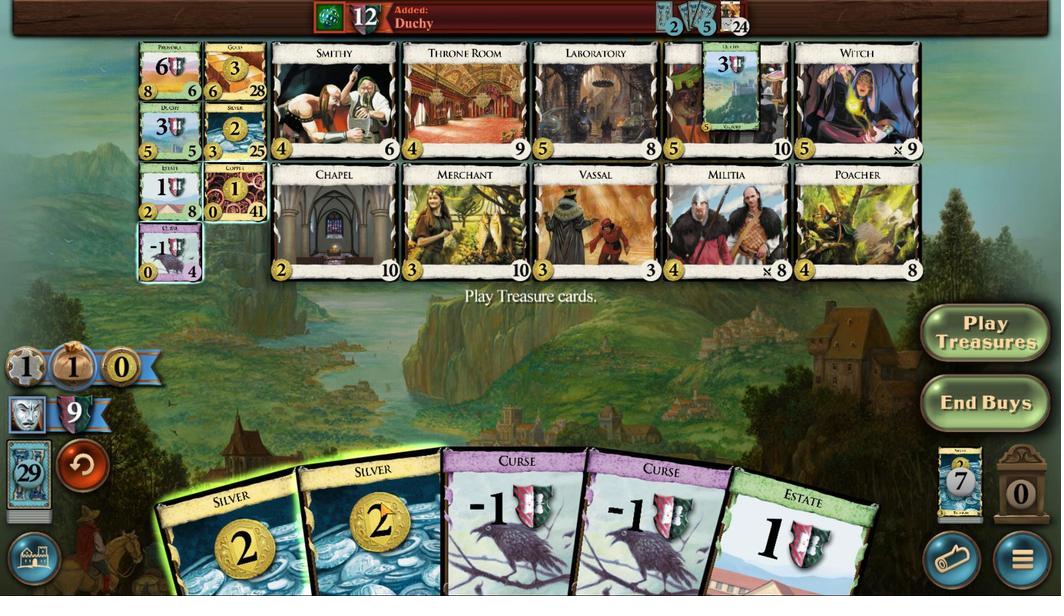 
Action: Mouse pressed left at (483, 399)
Screenshot: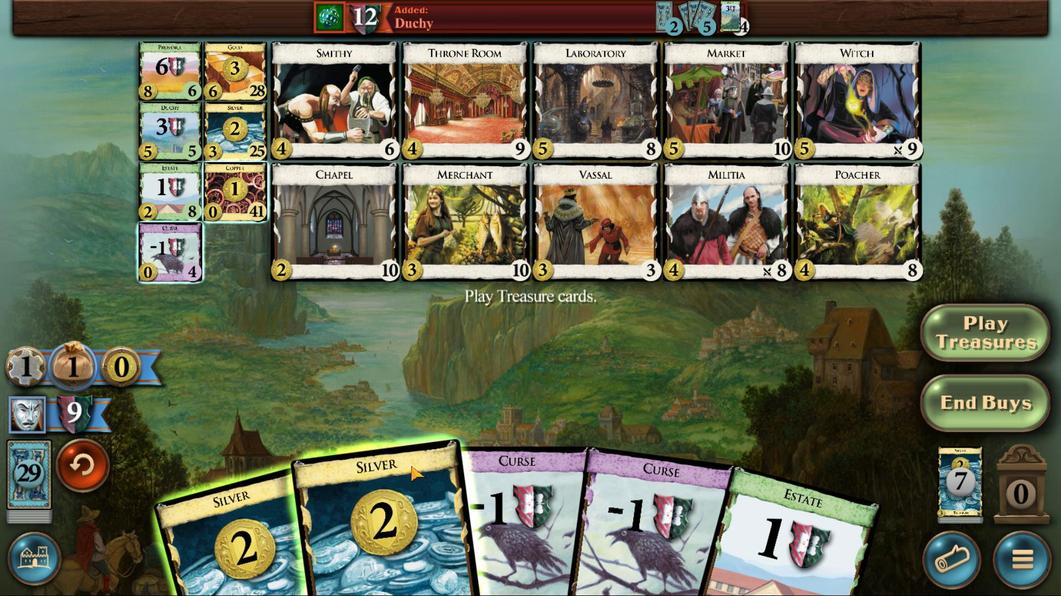 
Action: Mouse moved to (446, 412)
Screenshot: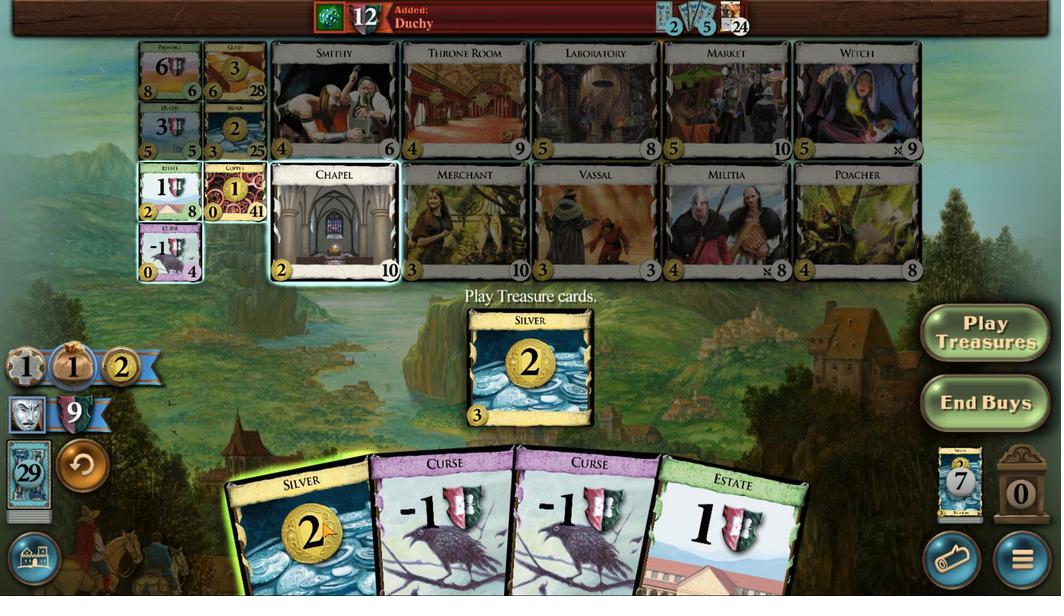 
Action: Mouse pressed left at (446, 412)
Screenshot: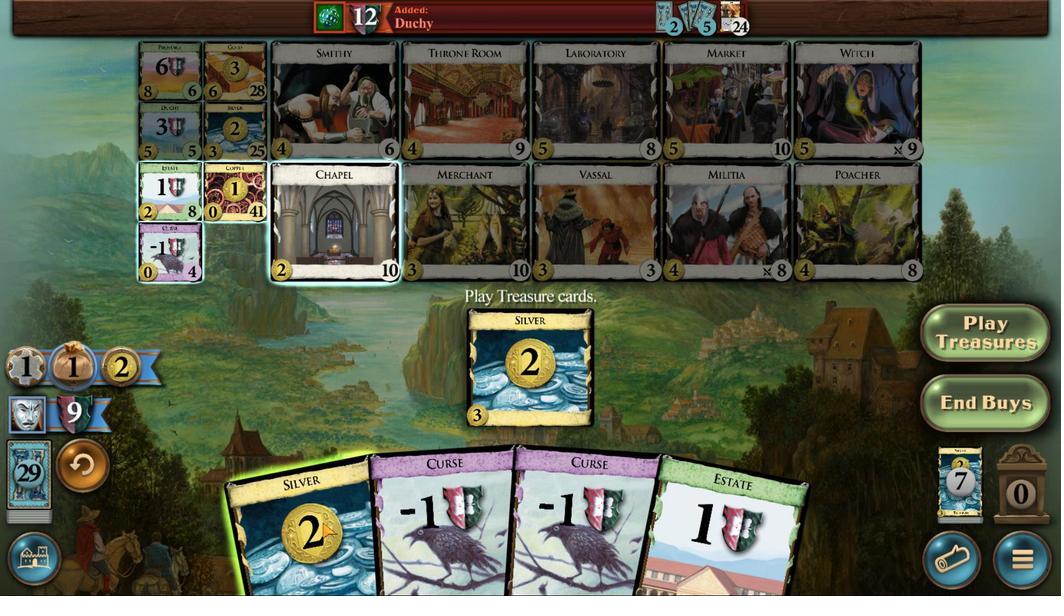 
Action: Mouse moved to (390, 163)
Screenshot: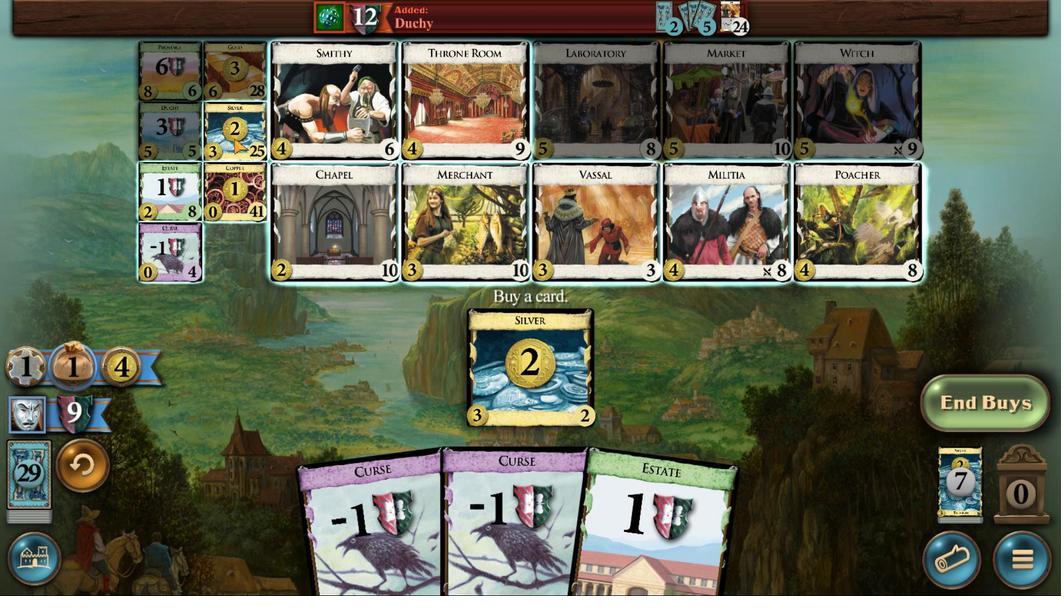 
Action: Mouse pressed left at (390, 163)
Screenshot: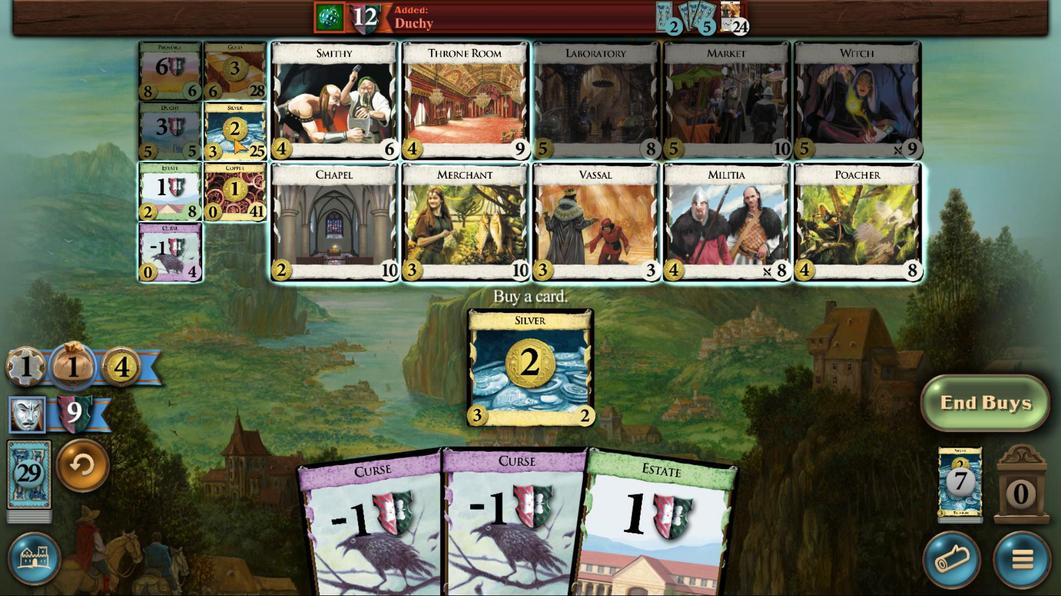 
Action: Mouse moved to (735, 426)
Screenshot: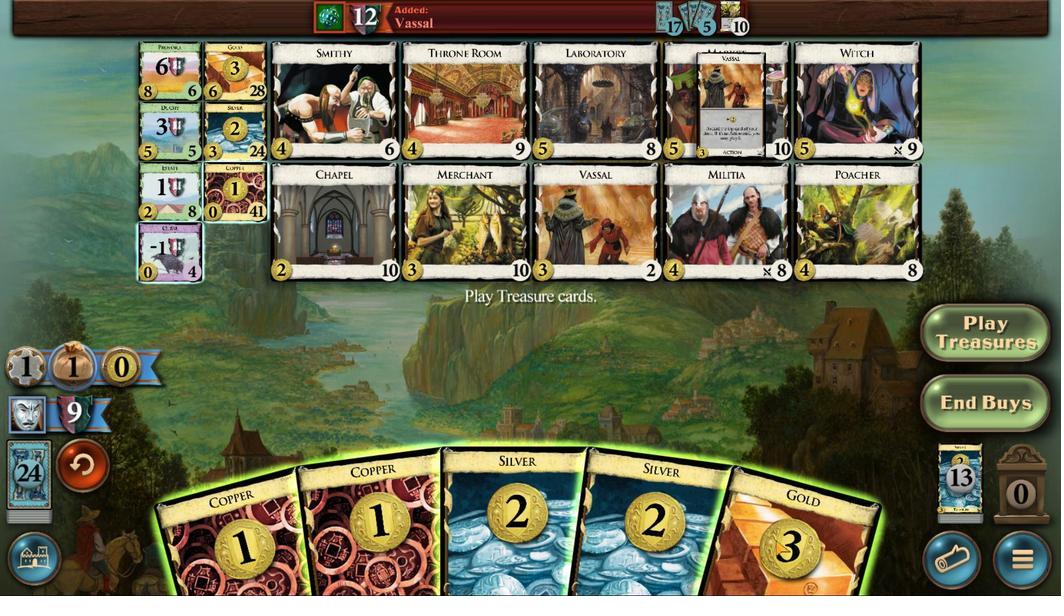 
Action: Mouse pressed left at (735, 426)
Screenshot: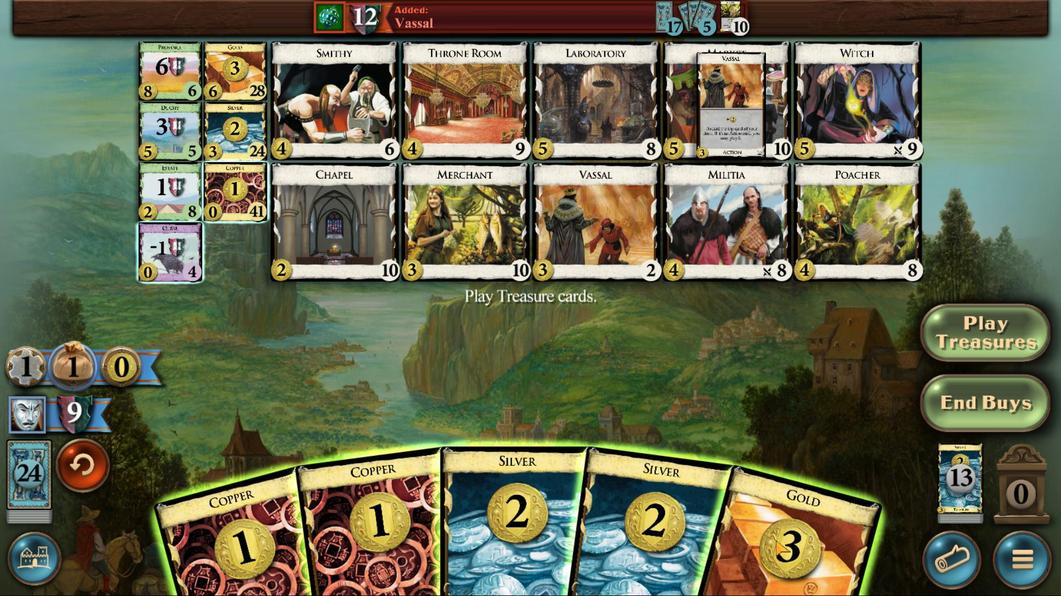 
Action: Mouse moved to (700, 424)
Screenshot: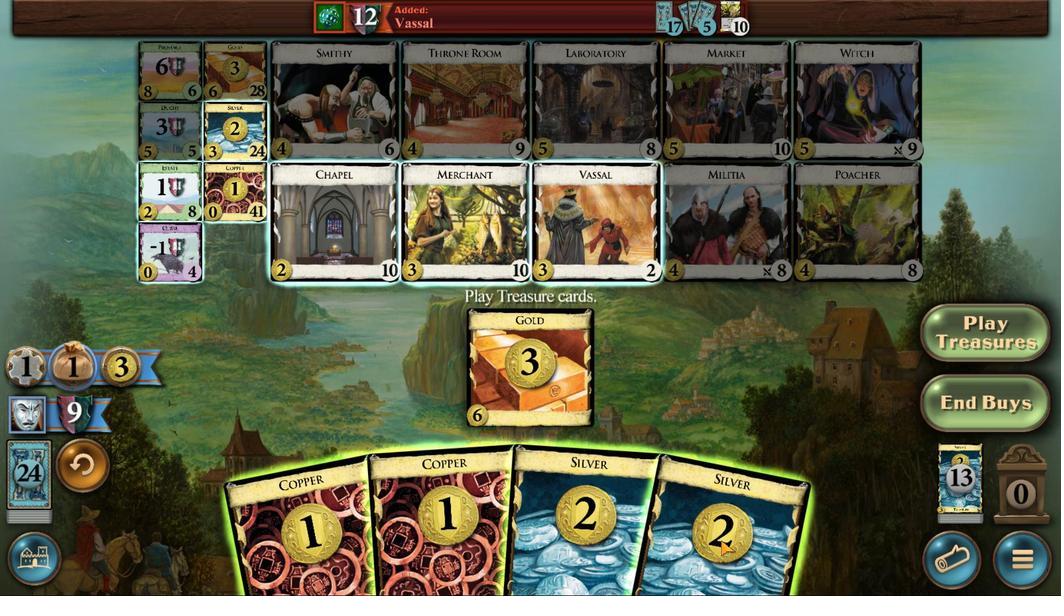 
Action: Mouse pressed left at (700, 424)
Screenshot: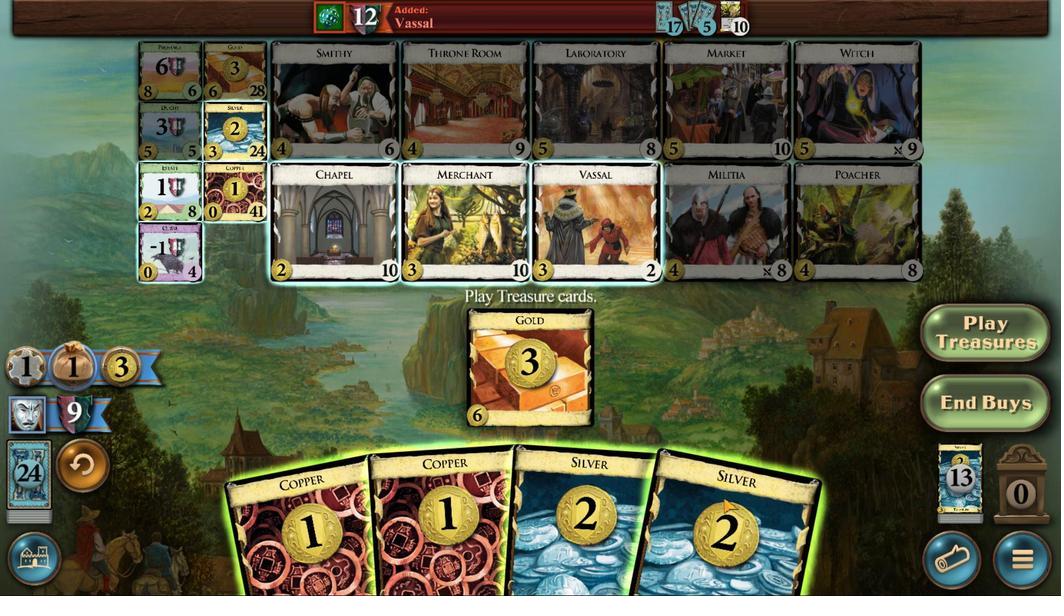 
Action: Mouse moved to (629, 454)
Screenshot: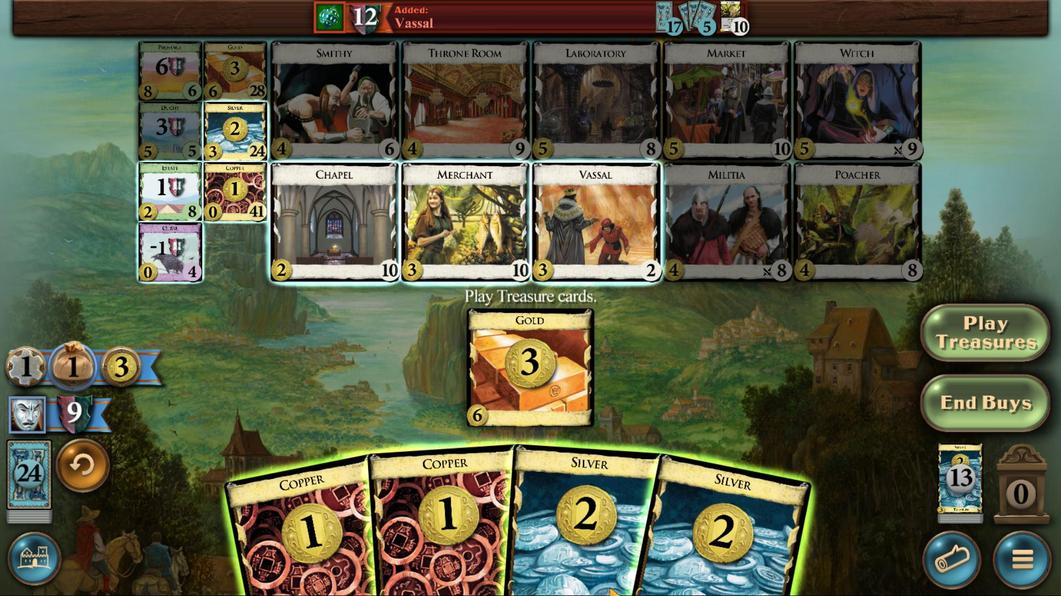 
Action: Mouse pressed left at (629, 454)
Screenshot: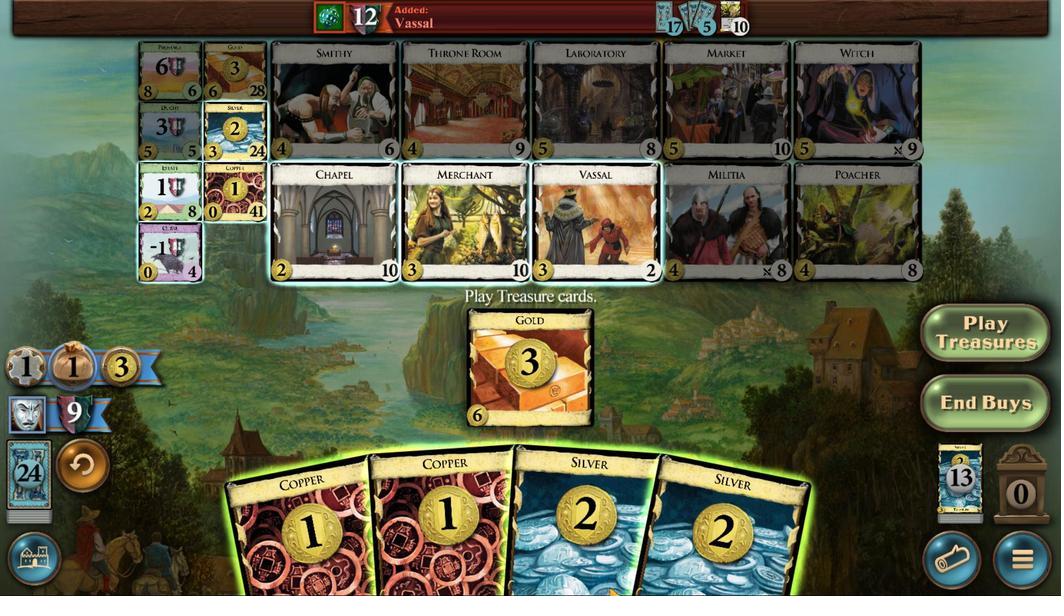
Action: Mouse moved to (685, 442)
Screenshot: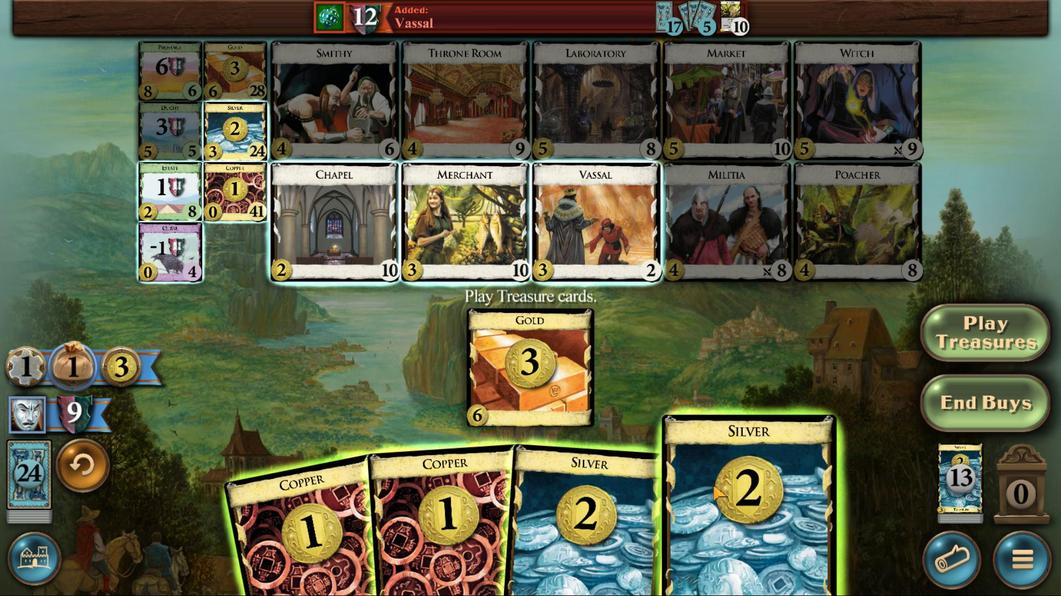 
Action: Mouse pressed left at (685, 442)
Screenshot: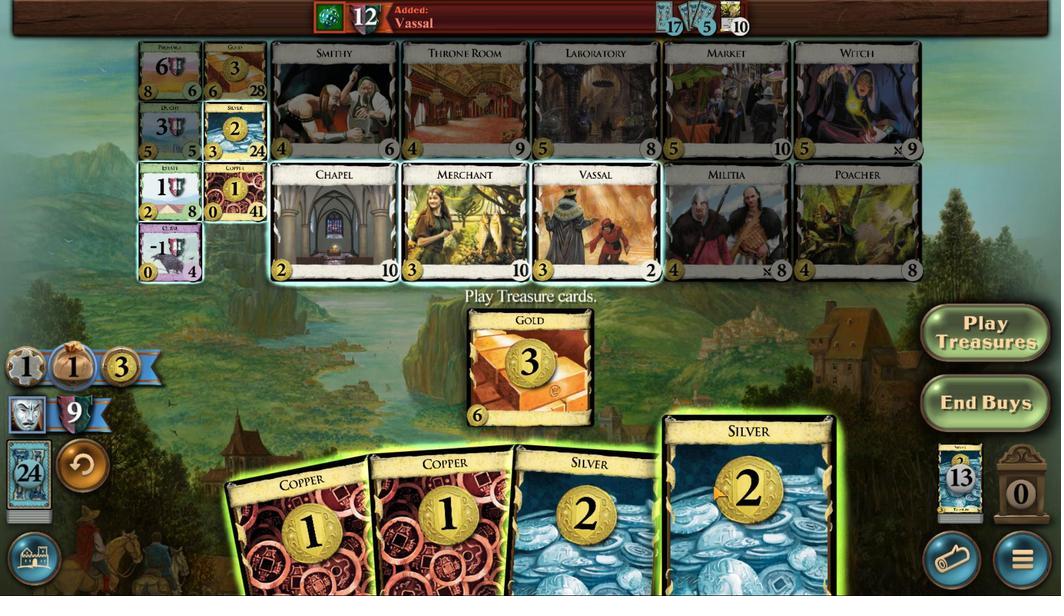 
Action: Mouse moved to (663, 419)
Screenshot: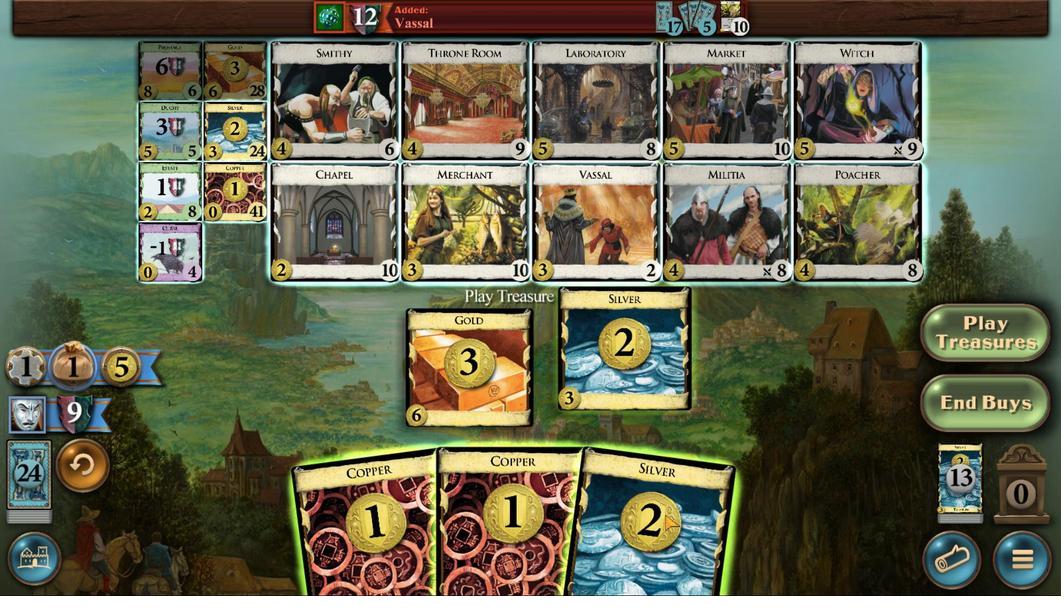 
Action: Mouse pressed left at (663, 419)
Screenshot: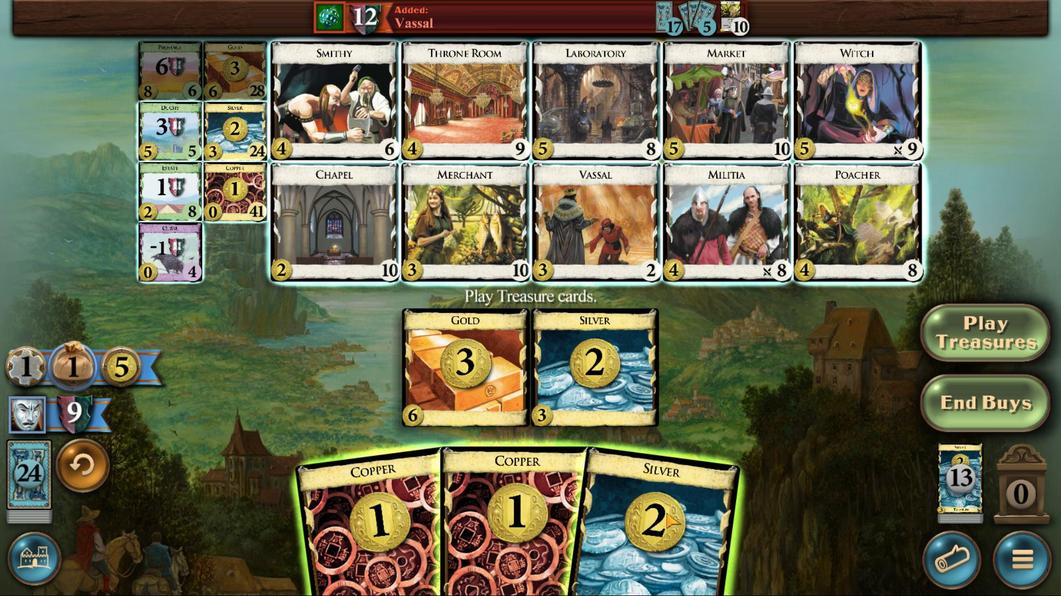 
Action: Mouse moved to (639, 417)
Screenshot: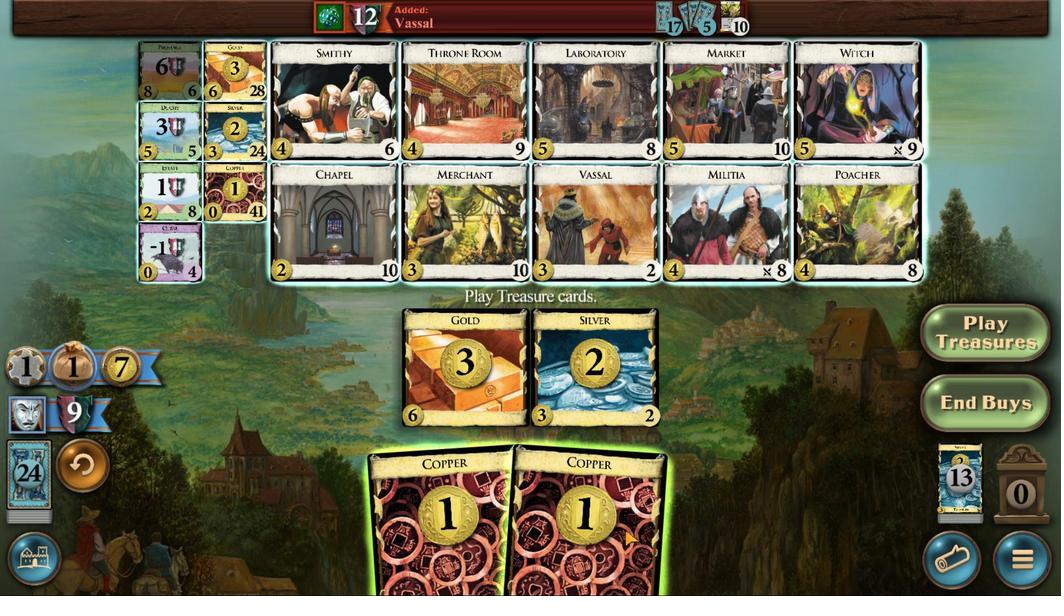 
Action: Mouse pressed left at (639, 417)
Screenshot: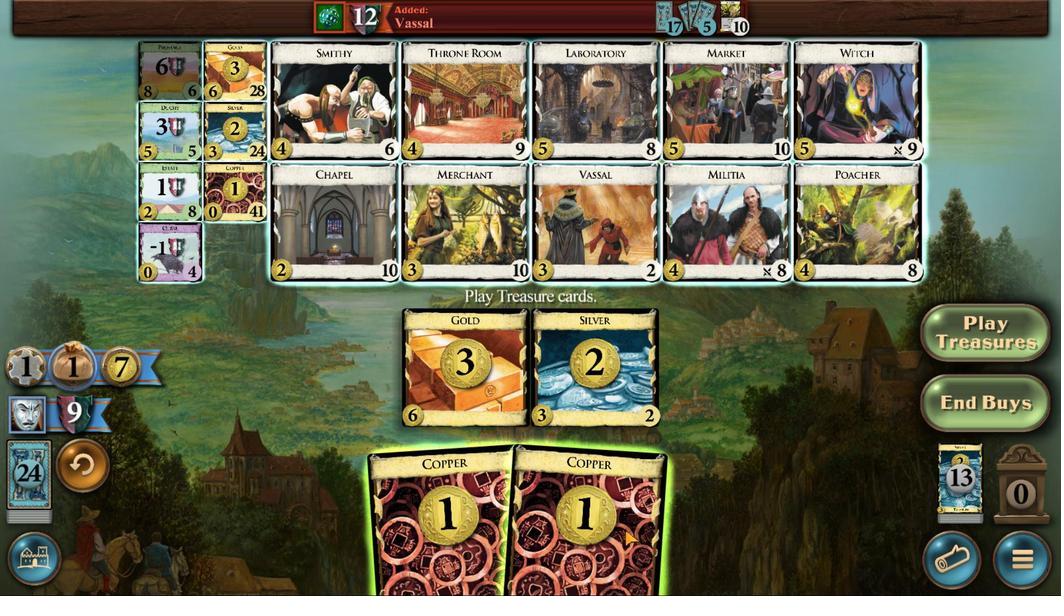 
Action: Mouse moved to (632, 383)
Screenshot: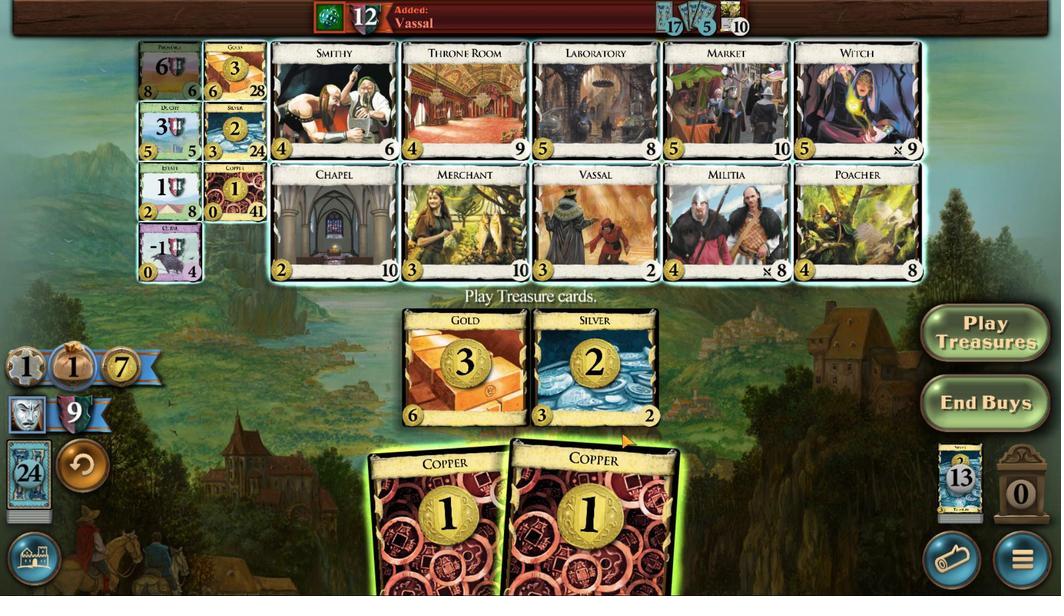 
Action: Mouse pressed left at (632, 383)
Screenshot: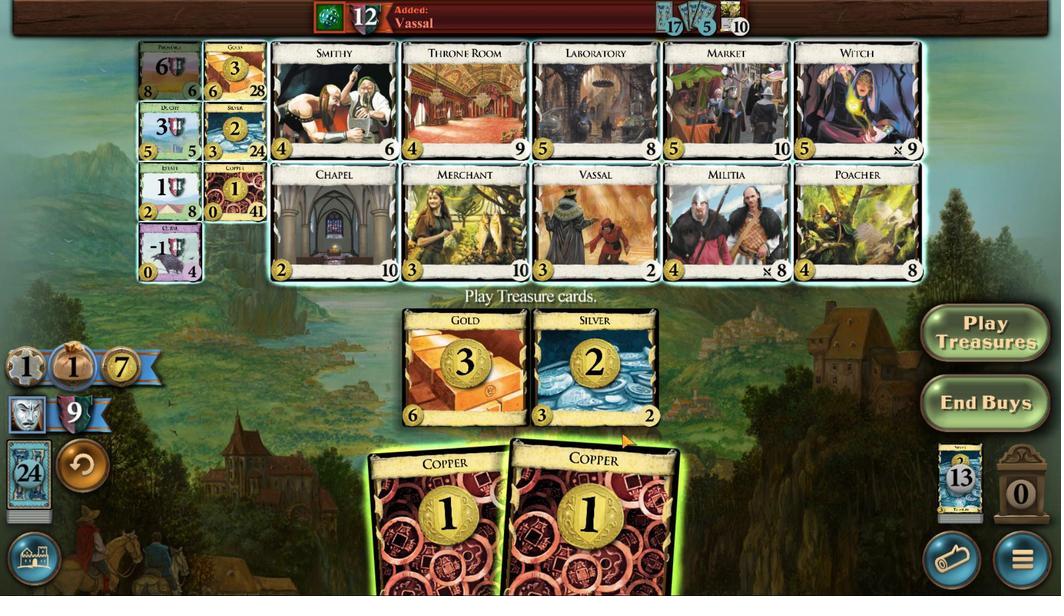 
Action: Mouse moved to (351, 114)
Screenshot: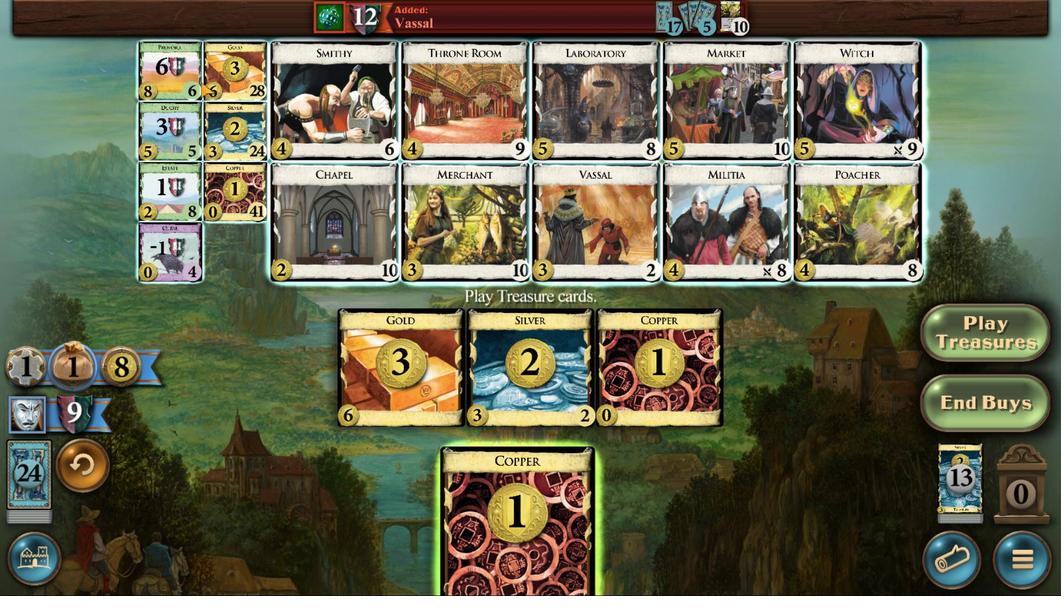 
Action: Mouse pressed left at (351, 114)
Screenshot: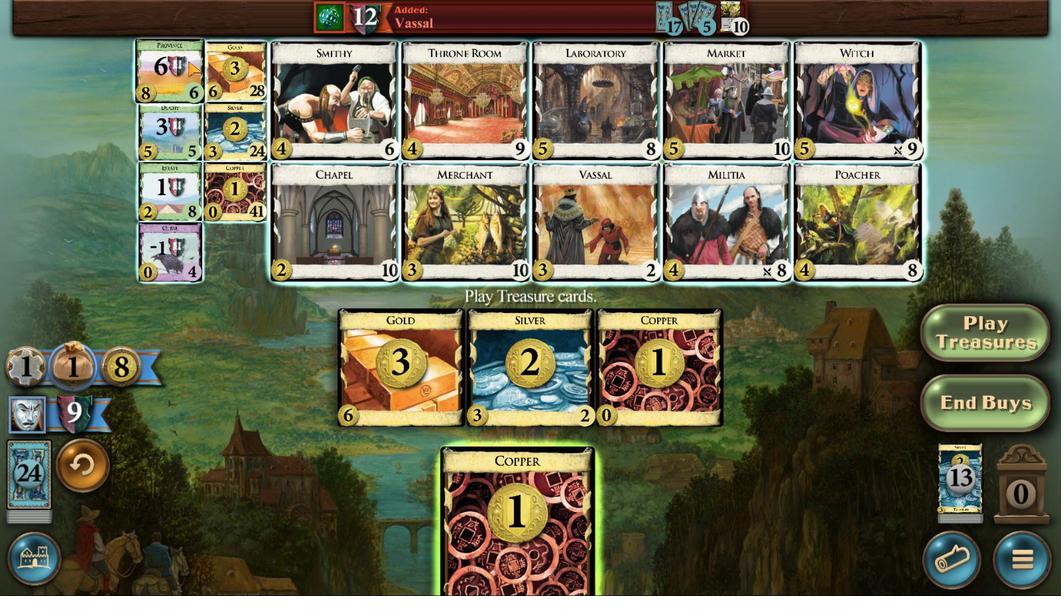 
Action: Mouse moved to (581, 429)
Screenshot: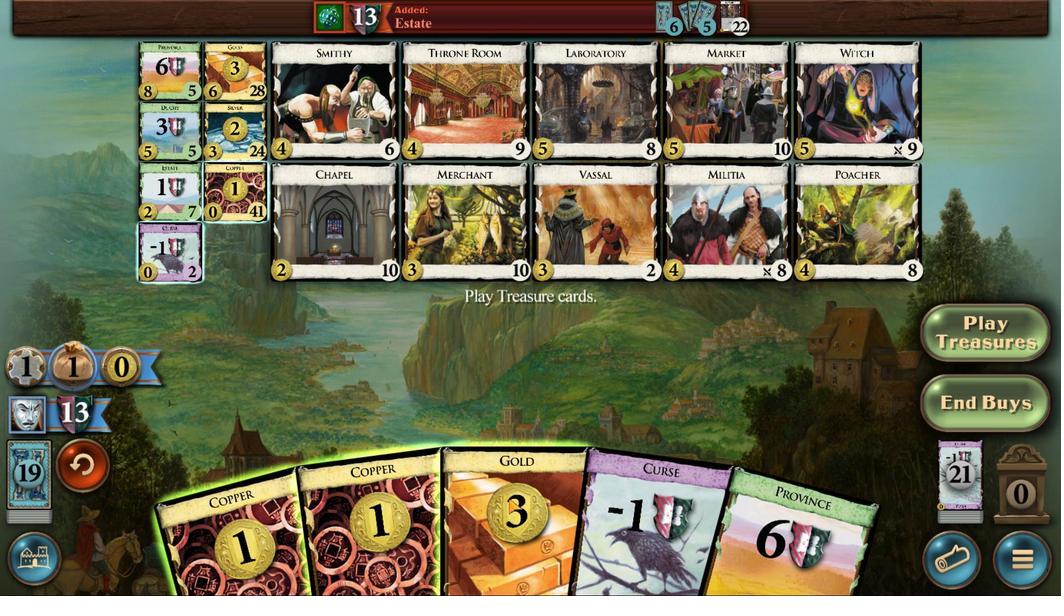 
Action: Mouse pressed left at (581, 429)
Screenshot: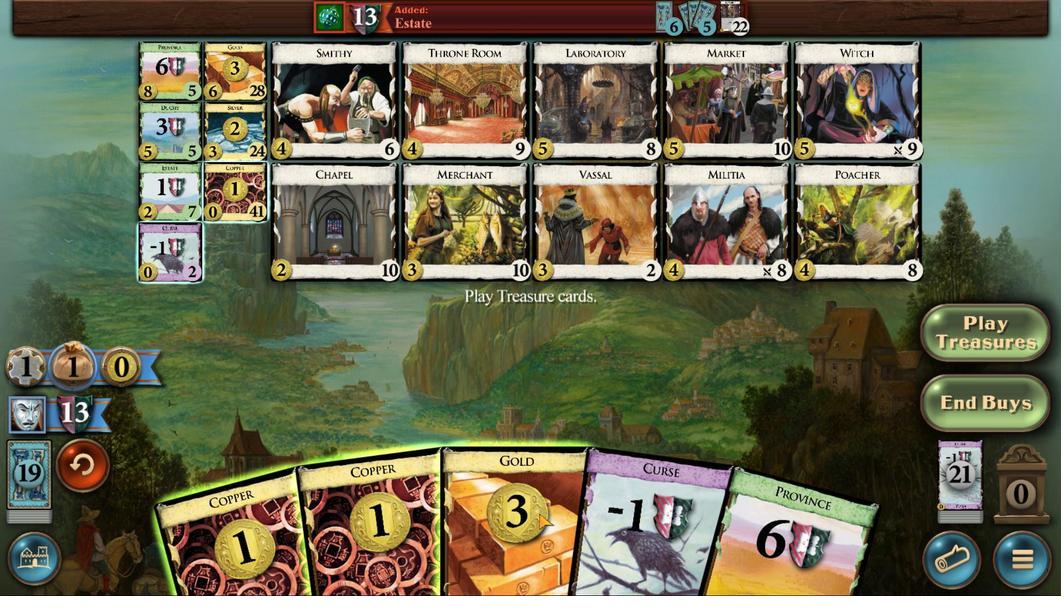
Action: Mouse moved to (542, 418)
Screenshot: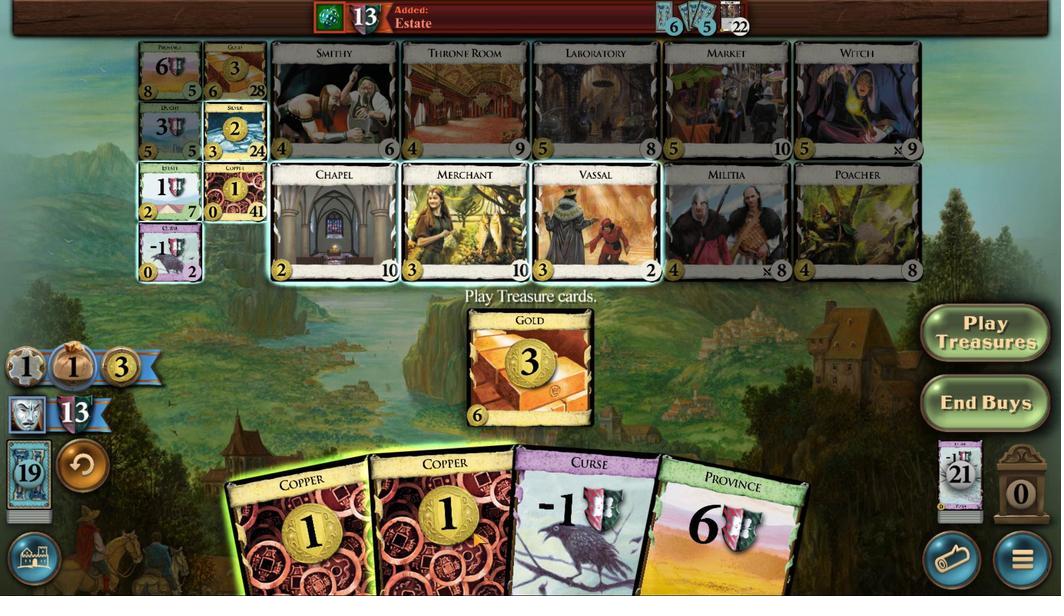 
Action: Mouse pressed left at (542, 418)
Screenshot: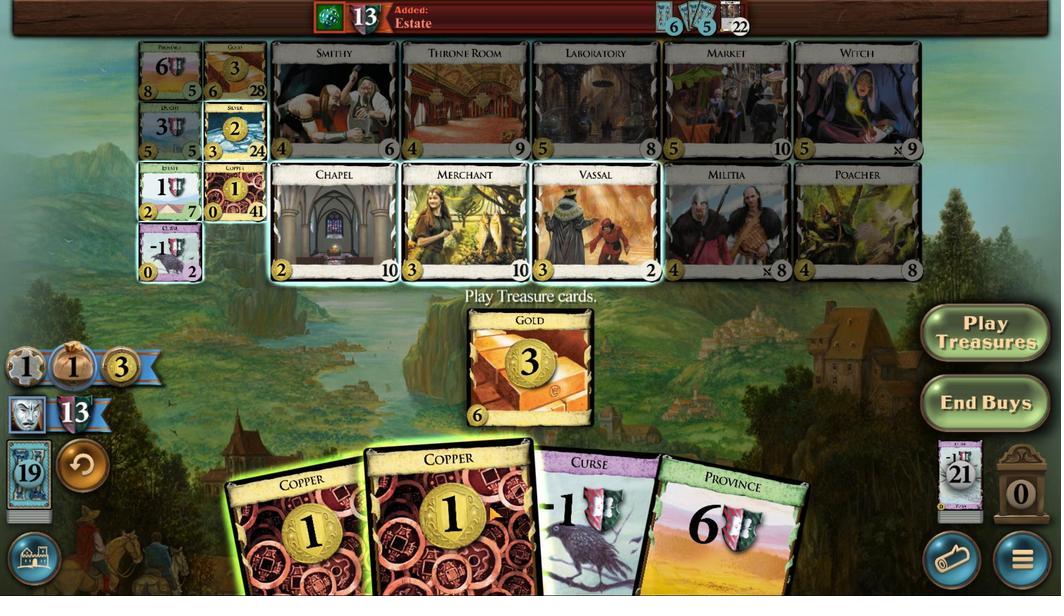 
Action: Mouse moved to (492, 411)
Screenshot: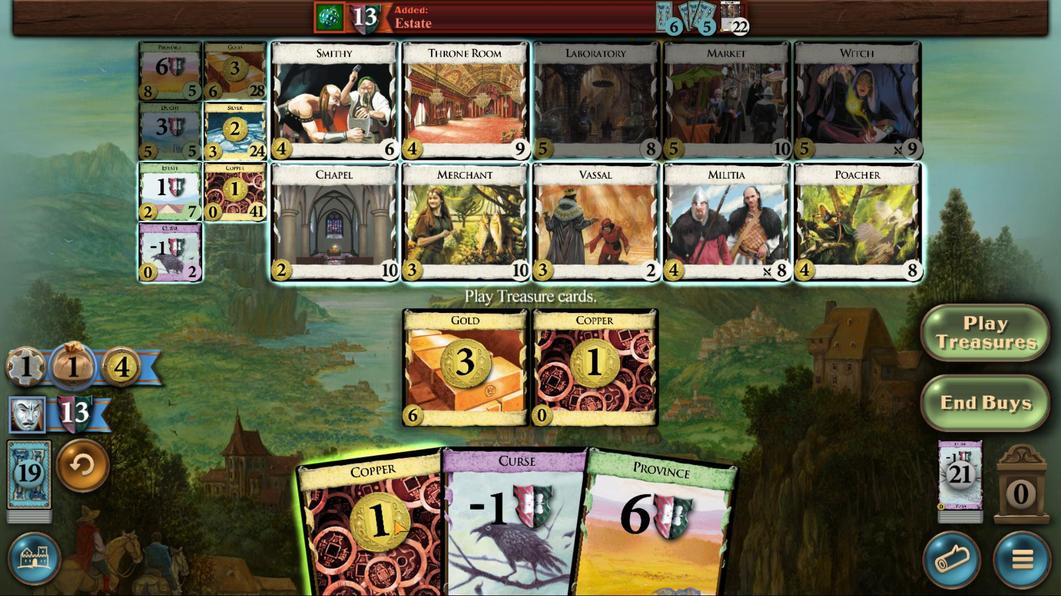 
Action: Mouse pressed left at (492, 411)
Screenshot: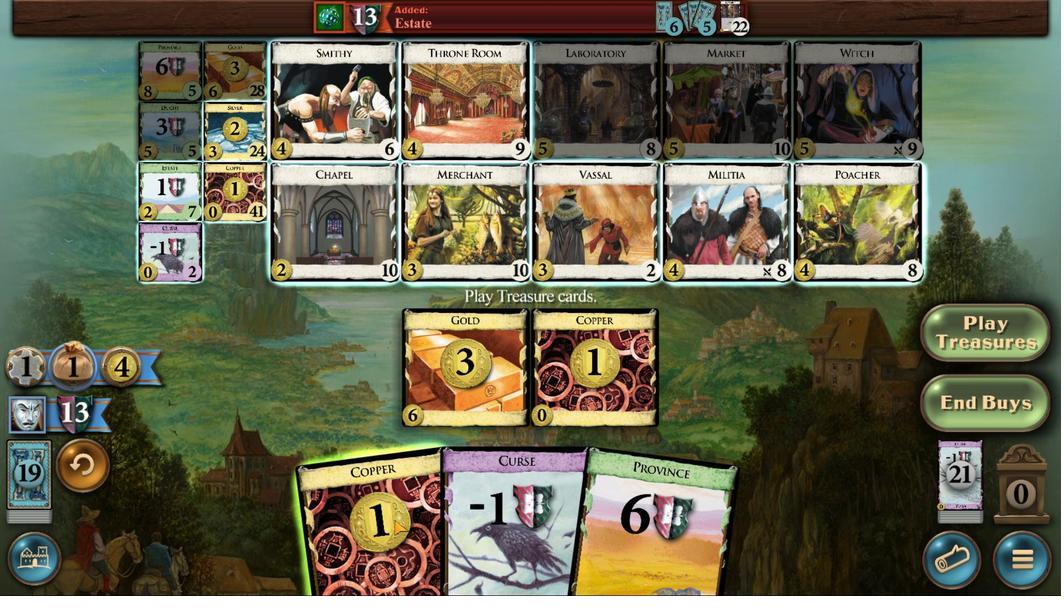 
Action: Mouse moved to (350, 161)
Screenshot: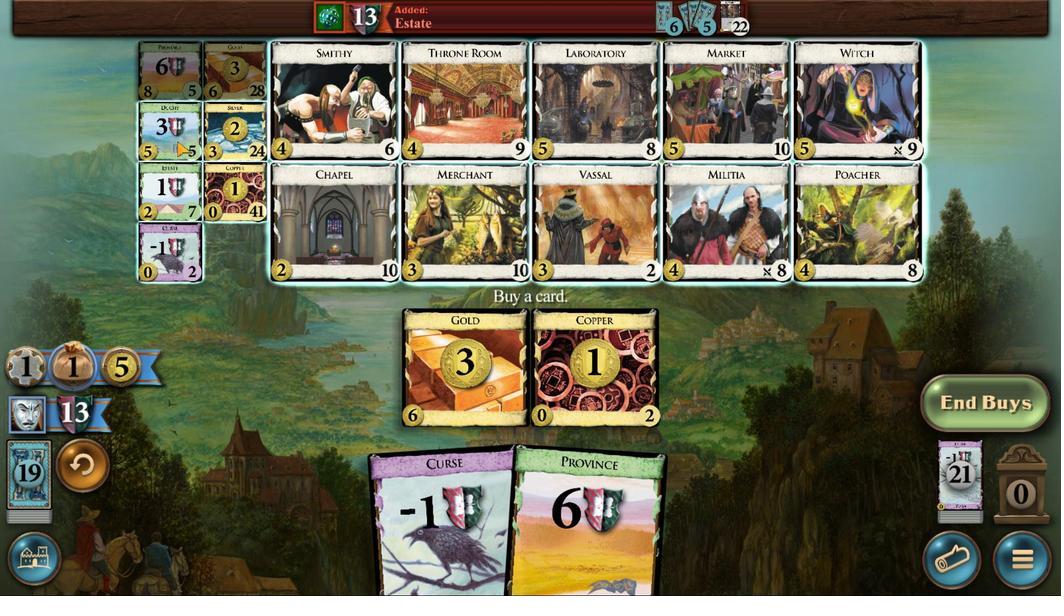 
Action: Mouse pressed left at (350, 161)
Screenshot: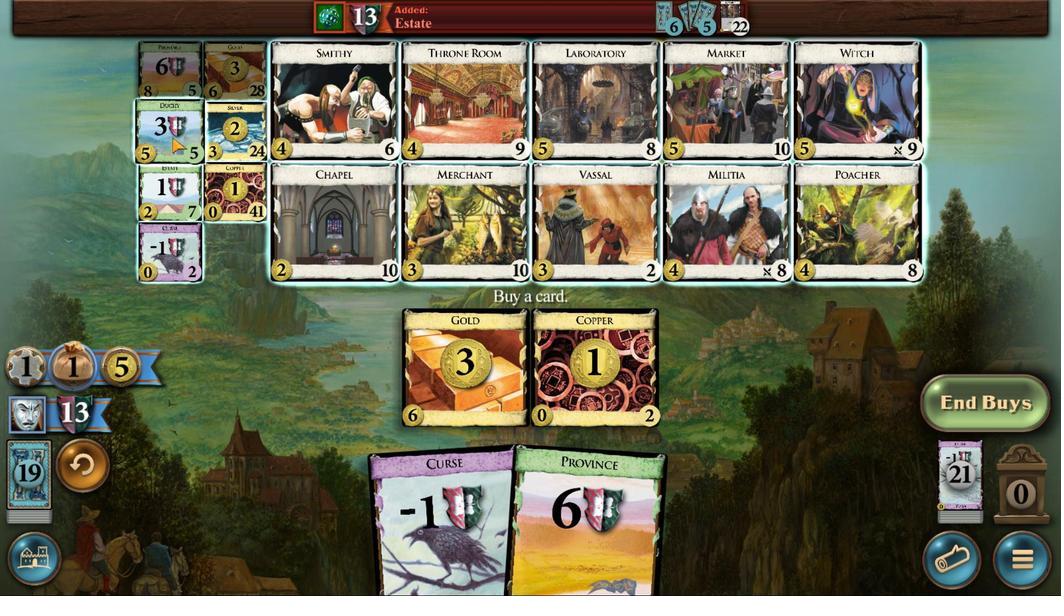 
Action: Mouse moved to (653, 398)
Screenshot: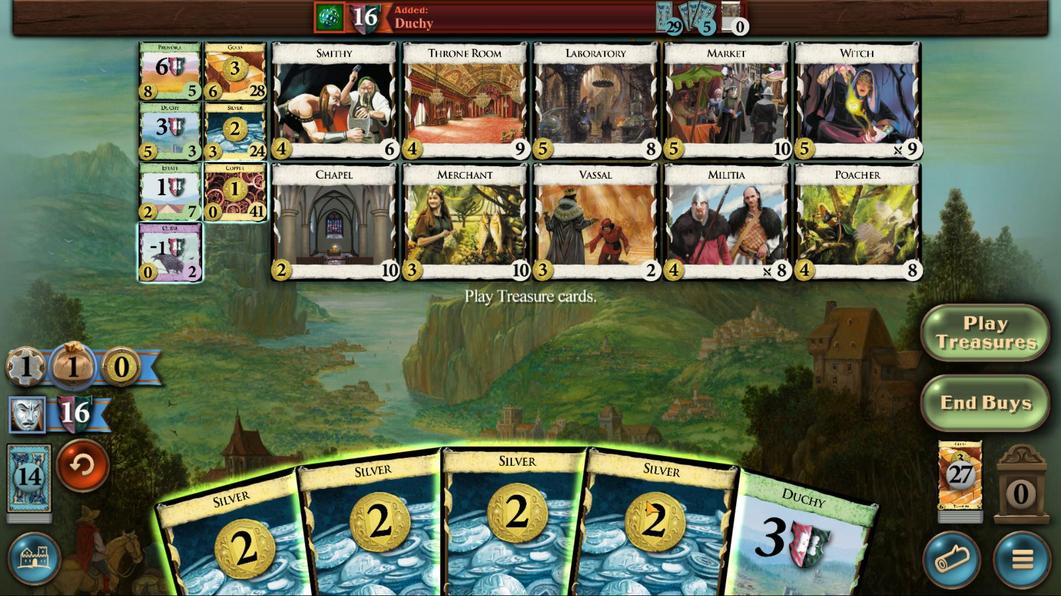 
Action: Mouse pressed left at (653, 398)
Screenshot: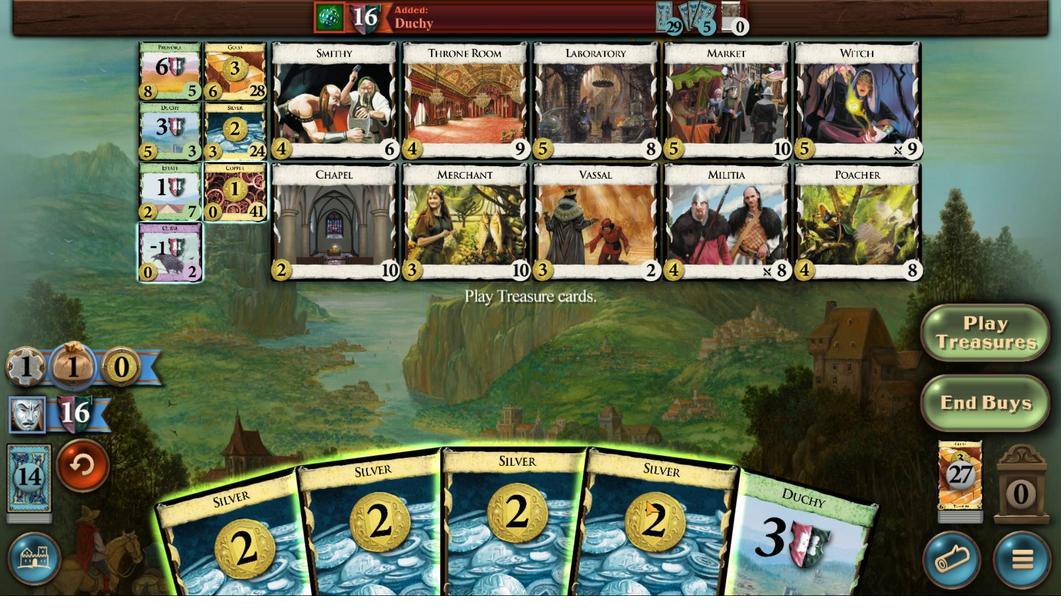 
Action: Mouse moved to (620, 391)
Screenshot: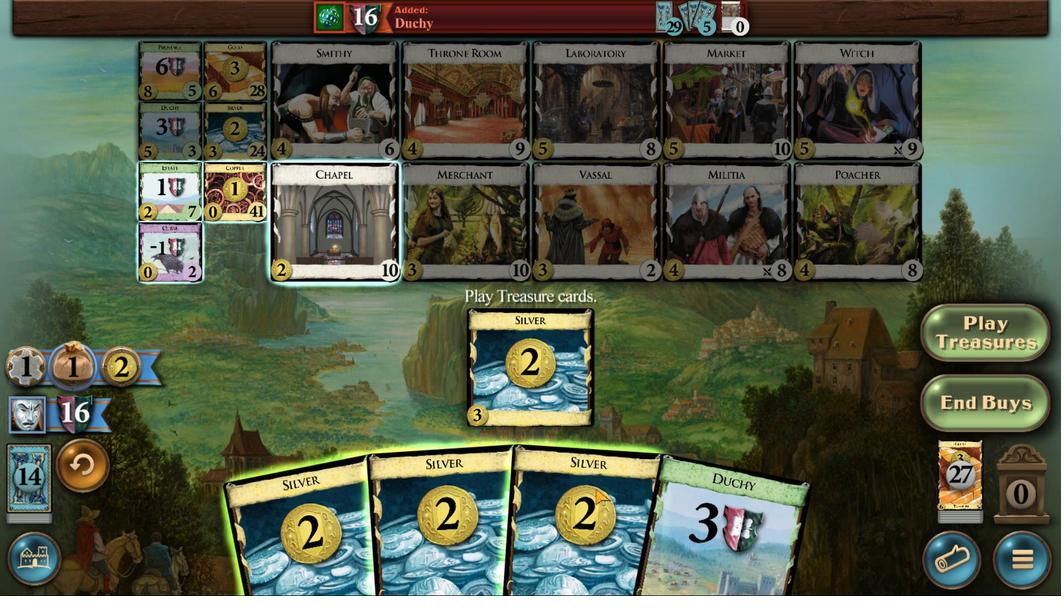 
Action: Mouse pressed left at (620, 391)
Screenshot: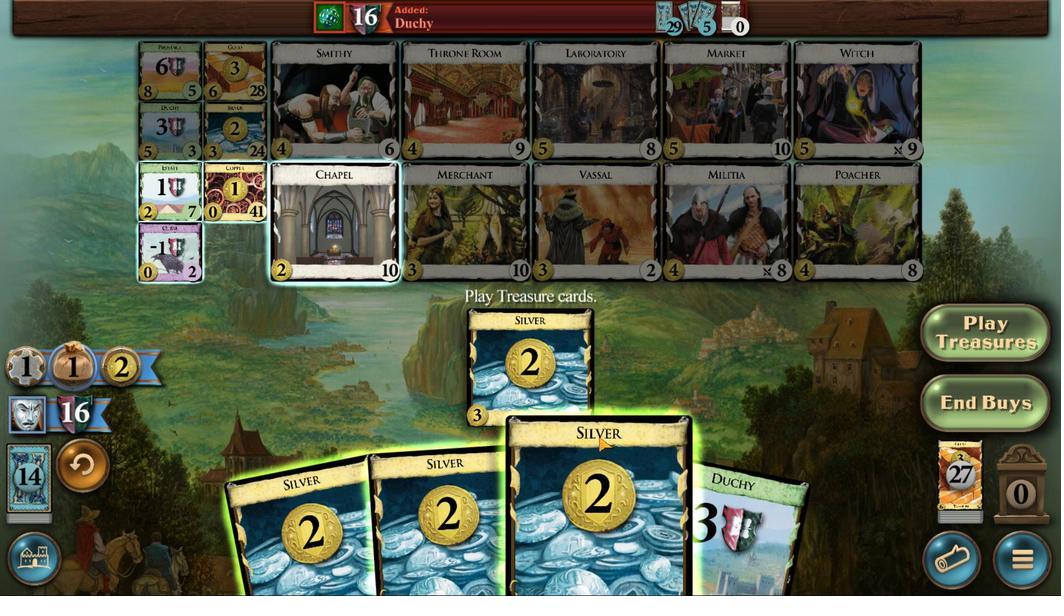 
Action: Mouse moved to (596, 415)
Screenshot: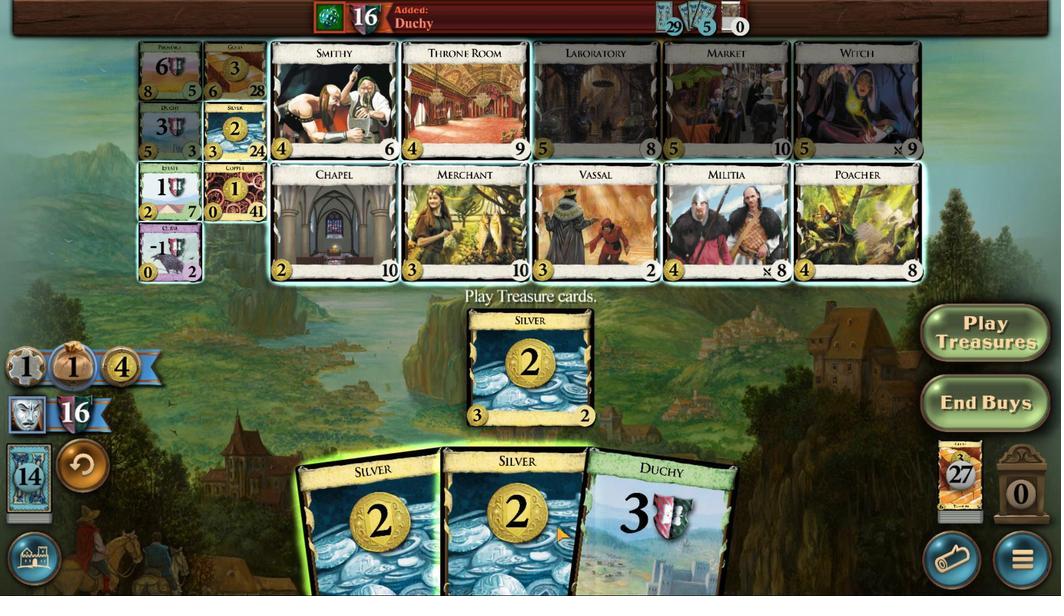 
Action: Mouse pressed left at (596, 415)
Screenshot: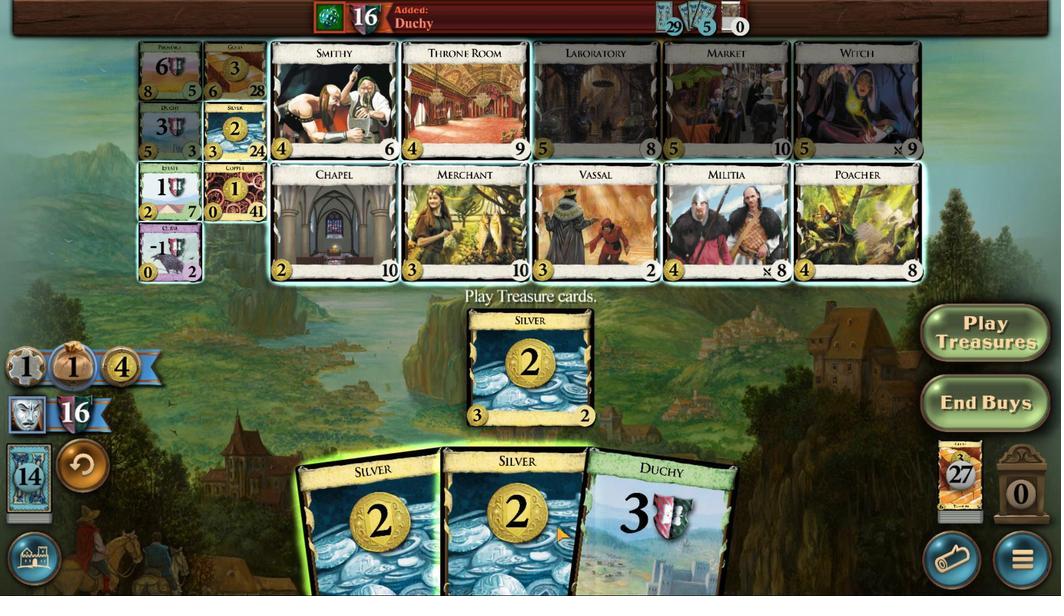 
Action: Mouse moved to (525, 416)
Screenshot: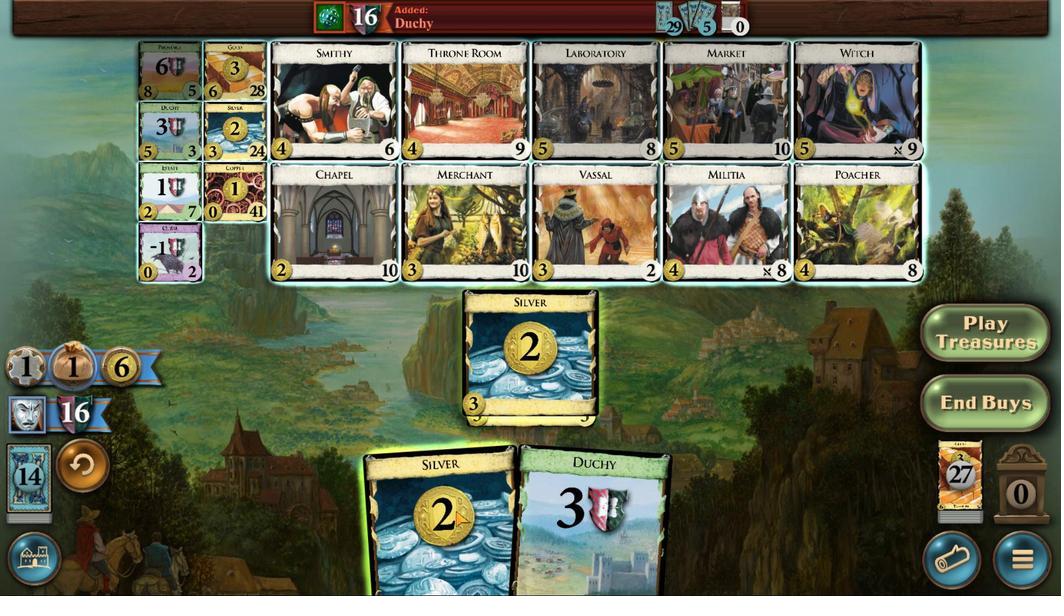 
Action: Mouse pressed left at (525, 416)
Screenshot: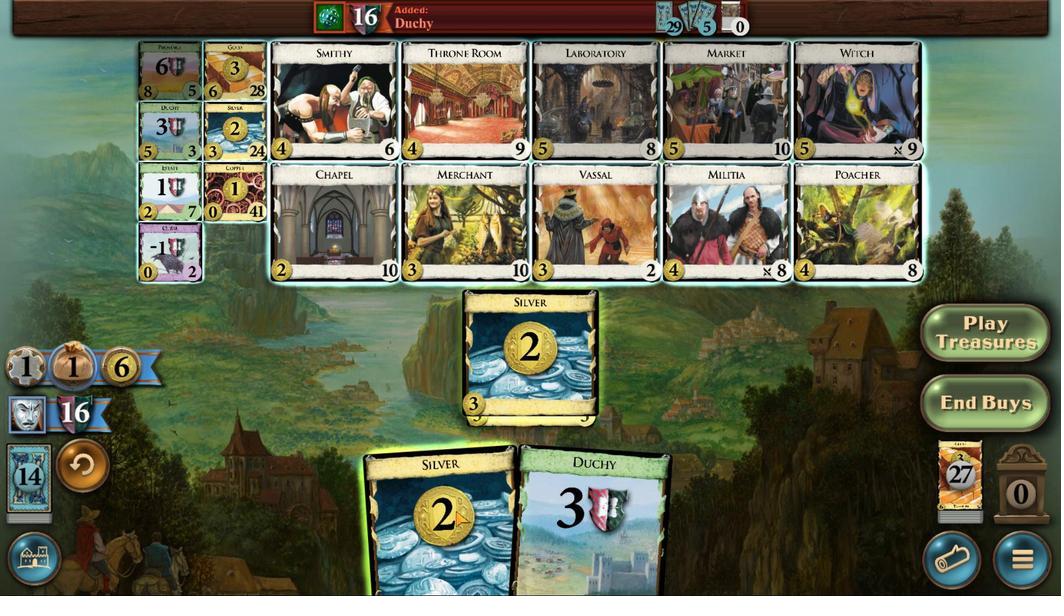 
Action: Mouse moved to (345, 112)
